 Task: Explore Airbnb accommodation in Ica, Peru from 7th December, 2023 to 14th December, 2023 for 1 adult. Place can be shared room with 1  bedroom having 1 bed and 1 bathroom. Property type can be hotel. Amenities needed are: washing machine.
Action: Mouse moved to (574, 179)
Screenshot: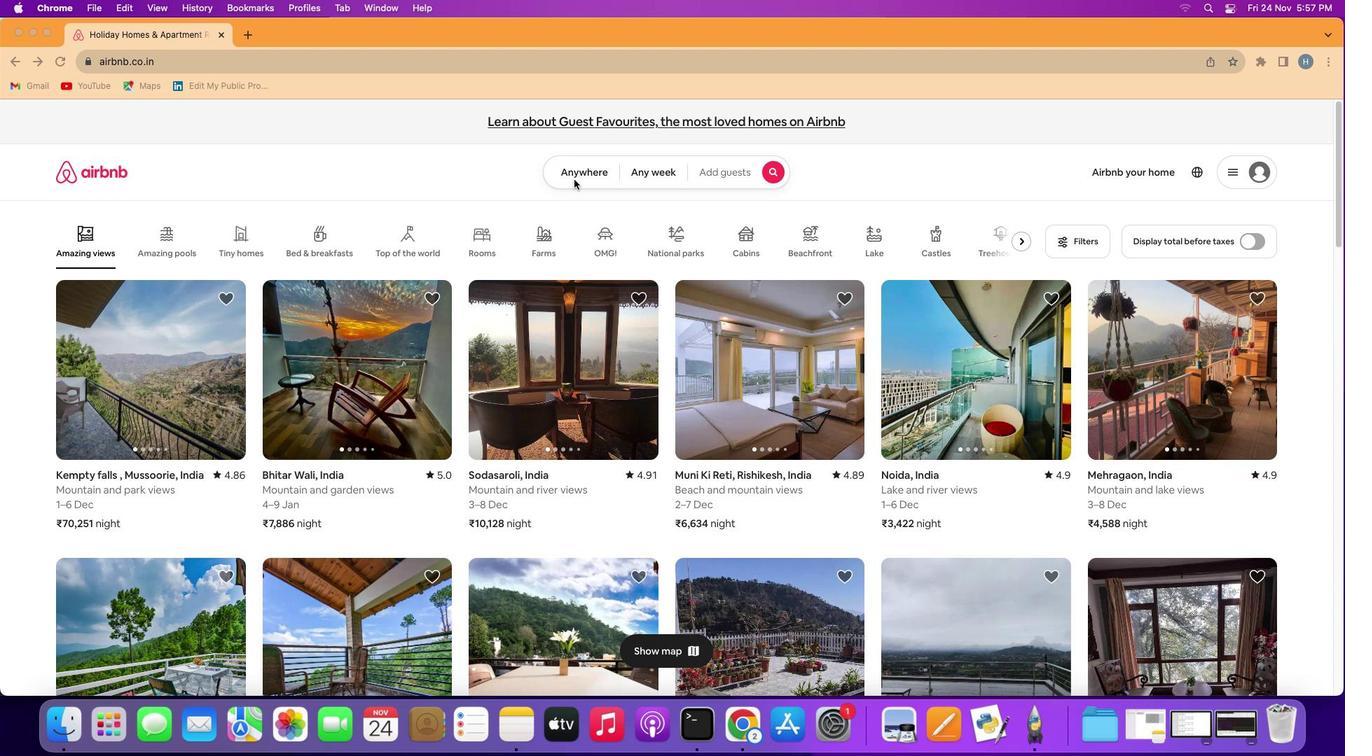 
Action: Mouse pressed left at (574, 179)
Screenshot: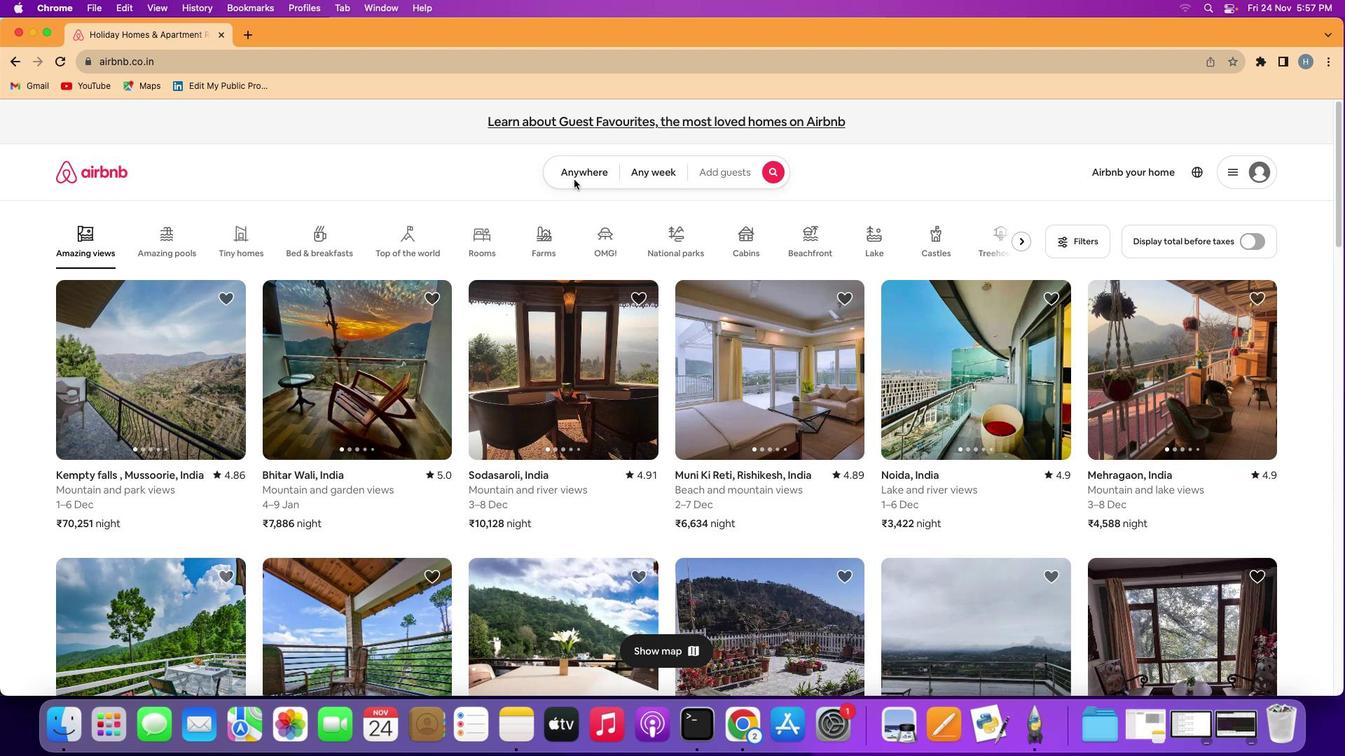 
Action: Mouse moved to (578, 176)
Screenshot: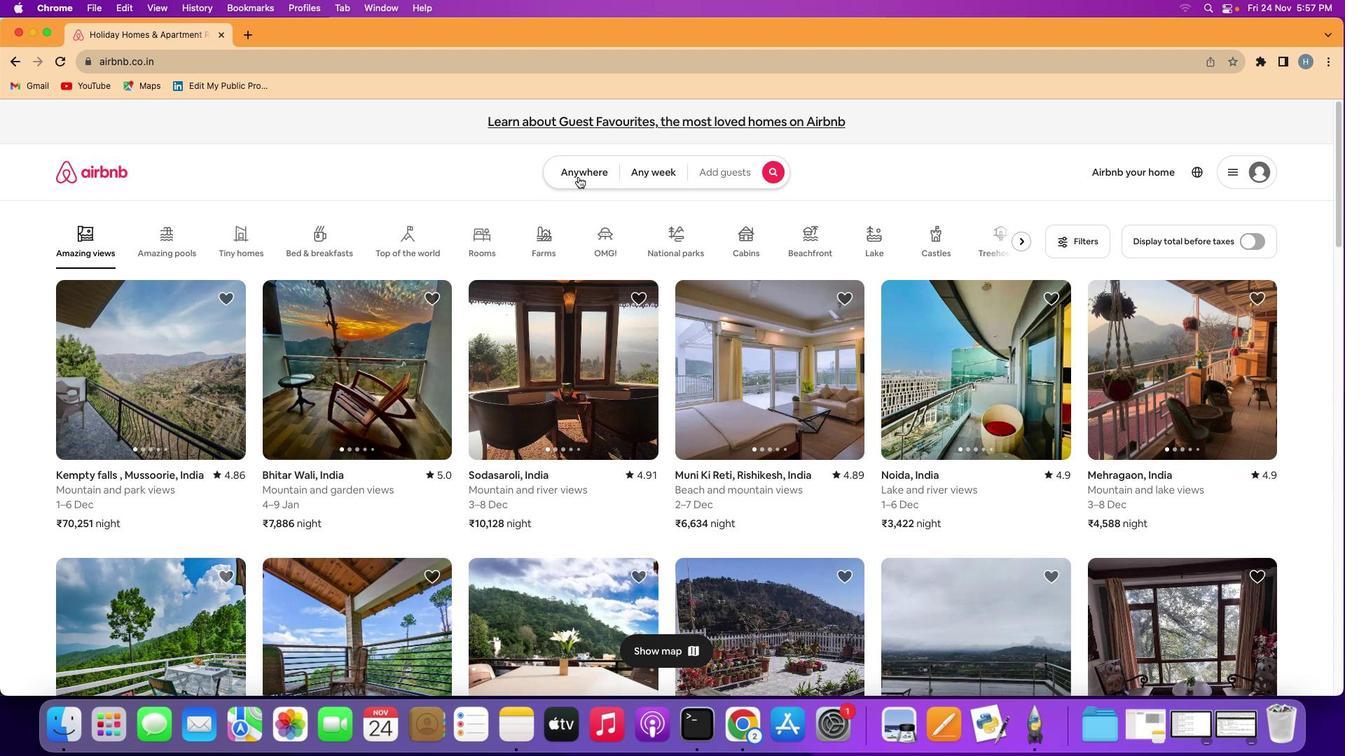 
Action: Mouse pressed left at (578, 176)
Screenshot: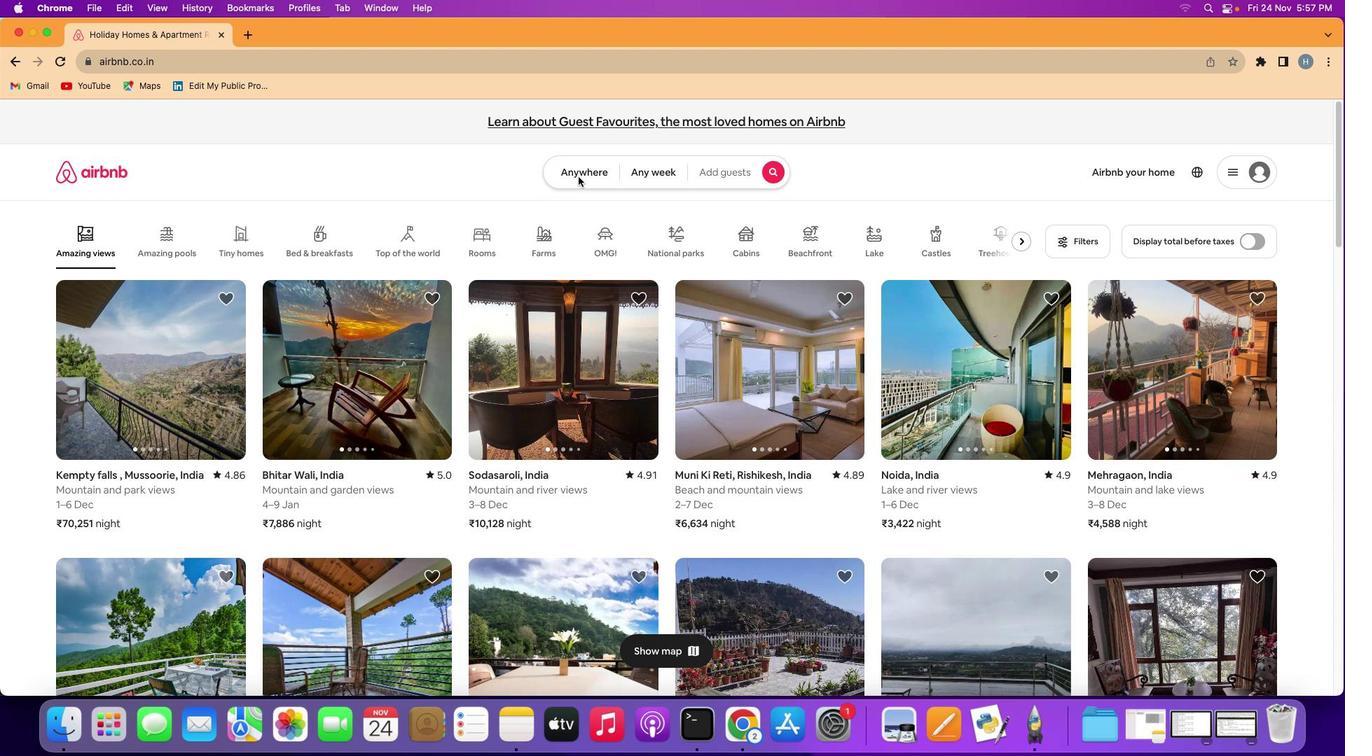 
Action: Mouse moved to (532, 229)
Screenshot: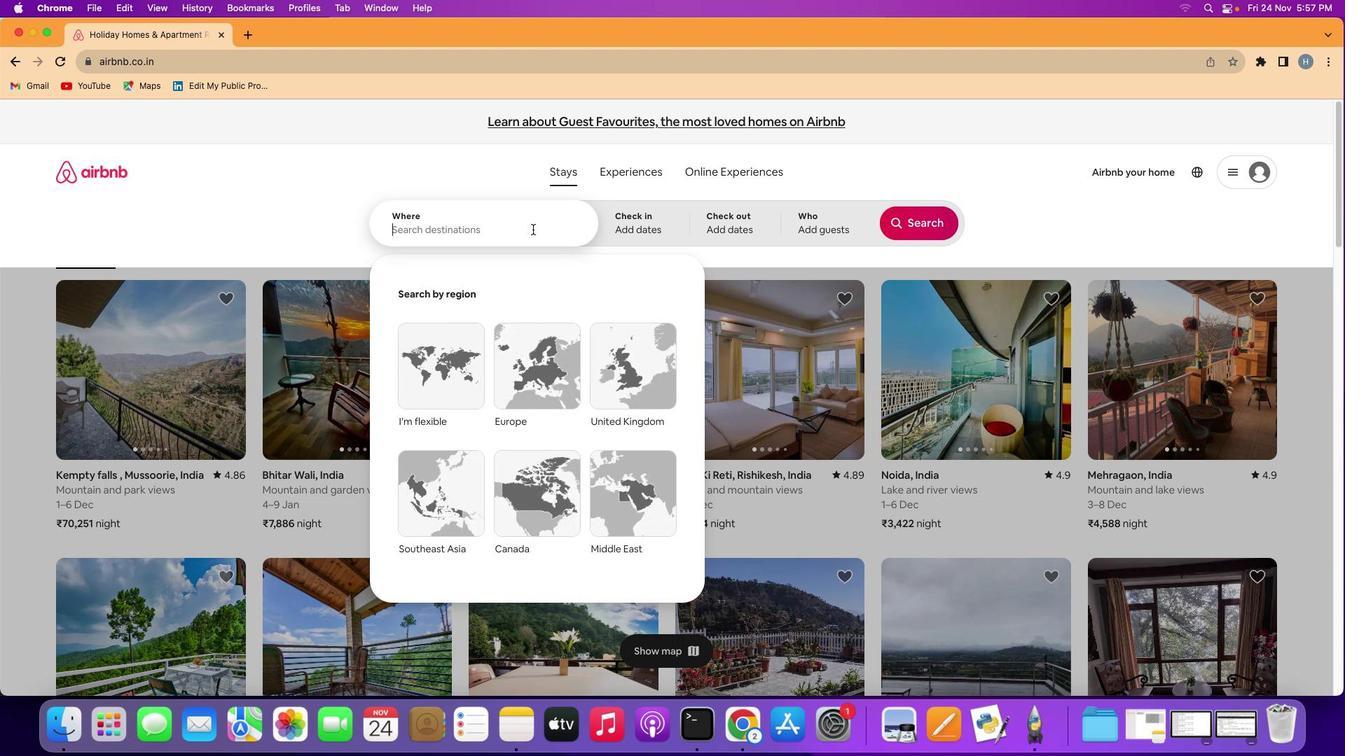 
Action: Mouse pressed left at (532, 229)
Screenshot: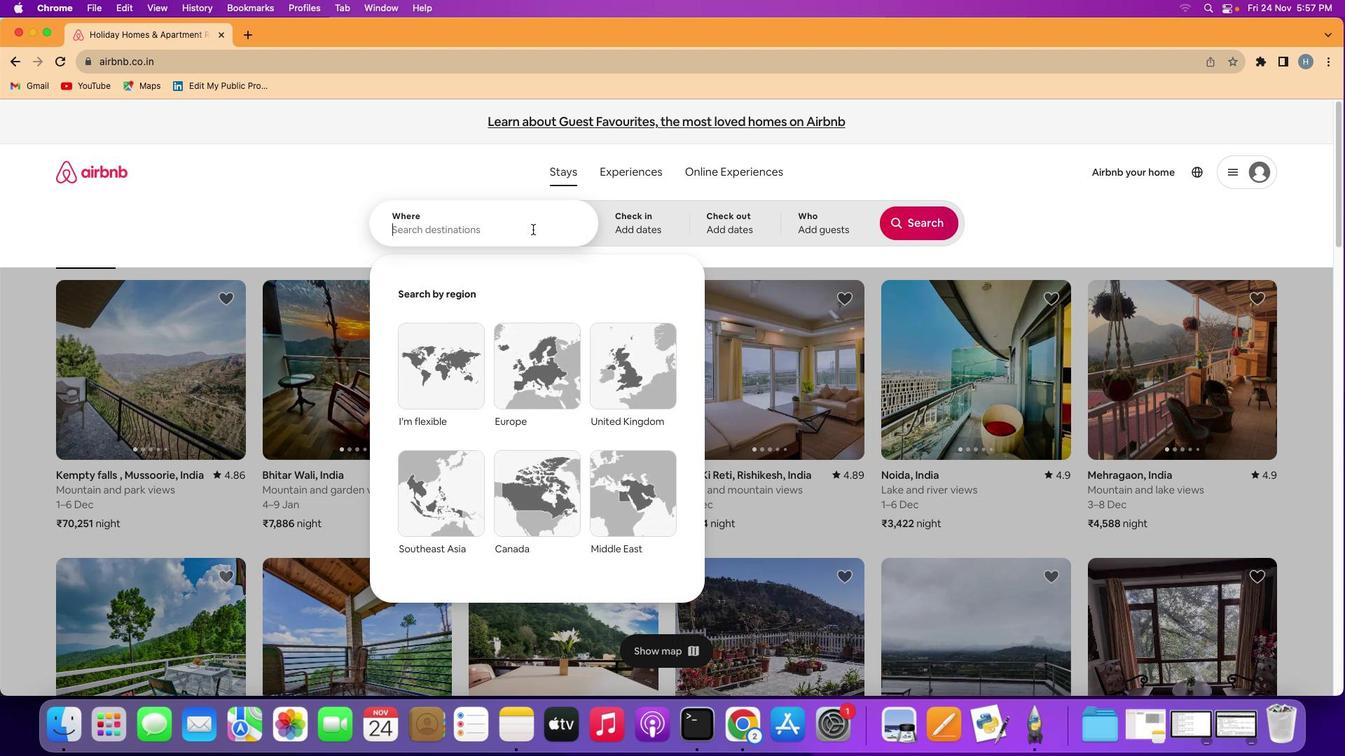 
Action: Key pressed Key.shift'I''c''a'','Key.spaceKey.shift'P''r'Key.backspace'e''r''u'Key.space
Screenshot: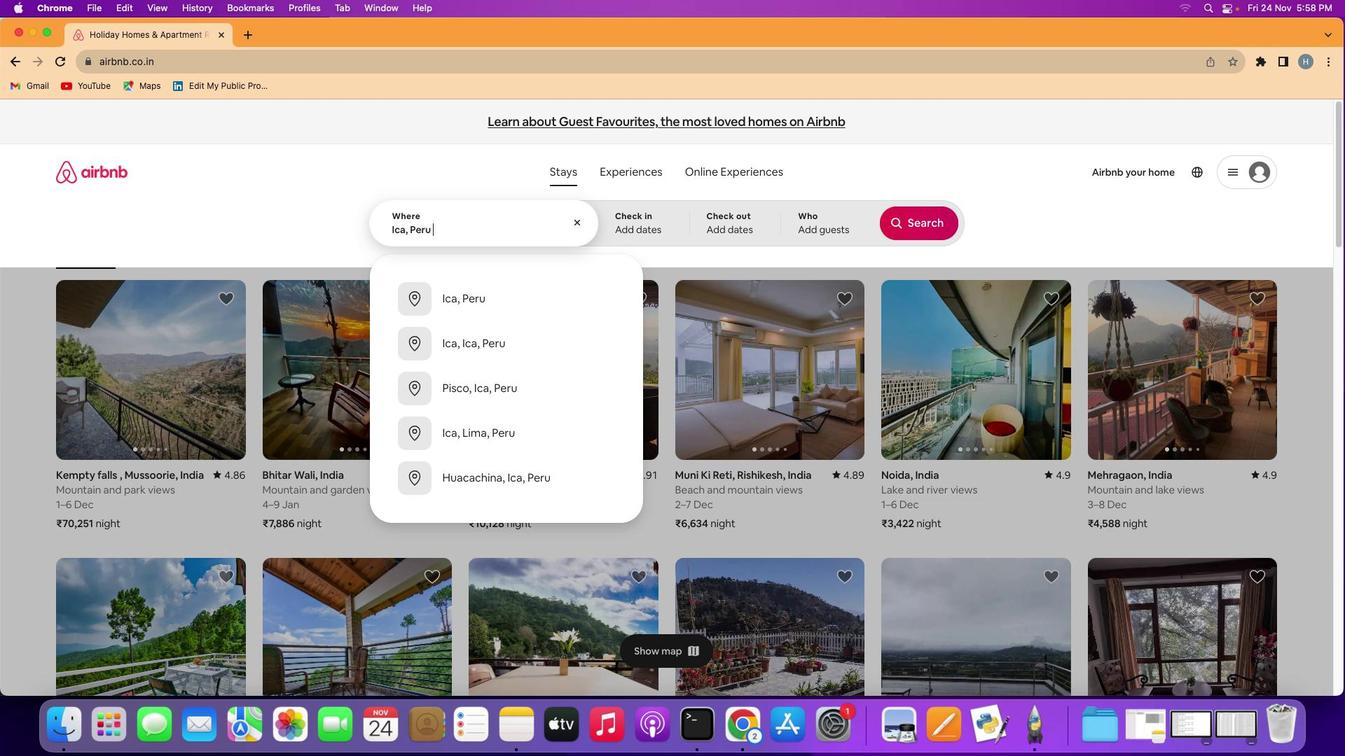 
Action: Mouse moved to (645, 221)
Screenshot: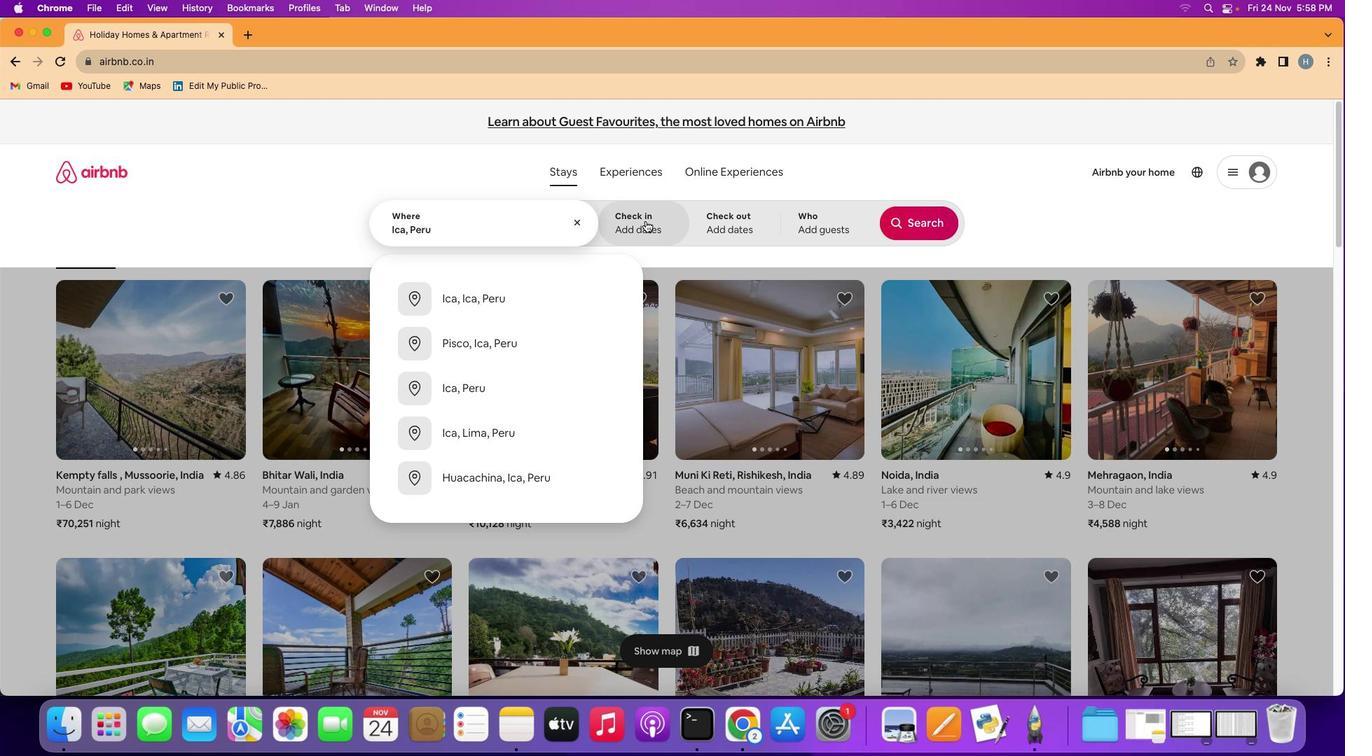 
Action: Mouse pressed left at (645, 221)
Screenshot: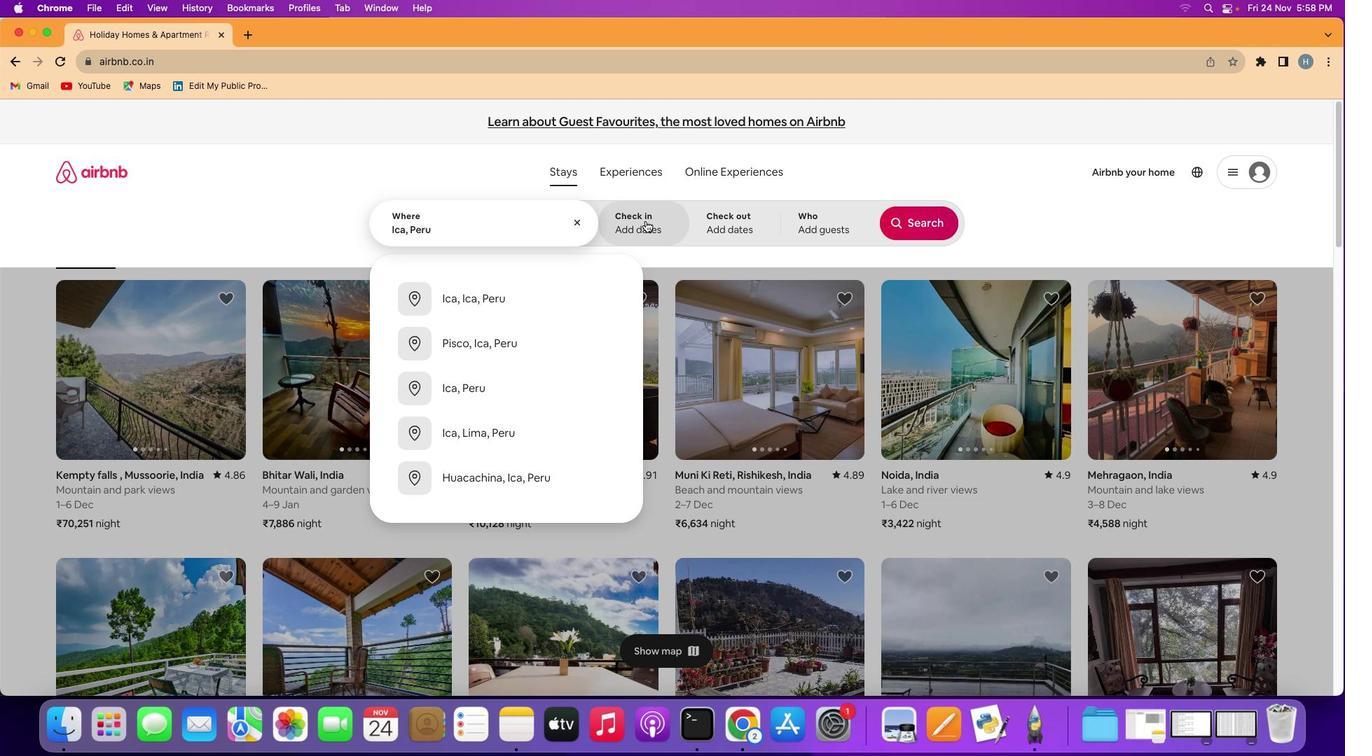 
Action: Mouse moved to (759, 413)
Screenshot: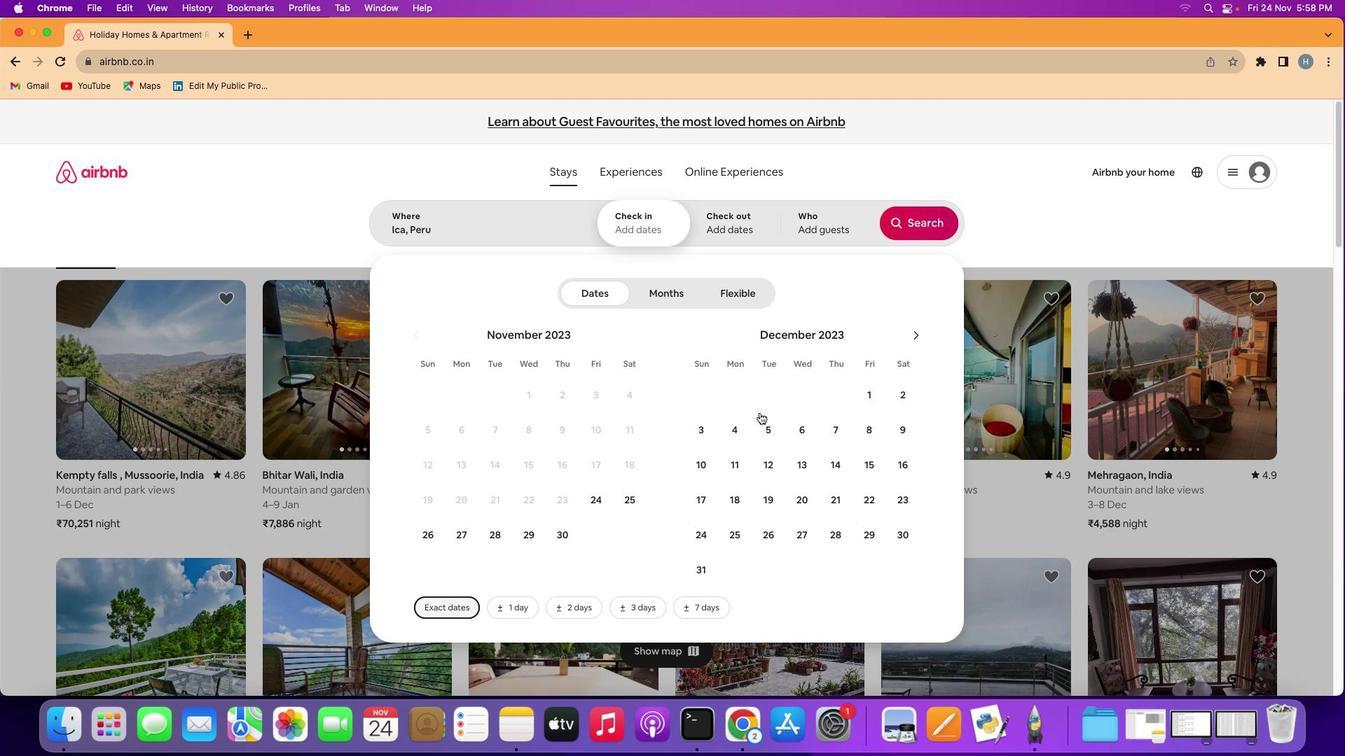 
Action: Mouse scrolled (759, 413) with delta (0, 0)
Screenshot: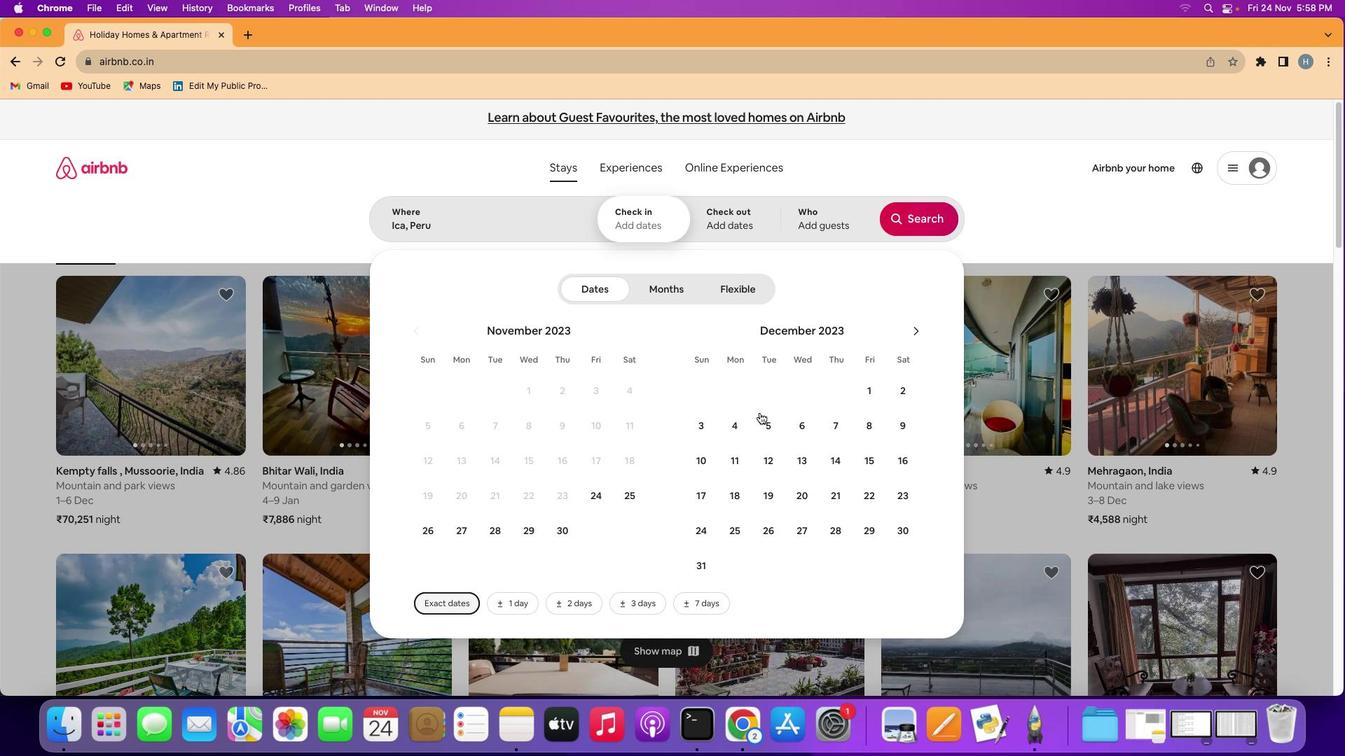 
Action: Mouse scrolled (759, 413) with delta (0, 0)
Screenshot: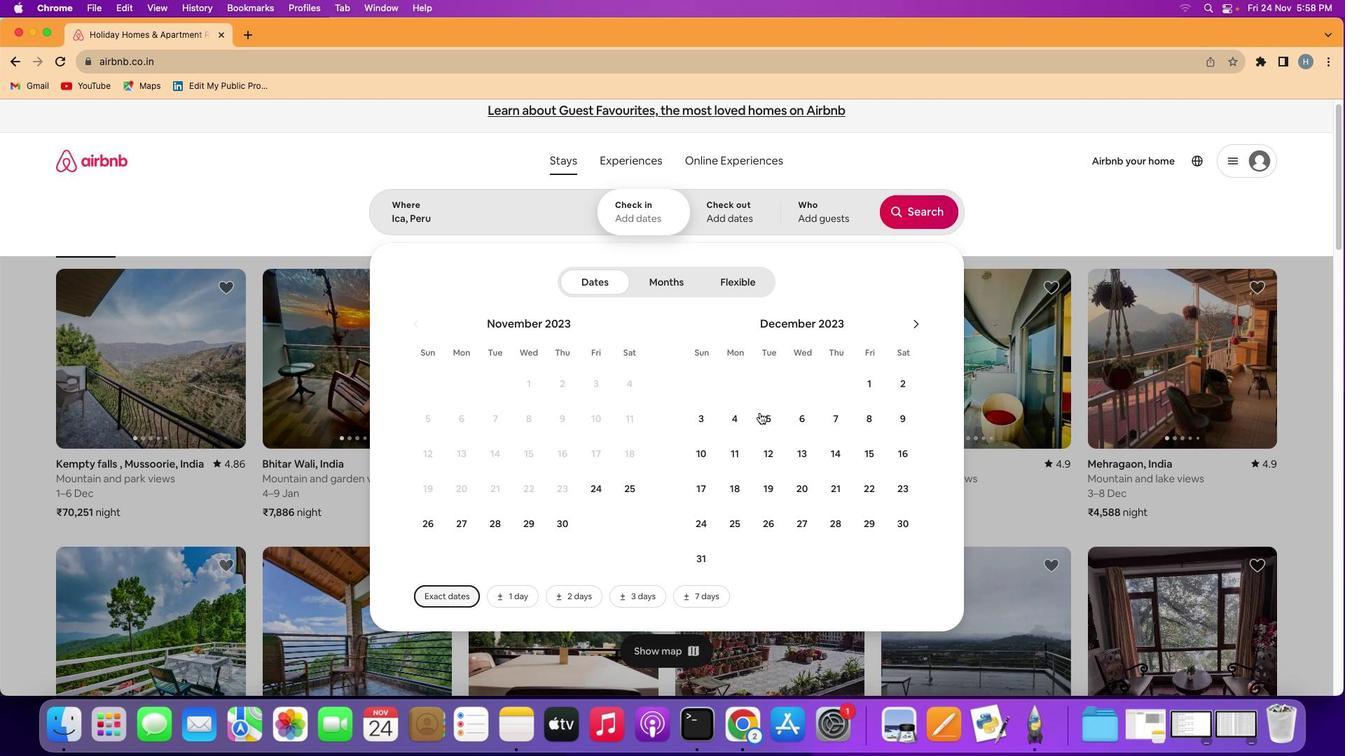 
Action: Mouse scrolled (759, 413) with delta (0, 0)
Screenshot: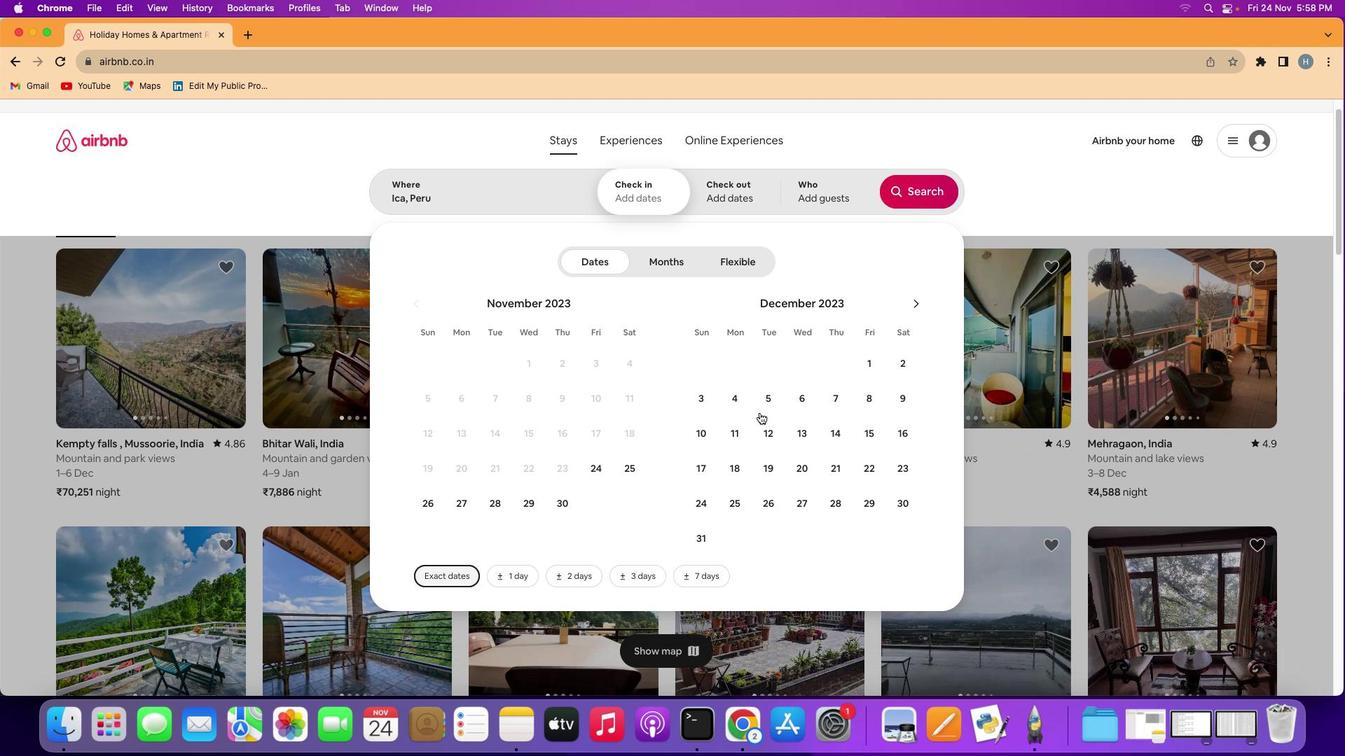 
Action: Mouse moved to (662, 131)
Screenshot: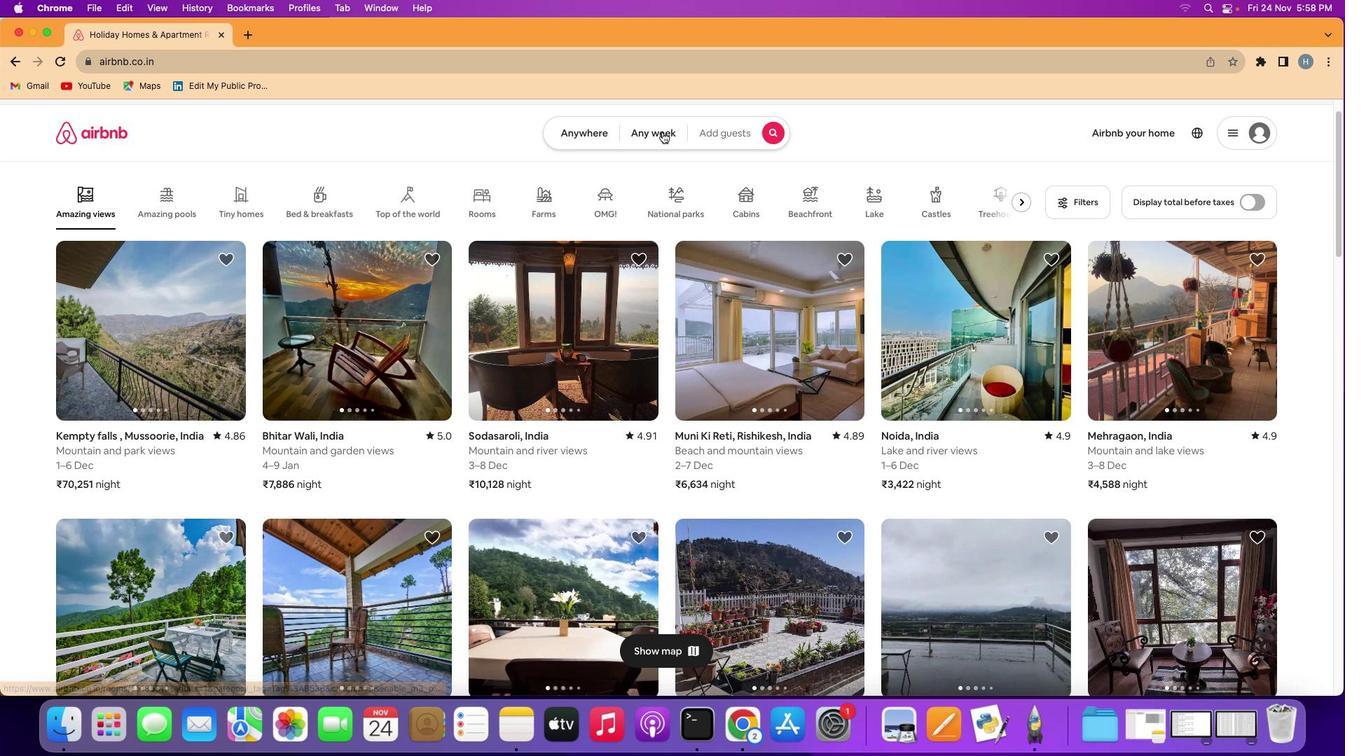 
Action: Mouse pressed left at (662, 131)
Screenshot: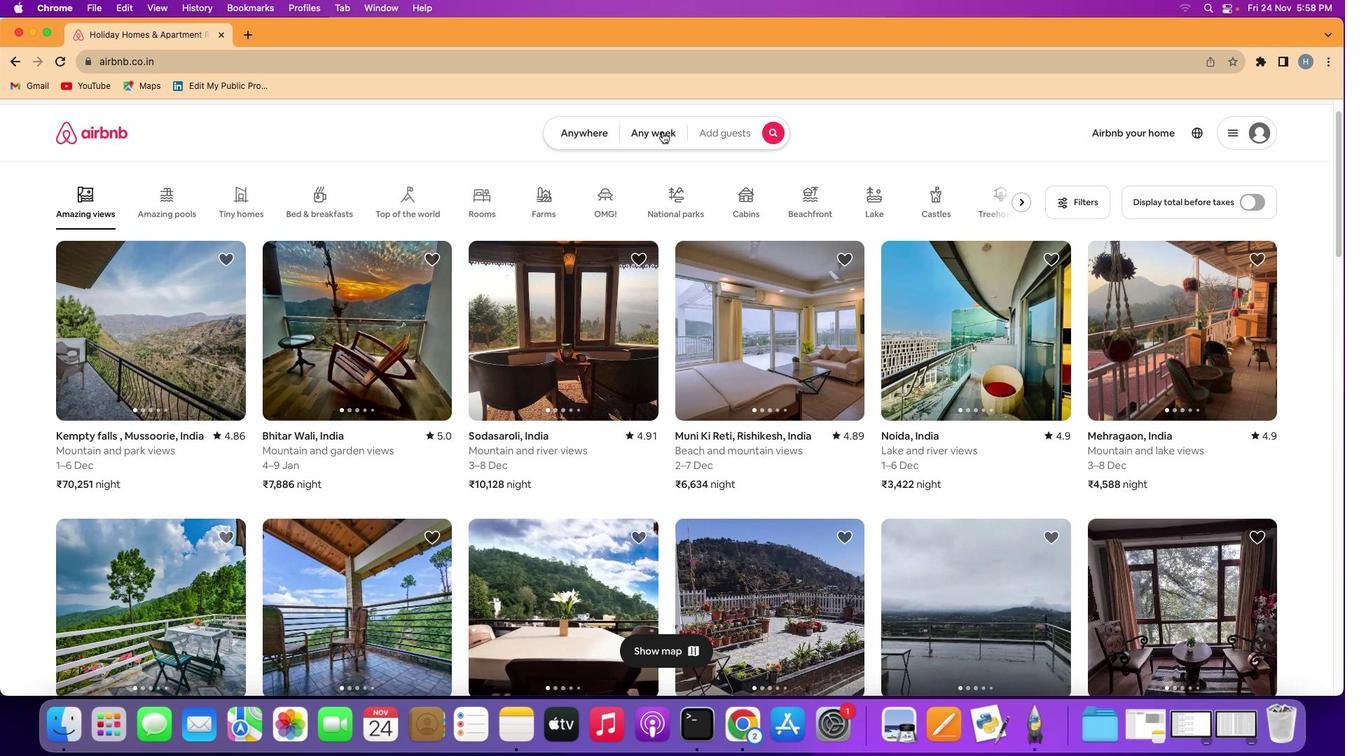 
Action: Mouse moved to (823, 388)
Screenshot: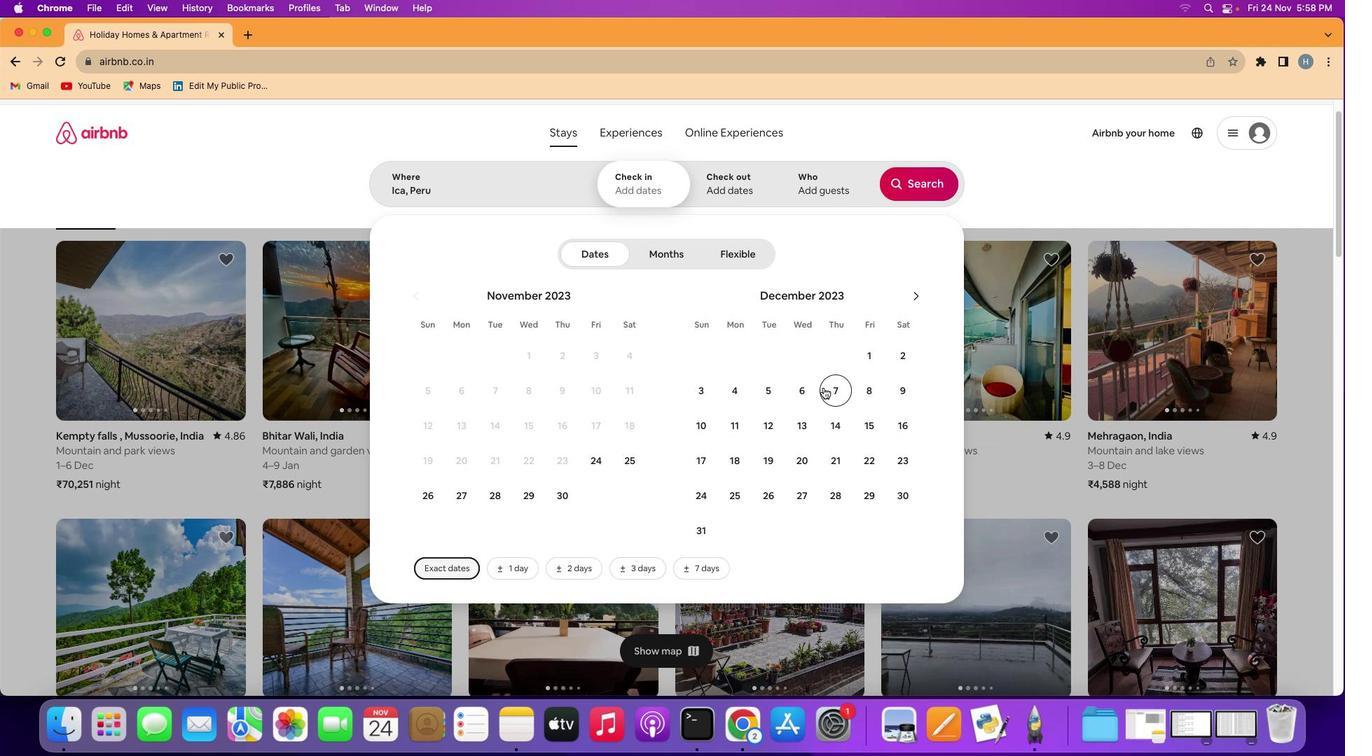 
Action: Mouse pressed left at (823, 388)
Screenshot: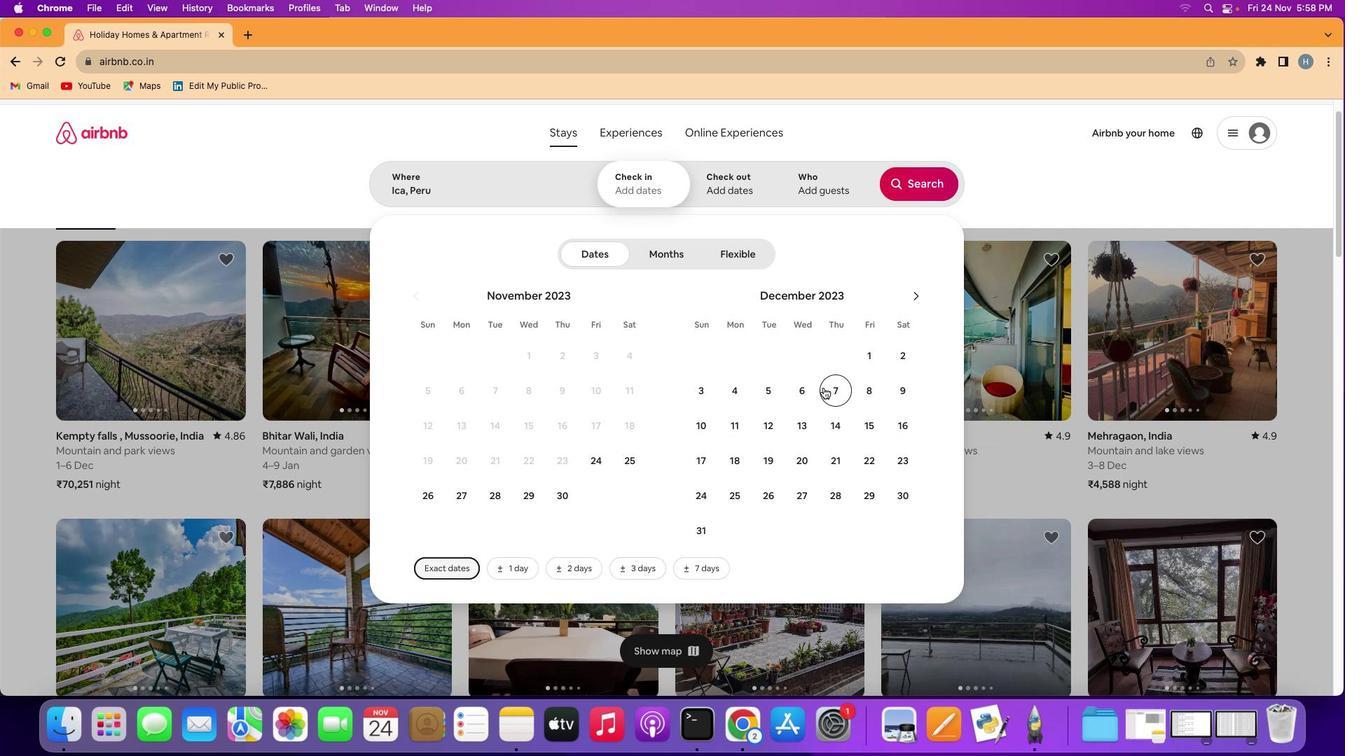 
Action: Mouse moved to (844, 424)
Screenshot: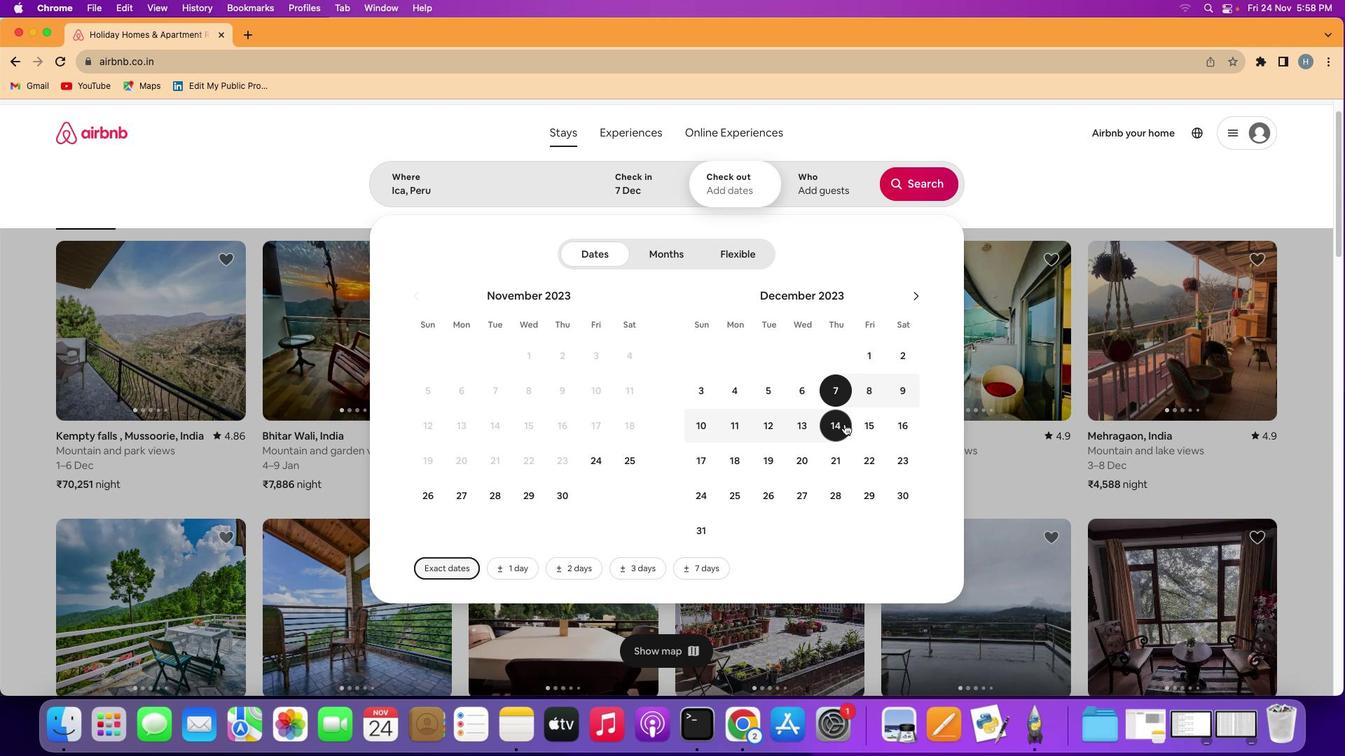 
Action: Mouse pressed left at (844, 424)
Screenshot: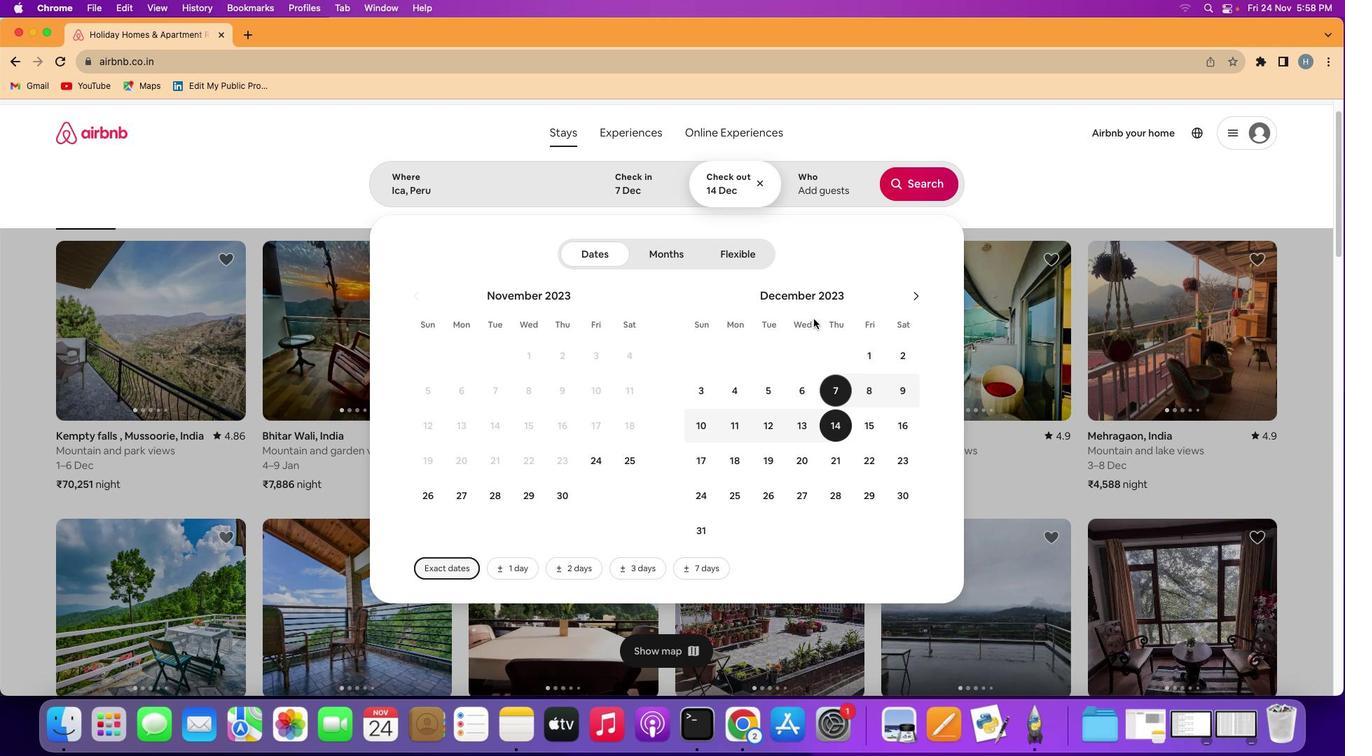 
Action: Mouse moved to (793, 189)
Screenshot: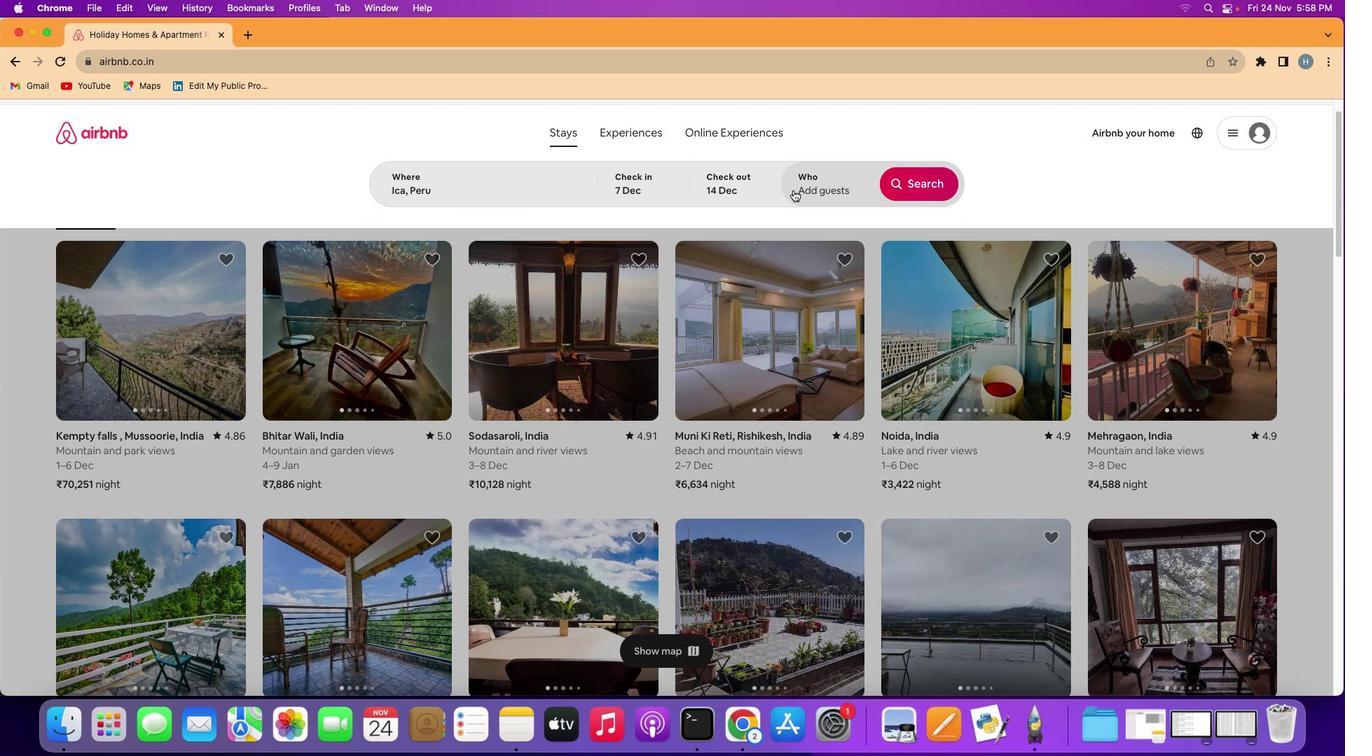 
Action: Mouse pressed left at (793, 189)
Screenshot: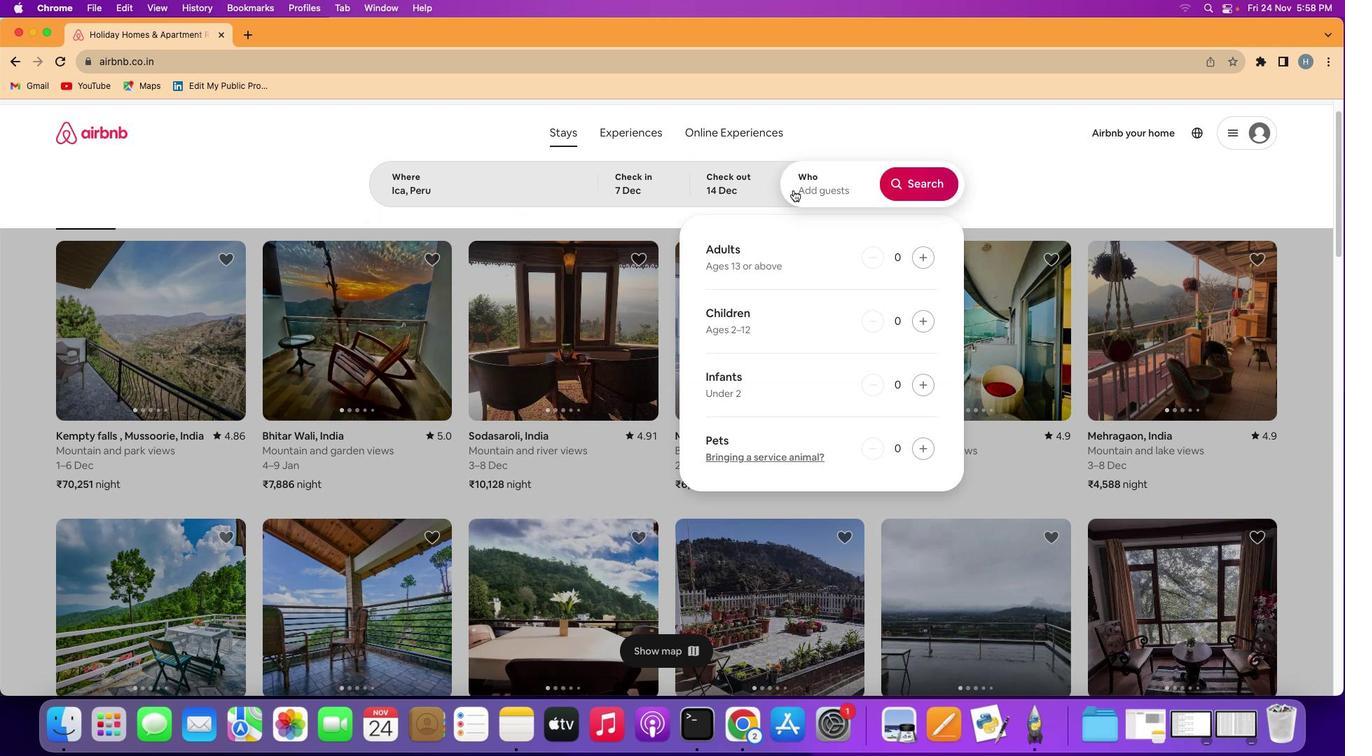 
Action: Mouse moved to (926, 255)
Screenshot: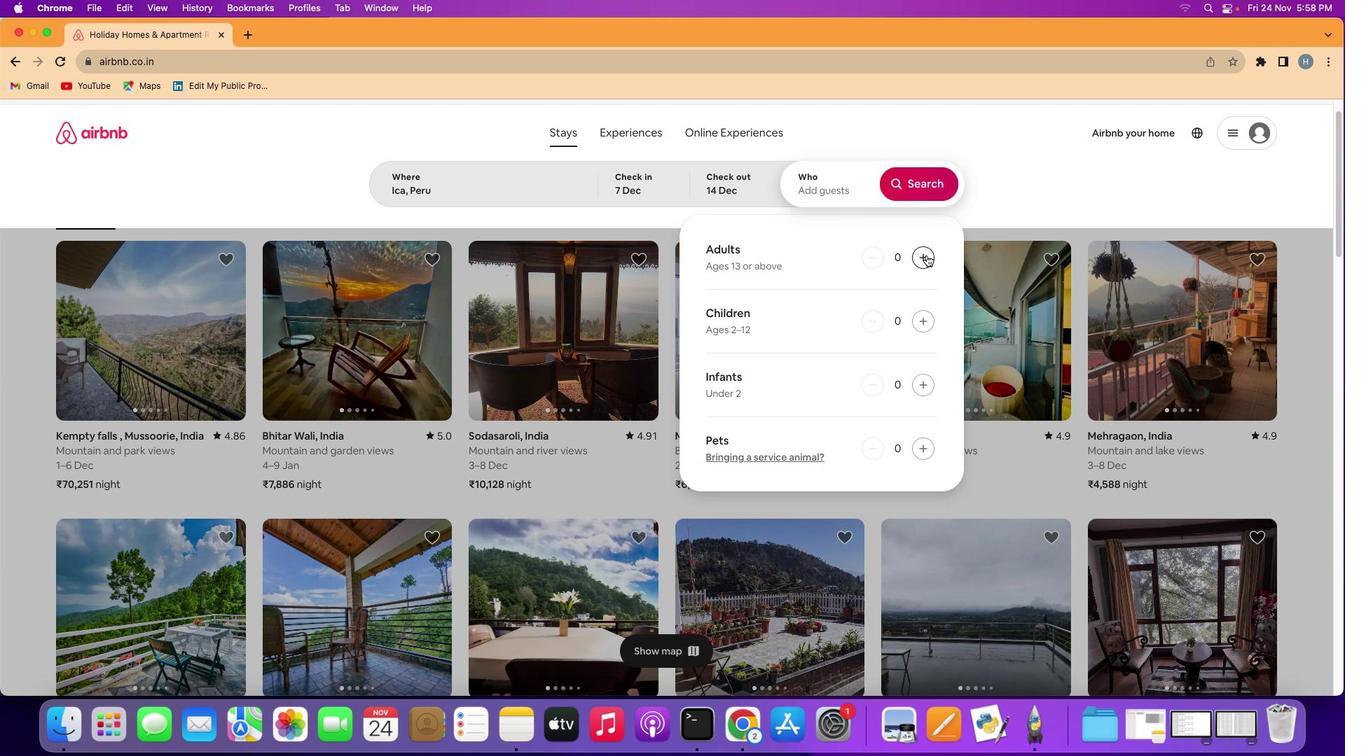 
Action: Mouse pressed left at (926, 255)
Screenshot: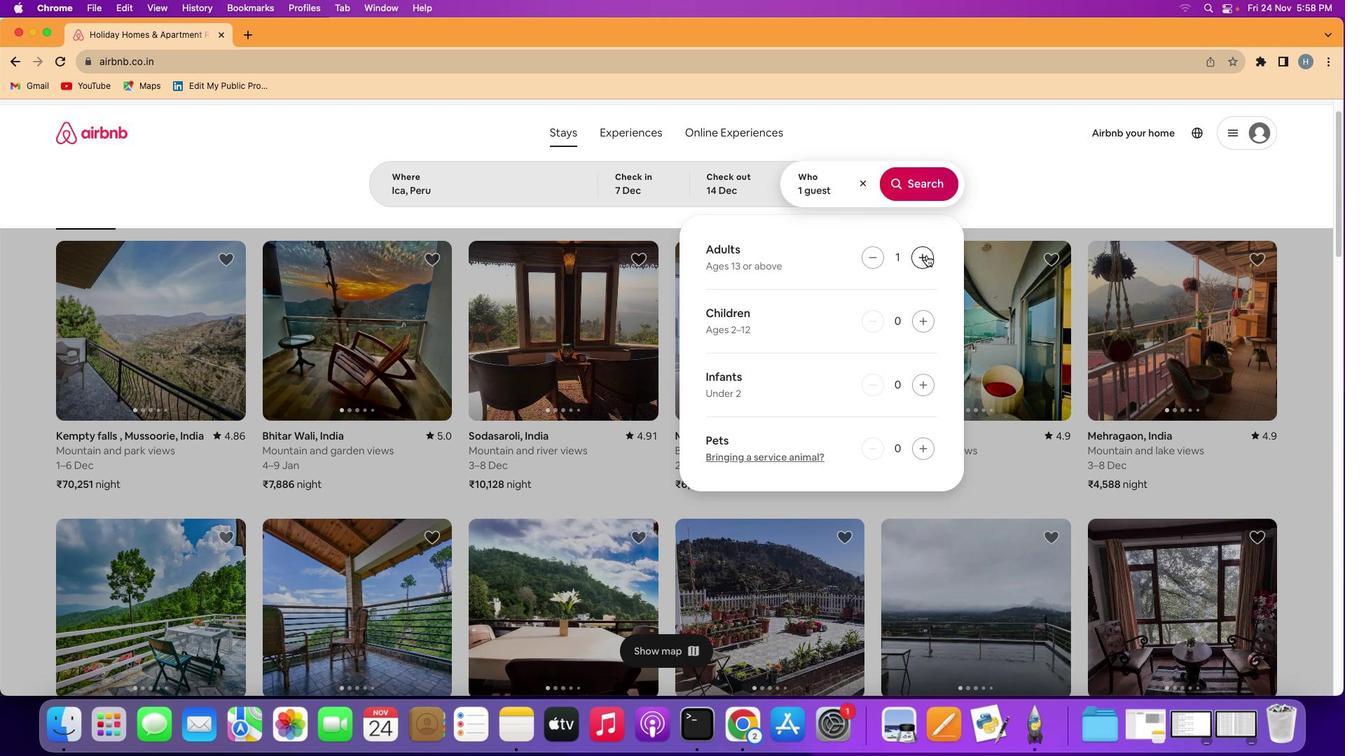
Action: Mouse moved to (912, 186)
Screenshot: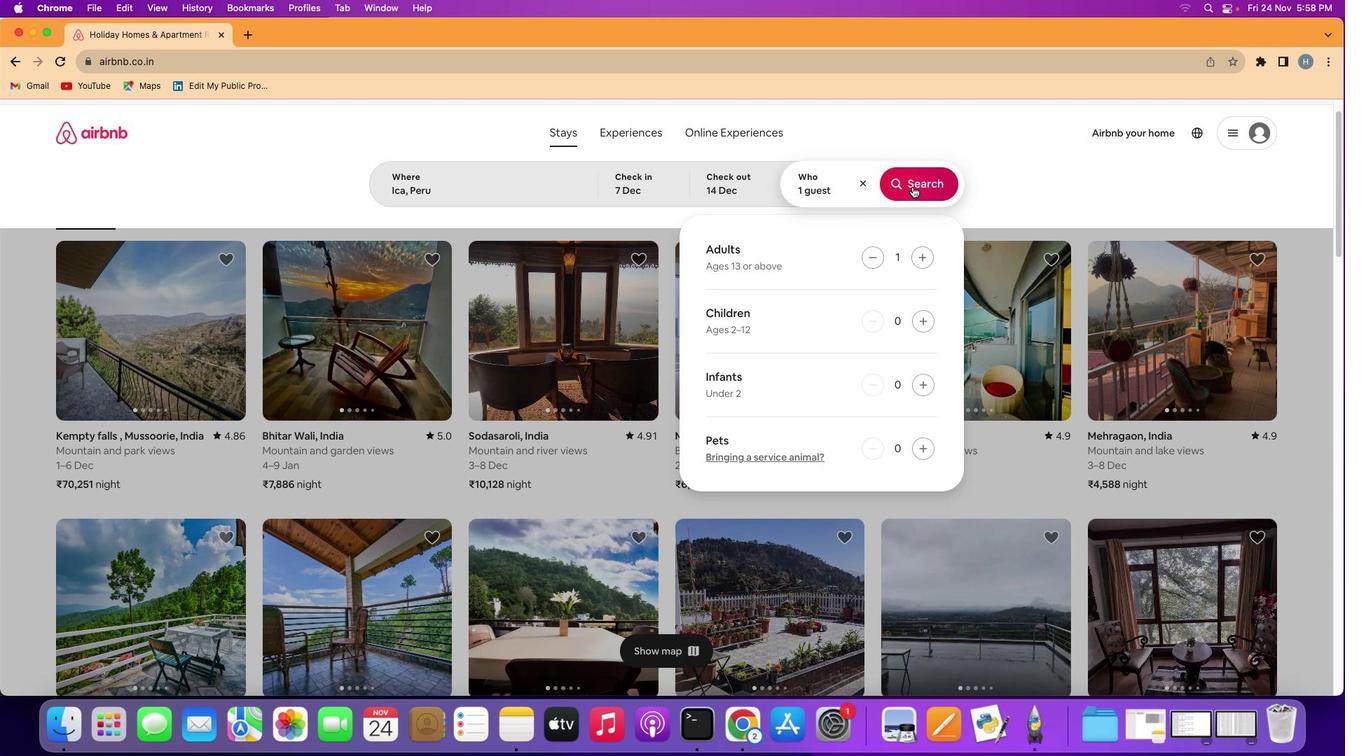
Action: Mouse pressed left at (912, 186)
Screenshot: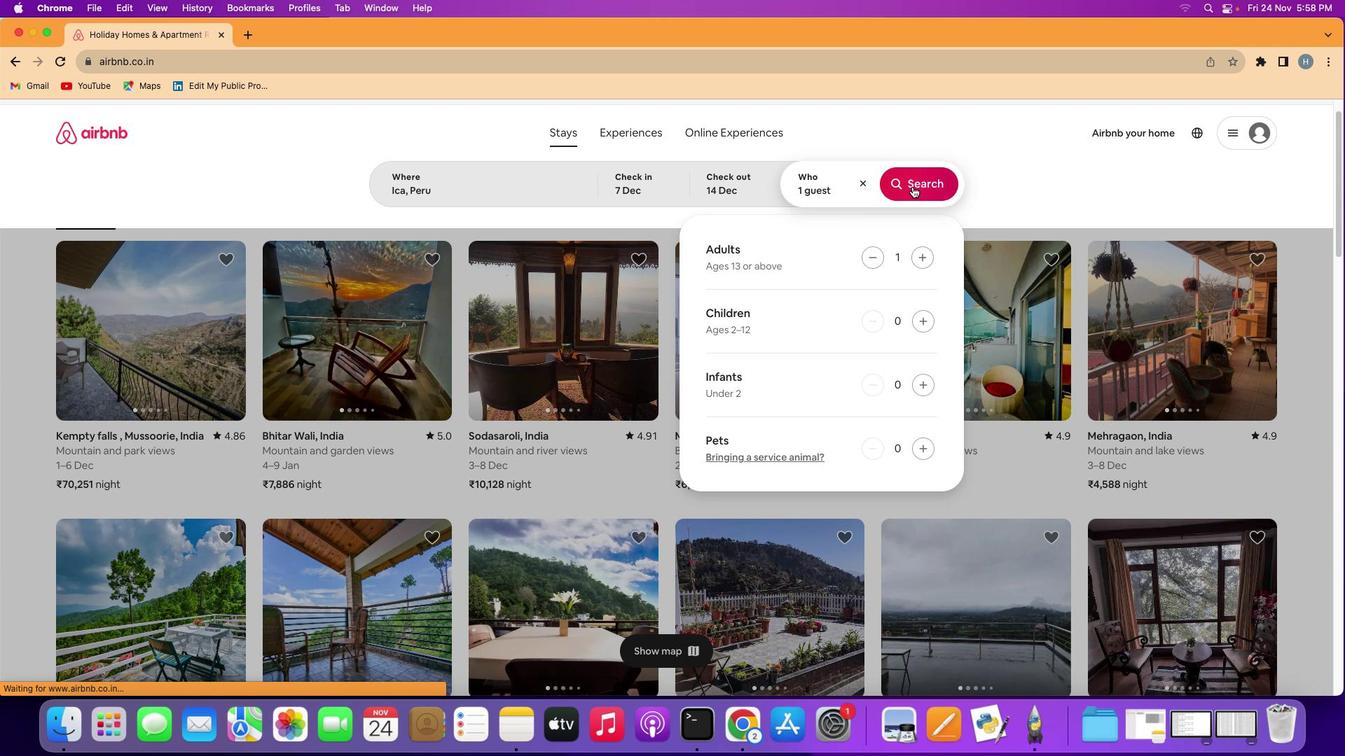 
Action: Mouse moved to (1102, 178)
Screenshot: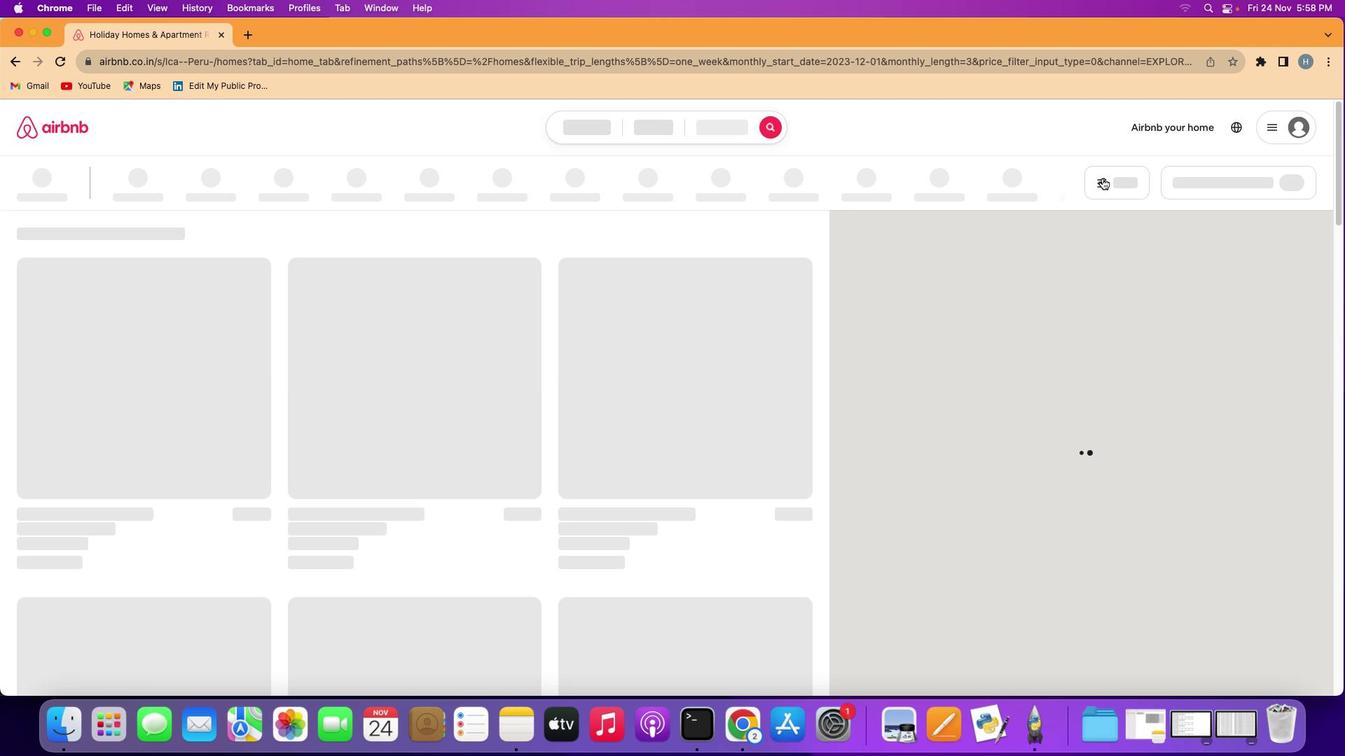 
Action: Mouse pressed left at (1102, 178)
Screenshot: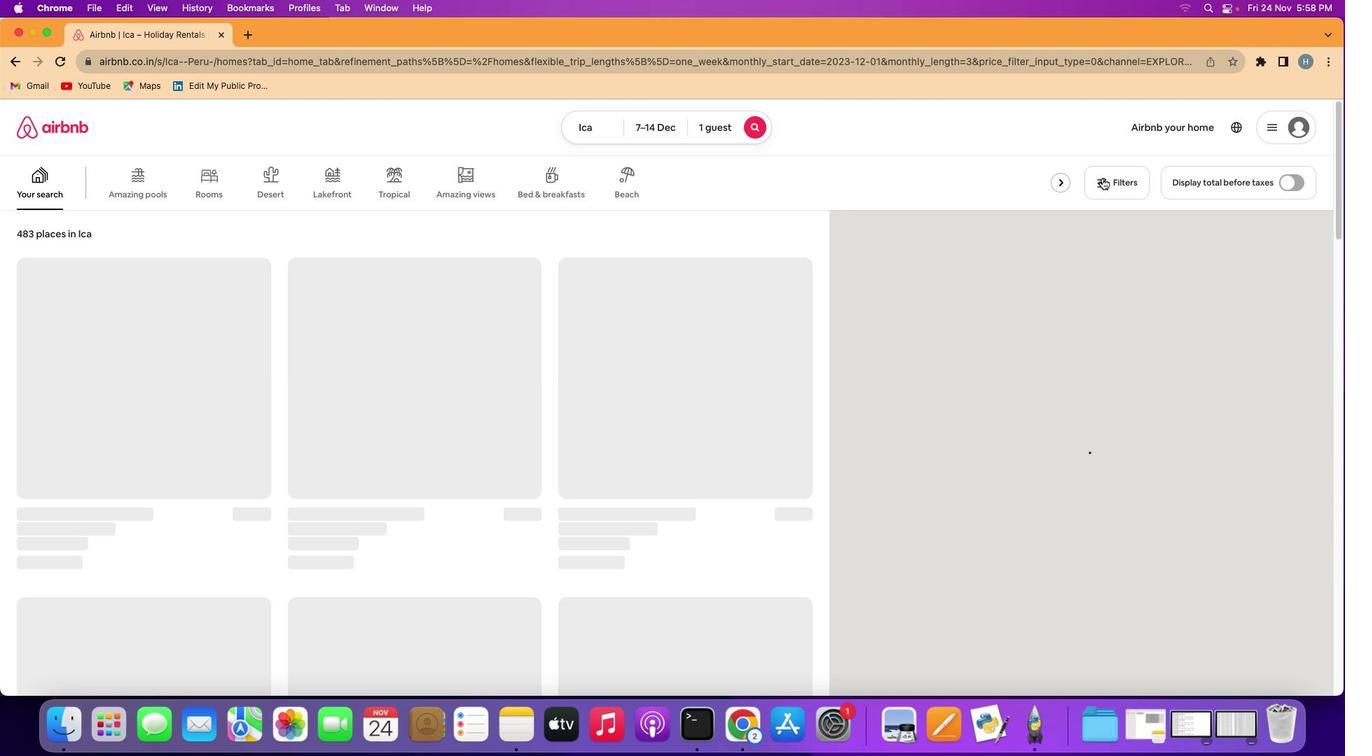 
Action: Mouse moved to (812, 370)
Screenshot: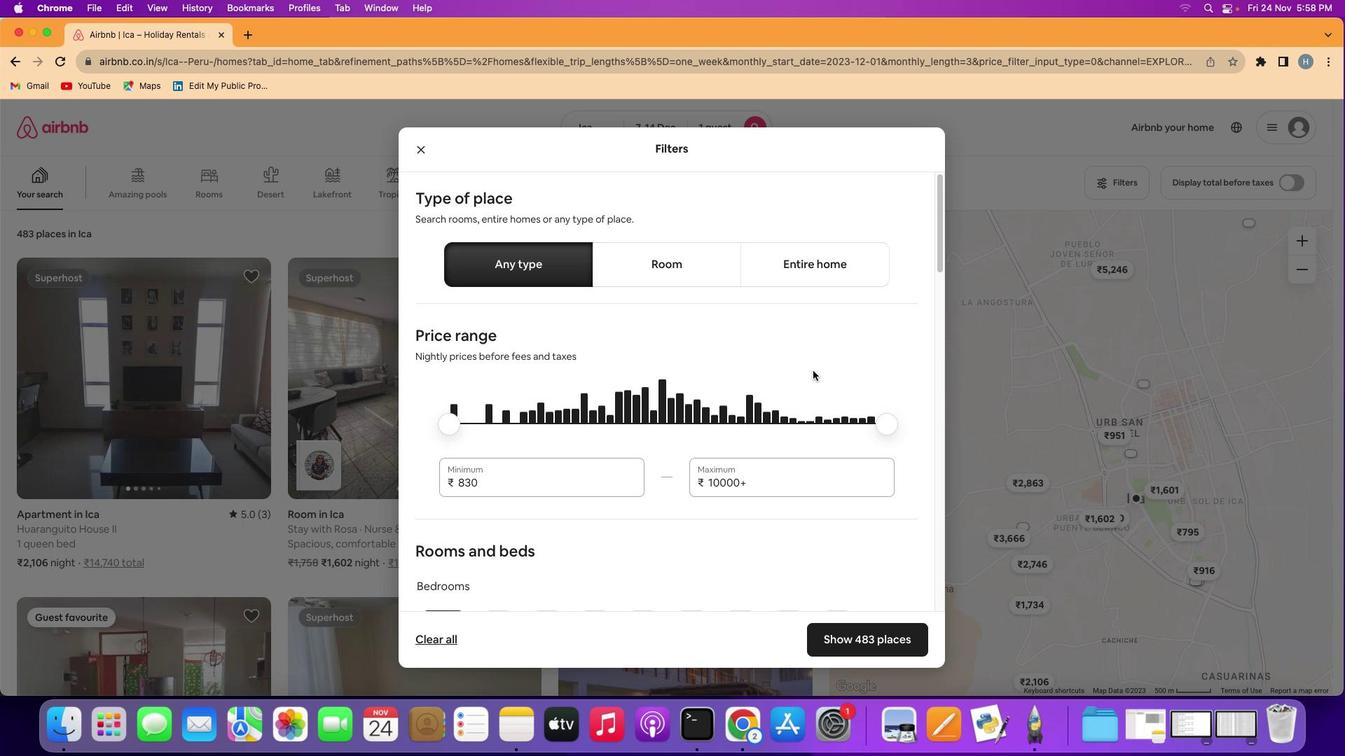 
Action: Mouse scrolled (812, 370) with delta (0, 0)
Screenshot: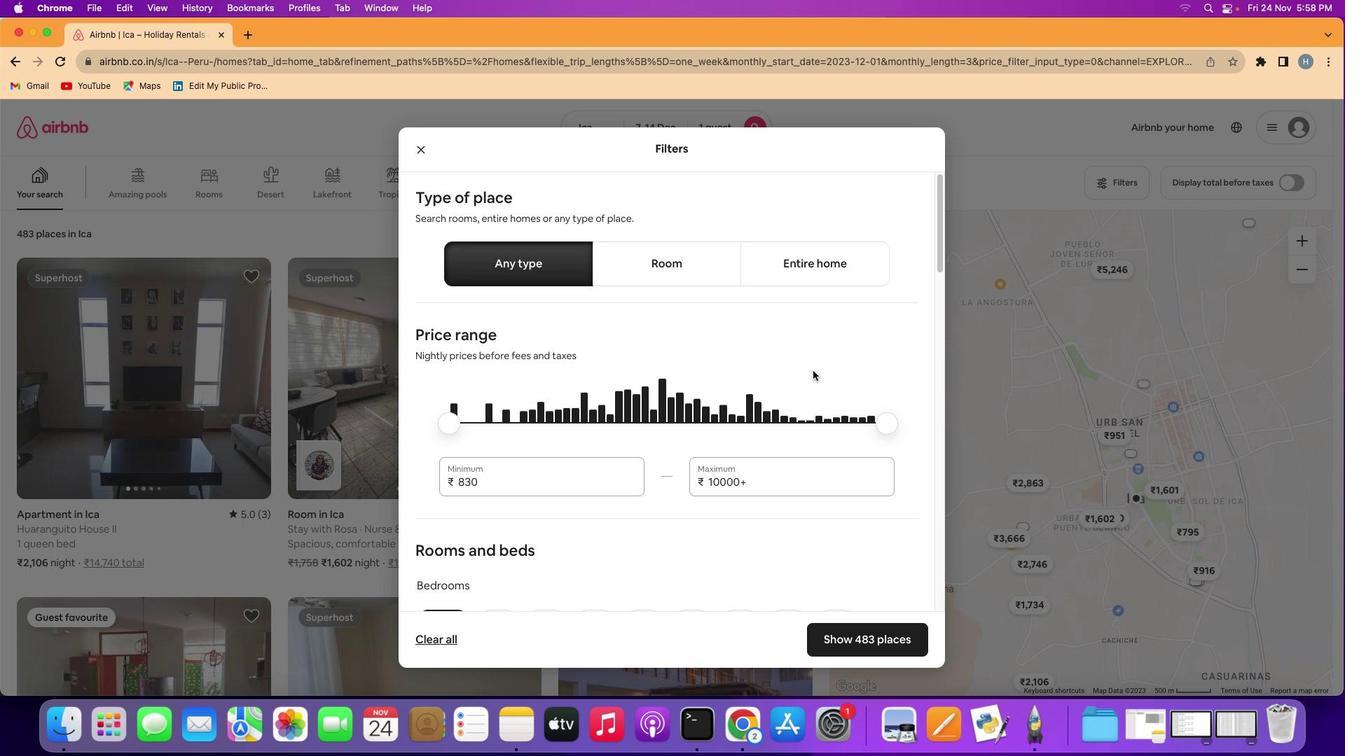 
Action: Mouse scrolled (812, 370) with delta (0, 0)
Screenshot: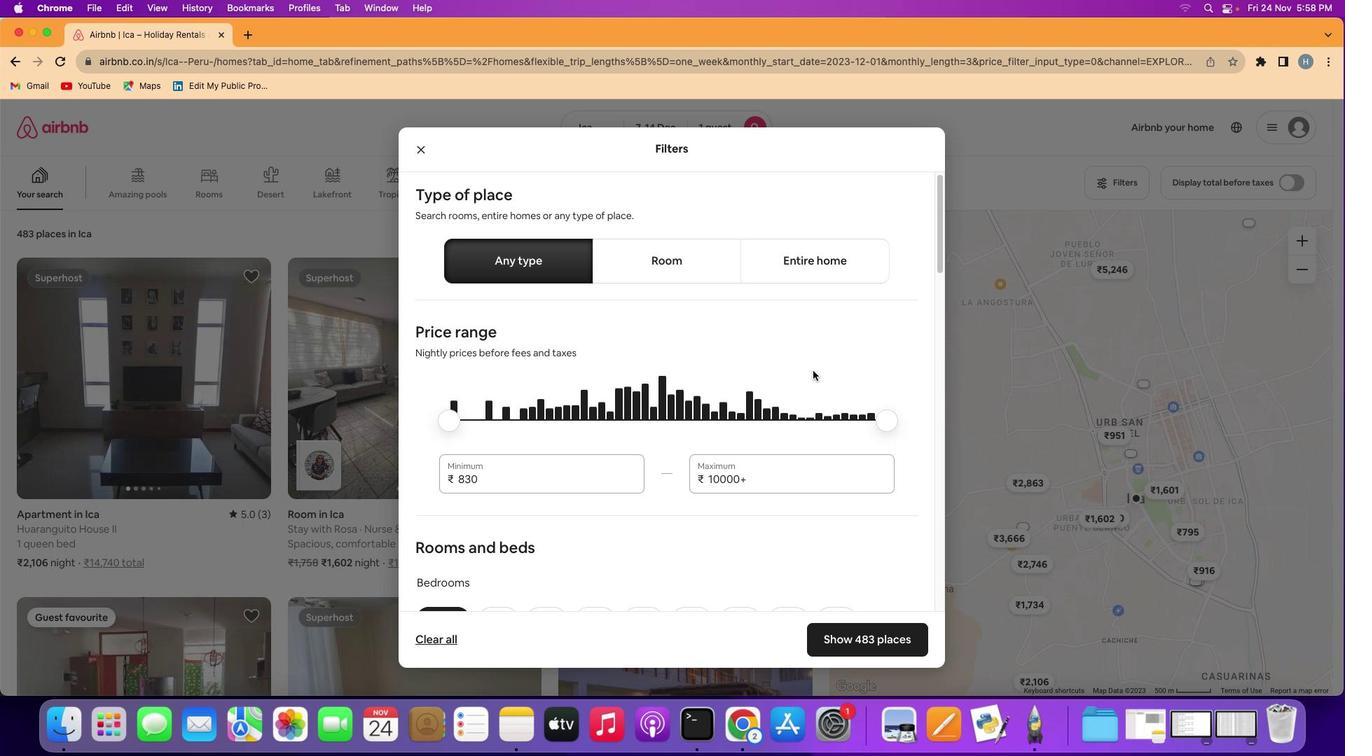 
Action: Mouse scrolled (812, 370) with delta (0, 0)
Screenshot: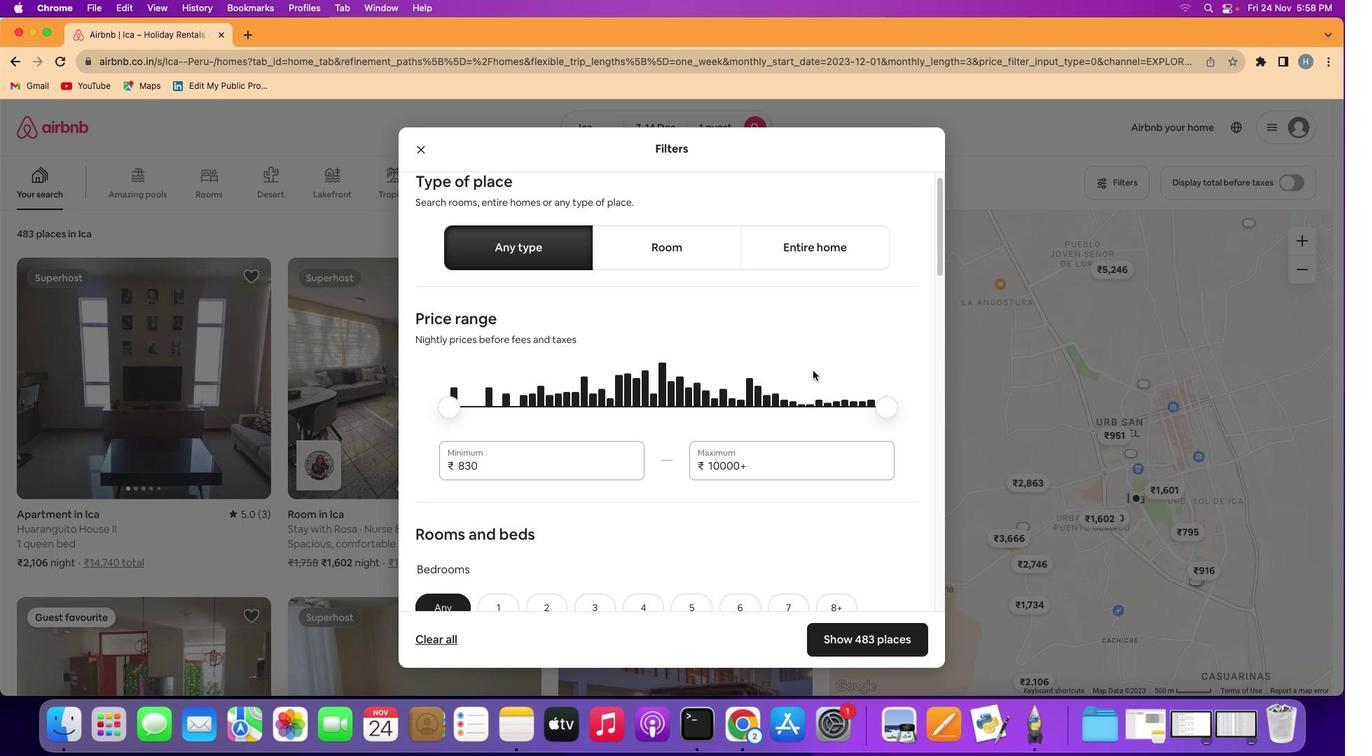 
Action: Mouse scrolled (812, 370) with delta (0, 0)
Screenshot: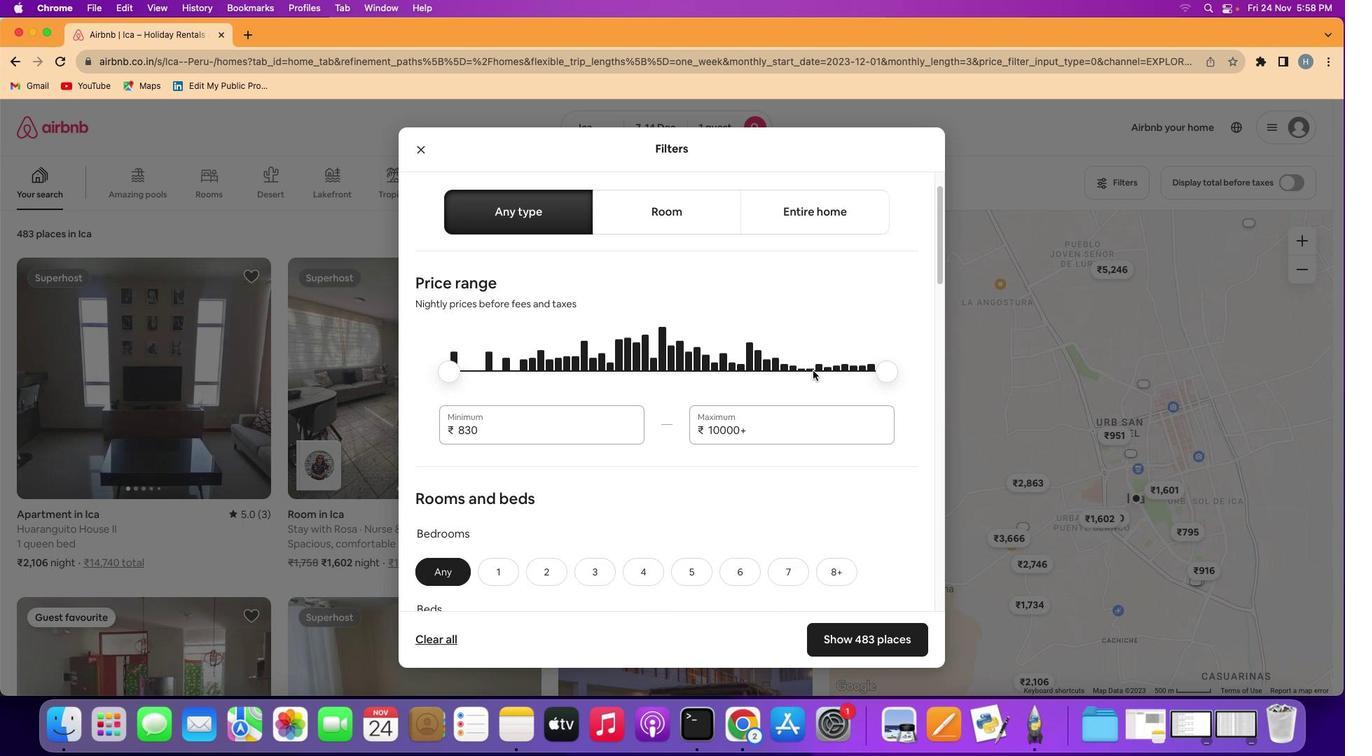 
Action: Mouse scrolled (812, 370) with delta (0, -1)
Screenshot: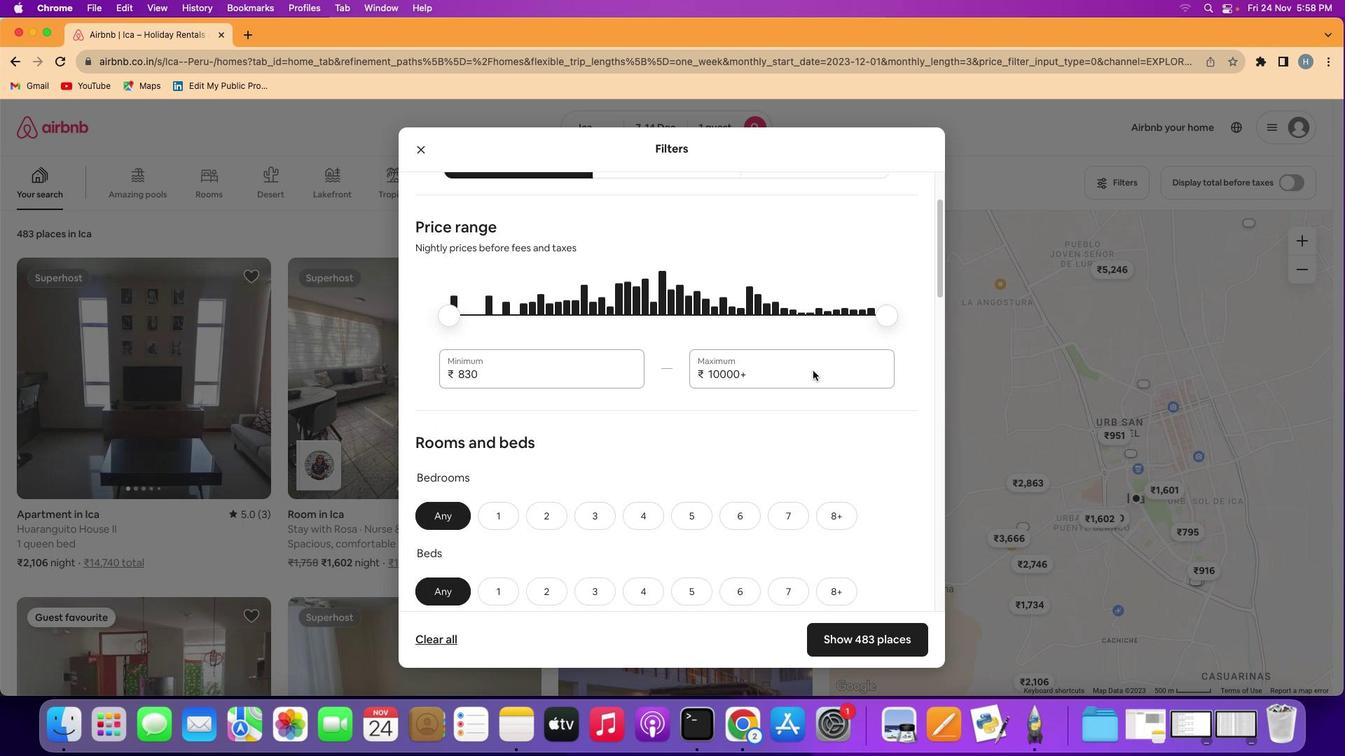 
Action: Mouse scrolled (812, 370) with delta (0, 0)
Screenshot: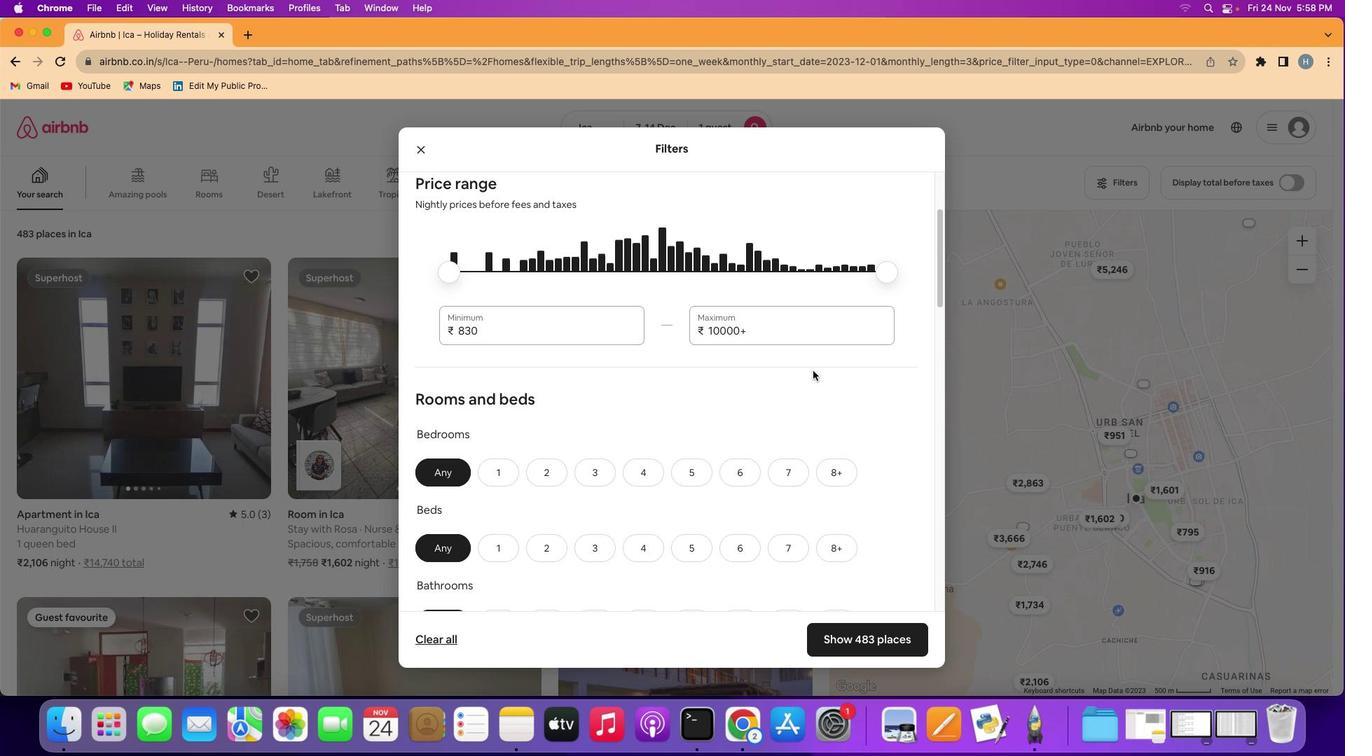 
Action: Mouse scrolled (812, 370) with delta (0, 0)
Screenshot: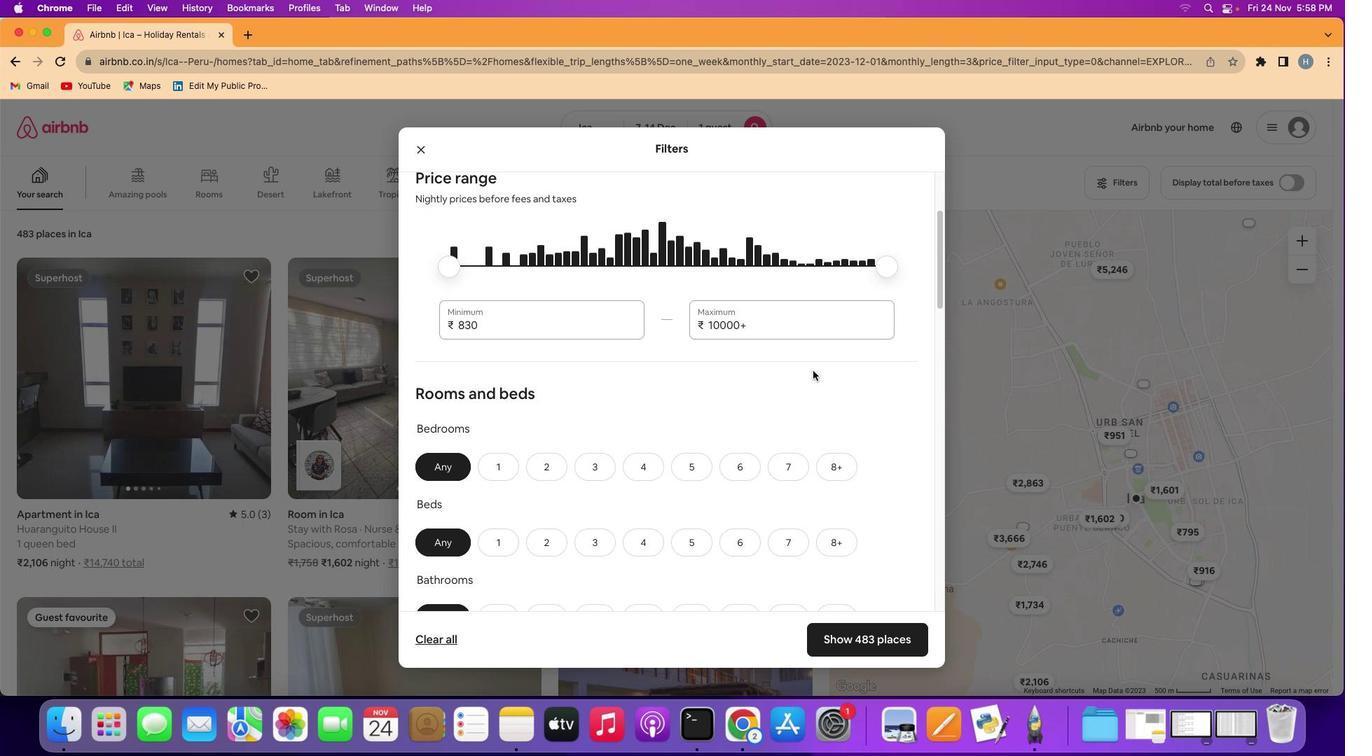 
Action: Mouse scrolled (812, 370) with delta (0, -1)
Screenshot: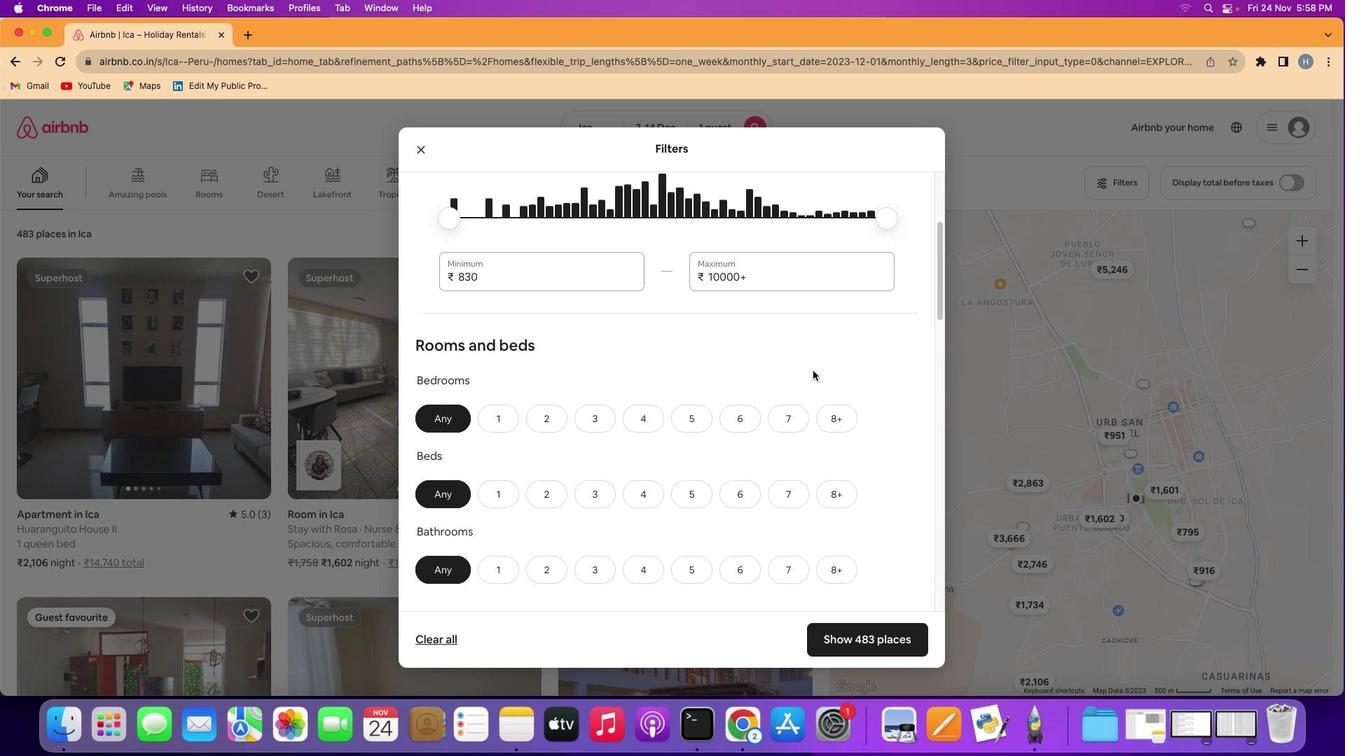
Action: Mouse scrolled (812, 370) with delta (0, 0)
Screenshot: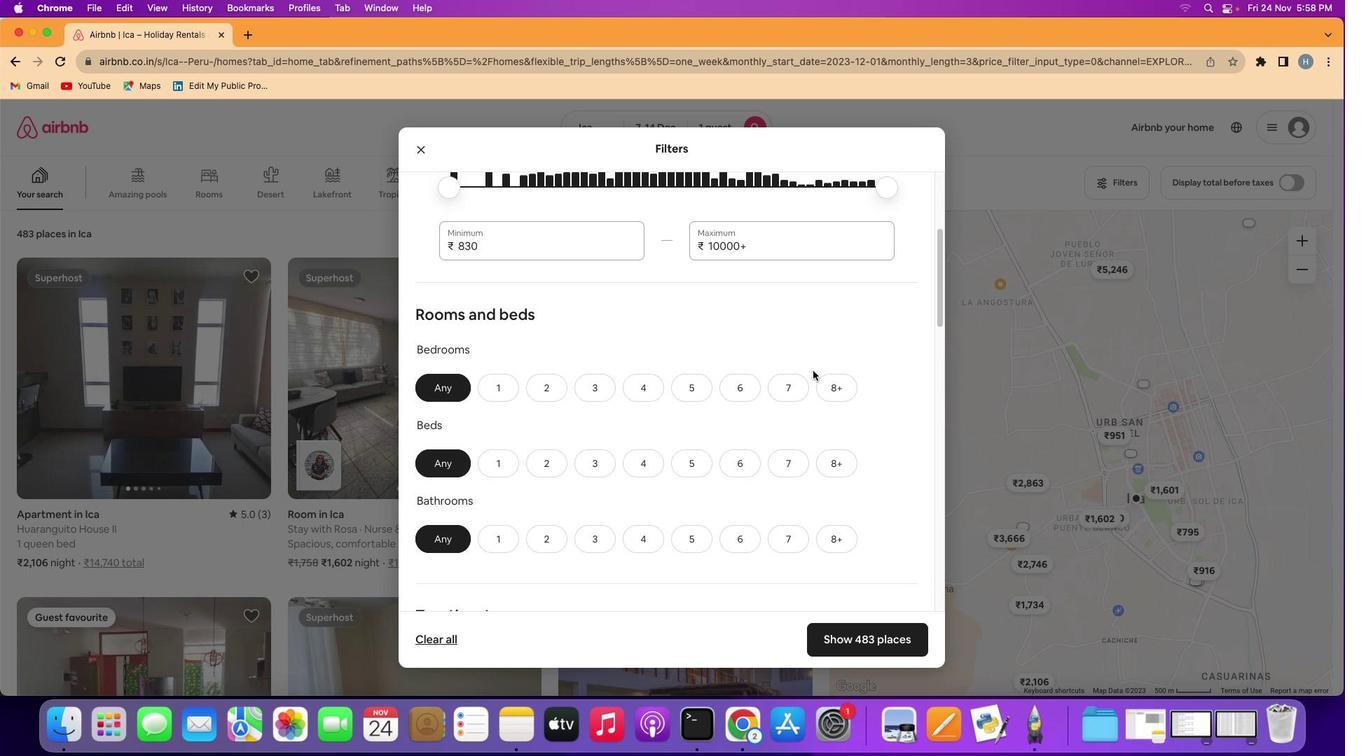 
Action: Mouse scrolled (812, 370) with delta (0, 0)
Screenshot: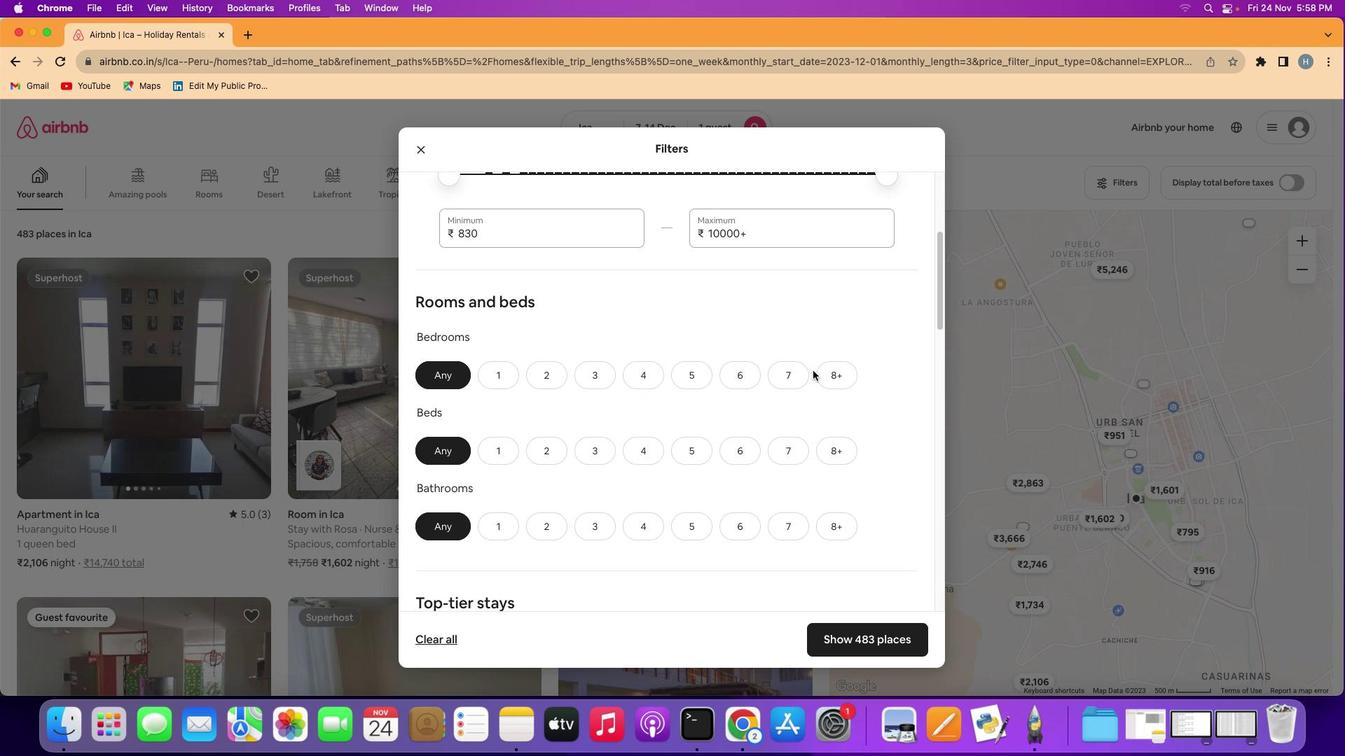 
Action: Mouse scrolled (812, 370) with delta (0, -1)
Screenshot: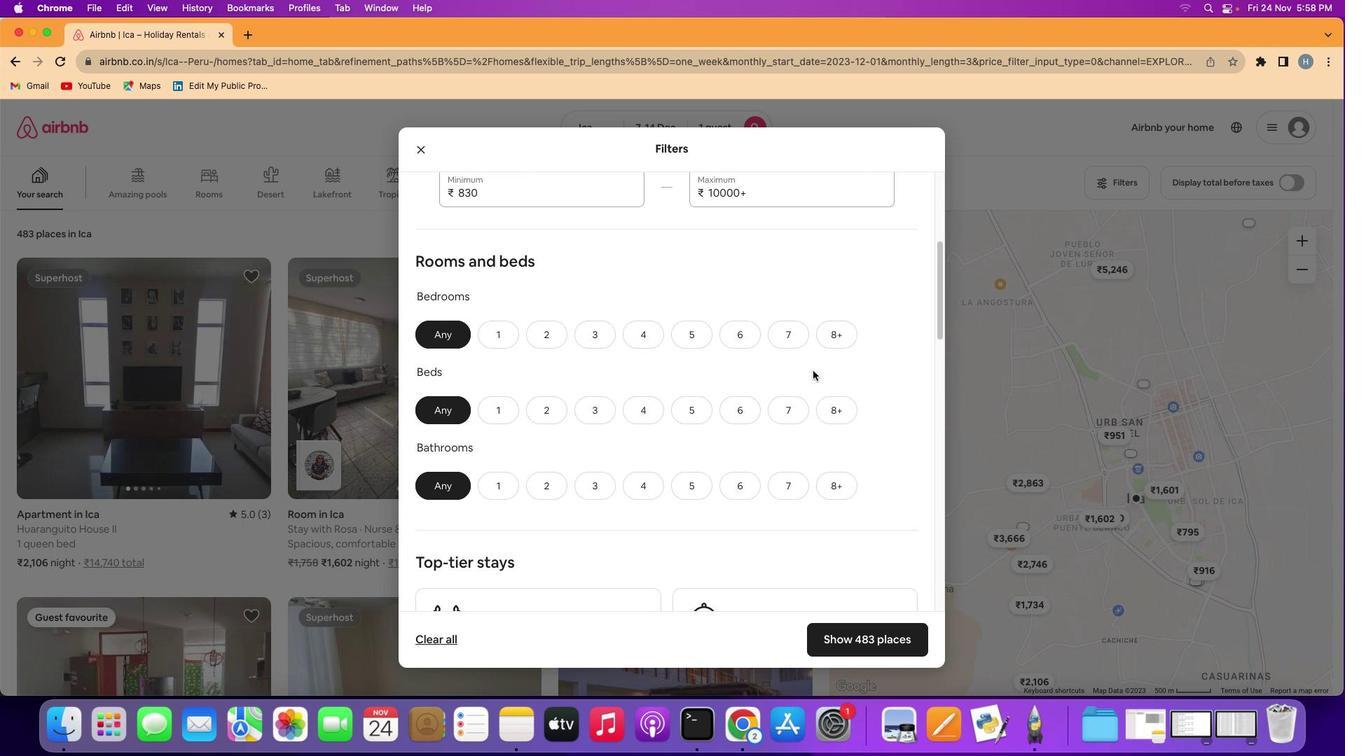 
Action: Mouse moved to (507, 308)
Screenshot: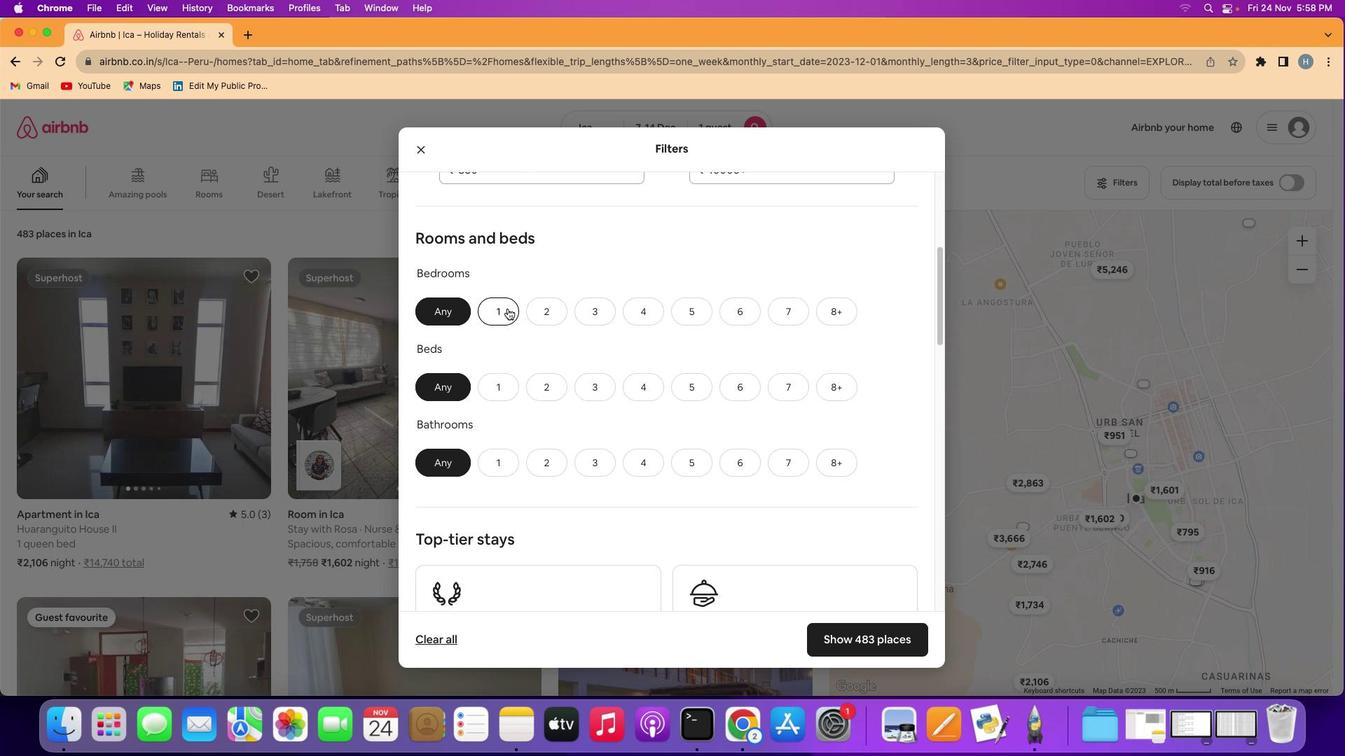 
Action: Mouse pressed left at (507, 308)
Screenshot: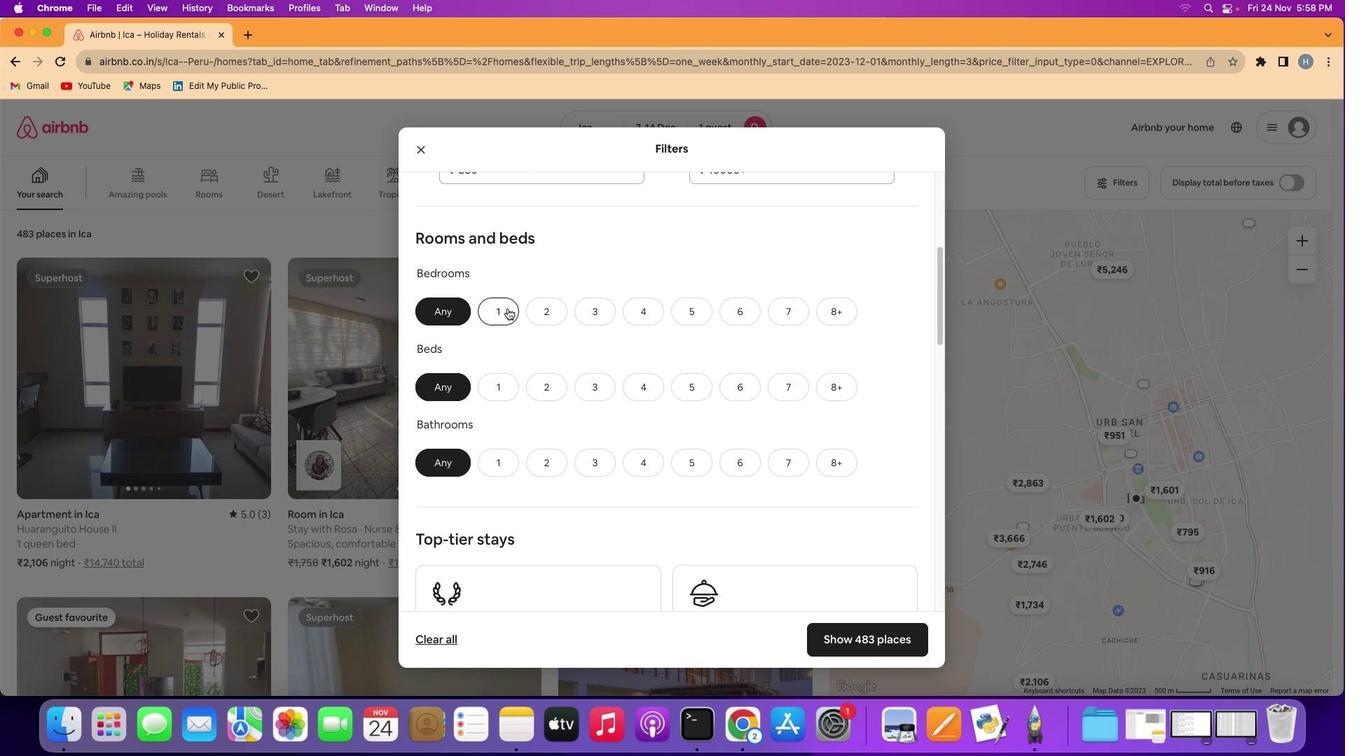 
Action: Mouse moved to (496, 380)
Screenshot: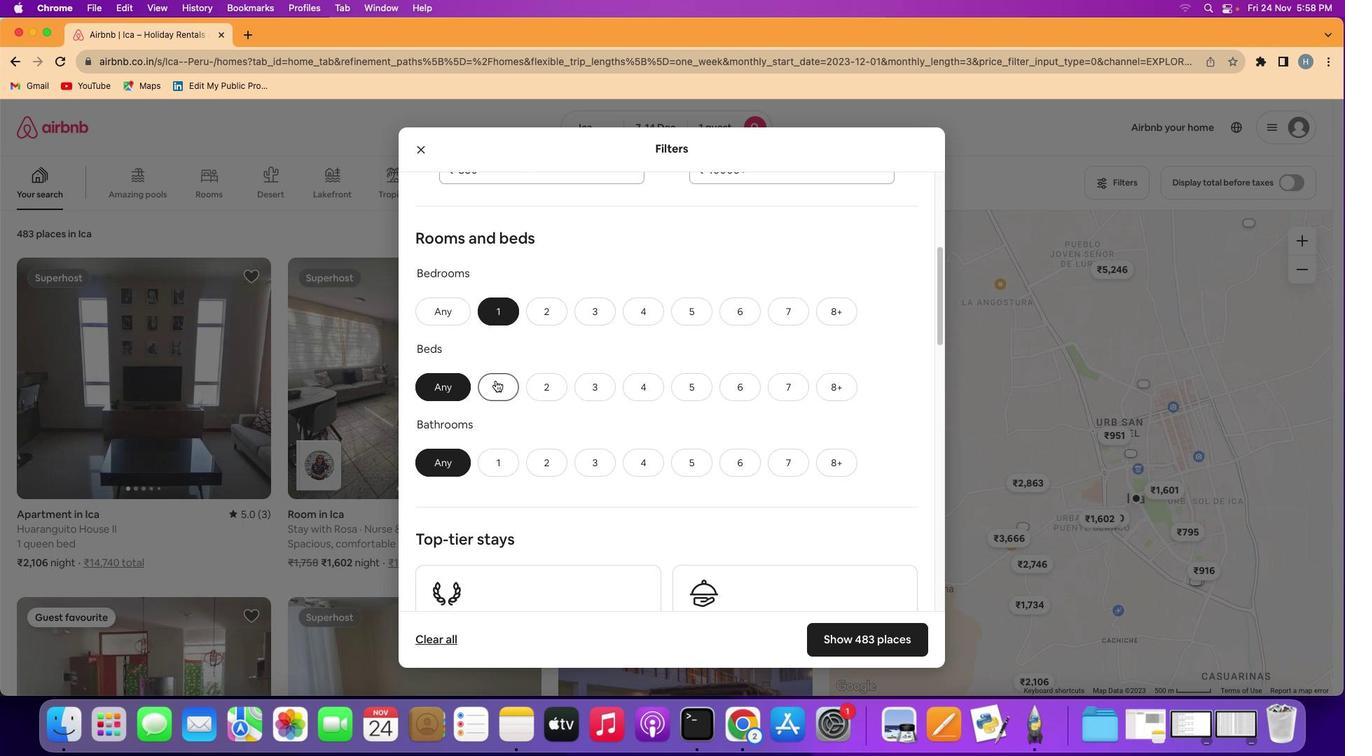 
Action: Mouse pressed left at (496, 380)
Screenshot: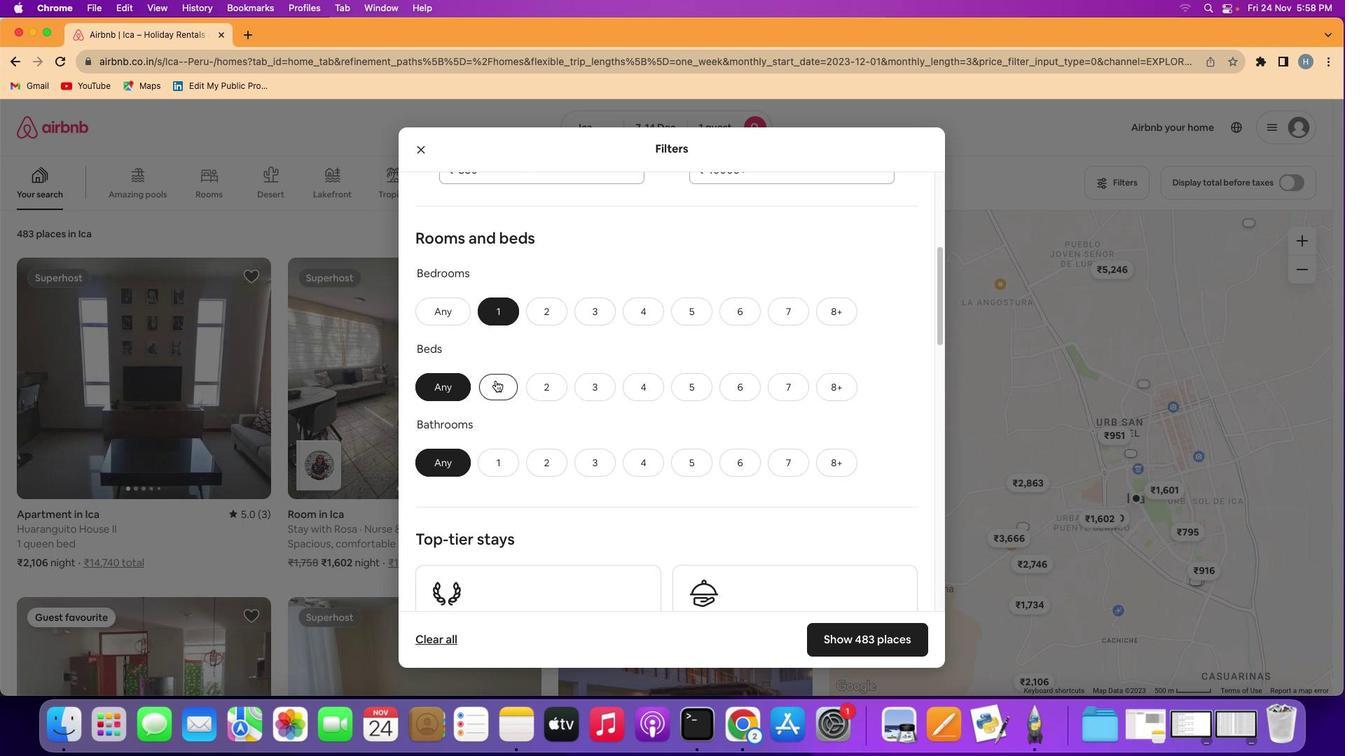 
Action: Mouse moved to (502, 470)
Screenshot: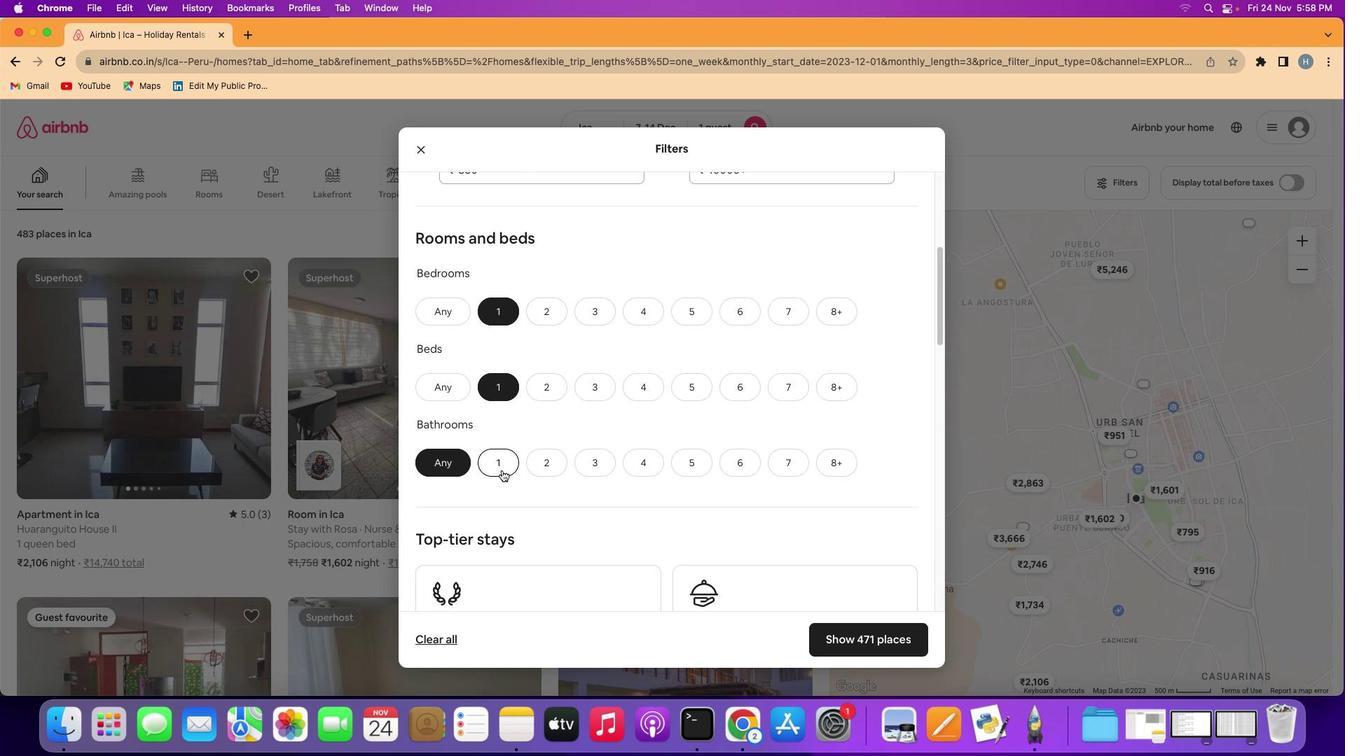 
Action: Mouse pressed left at (502, 470)
Screenshot: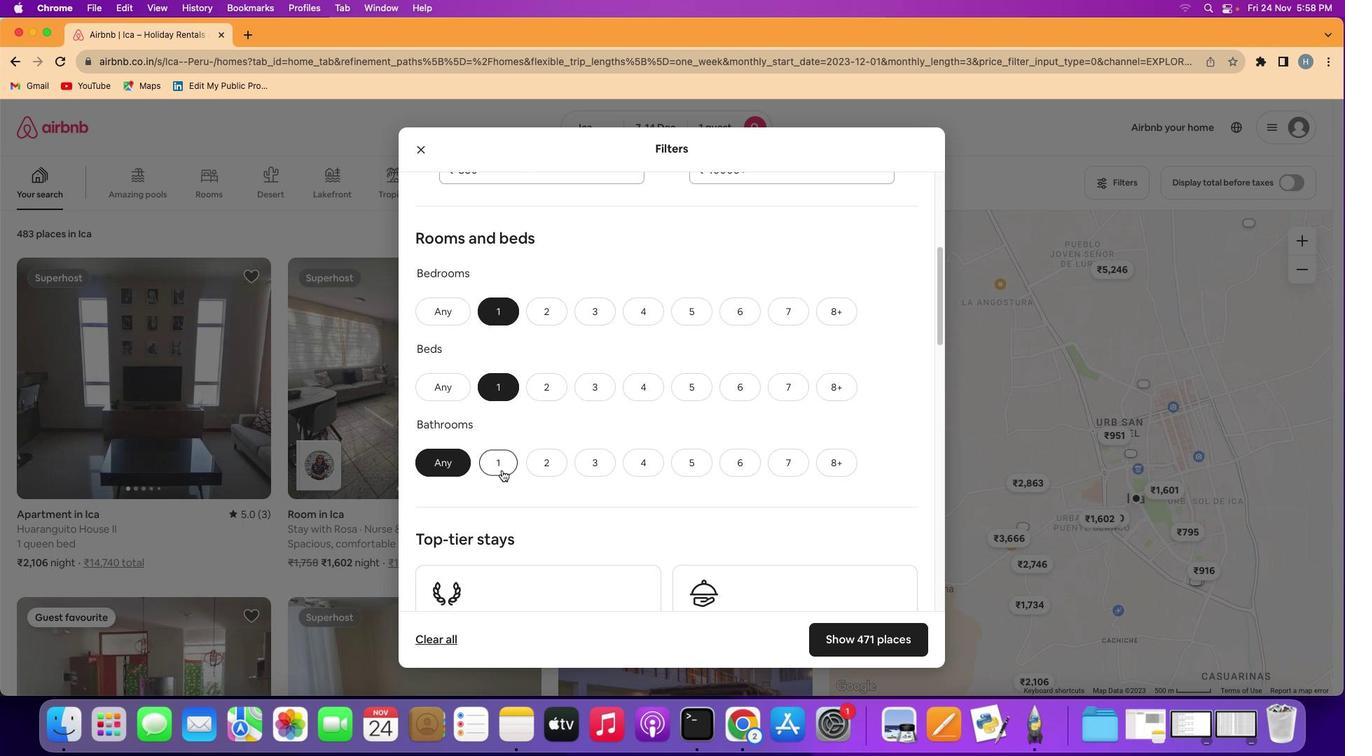 
Action: Mouse moved to (664, 435)
Screenshot: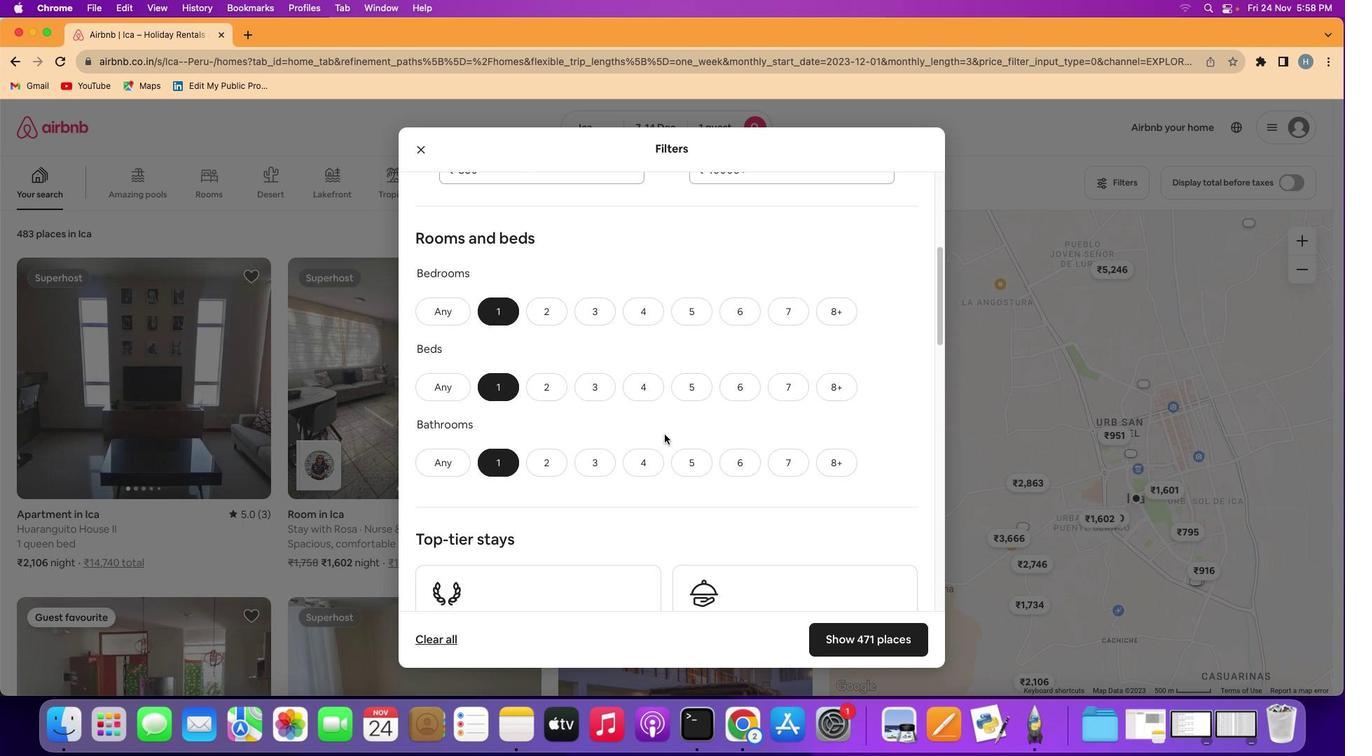 
Action: Mouse scrolled (664, 435) with delta (0, 0)
Screenshot: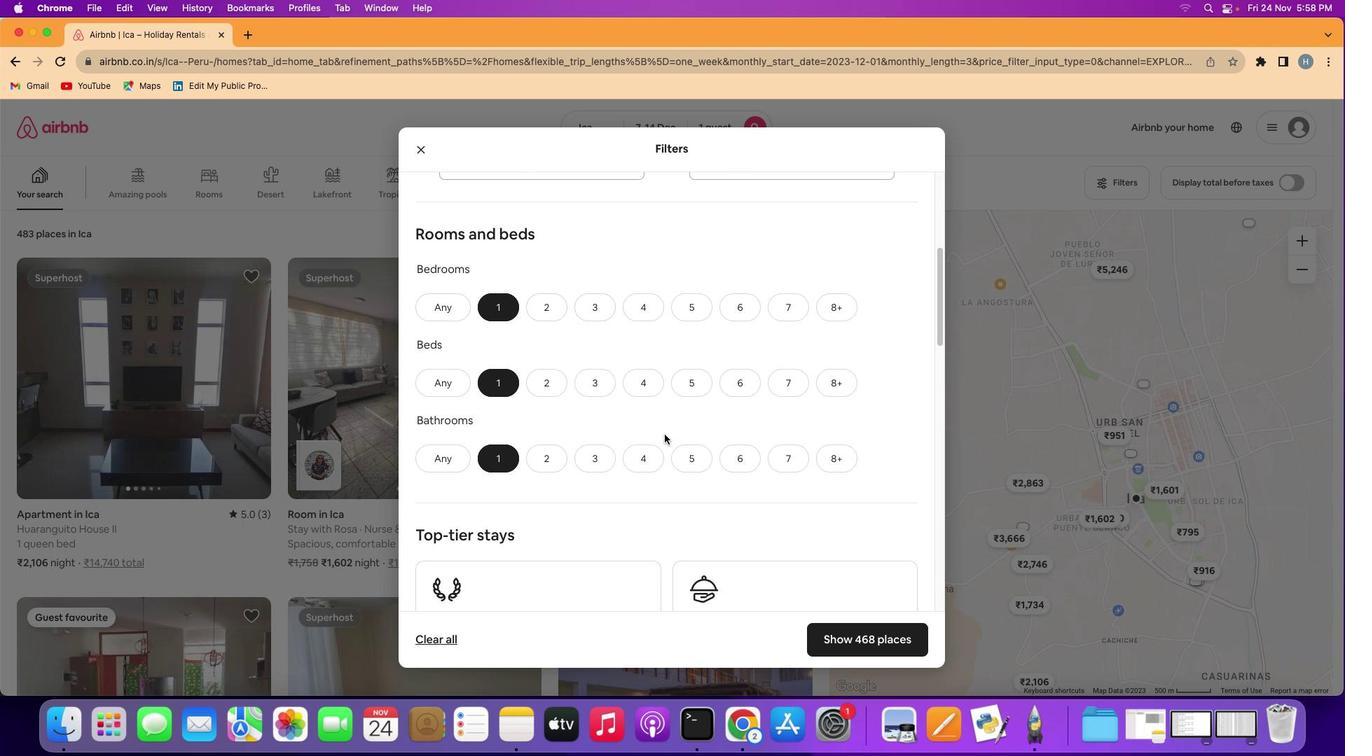 
Action: Mouse scrolled (664, 435) with delta (0, 0)
Screenshot: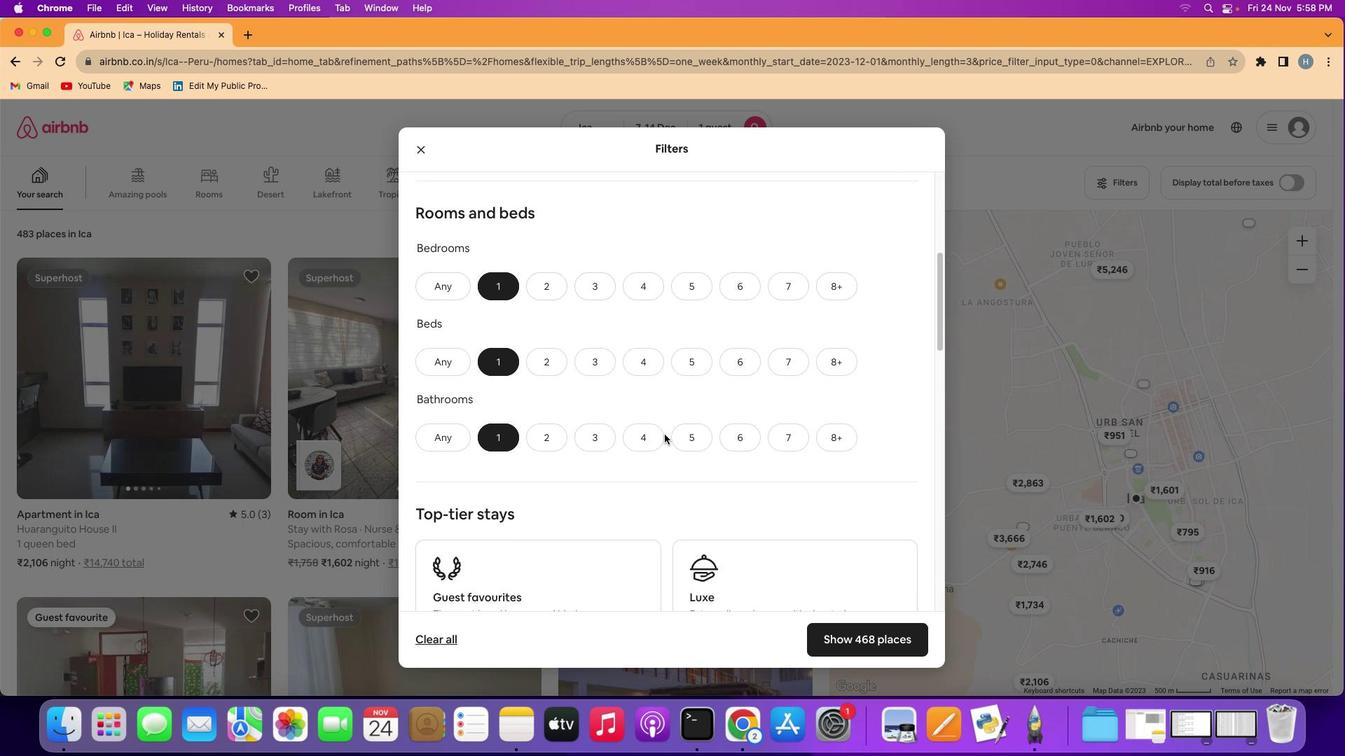 
Action: Mouse scrolled (664, 435) with delta (0, -1)
Screenshot: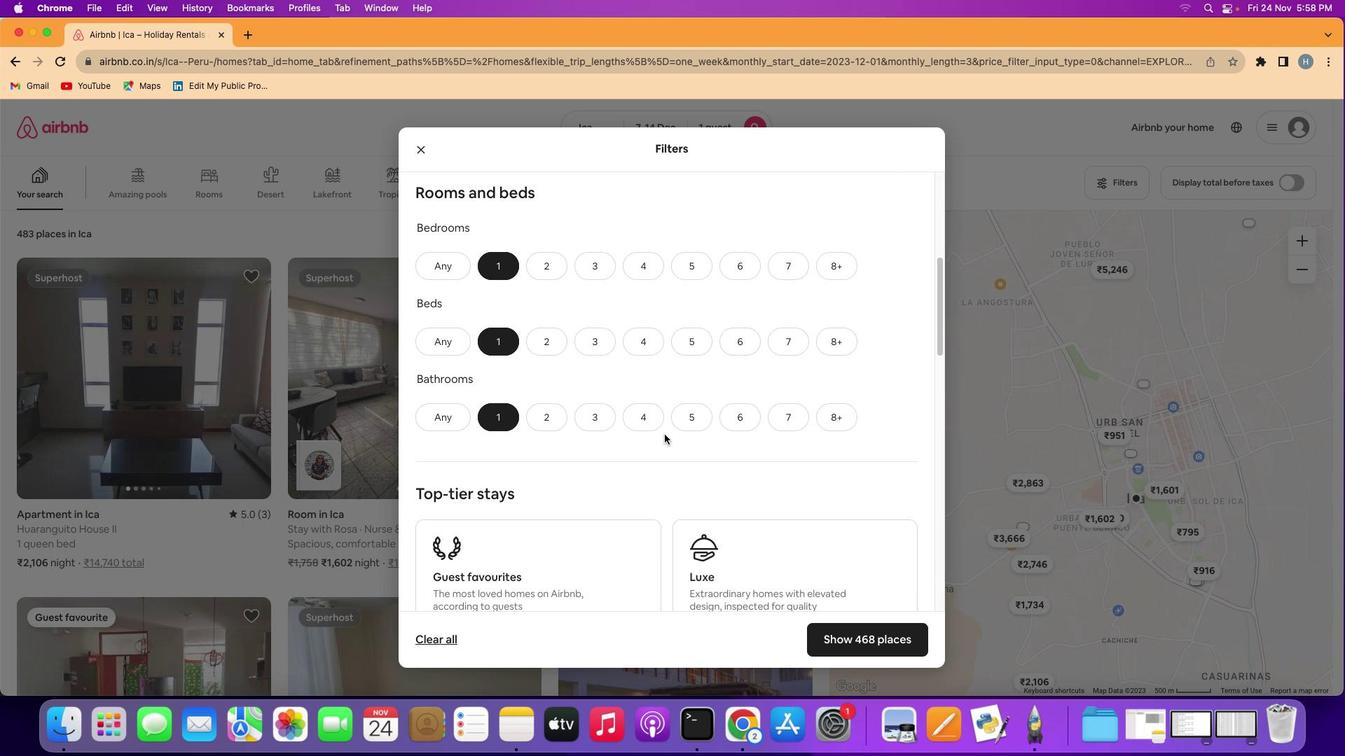 
Action: Mouse scrolled (664, 435) with delta (0, -1)
Screenshot: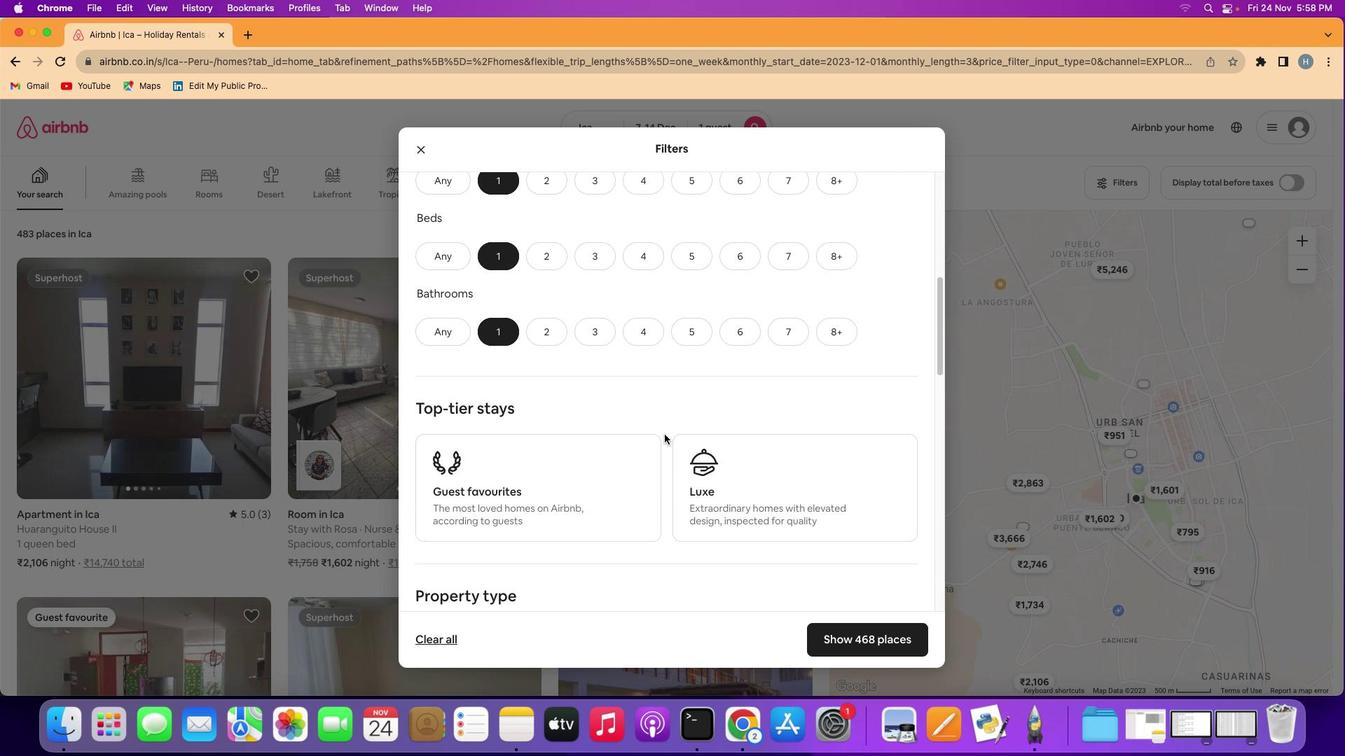 
Action: Mouse scrolled (664, 435) with delta (0, 0)
Screenshot: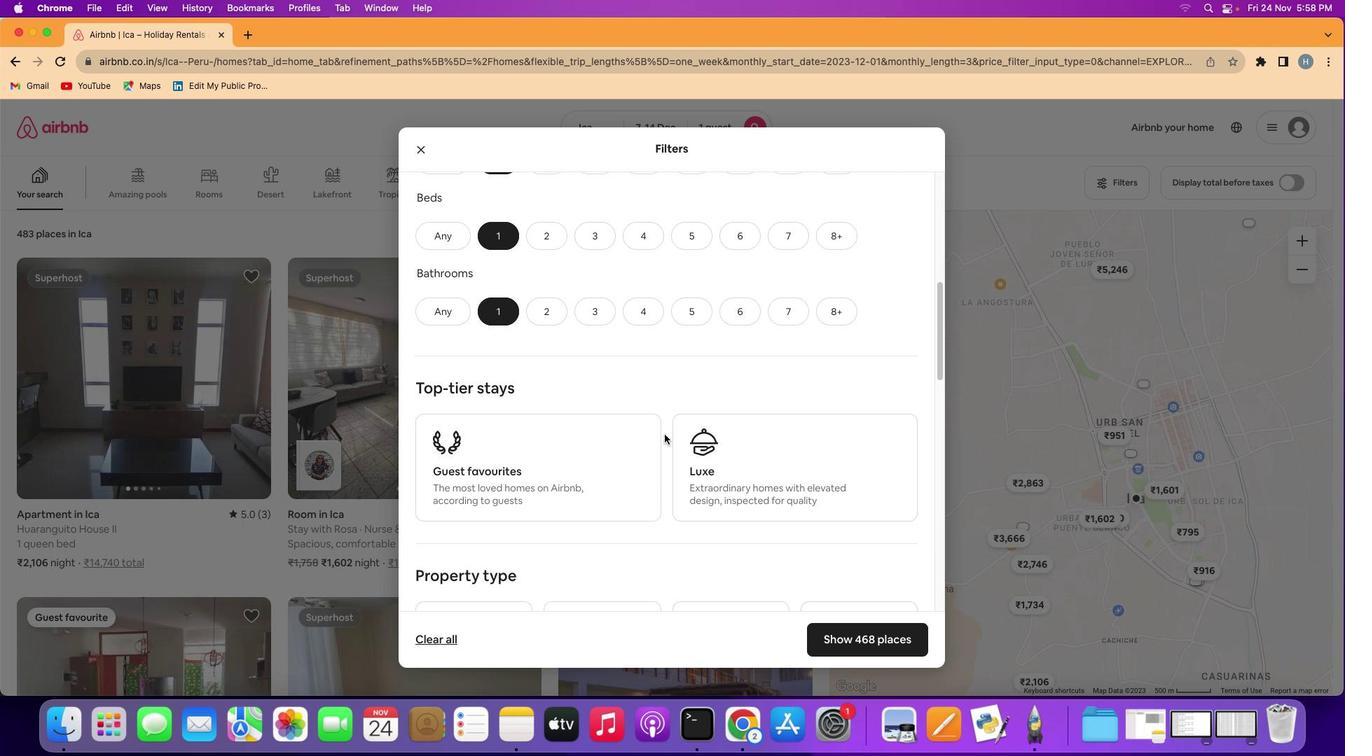 
Action: Mouse scrolled (664, 435) with delta (0, 0)
Screenshot: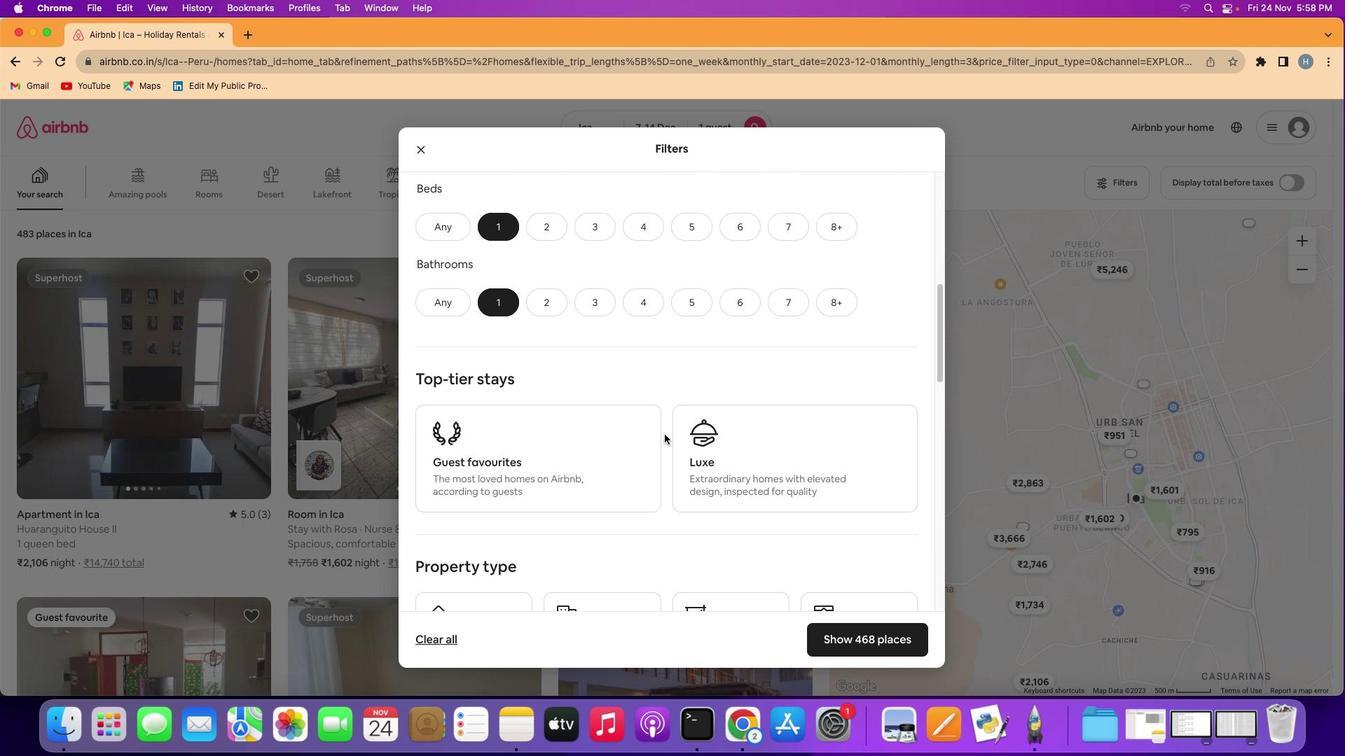 
Action: Mouse scrolled (664, 435) with delta (0, 0)
Screenshot: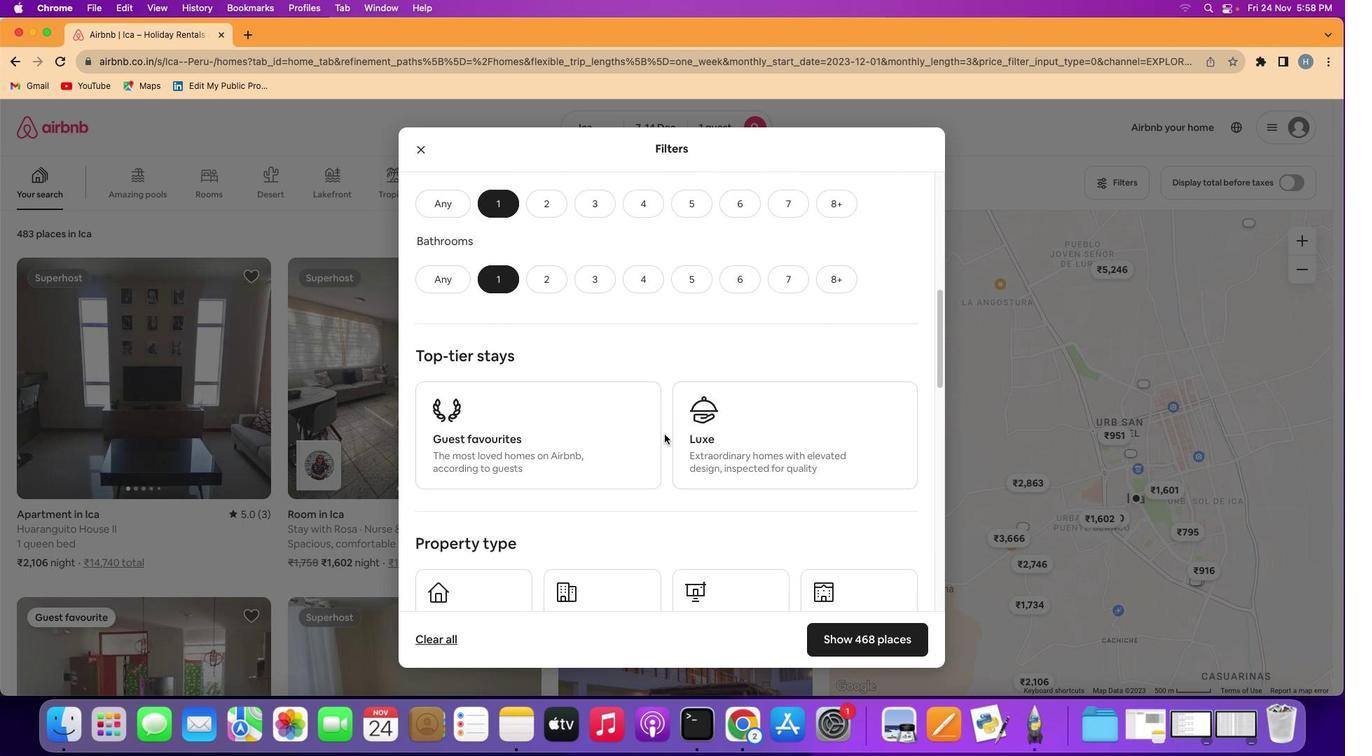 
Action: Mouse scrolled (664, 435) with delta (0, 0)
Screenshot: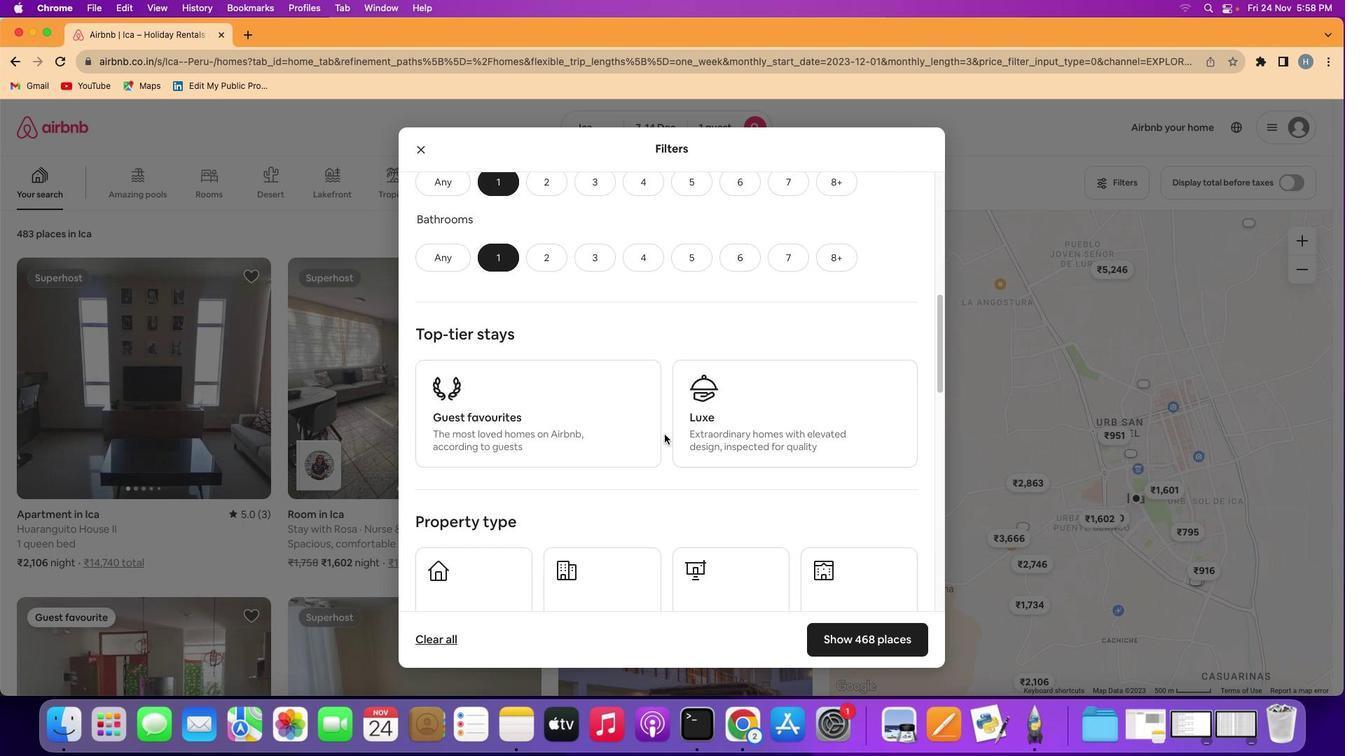 
Action: Mouse scrolled (664, 435) with delta (0, 0)
Screenshot: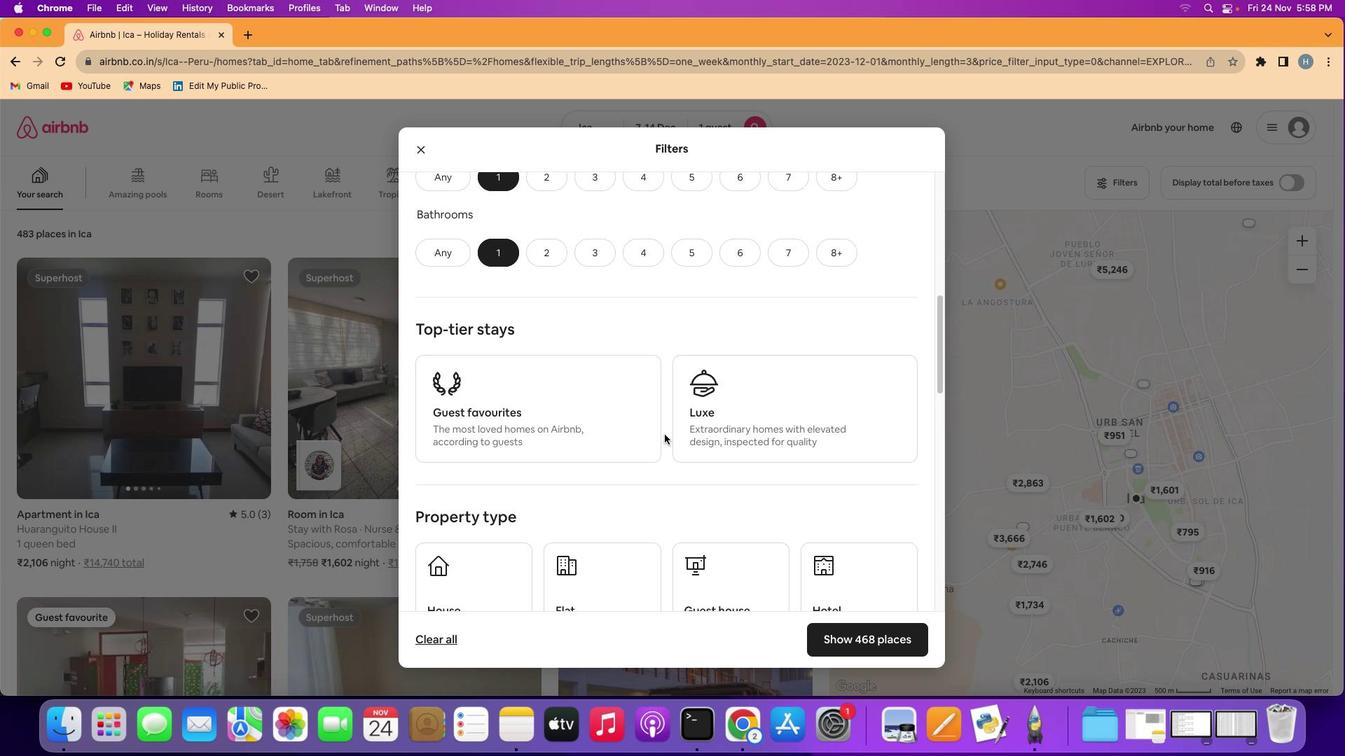 
Action: Mouse scrolled (664, 435) with delta (0, 0)
Screenshot: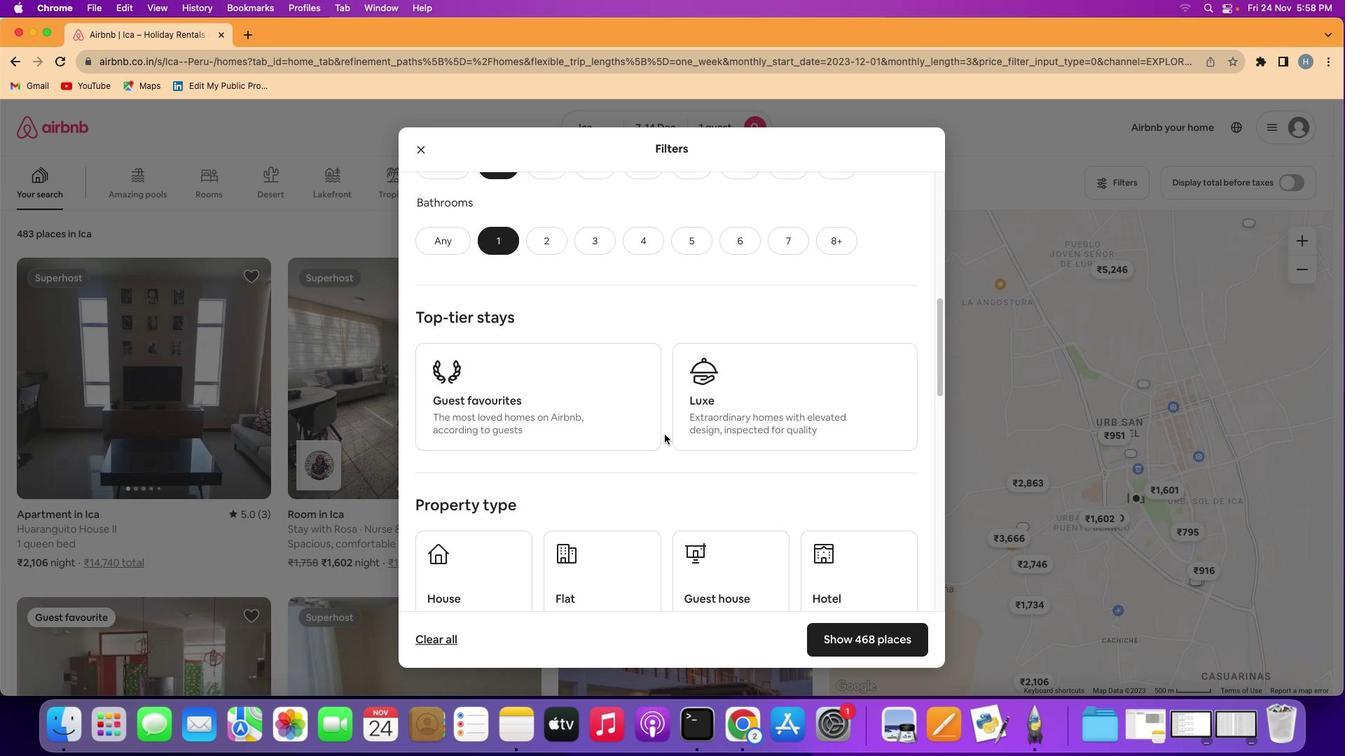 
Action: Mouse scrolled (664, 435) with delta (0, 0)
Screenshot: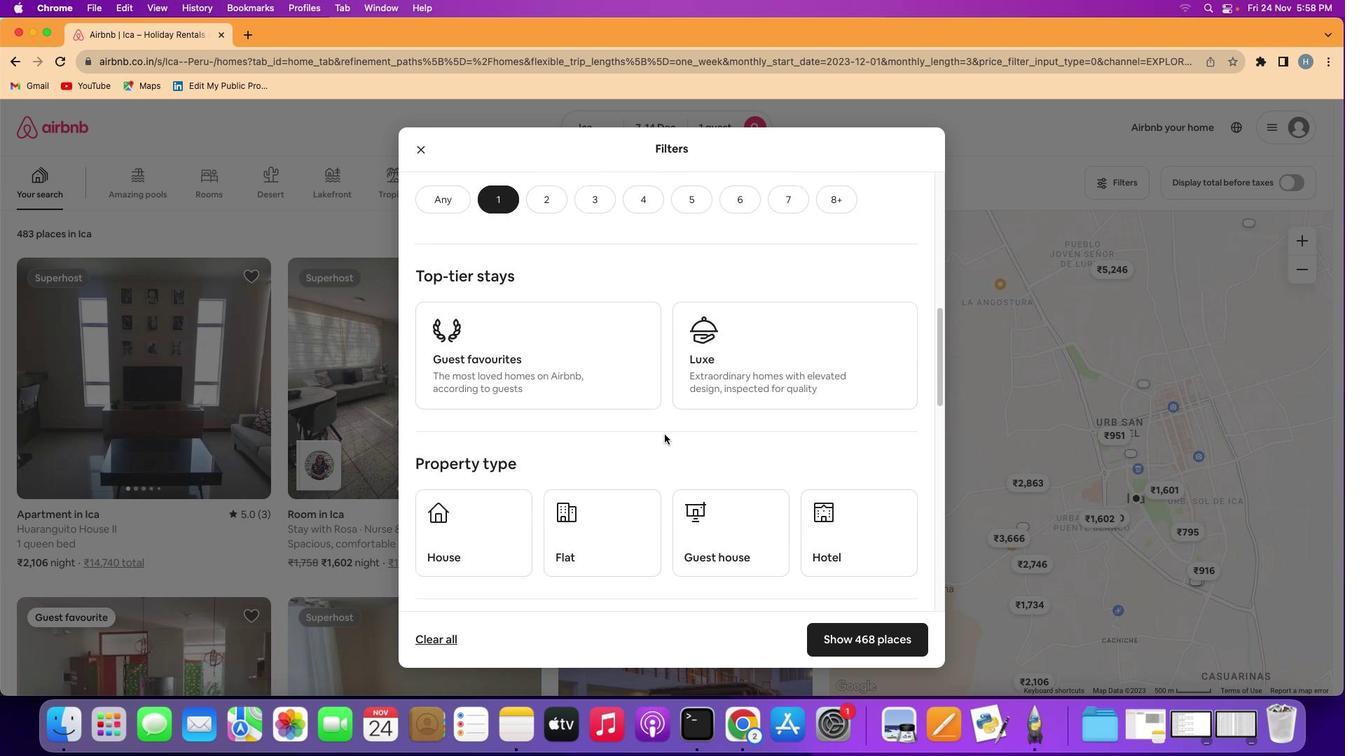 
Action: Mouse scrolled (664, 435) with delta (0, 0)
Screenshot: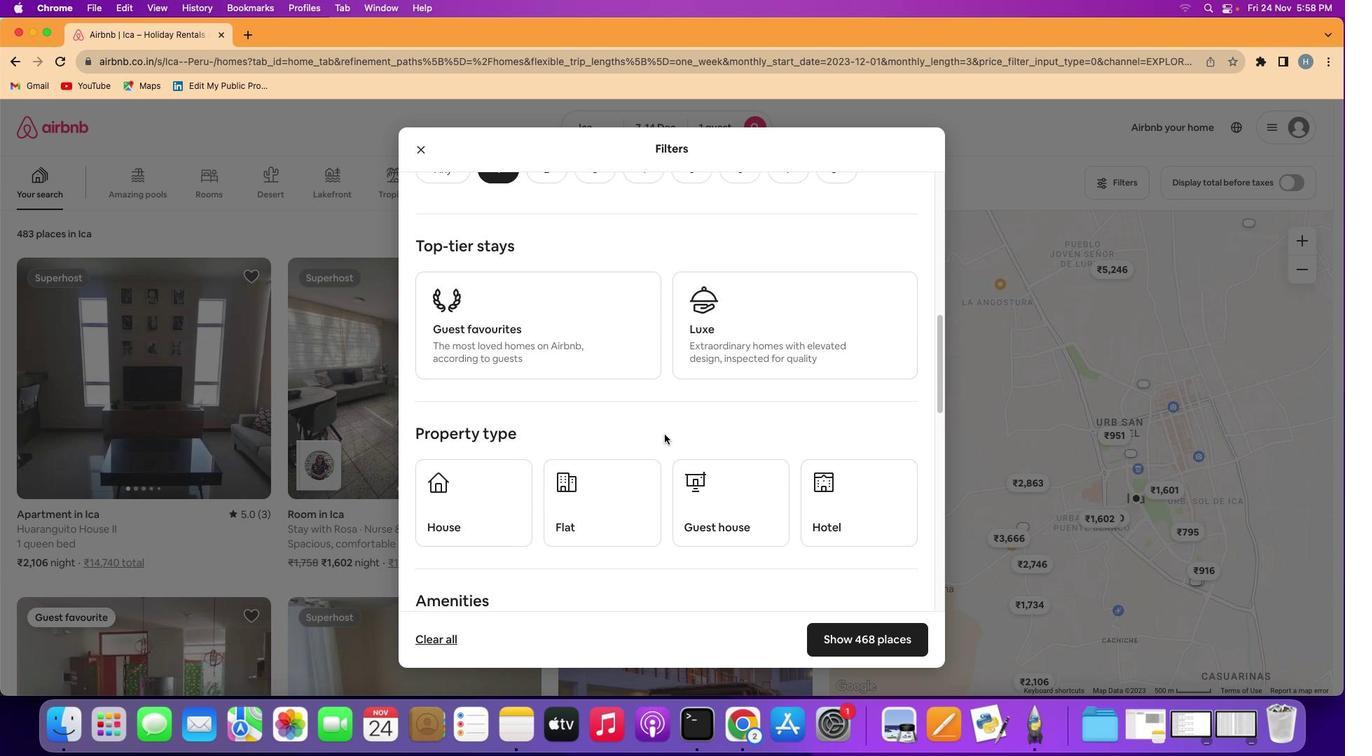 
Action: Mouse scrolled (664, 435) with delta (0, 0)
Screenshot: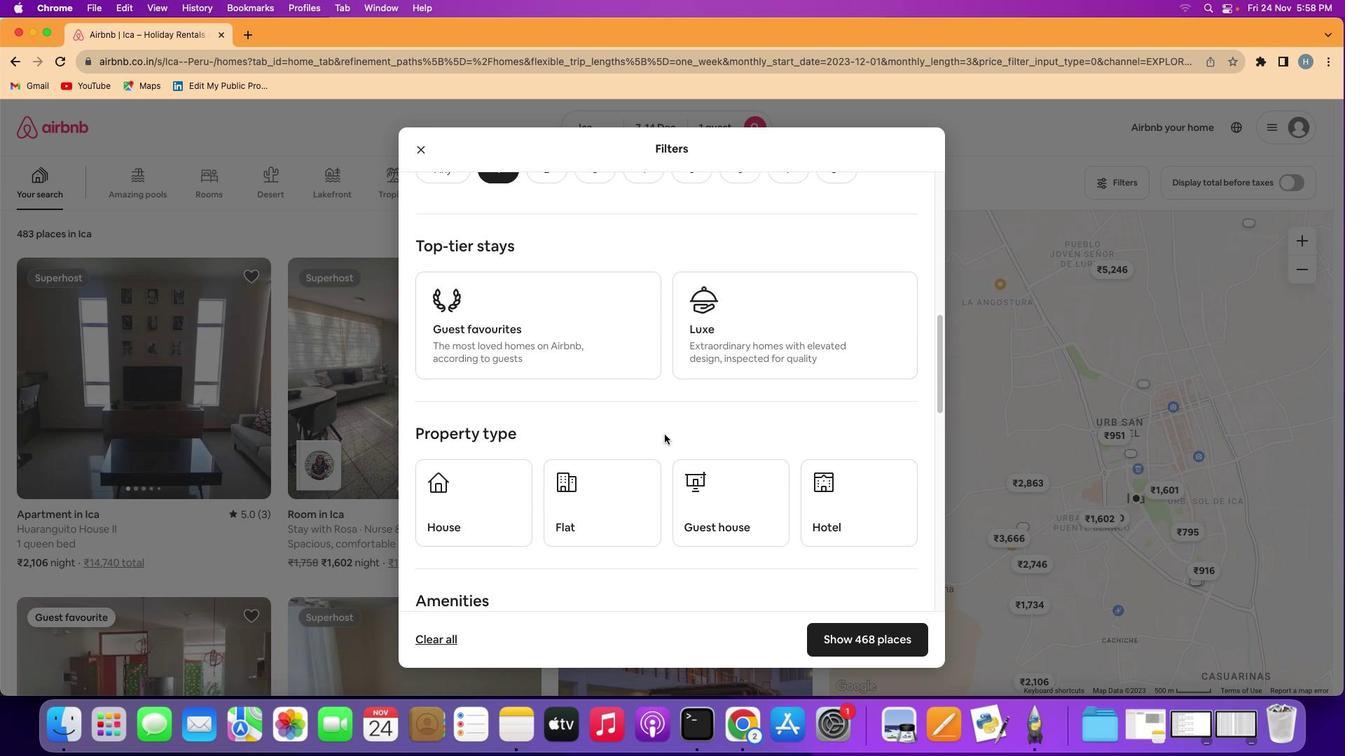 
Action: Mouse scrolled (664, 435) with delta (0, -1)
Screenshot: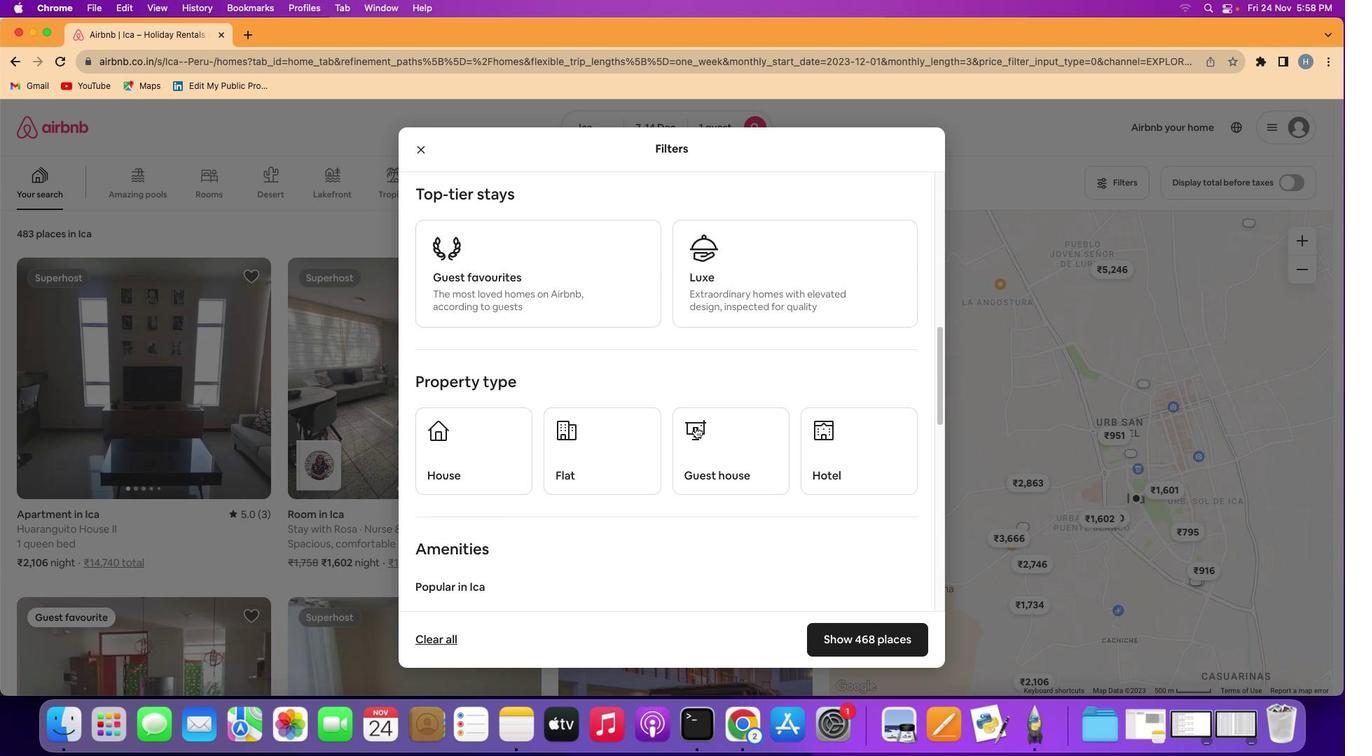 
Action: Mouse moved to (882, 433)
Screenshot: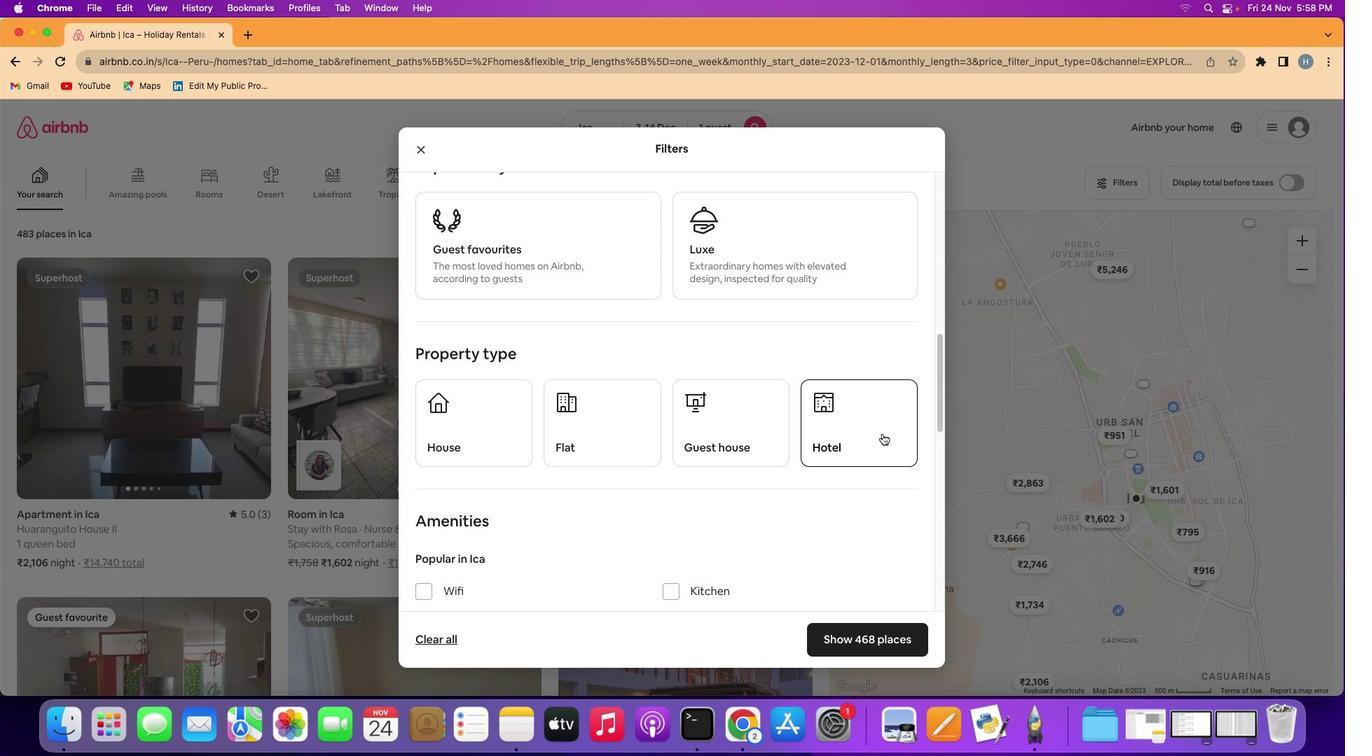 
Action: Mouse pressed left at (882, 433)
Screenshot: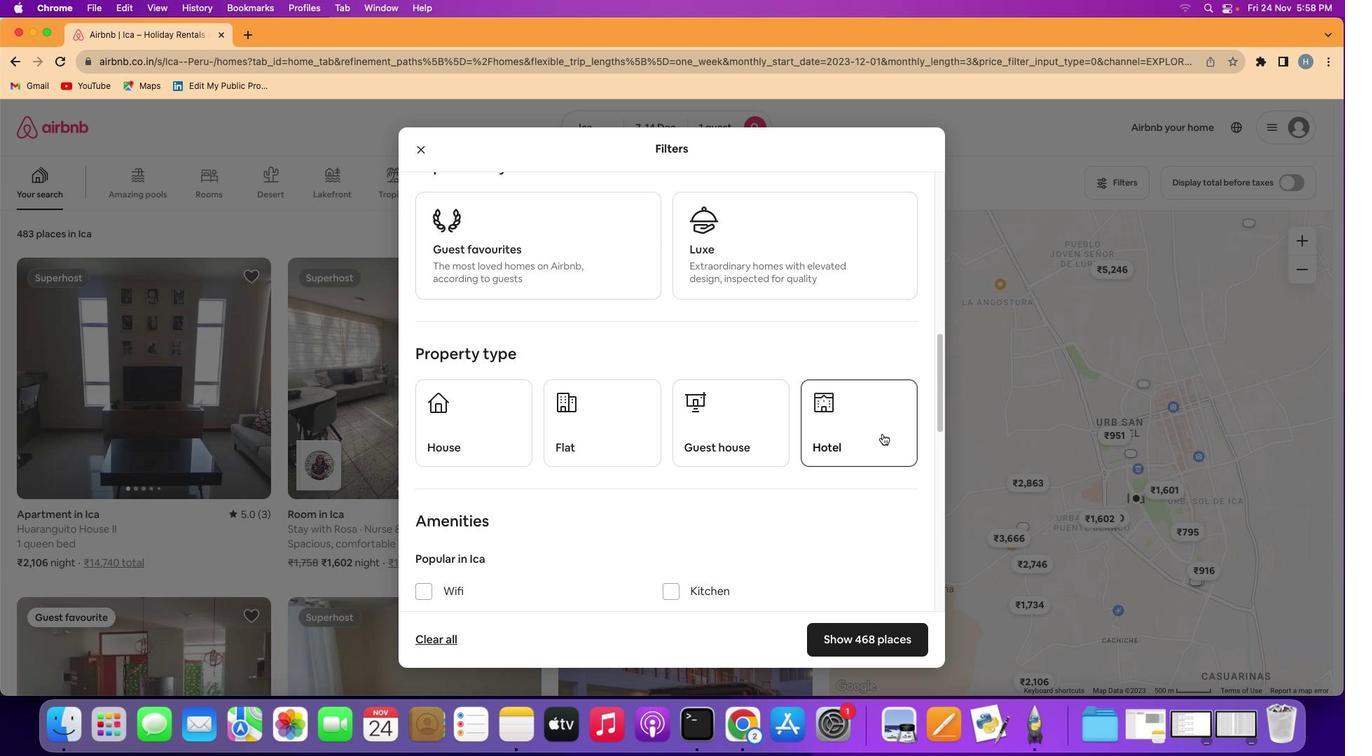 
Action: Mouse moved to (769, 494)
Screenshot: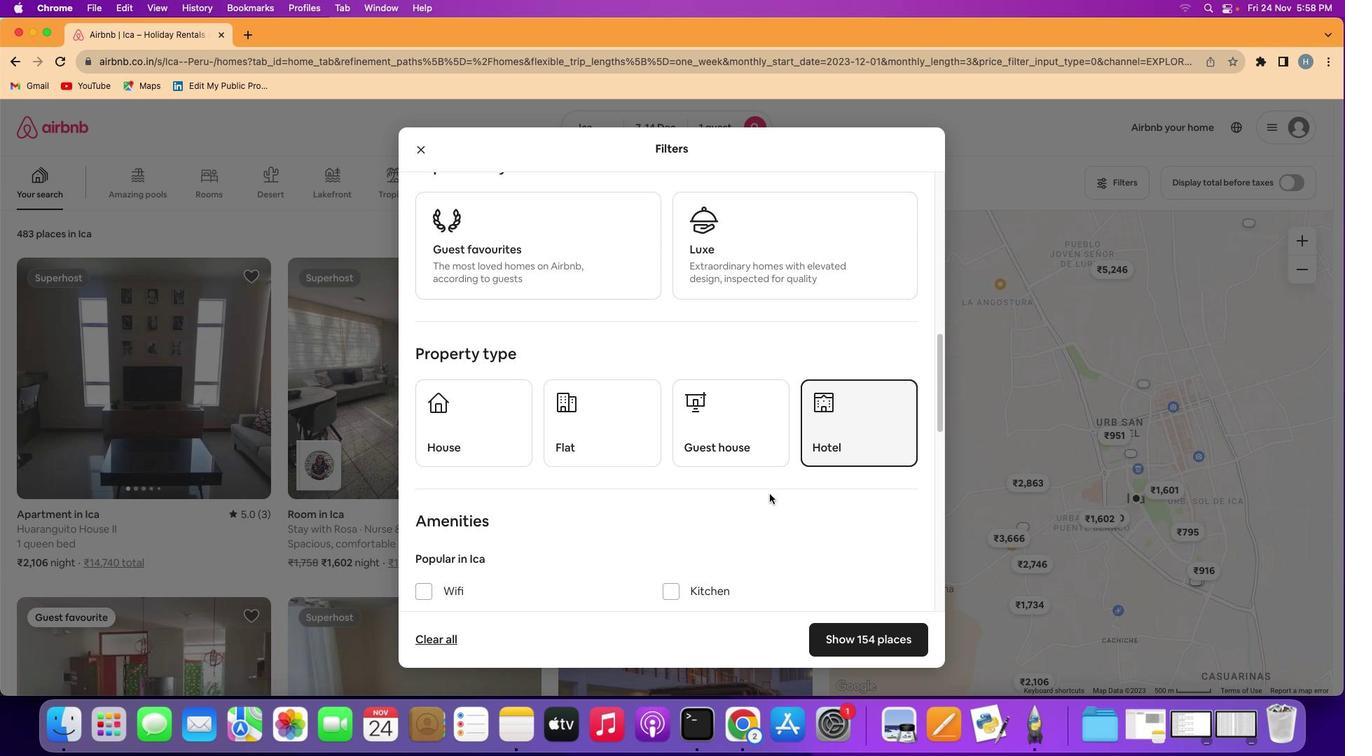 
Action: Mouse scrolled (769, 494) with delta (0, 0)
Screenshot: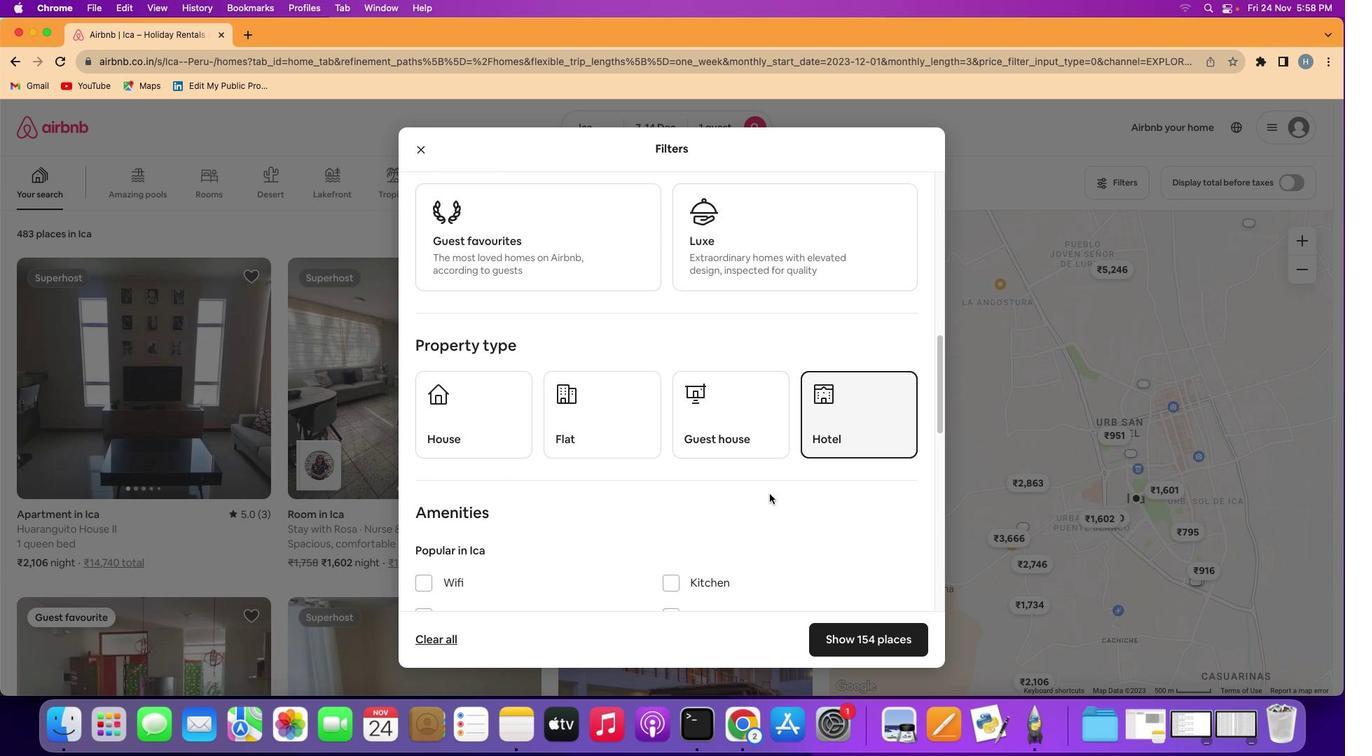 
Action: Mouse scrolled (769, 494) with delta (0, 0)
Screenshot: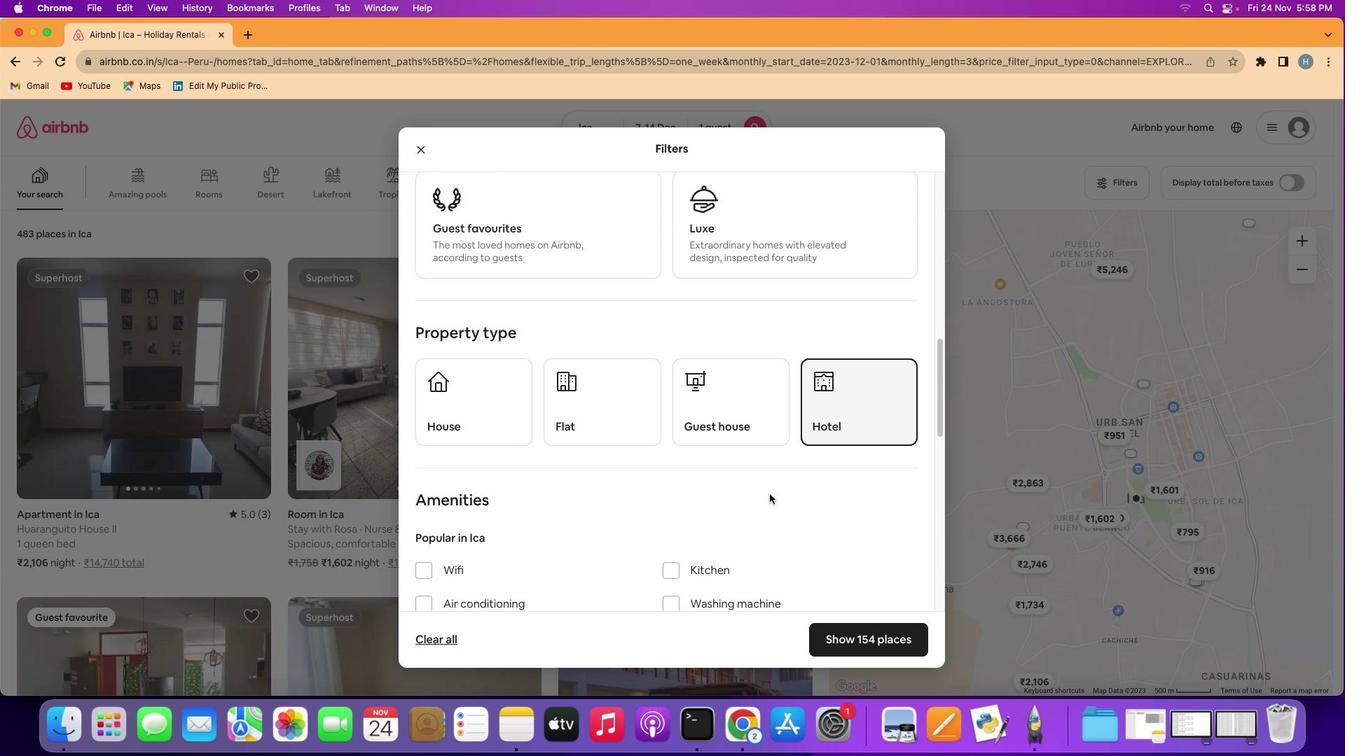 
Action: Mouse scrolled (769, 494) with delta (0, -1)
Screenshot: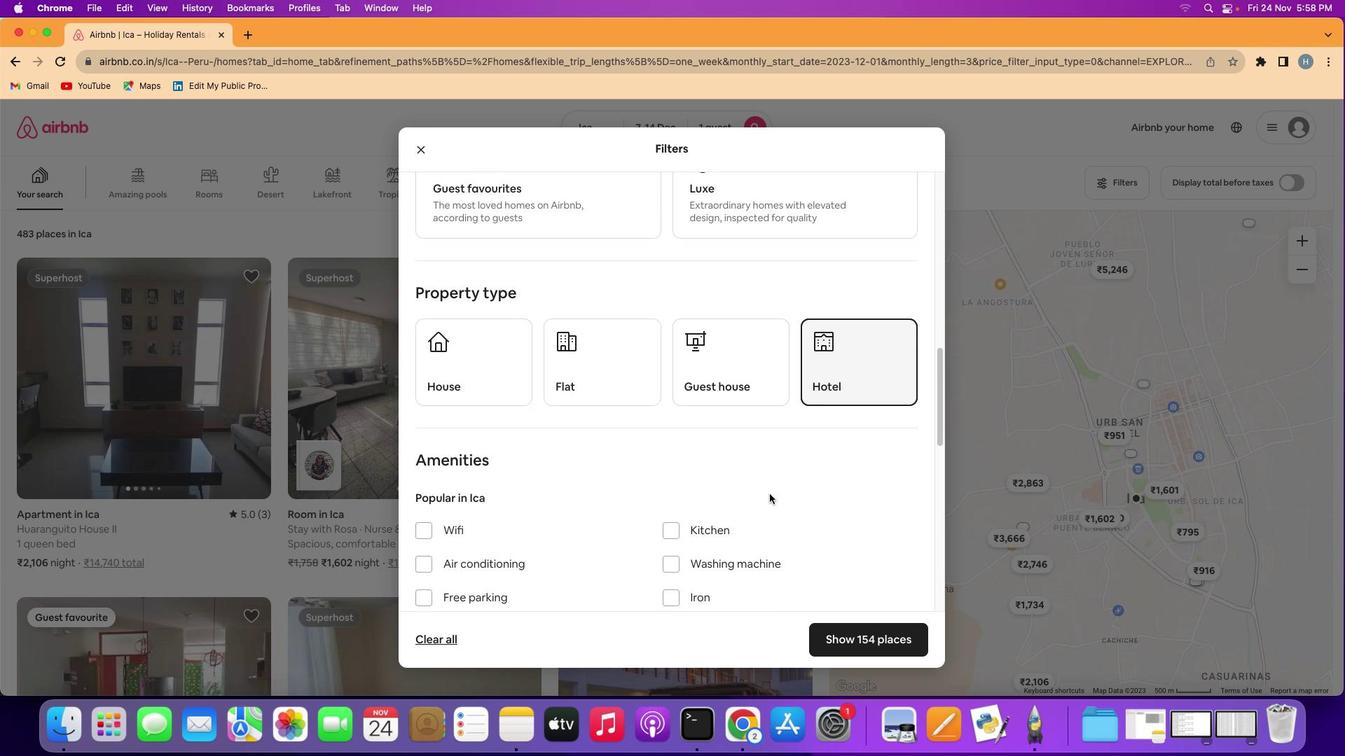
Action: Mouse scrolled (769, 494) with delta (0, 0)
Screenshot: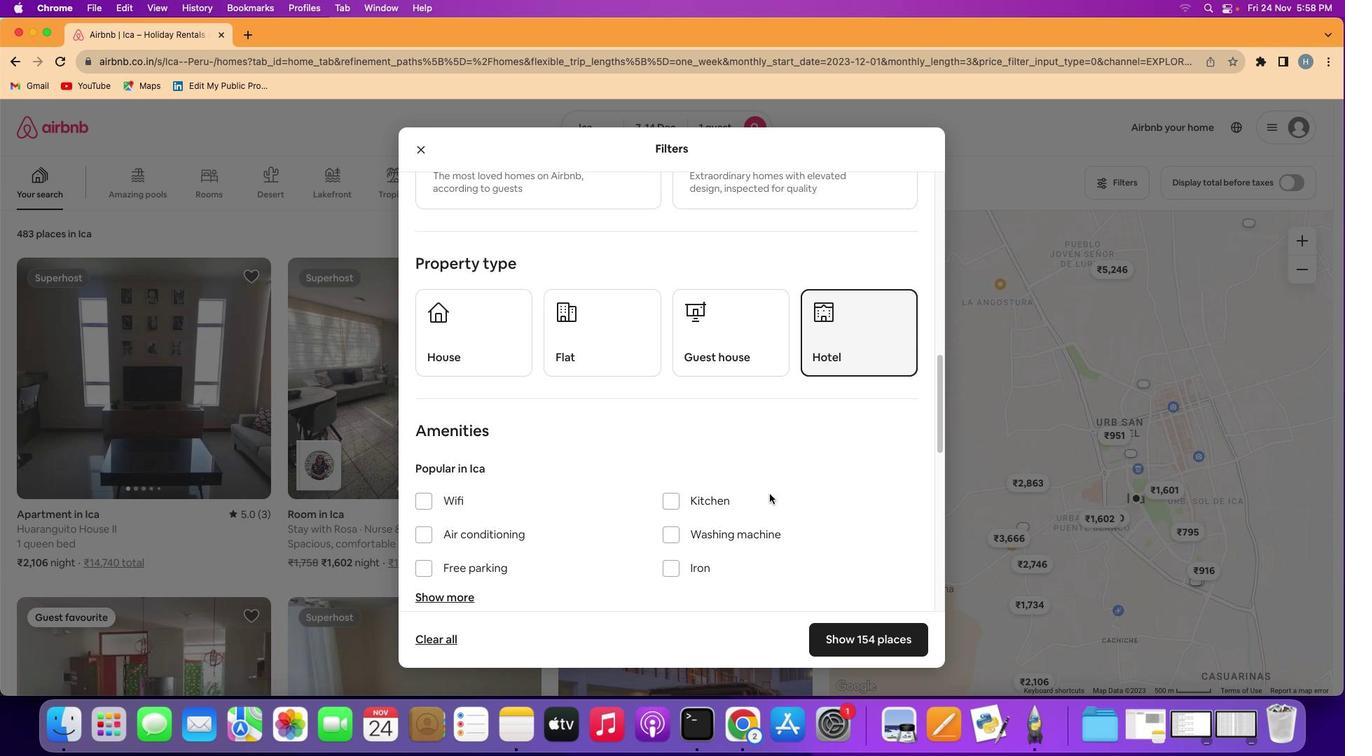 
Action: Mouse scrolled (769, 494) with delta (0, 0)
Screenshot: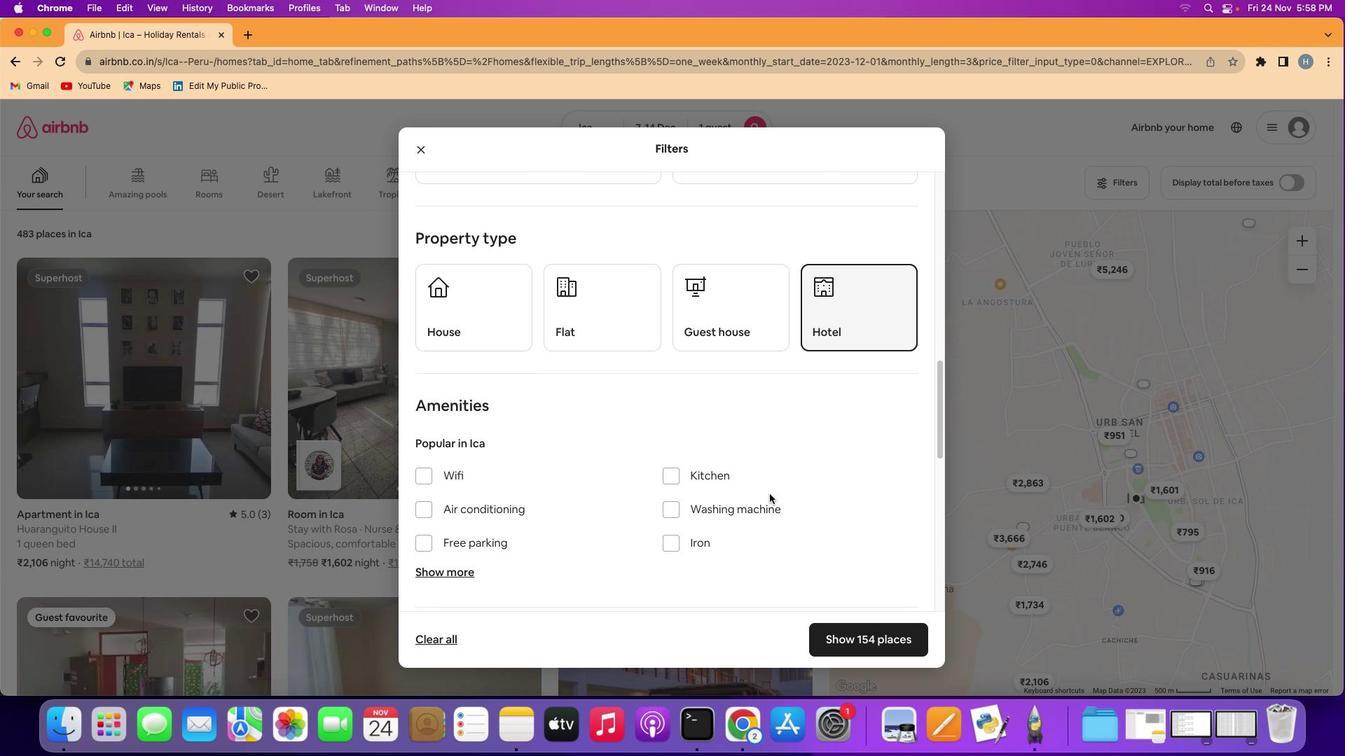 
Action: Mouse scrolled (769, 494) with delta (0, -1)
Screenshot: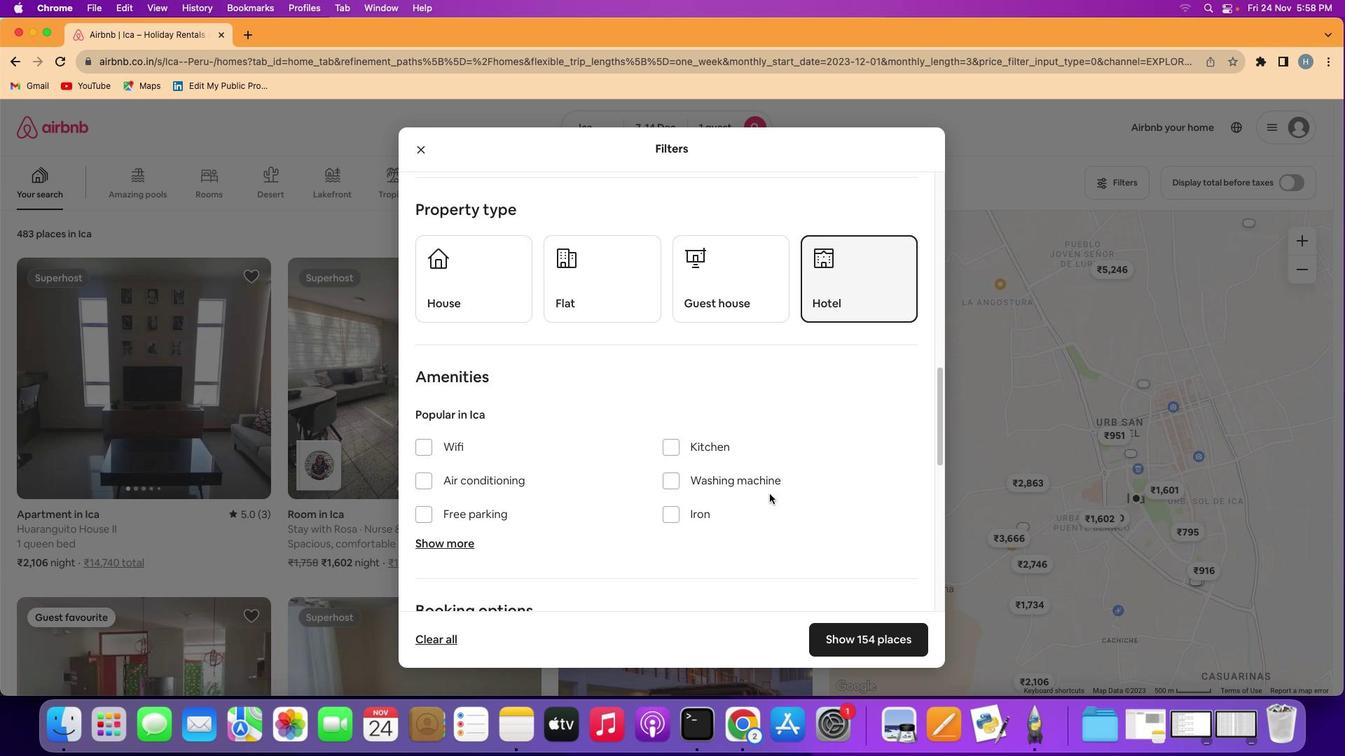 
Action: Mouse scrolled (769, 494) with delta (0, -2)
Screenshot: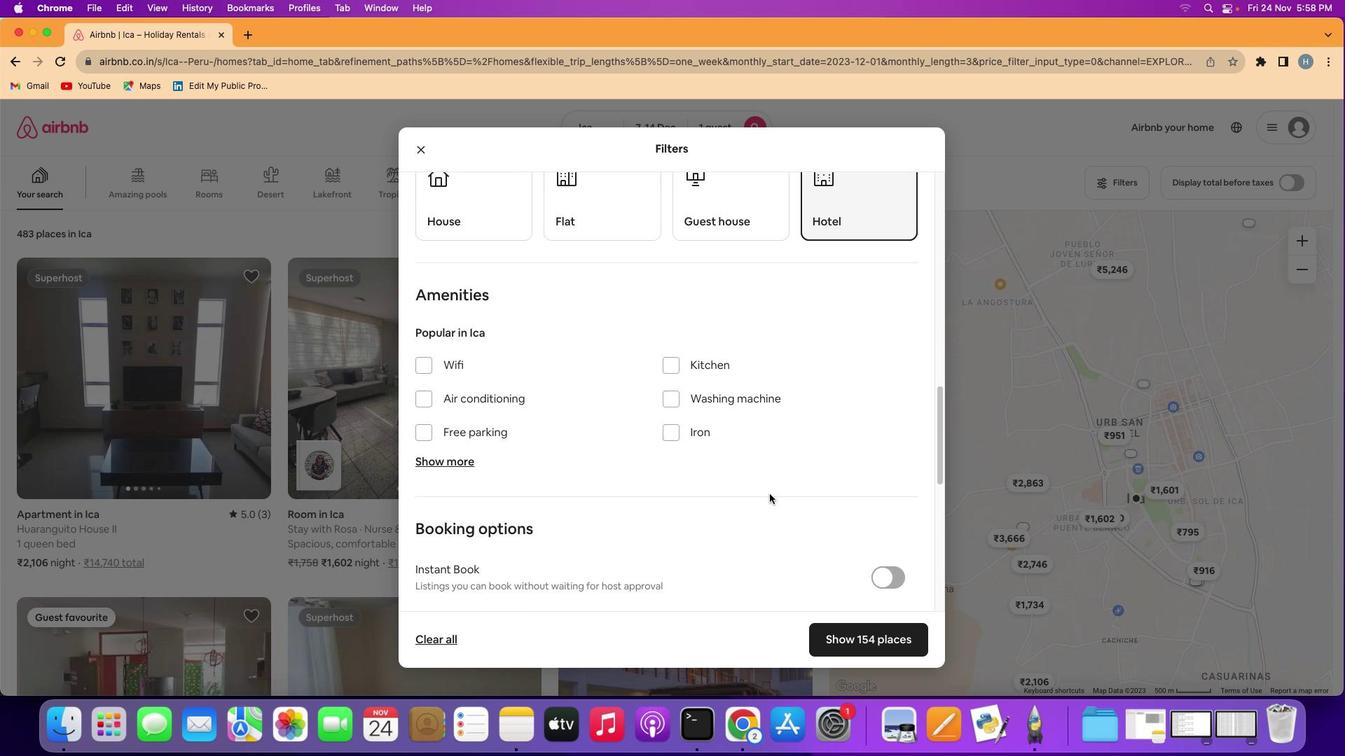 
Action: Mouse moved to (737, 364)
Screenshot: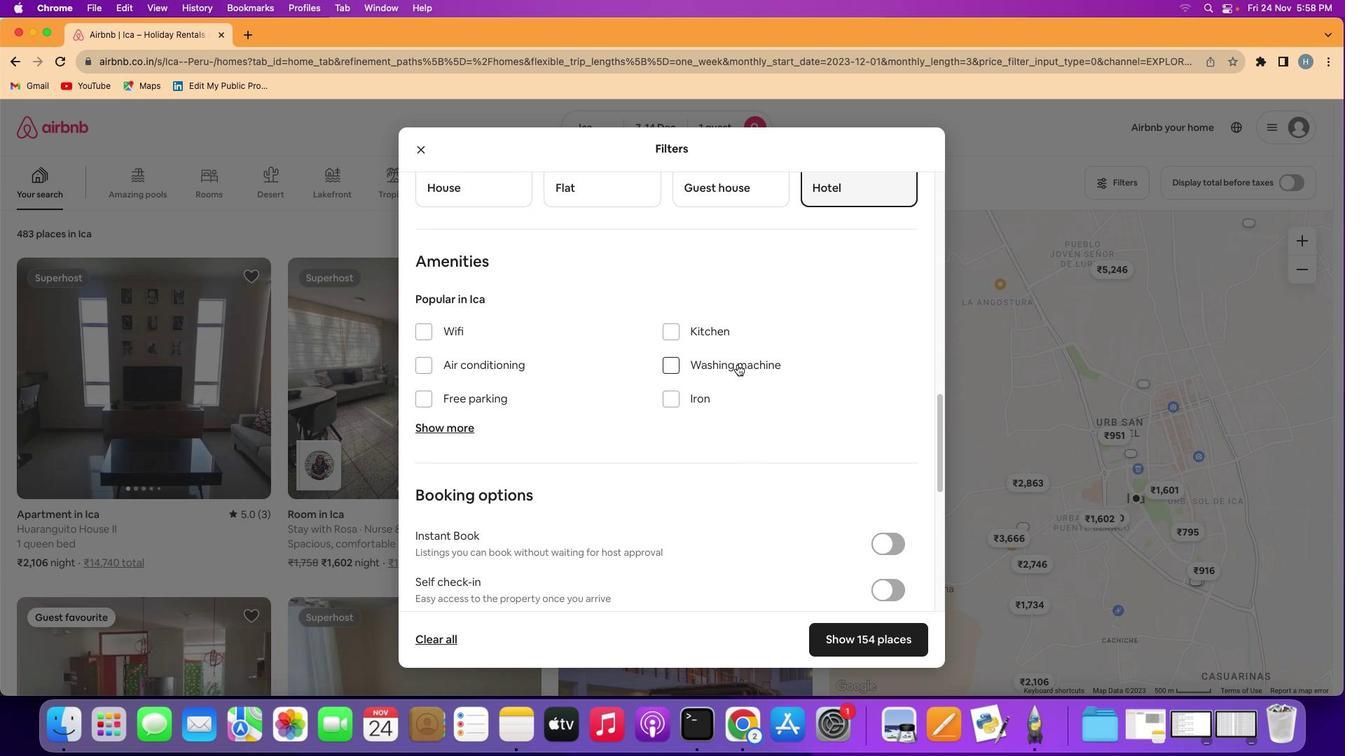 
Action: Mouse pressed left at (737, 364)
Screenshot: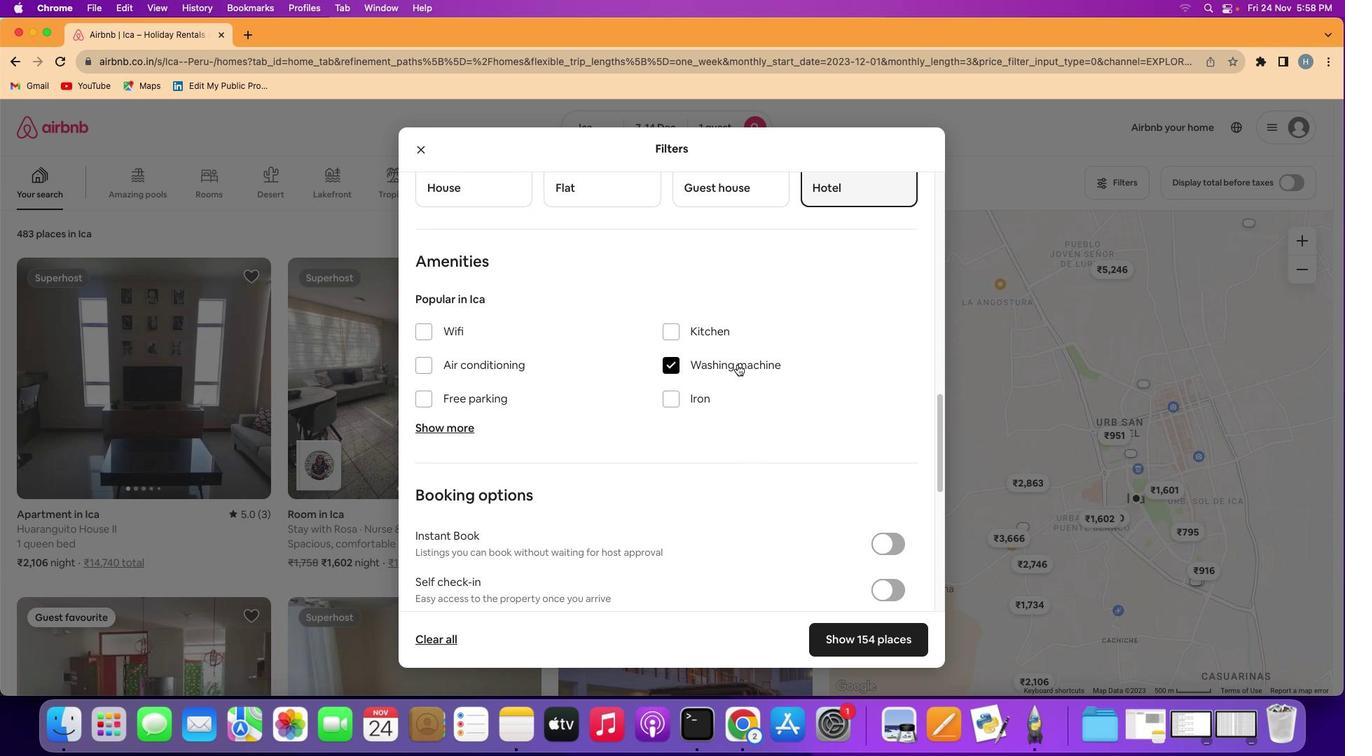 
Action: Mouse moved to (837, 494)
Screenshot: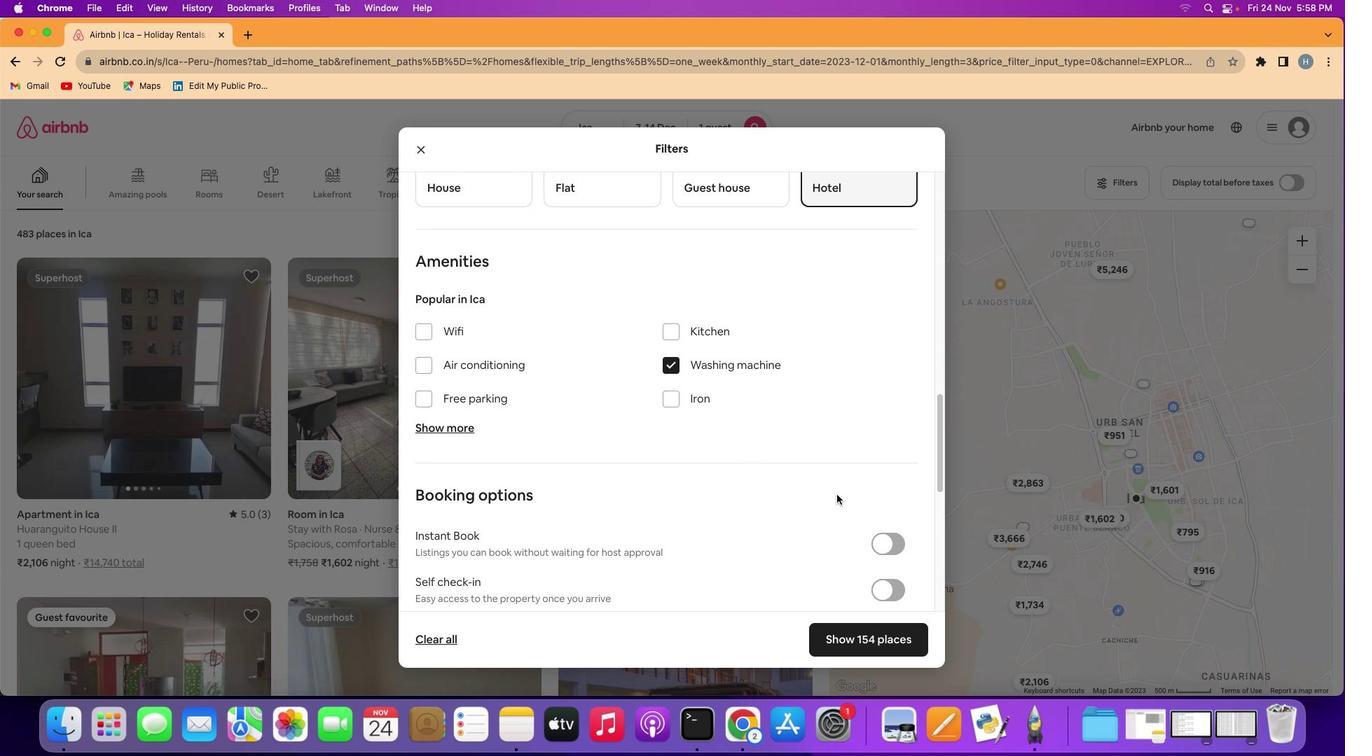 
Action: Mouse scrolled (837, 494) with delta (0, 0)
Screenshot: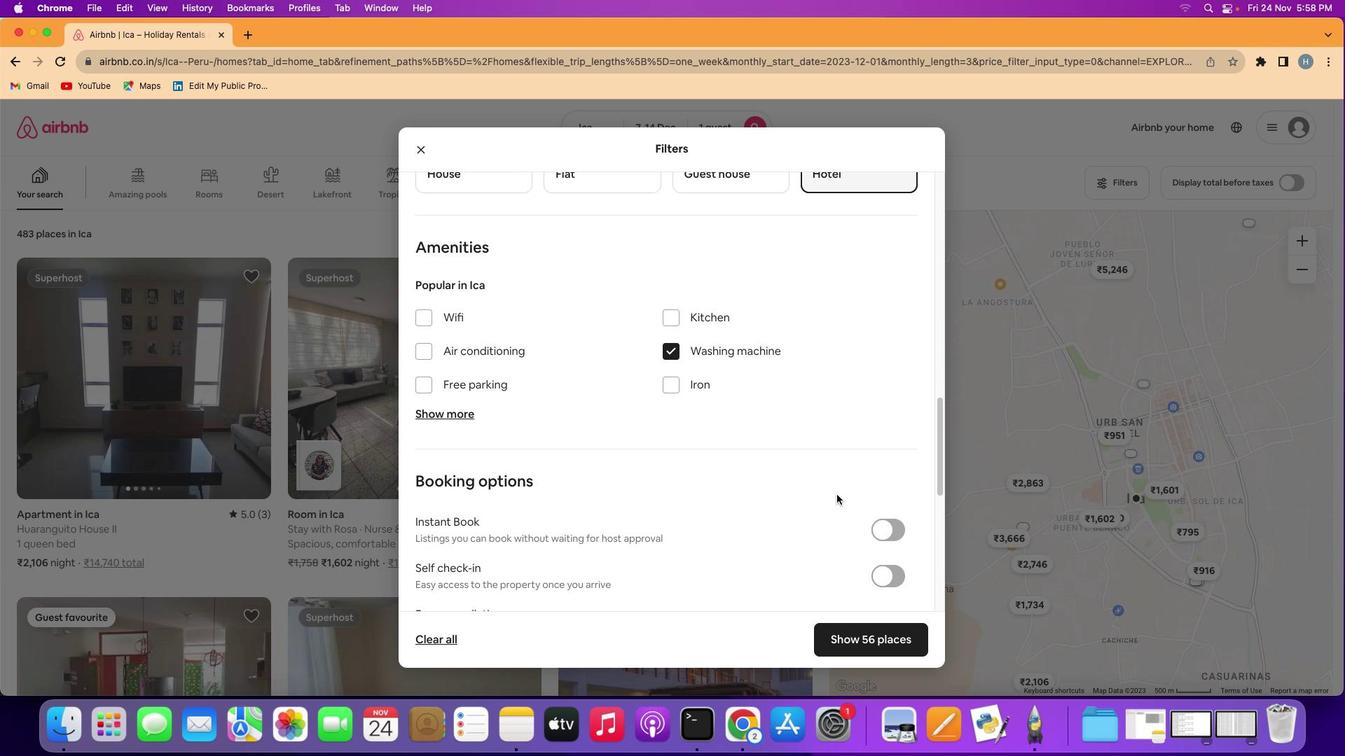 
Action: Mouse scrolled (837, 494) with delta (0, 0)
Screenshot: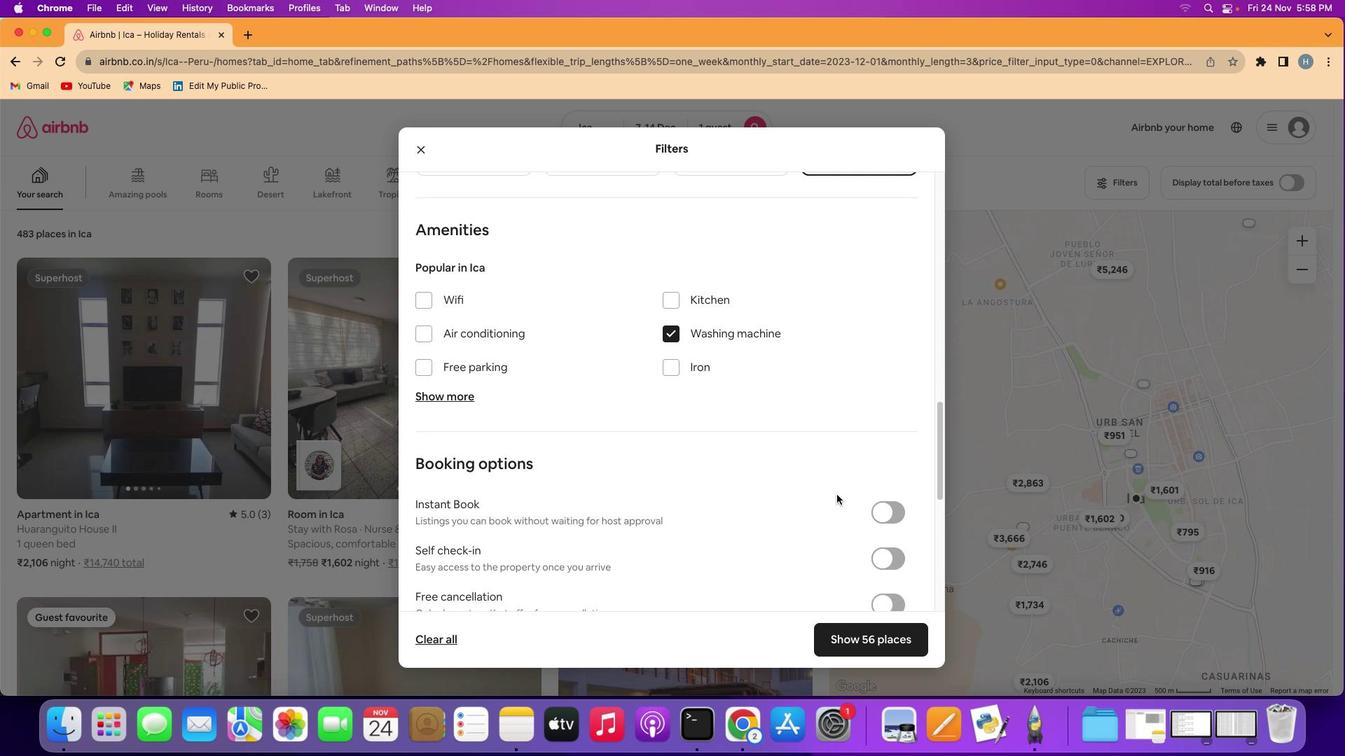 
Action: Mouse scrolled (837, 494) with delta (0, -1)
Screenshot: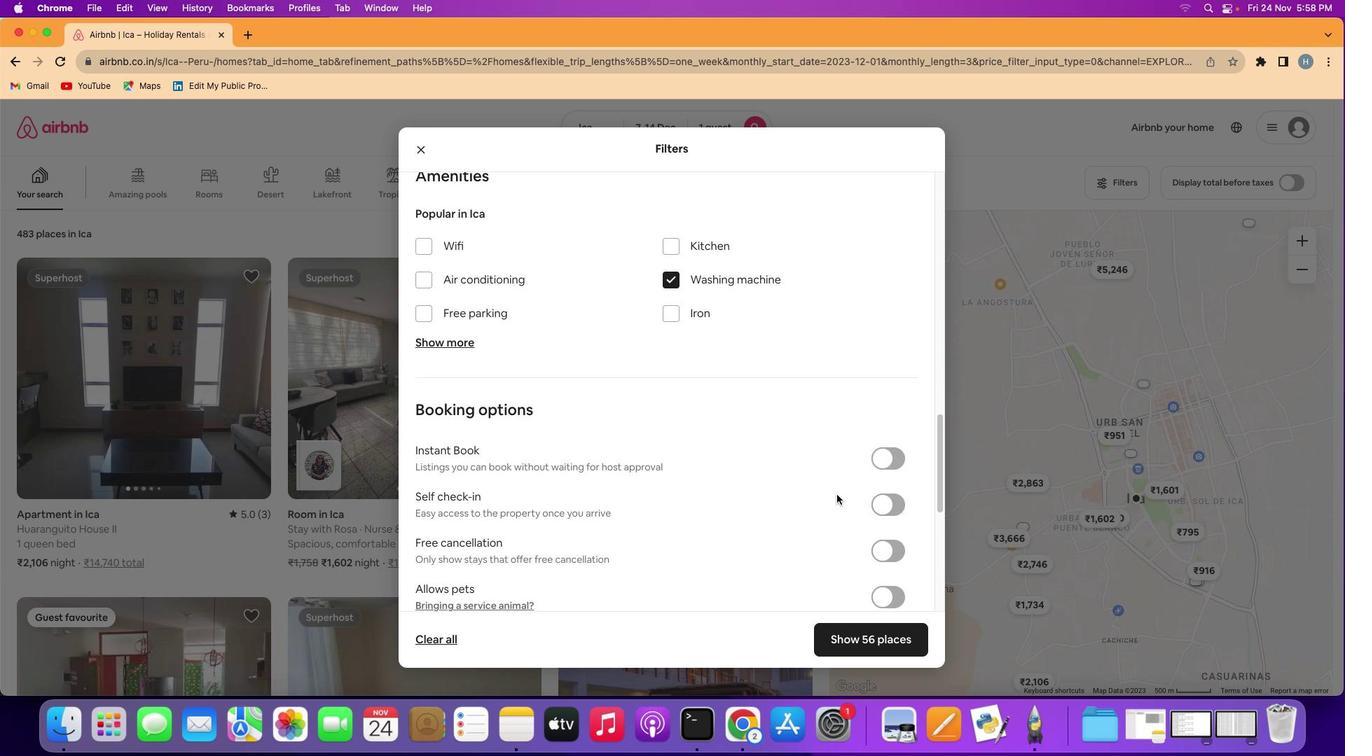 
Action: Mouse scrolled (837, 494) with delta (0, -2)
Screenshot: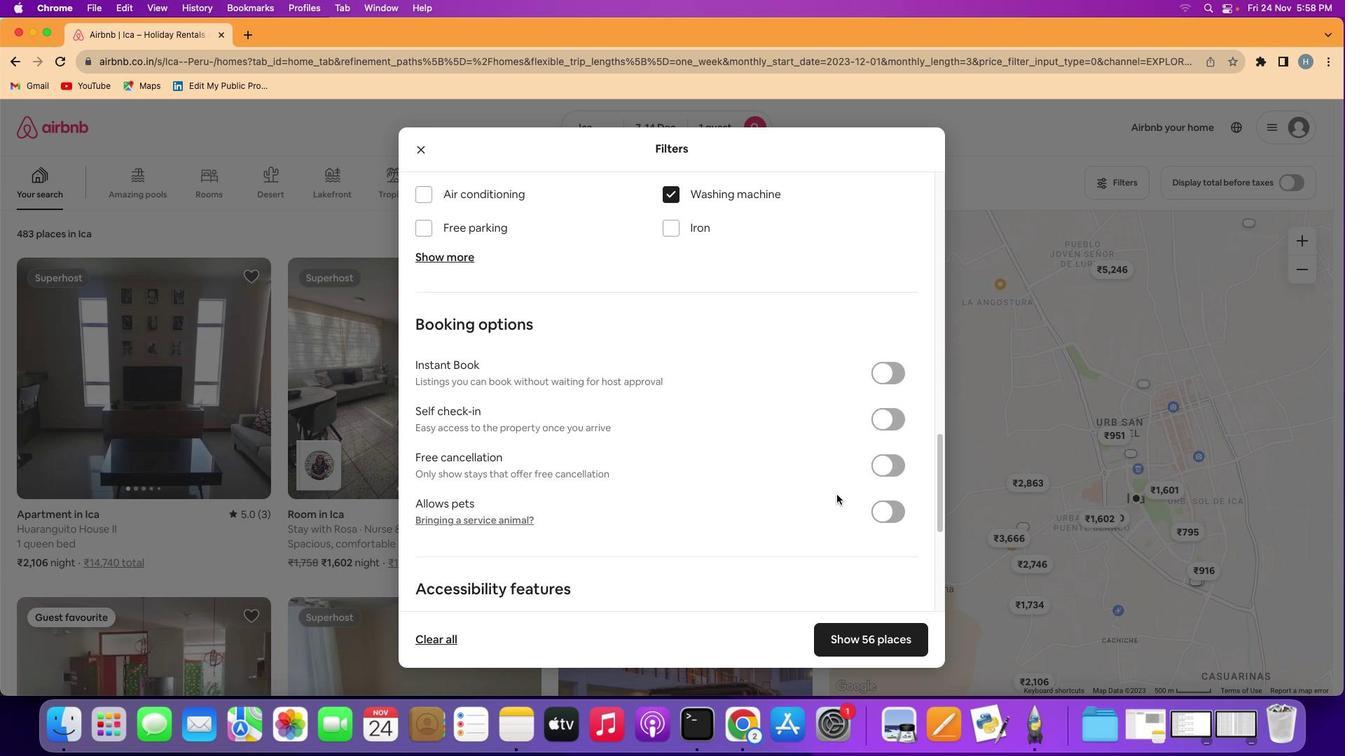 
Action: Mouse moved to (835, 496)
Screenshot: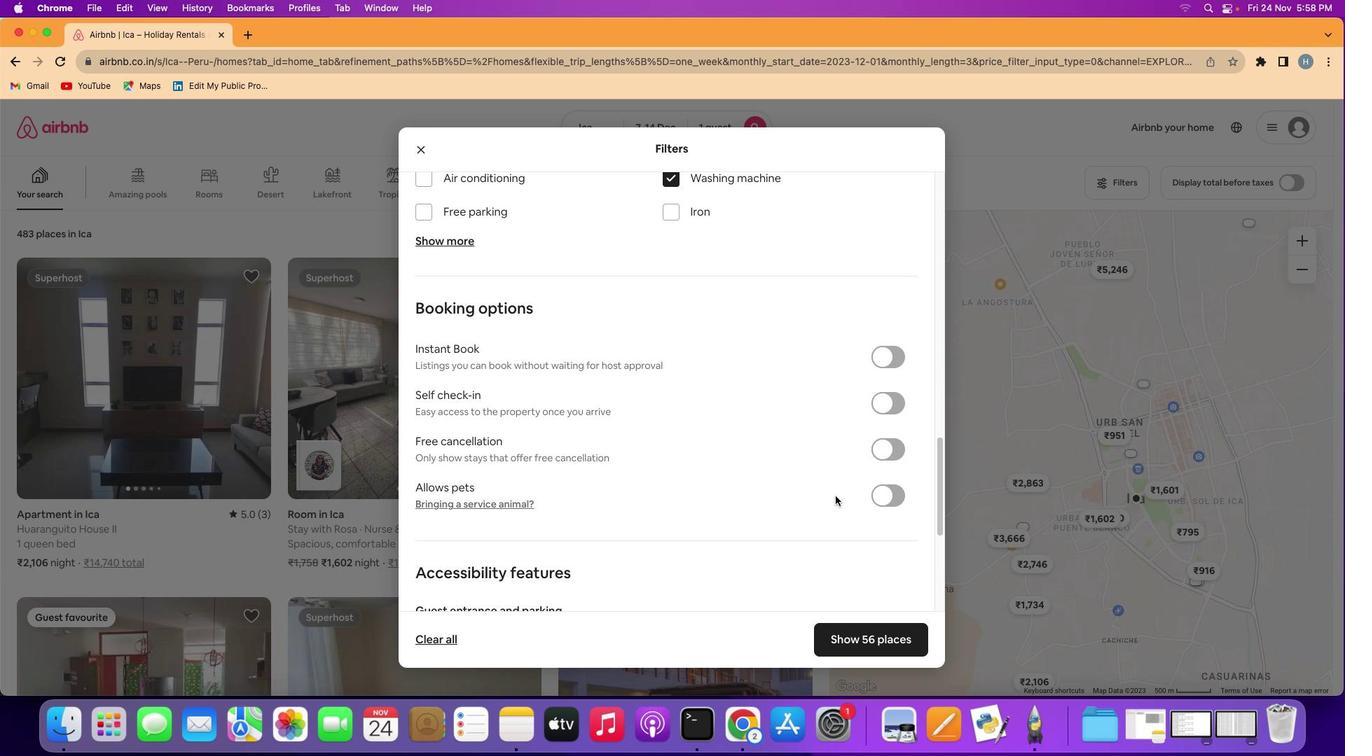 
Action: Mouse scrolled (835, 496) with delta (0, 0)
Screenshot: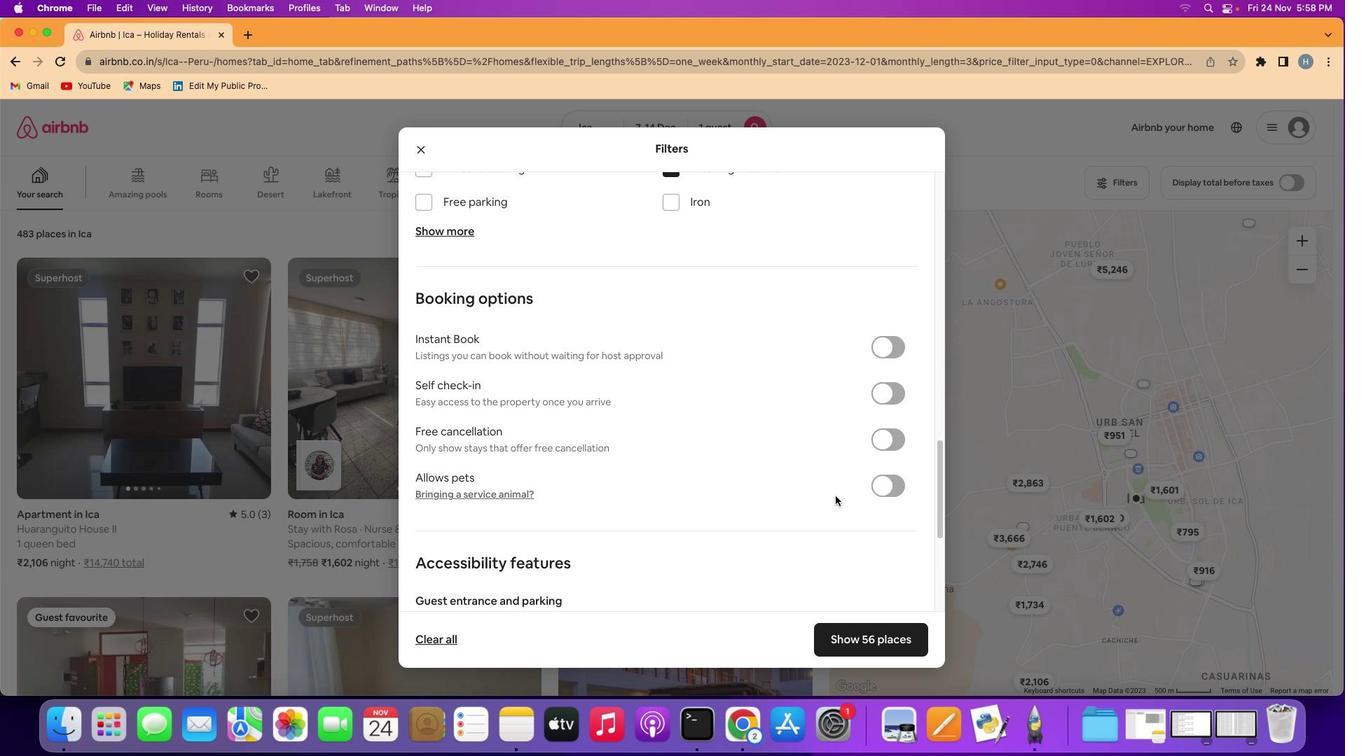 
Action: Mouse scrolled (835, 496) with delta (0, 0)
Screenshot: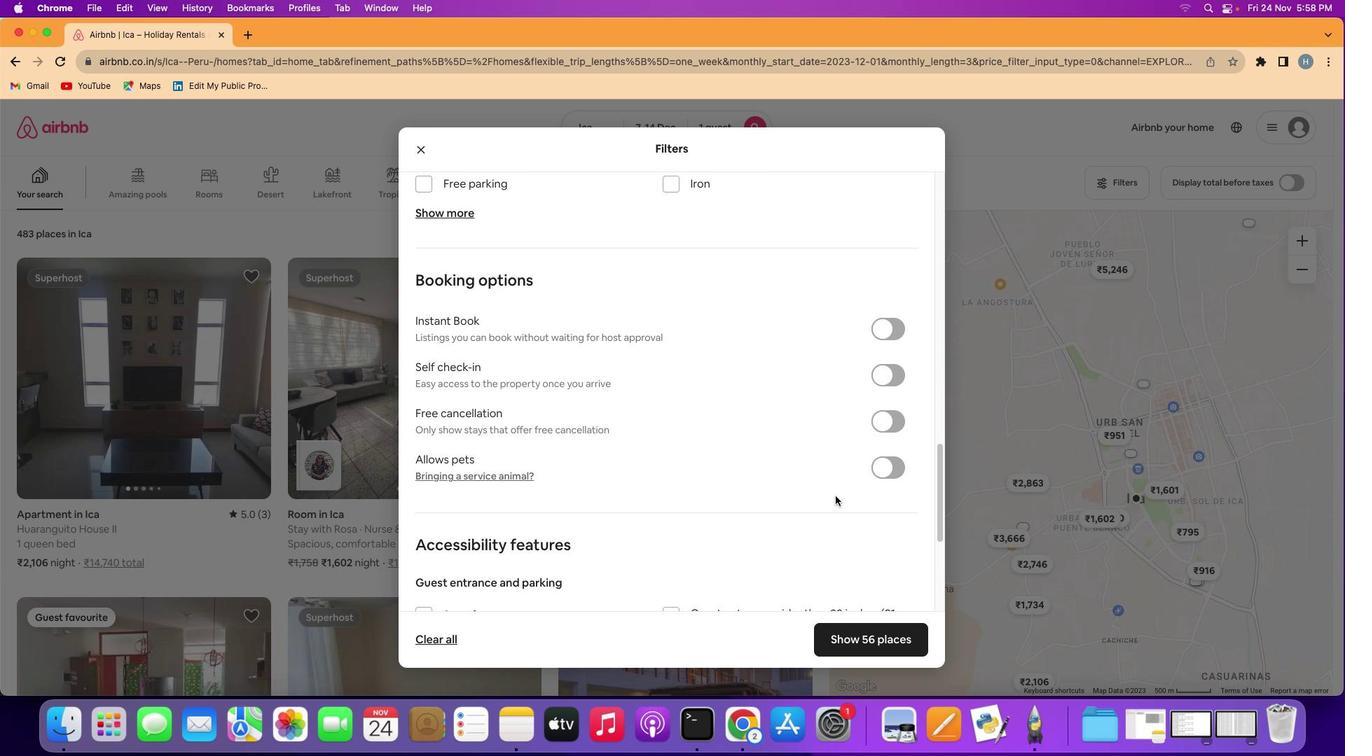 
Action: Mouse scrolled (835, 496) with delta (0, -1)
Screenshot: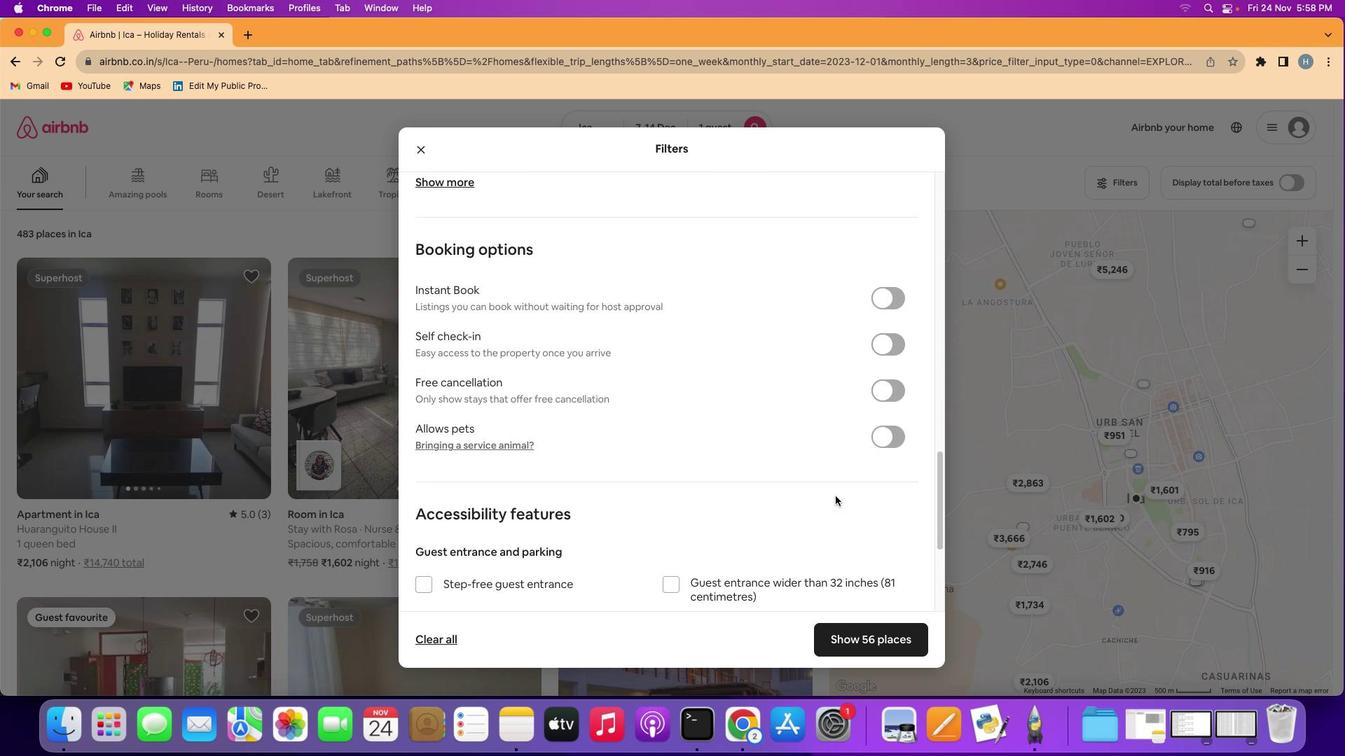 
Action: Mouse scrolled (835, 496) with delta (0, -2)
Screenshot: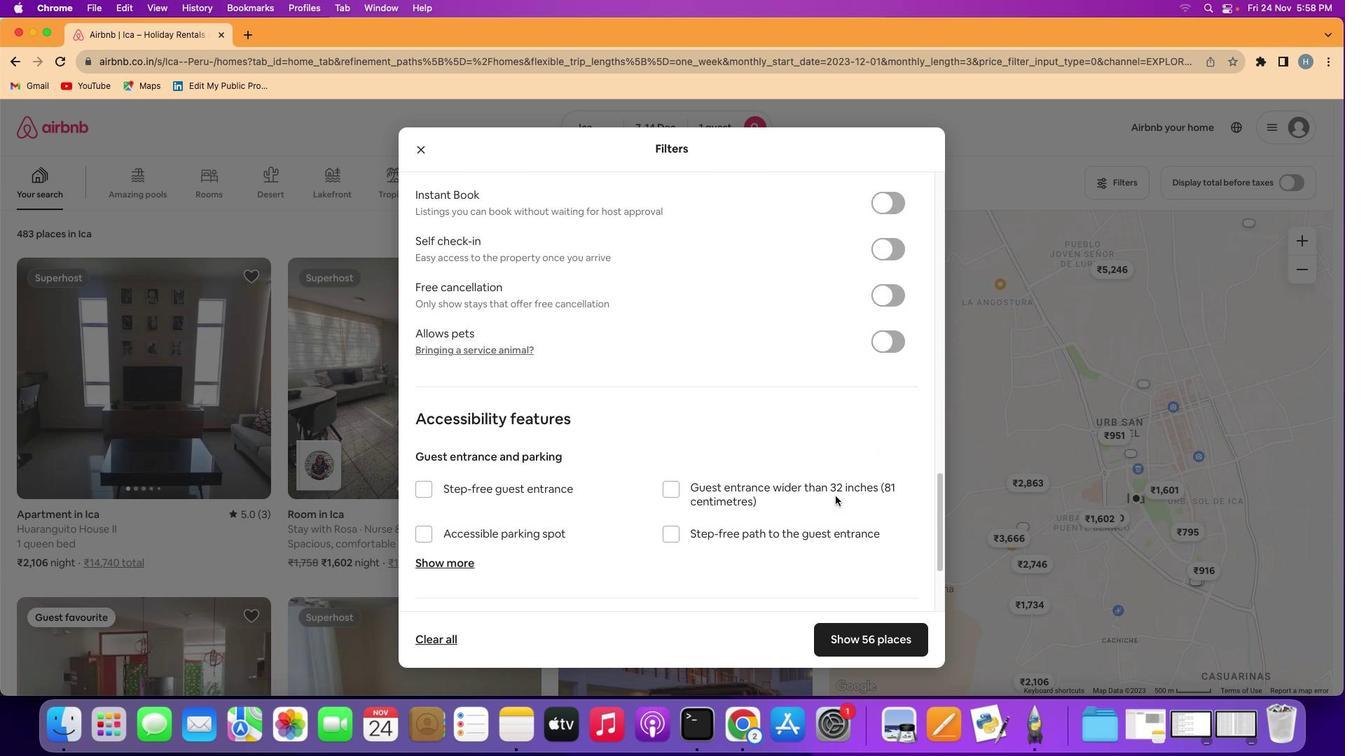 
Action: Mouse scrolled (835, 496) with delta (0, 0)
Screenshot: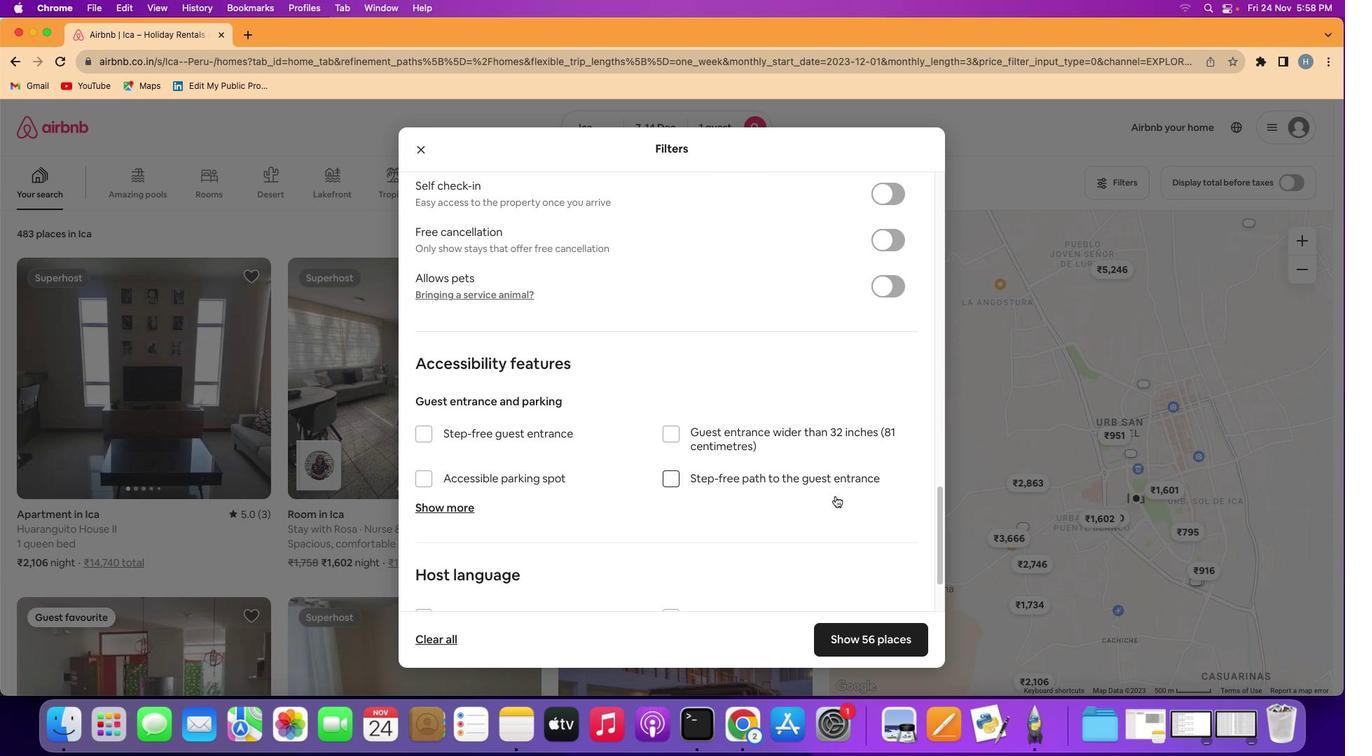 
Action: Mouse scrolled (835, 496) with delta (0, 0)
Screenshot: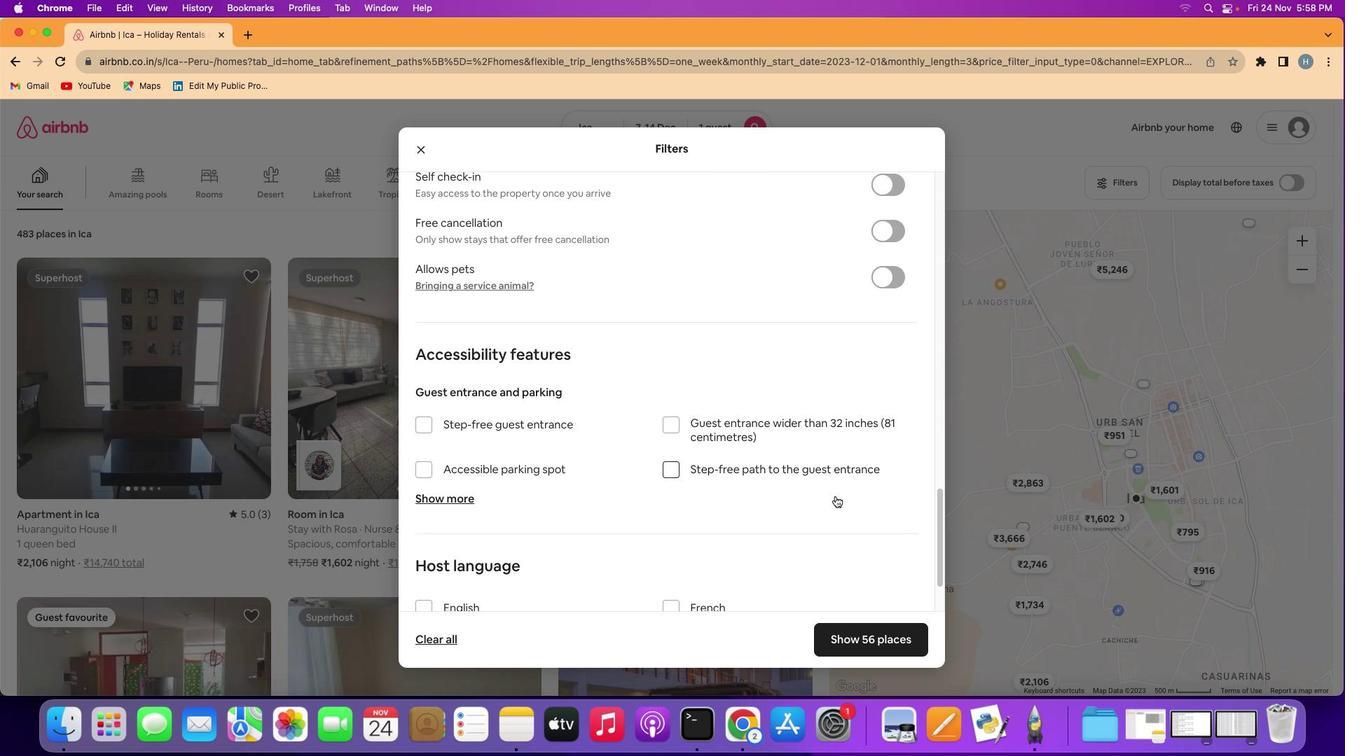 
Action: Mouse scrolled (835, 496) with delta (0, -1)
Screenshot: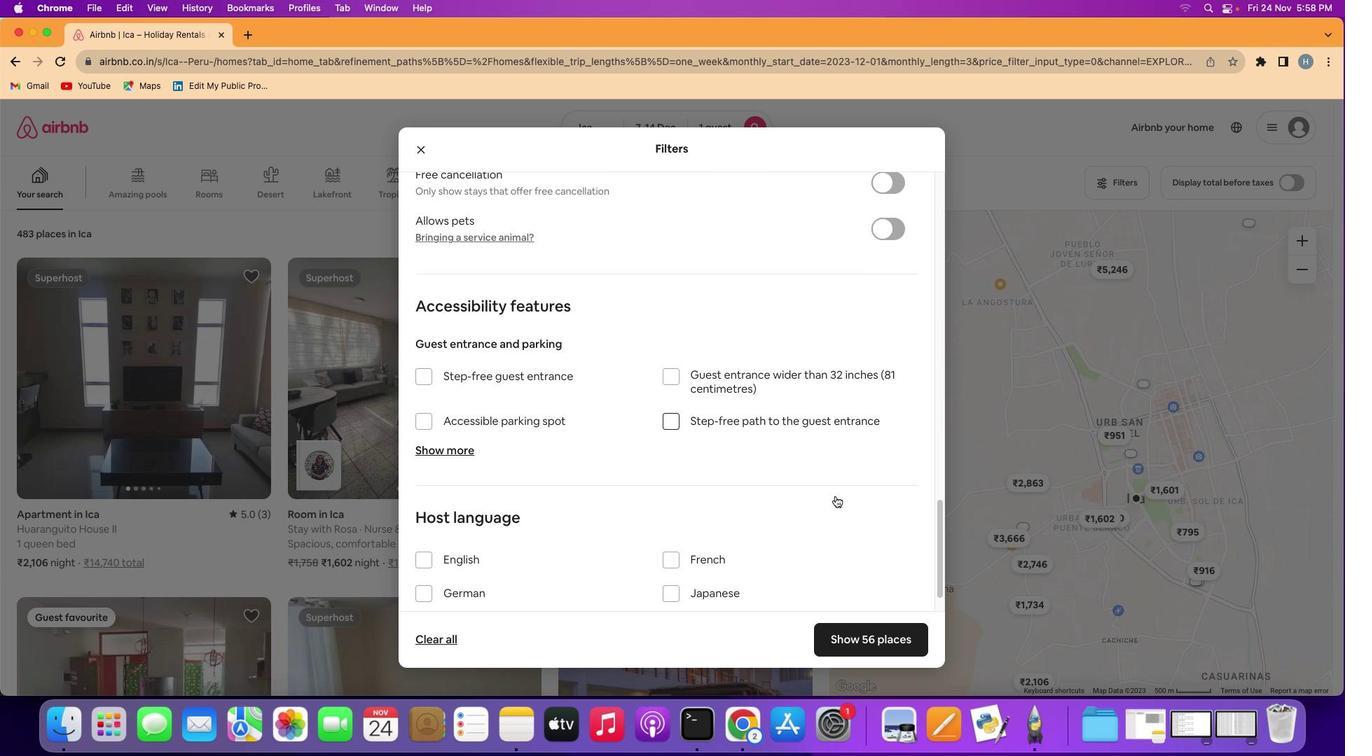 
Action: Mouse scrolled (835, 496) with delta (0, 0)
Screenshot: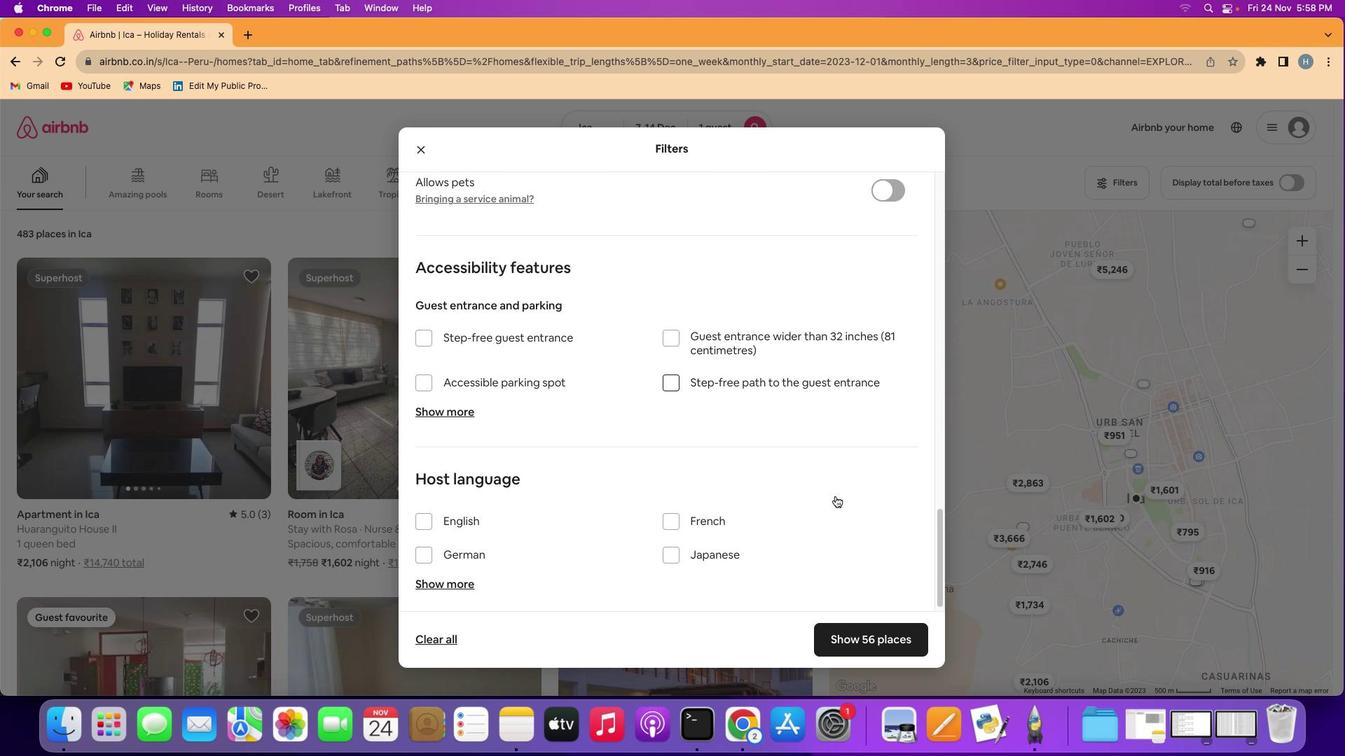 
Action: Mouse scrolled (835, 496) with delta (0, 0)
Screenshot: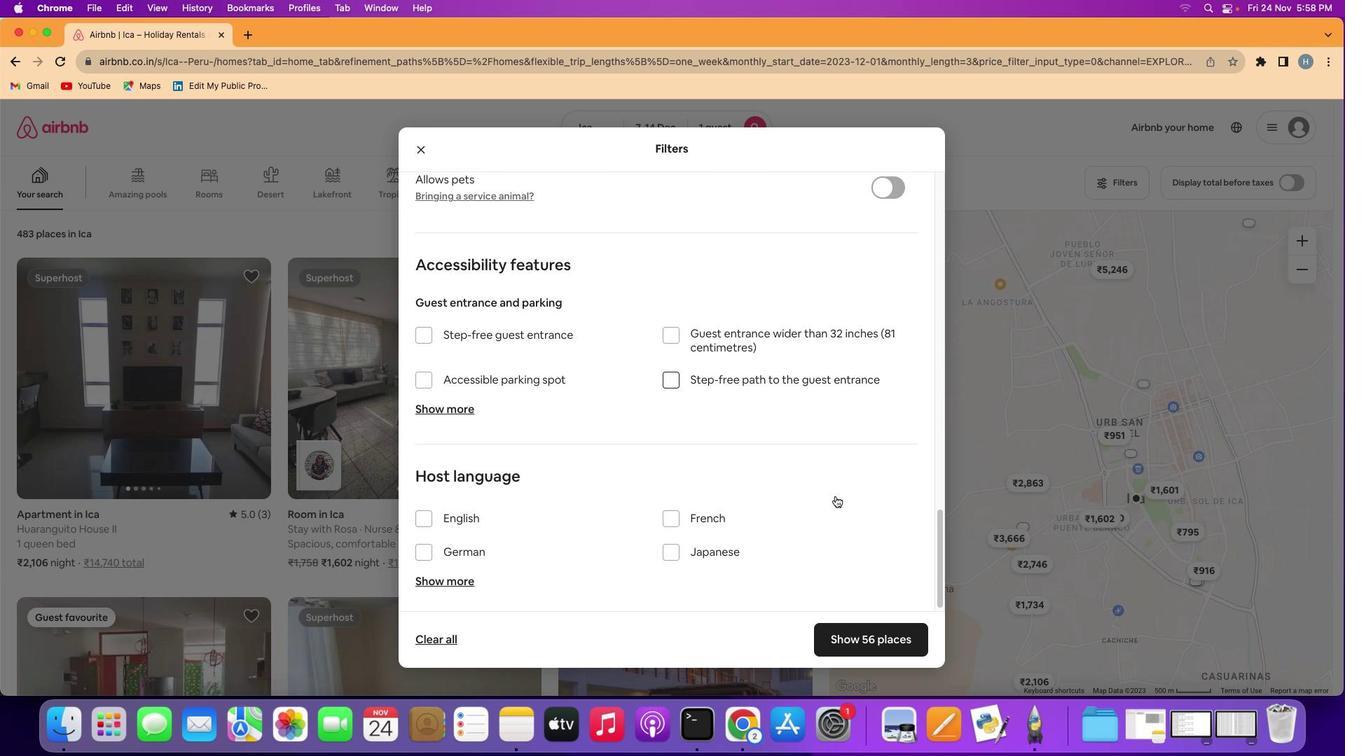 
Action: Mouse scrolled (835, 496) with delta (0, -2)
Screenshot: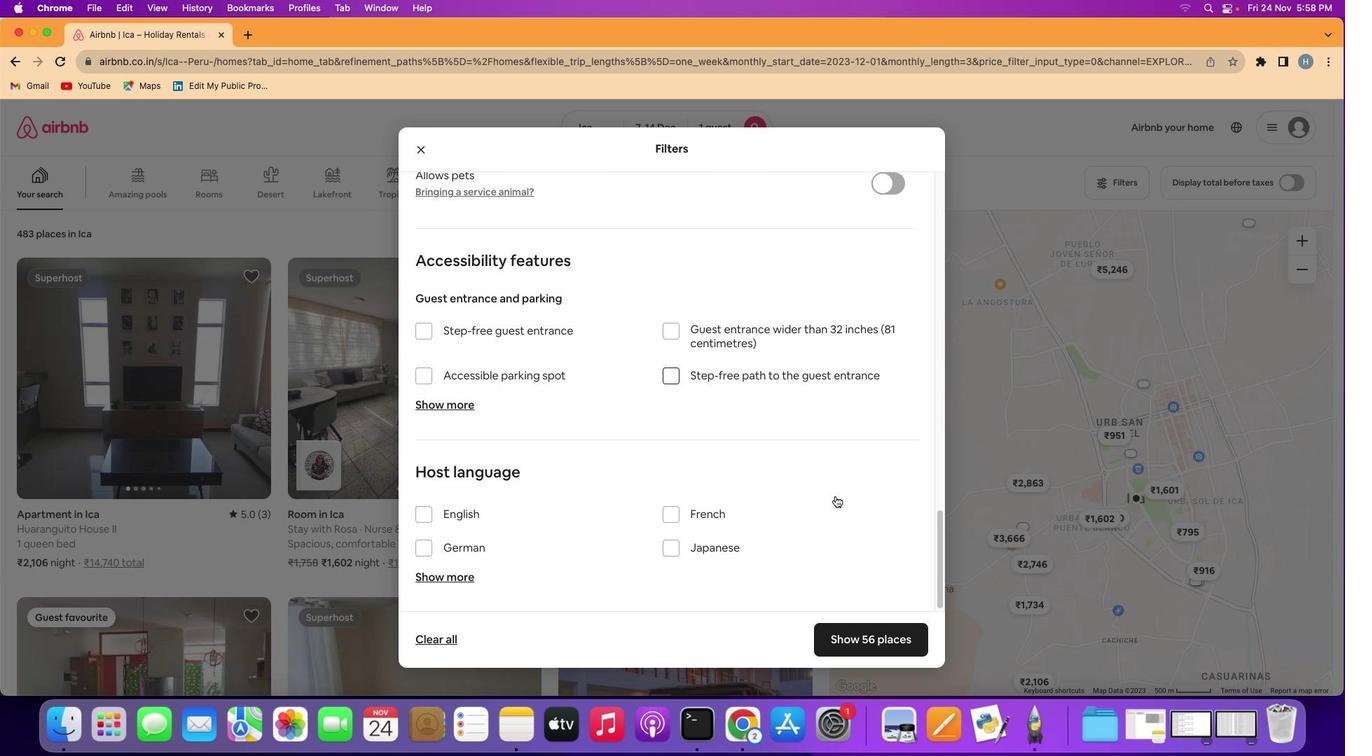 
Action: Mouse scrolled (835, 496) with delta (0, -2)
Screenshot: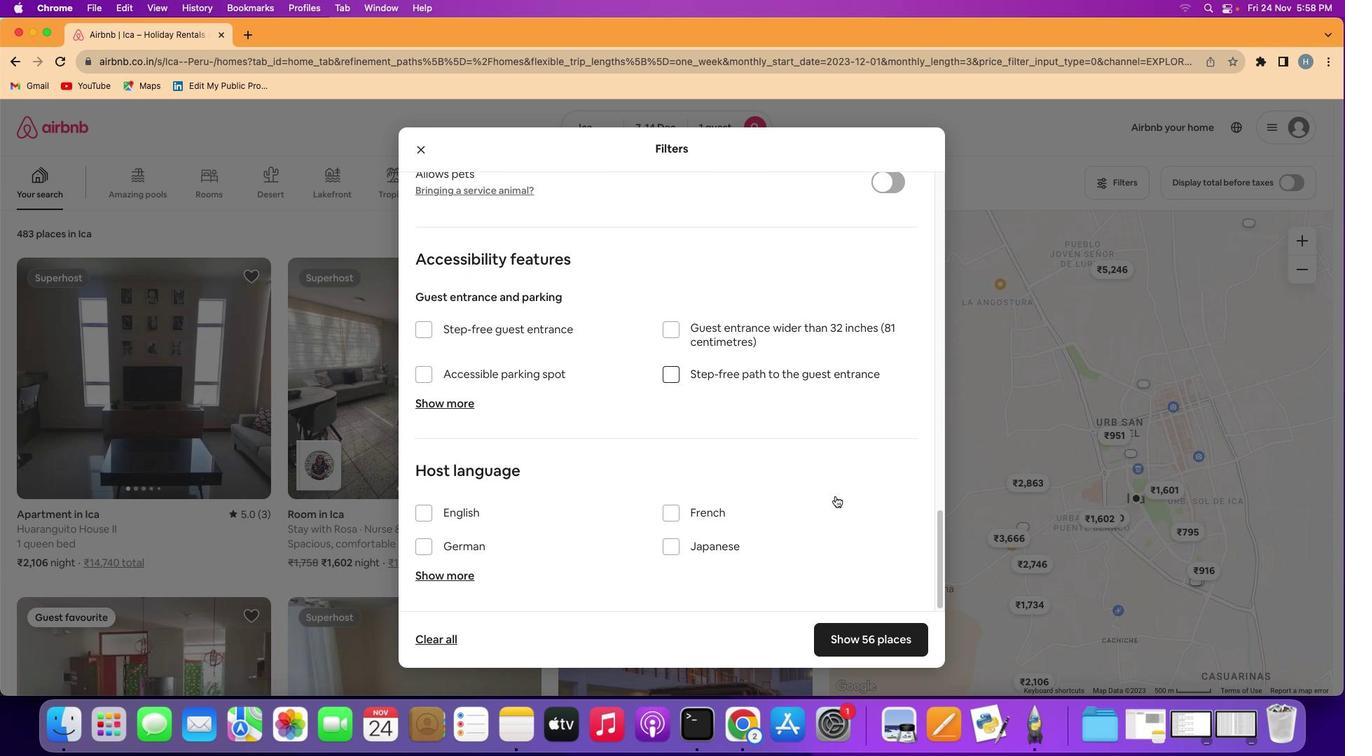 
Action: Mouse scrolled (835, 496) with delta (0, 0)
Screenshot: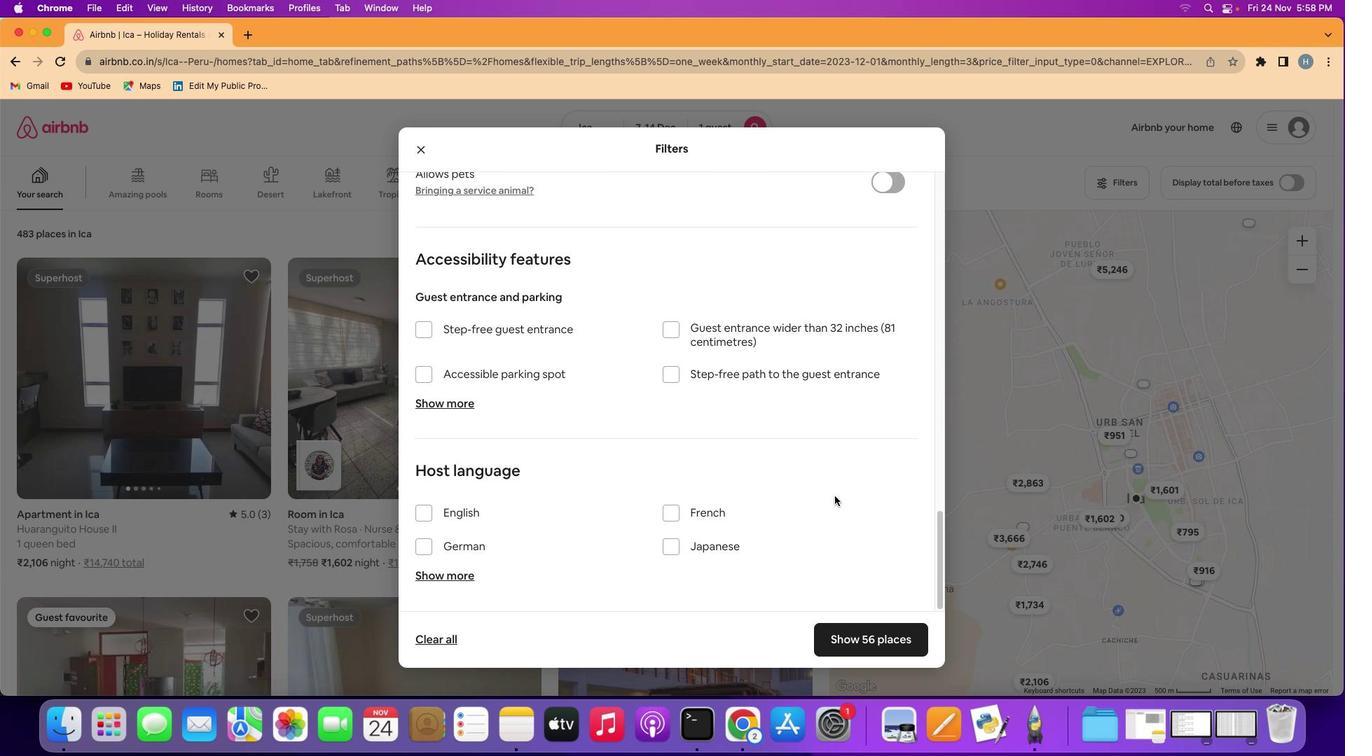 
Action: Mouse scrolled (835, 496) with delta (0, 0)
Screenshot: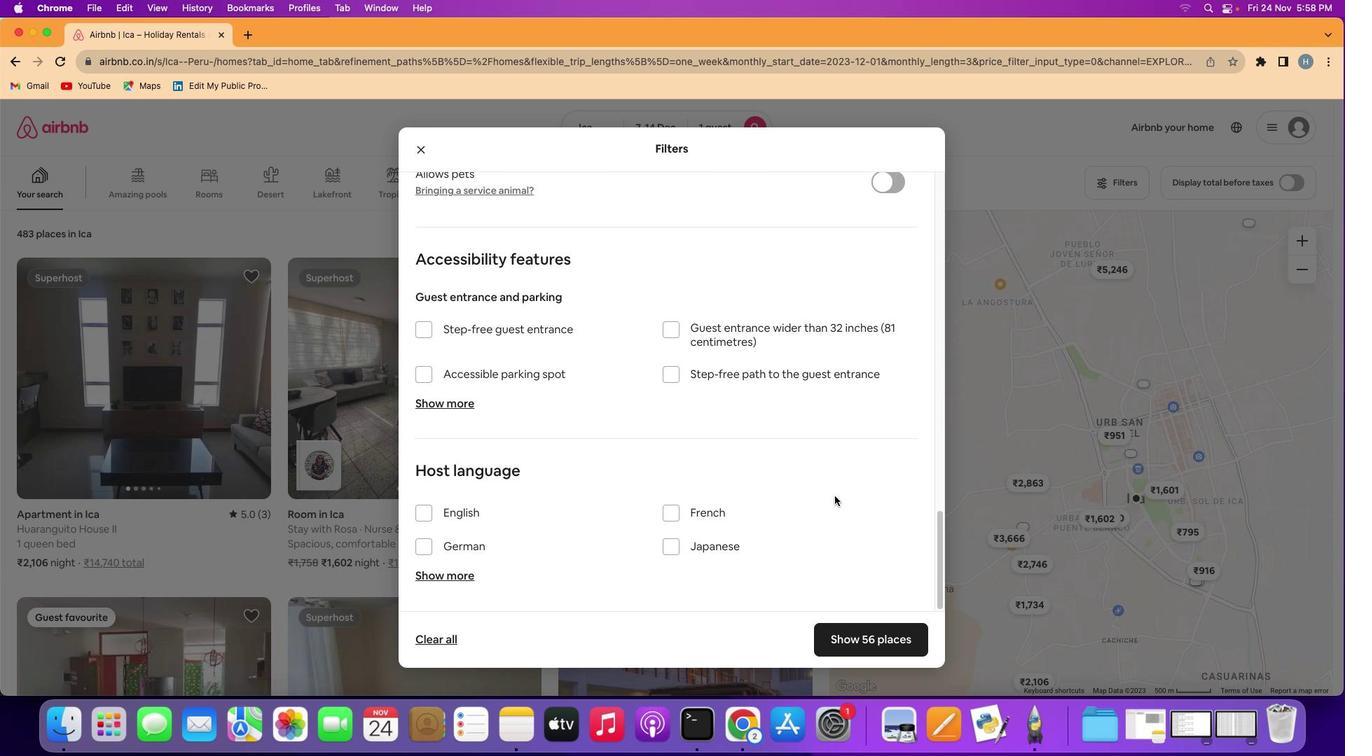 
Action: Mouse moved to (835, 496)
Screenshot: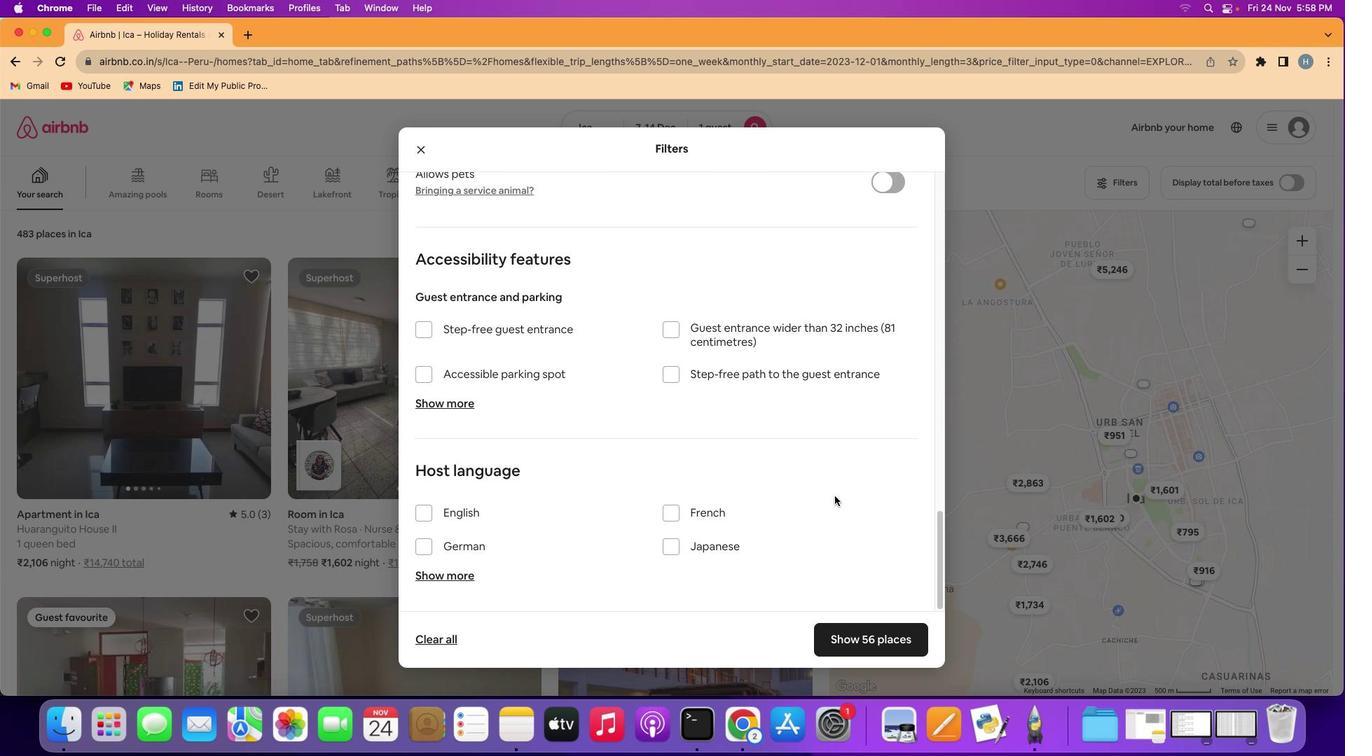 
Action: Mouse scrolled (835, 496) with delta (0, -2)
Screenshot: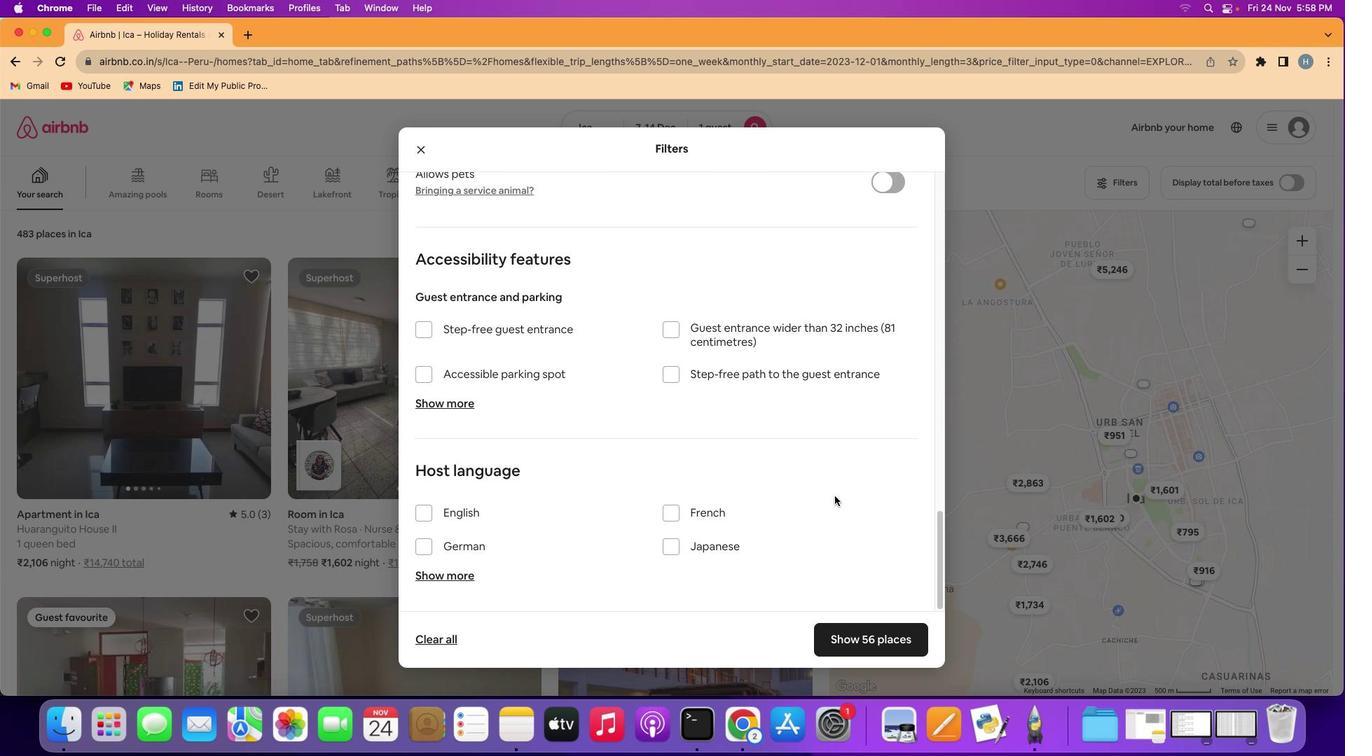 
Action: Mouse moved to (891, 641)
Screenshot: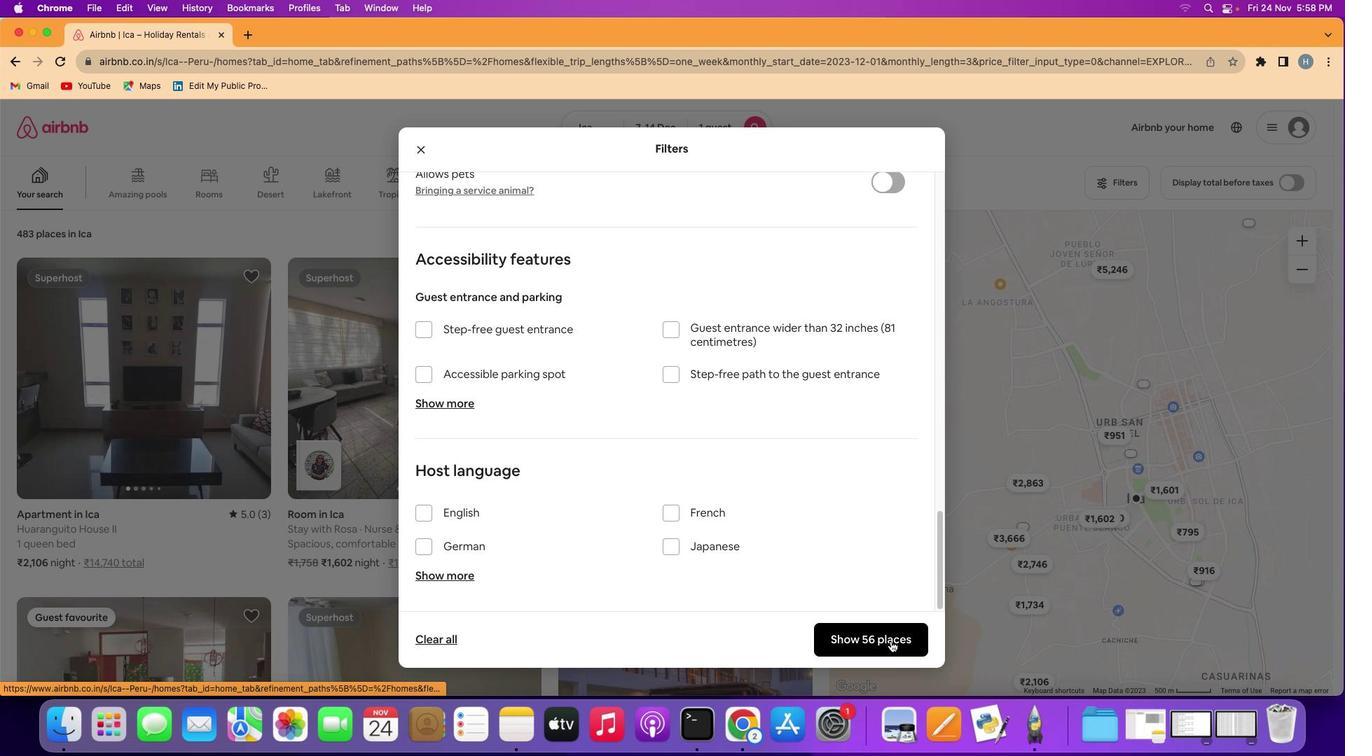 
Action: Mouse pressed left at (891, 641)
Screenshot: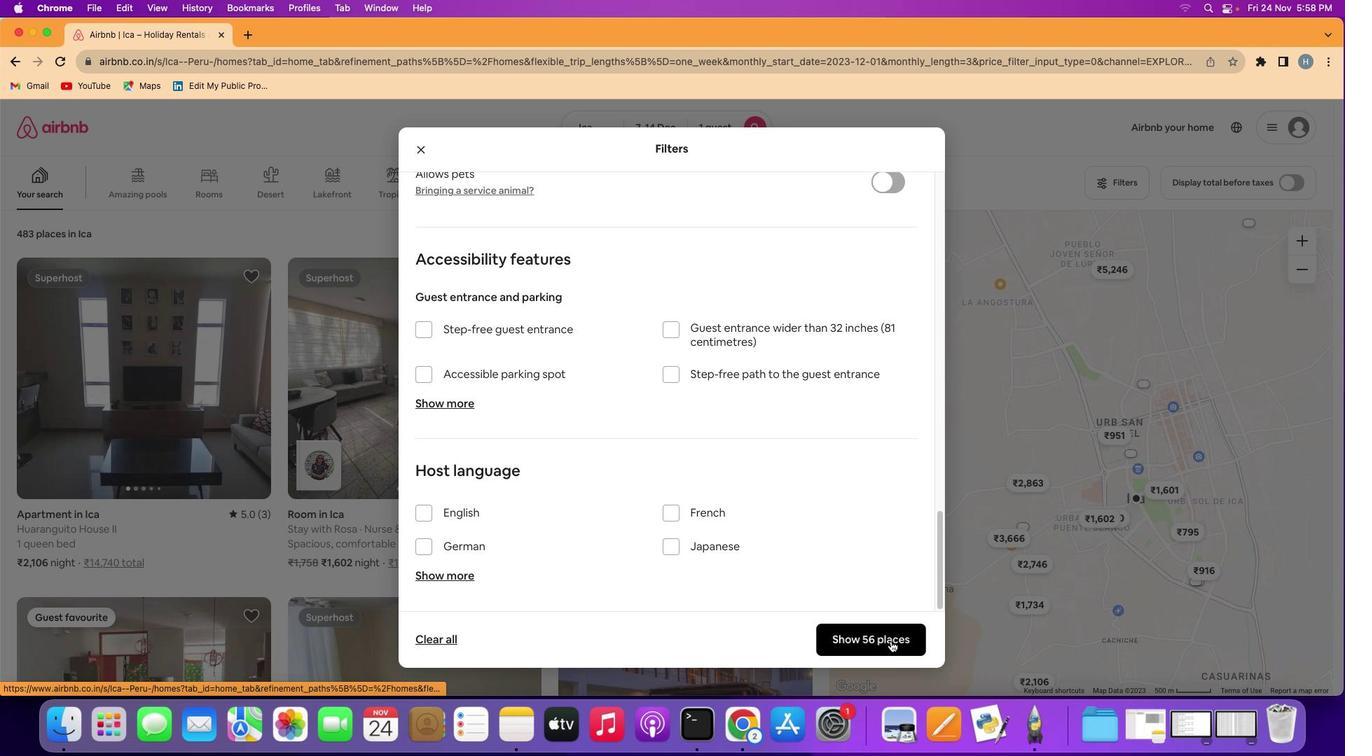 
Action: Mouse moved to (155, 379)
Screenshot: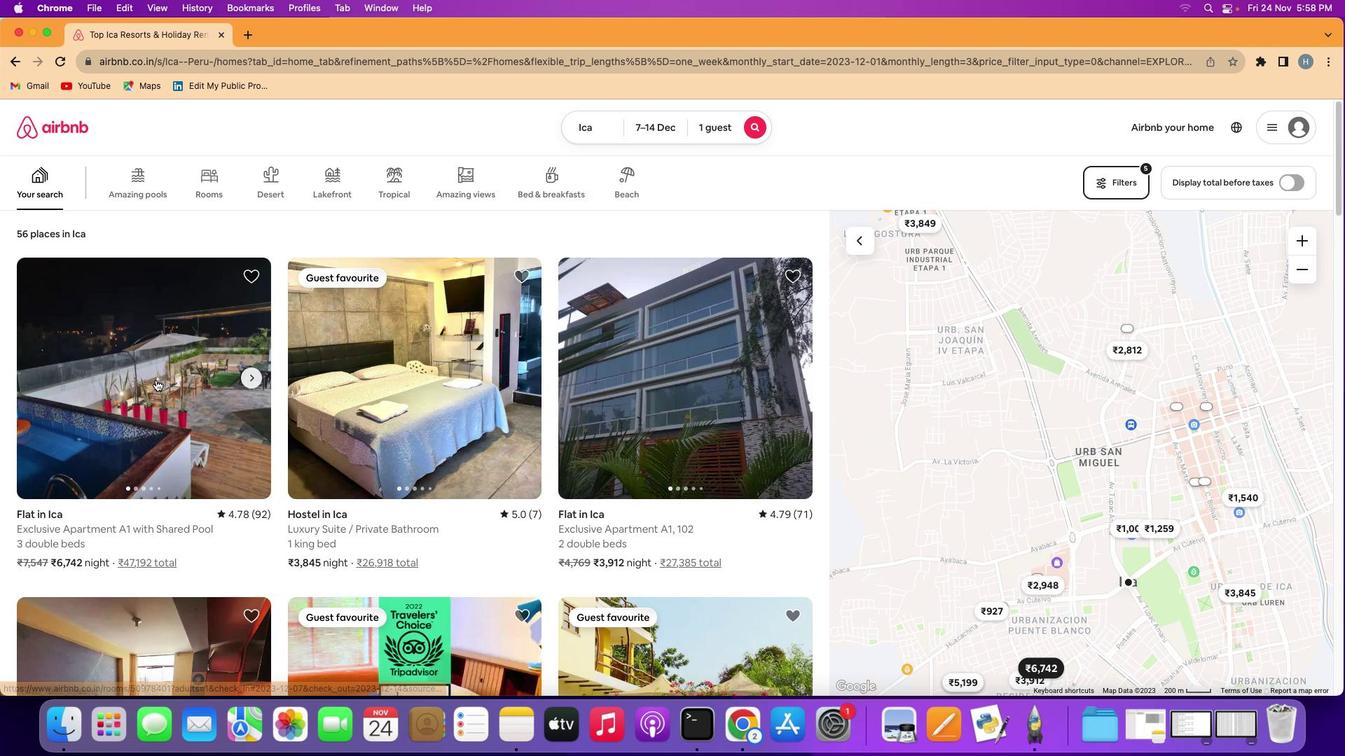 
Action: Mouse pressed left at (155, 379)
Screenshot: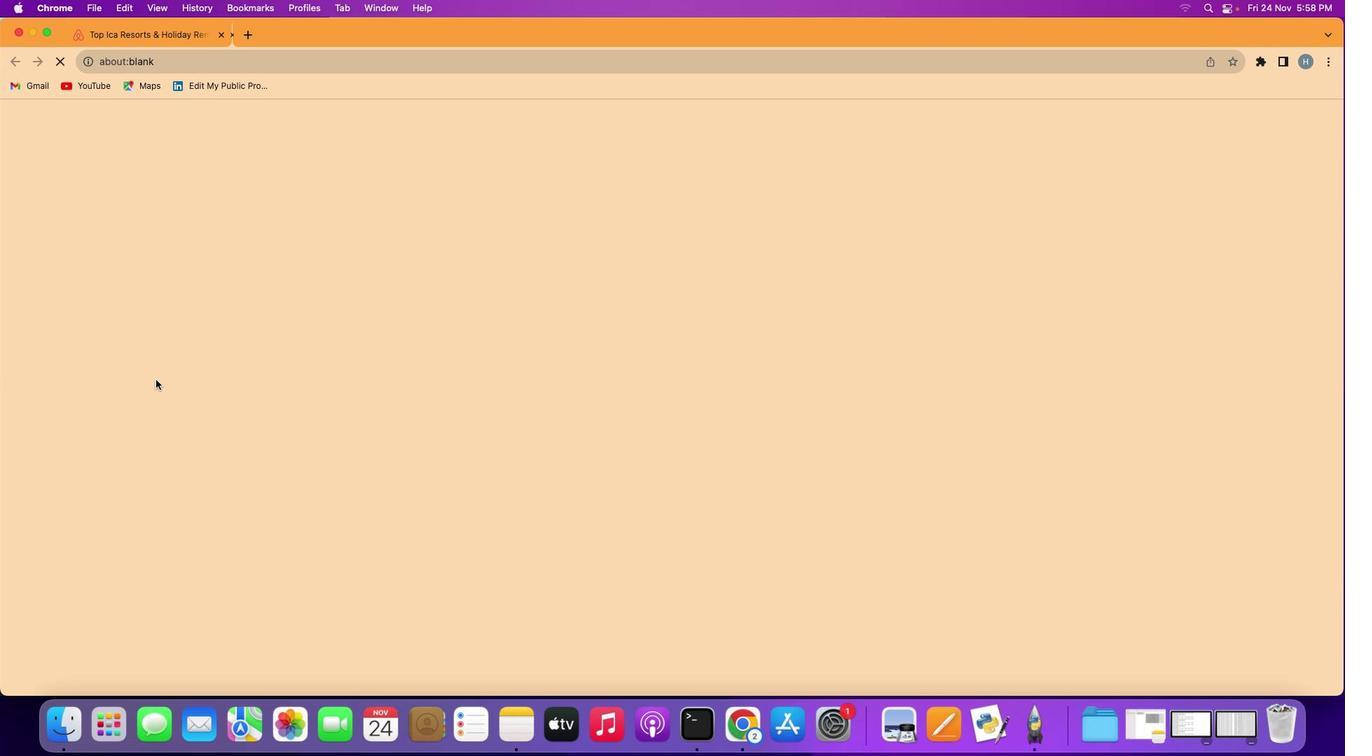 
Action: Mouse moved to (988, 492)
Screenshot: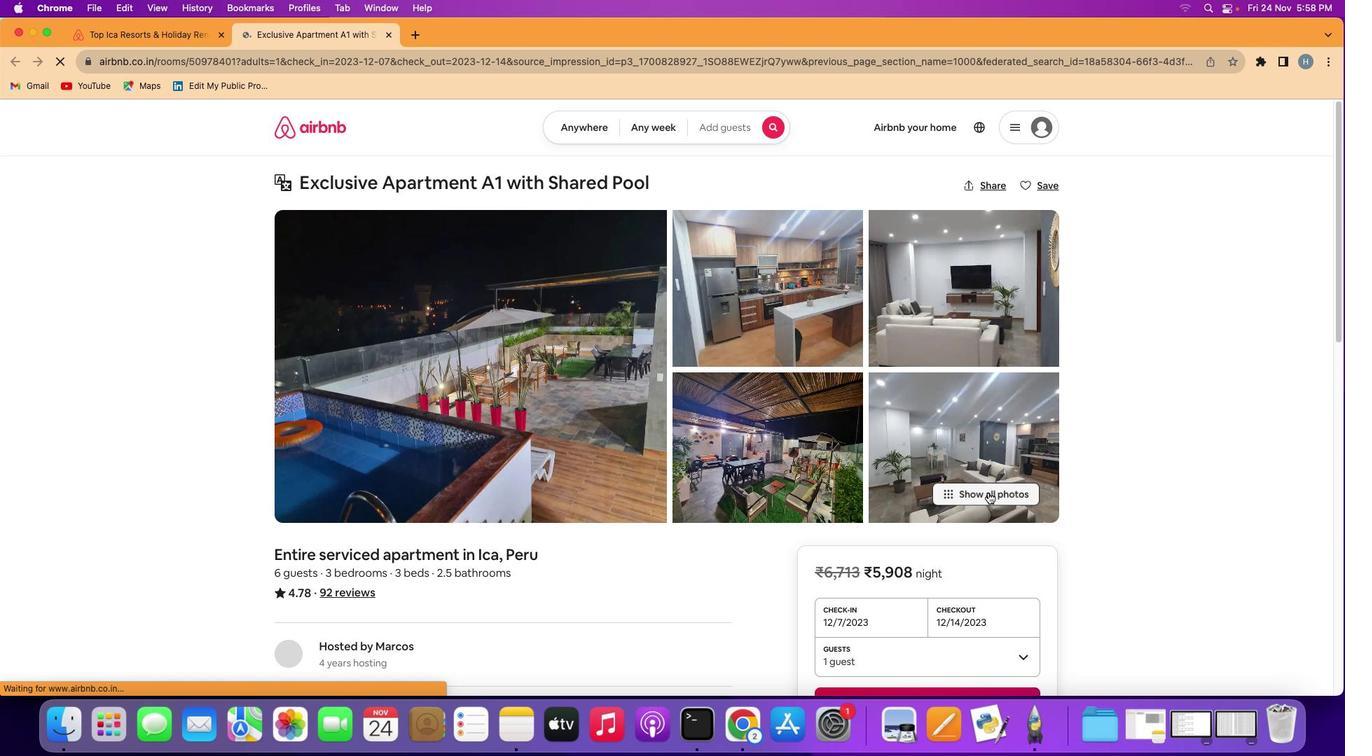 
Action: Mouse pressed left at (988, 492)
Screenshot: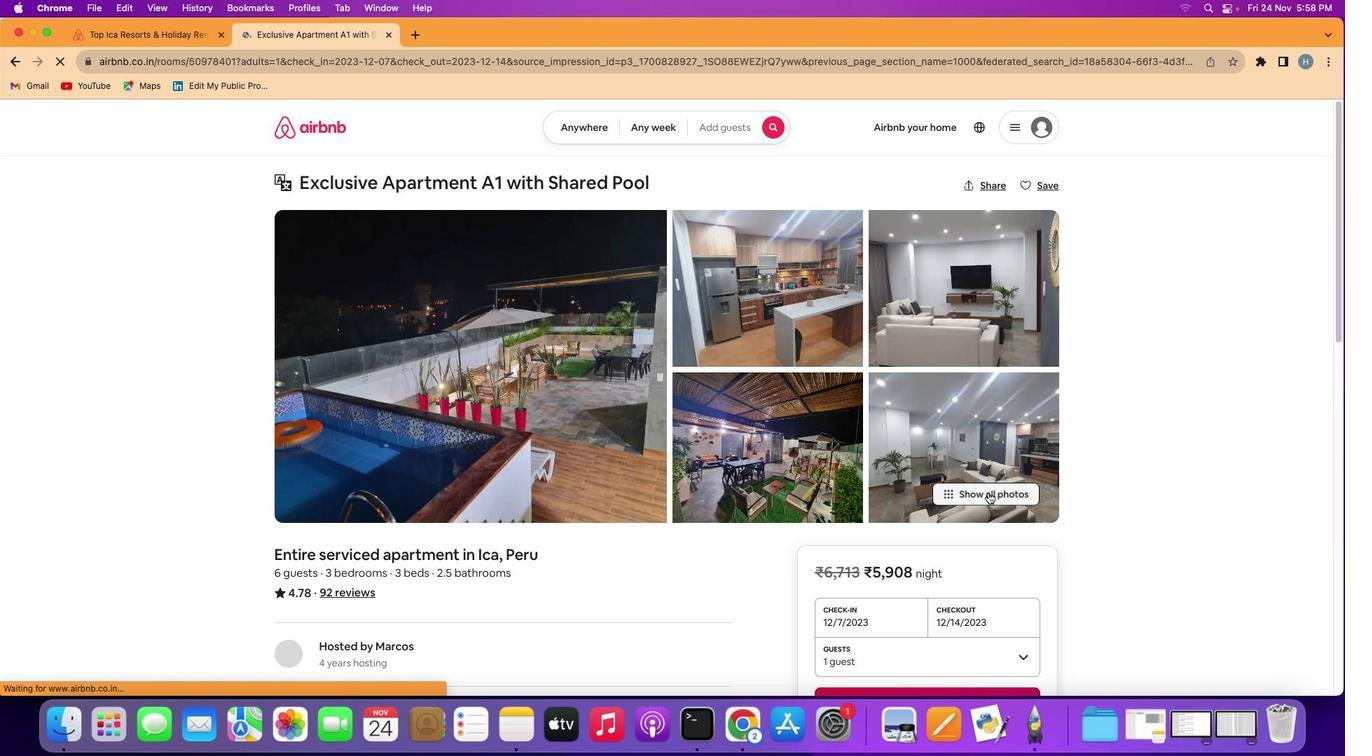 
Action: Mouse moved to (704, 439)
Screenshot: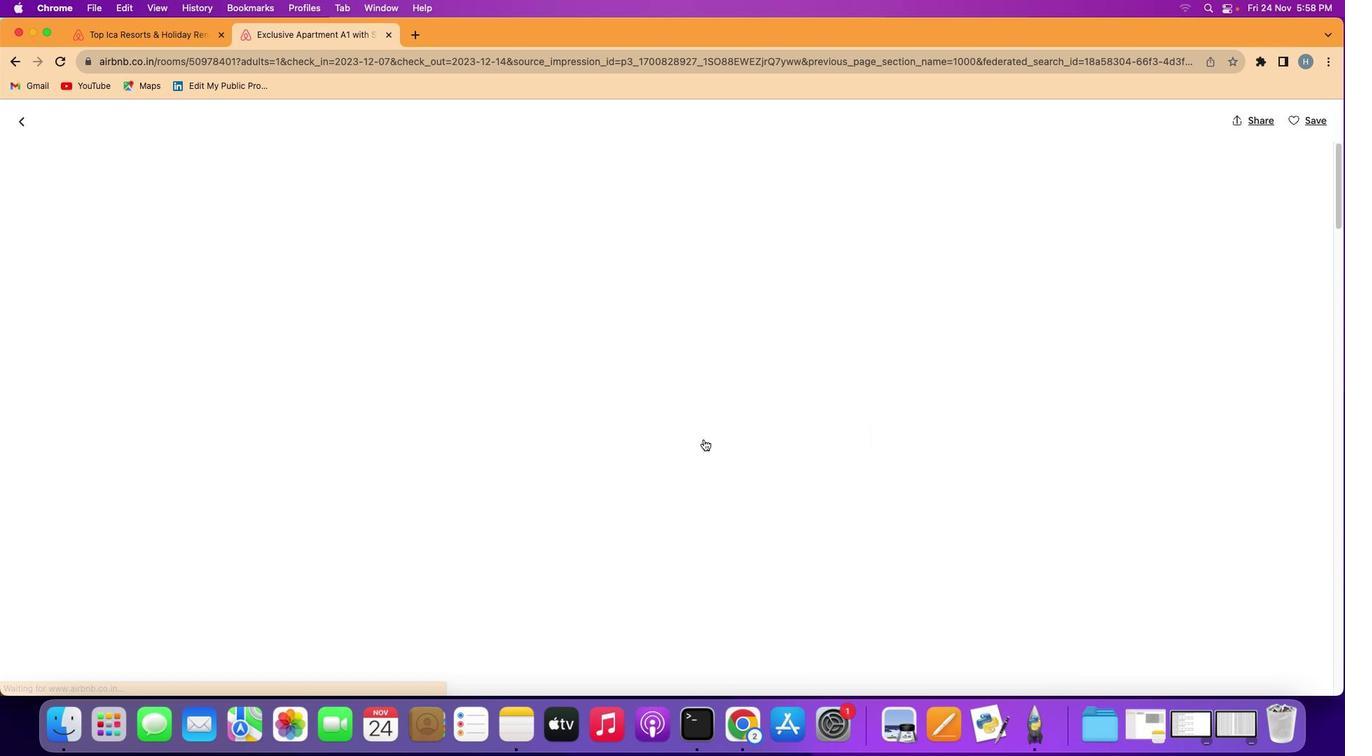 
Action: Mouse scrolled (704, 439) with delta (0, 0)
Screenshot: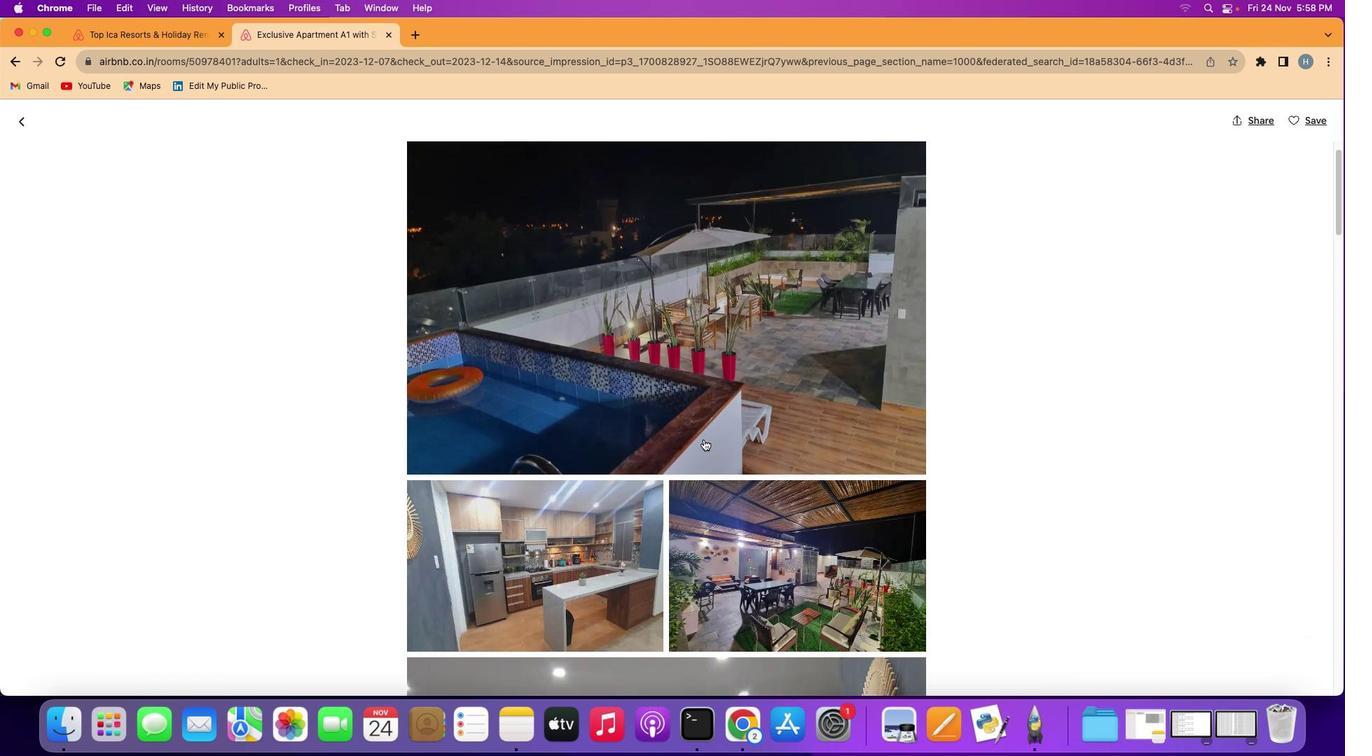 
Action: Mouse scrolled (704, 439) with delta (0, 0)
Screenshot: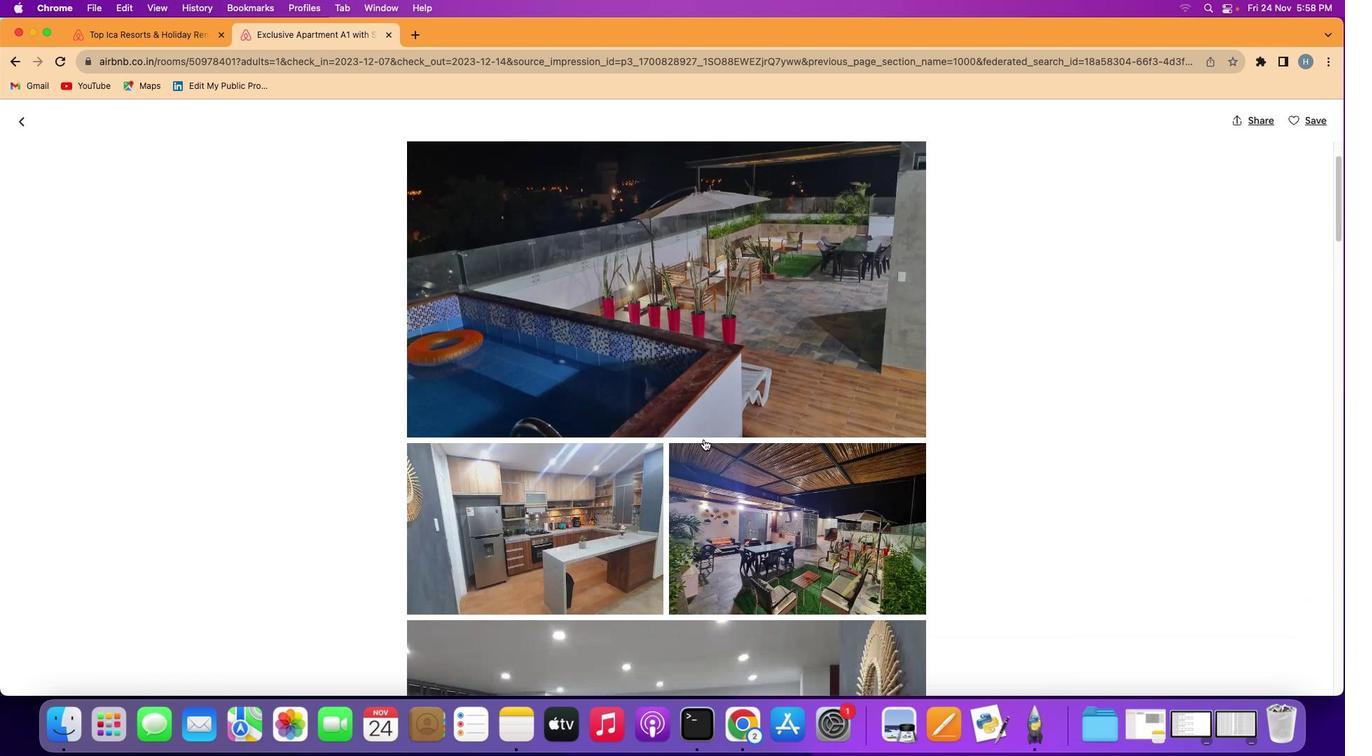 
Action: Mouse scrolled (704, 439) with delta (0, -2)
Screenshot: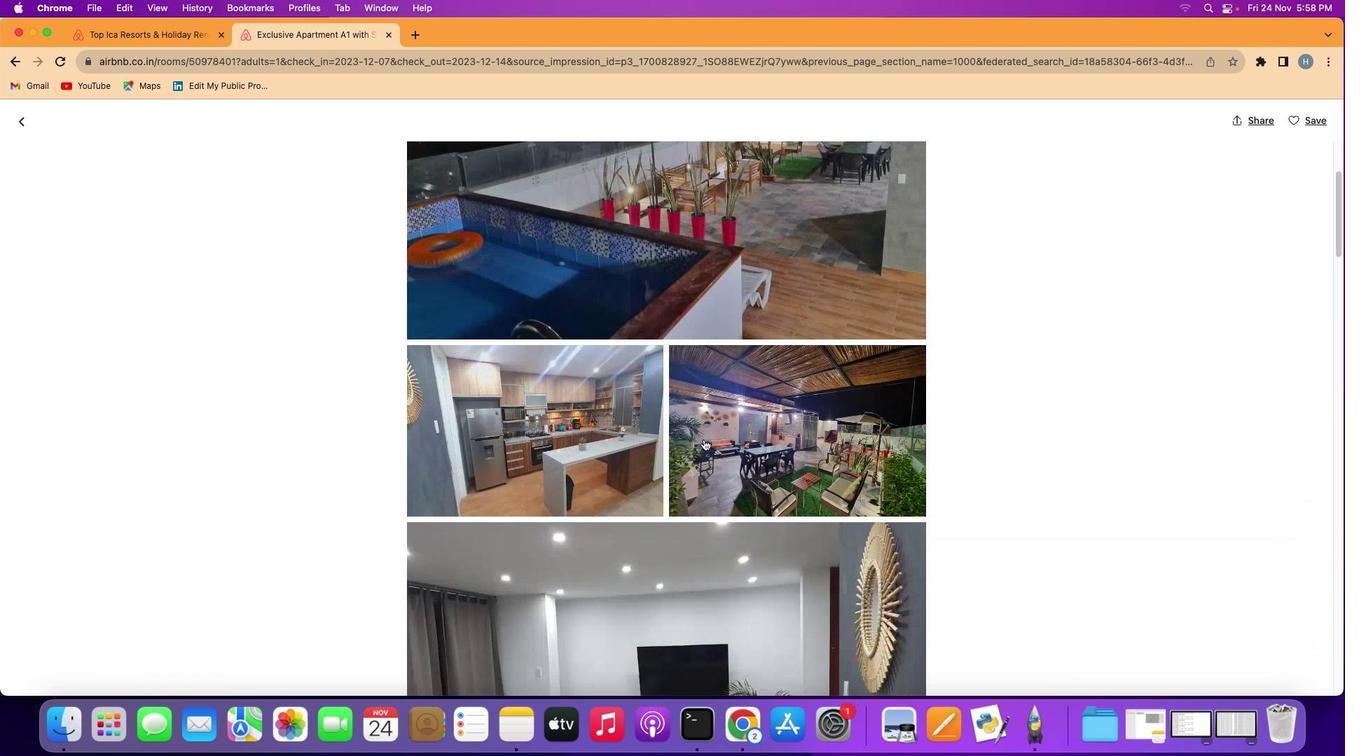 
Action: Mouse scrolled (704, 439) with delta (0, -2)
Screenshot: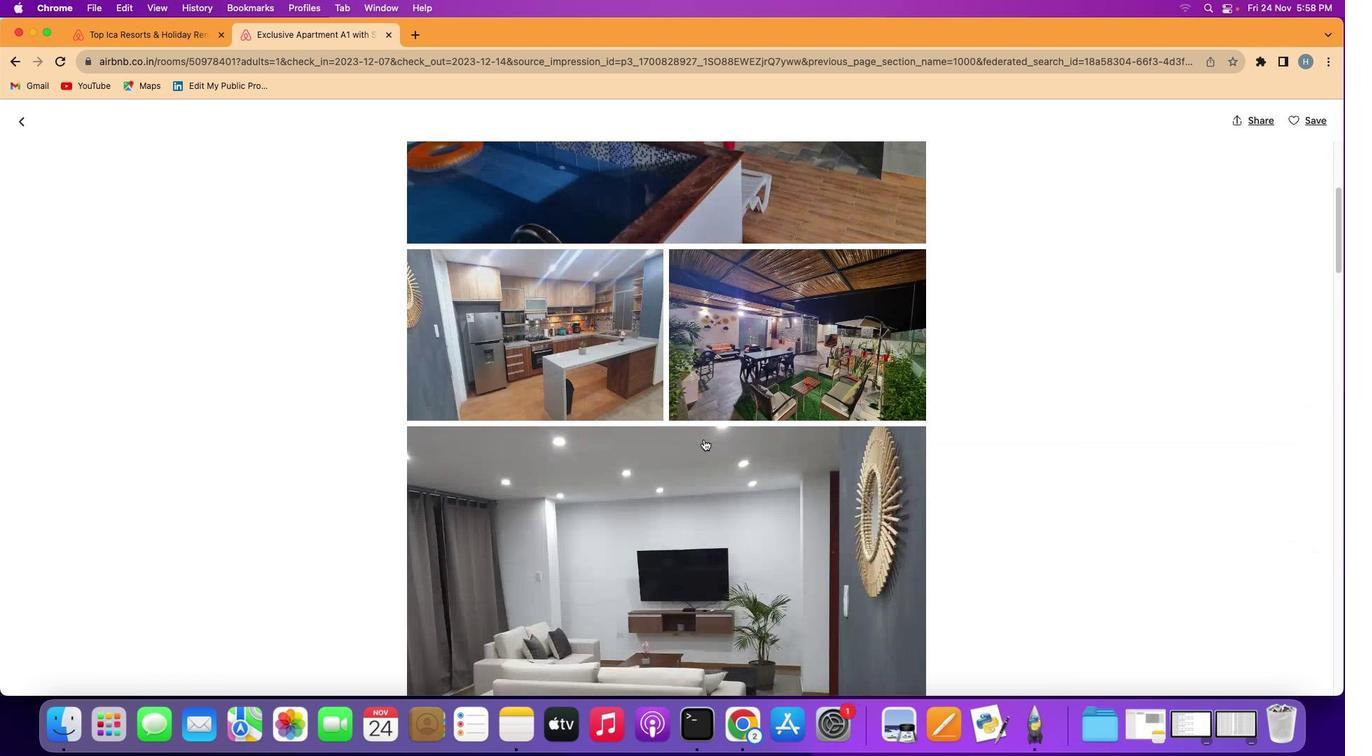 
Action: Mouse scrolled (704, 439) with delta (0, -3)
Screenshot: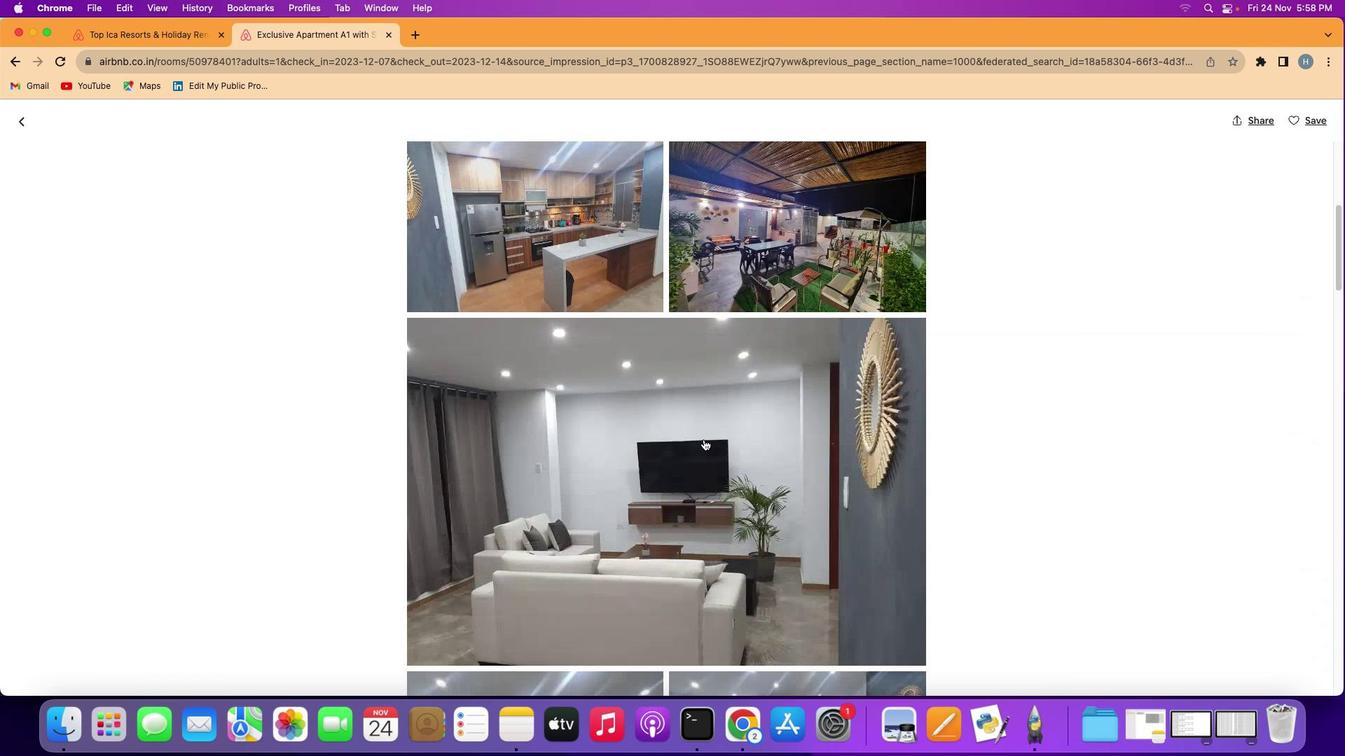
Action: Mouse scrolled (704, 439) with delta (0, 0)
Screenshot: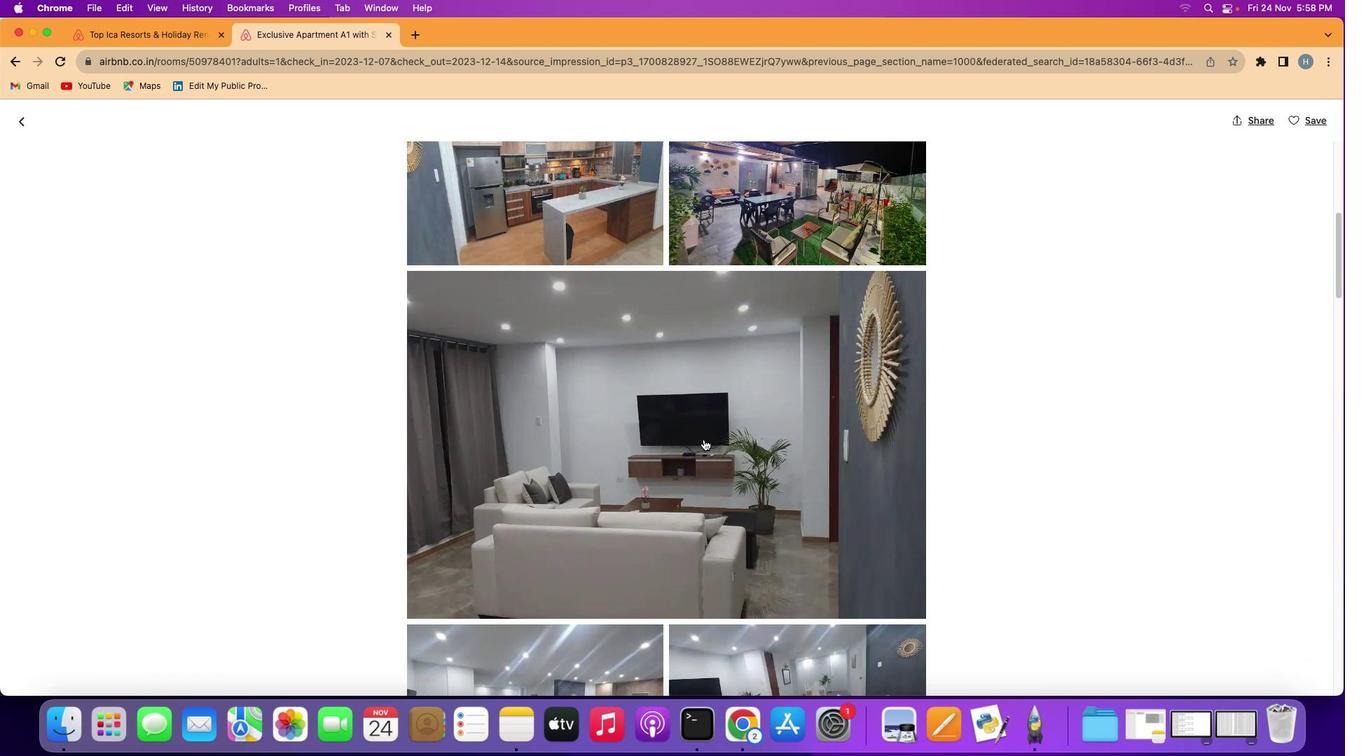 
Action: Mouse scrolled (704, 439) with delta (0, 0)
Screenshot: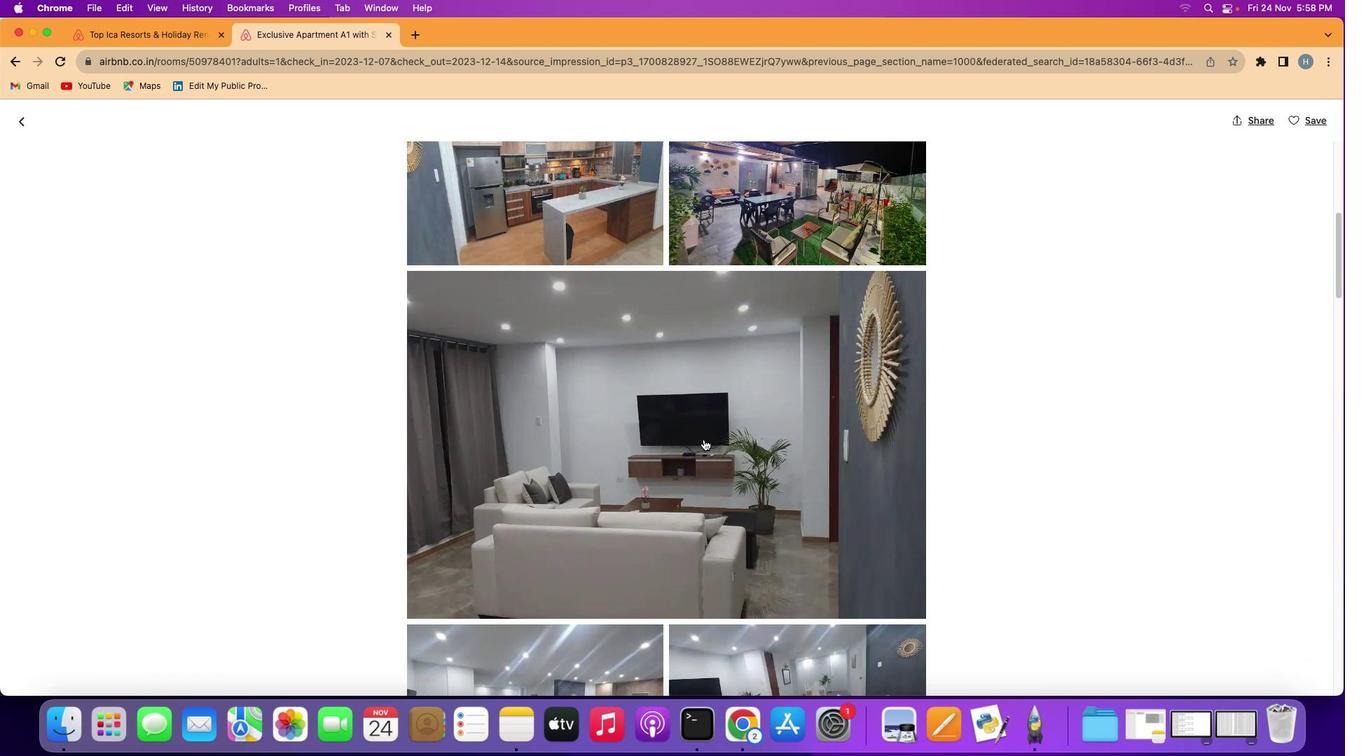 
Action: Mouse scrolled (704, 439) with delta (0, -2)
Screenshot: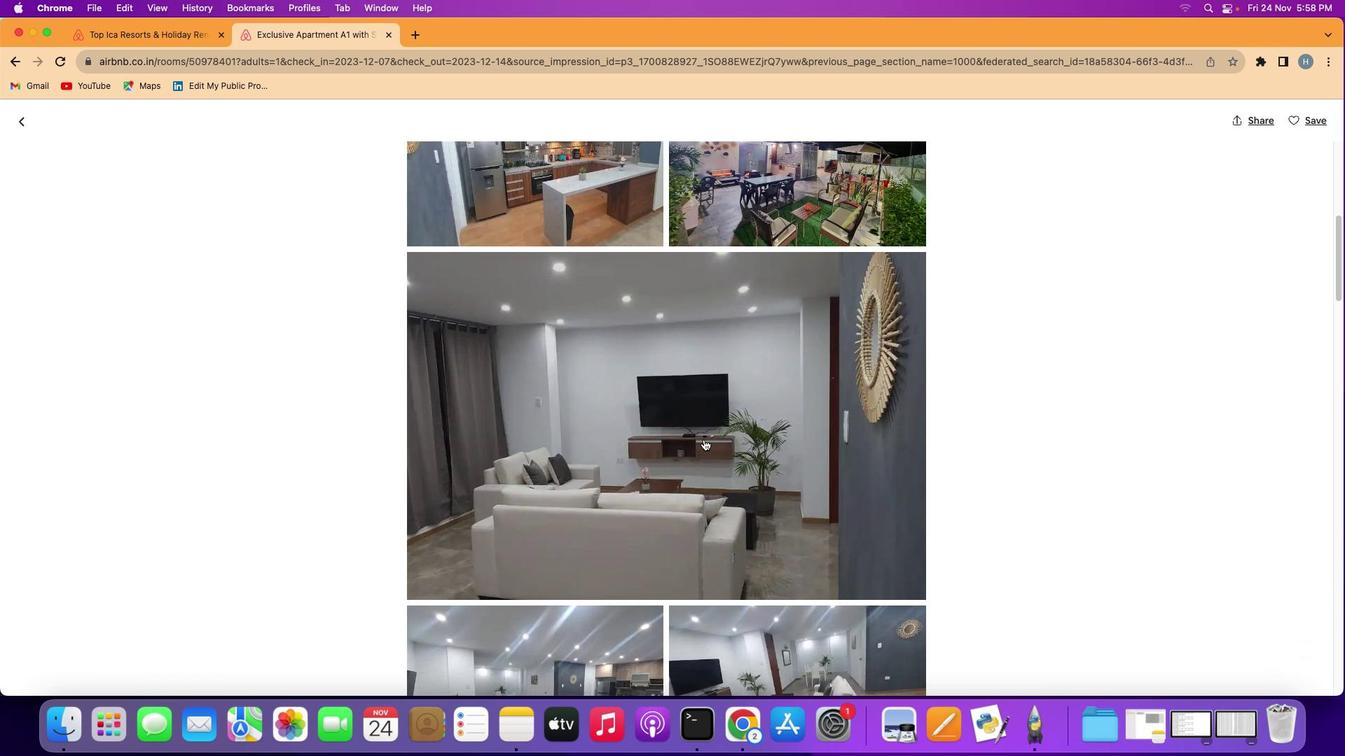 
Action: Mouse scrolled (704, 439) with delta (0, -2)
Screenshot: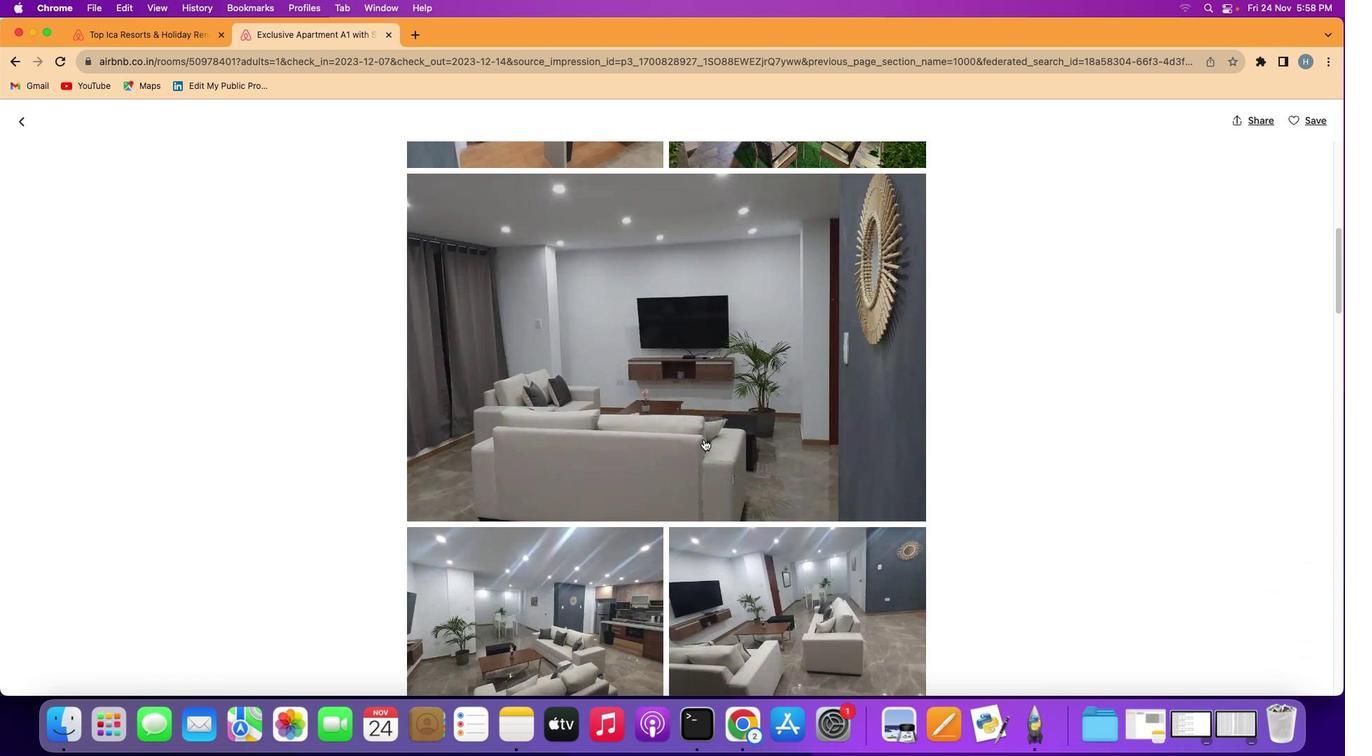 
Action: Mouse scrolled (704, 439) with delta (0, -3)
Screenshot: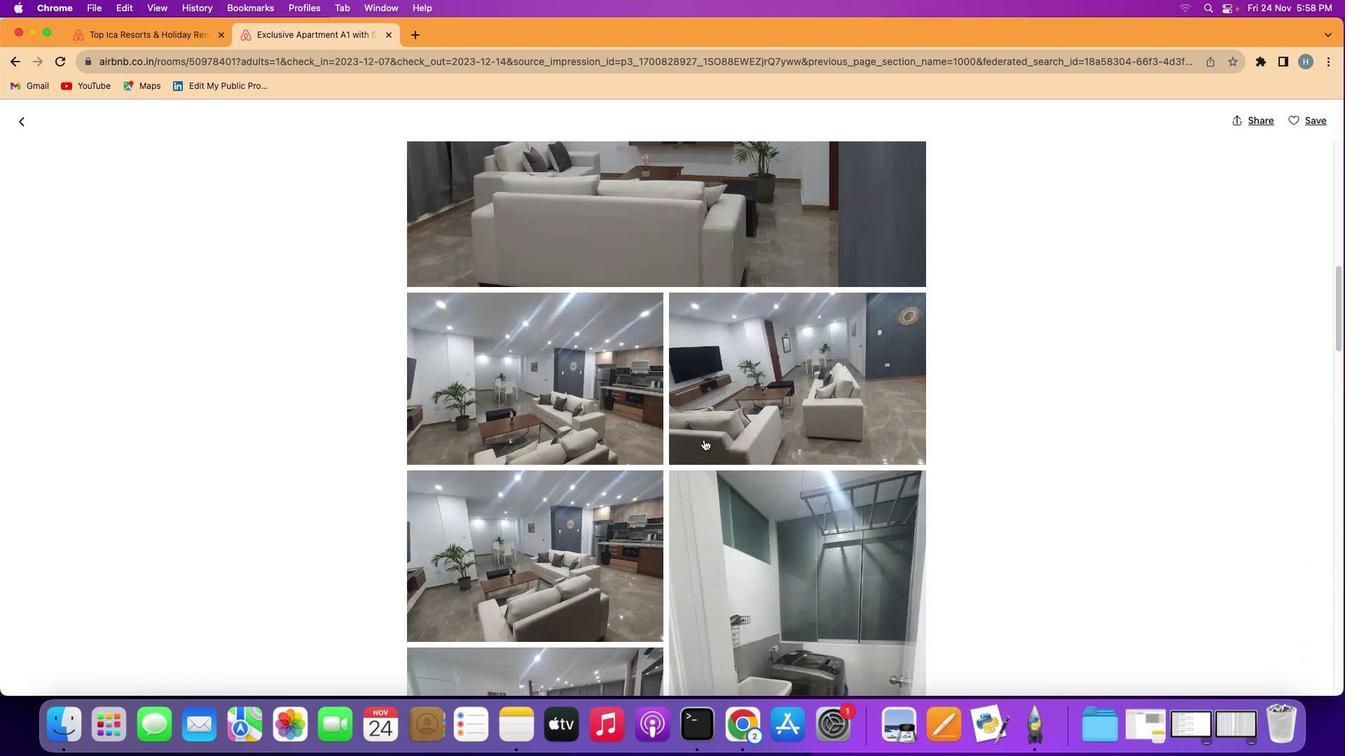 
Action: Mouse scrolled (704, 439) with delta (0, -3)
Screenshot: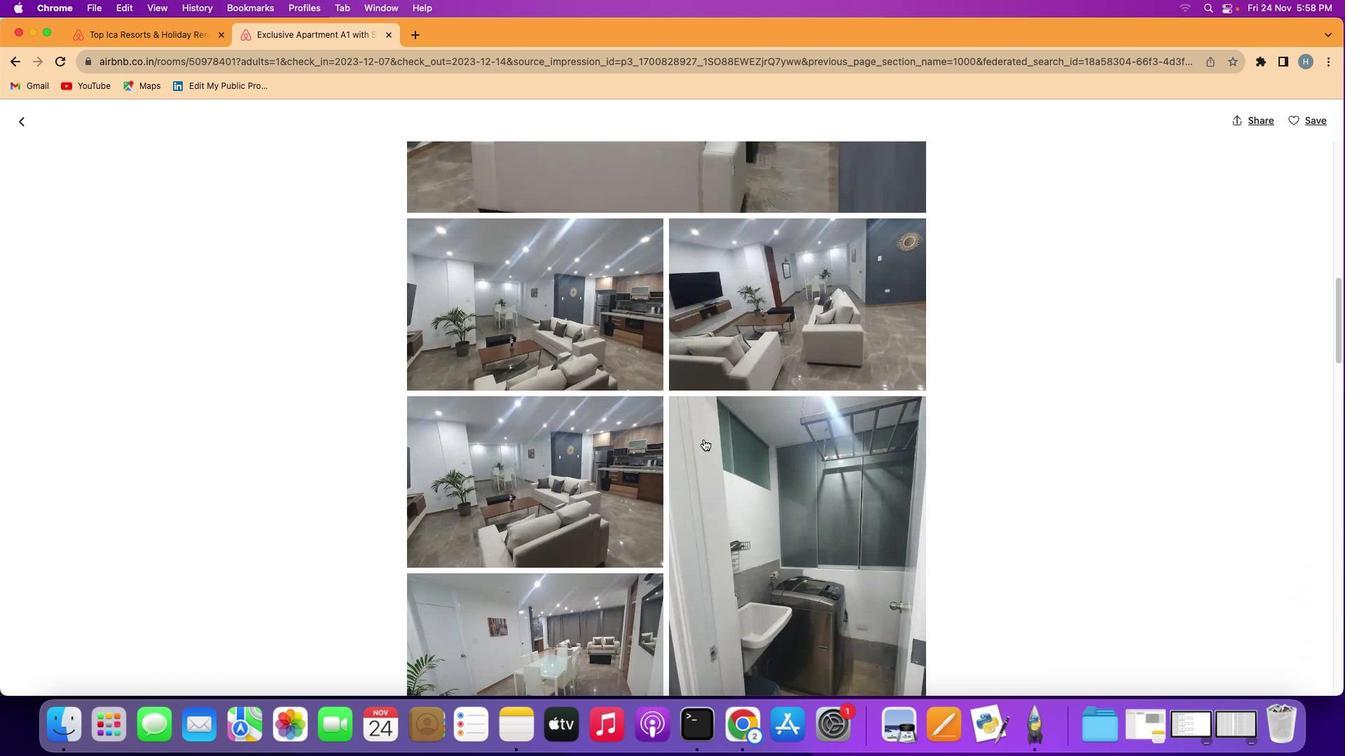 
Action: Mouse scrolled (704, 439) with delta (0, 0)
Screenshot: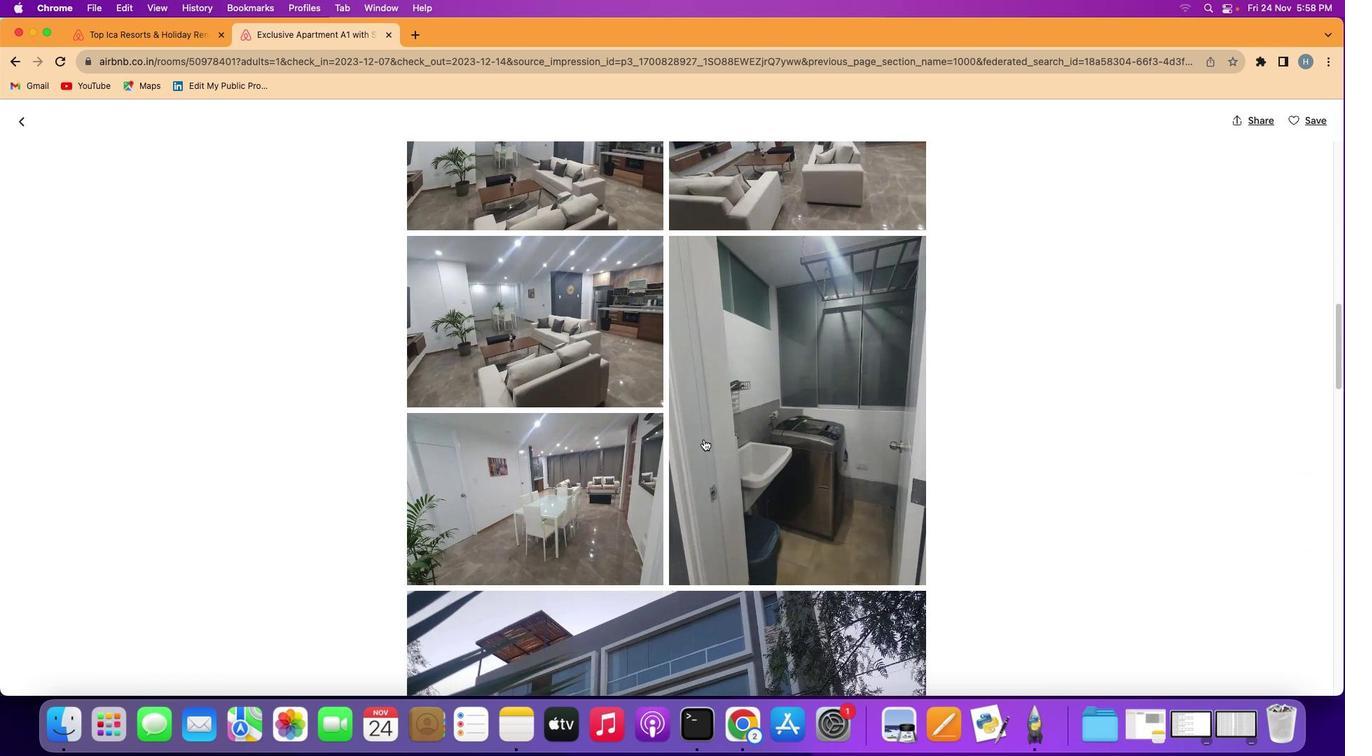 
Action: Mouse scrolled (704, 439) with delta (0, 0)
Screenshot: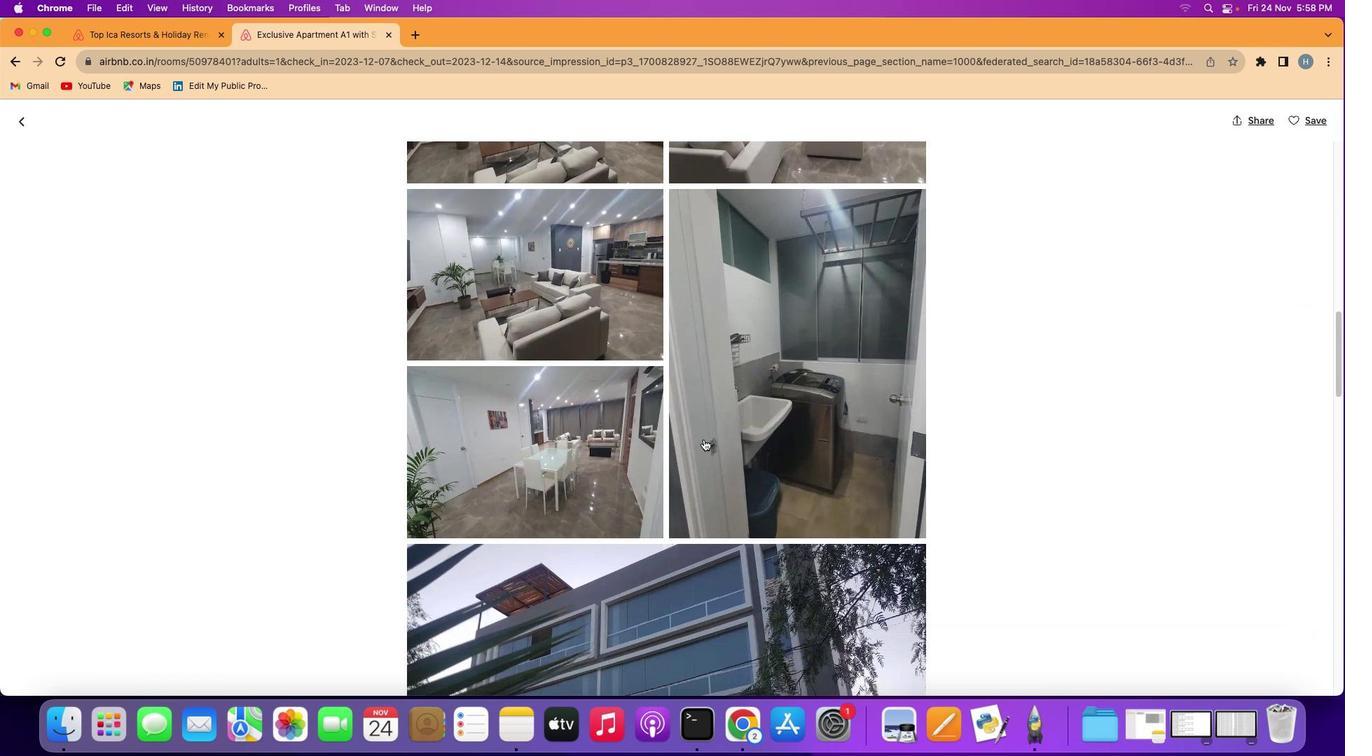 
Action: Mouse scrolled (704, 439) with delta (0, -2)
Screenshot: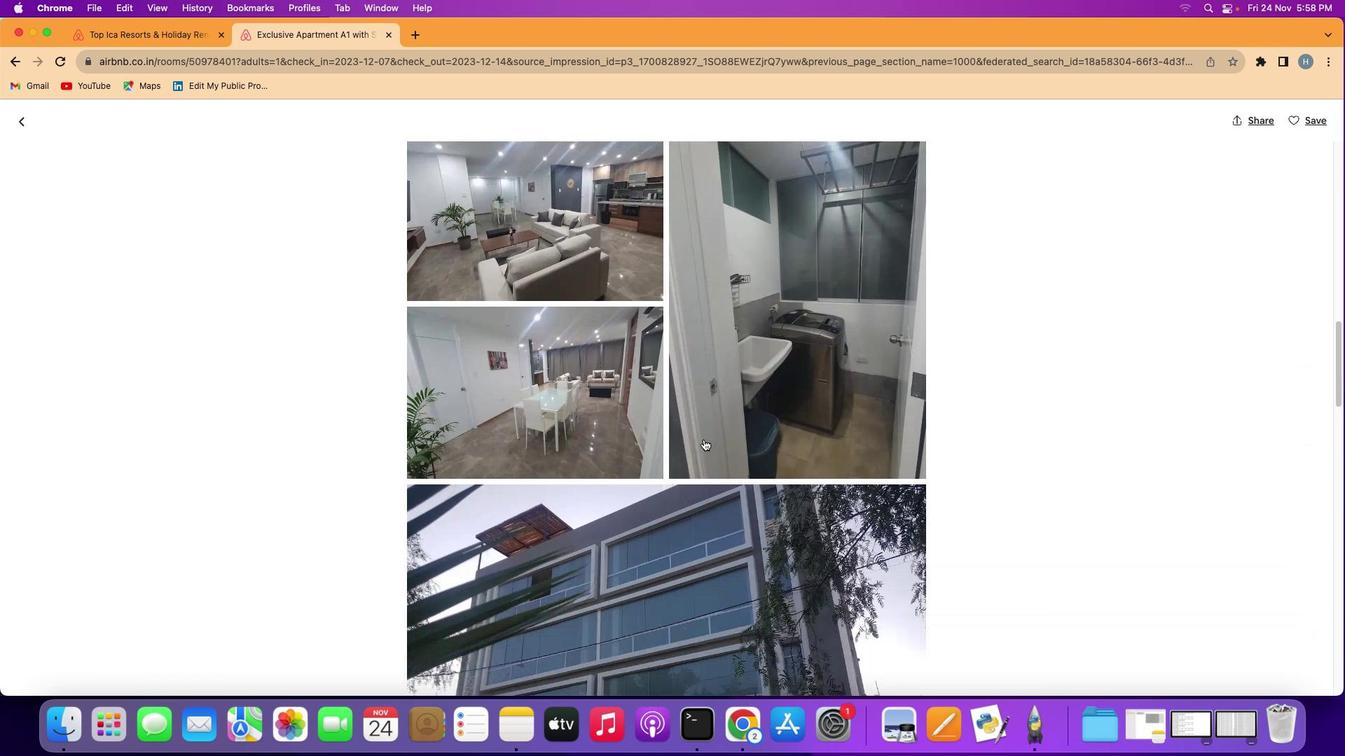 
Action: Mouse scrolled (704, 439) with delta (0, -2)
Screenshot: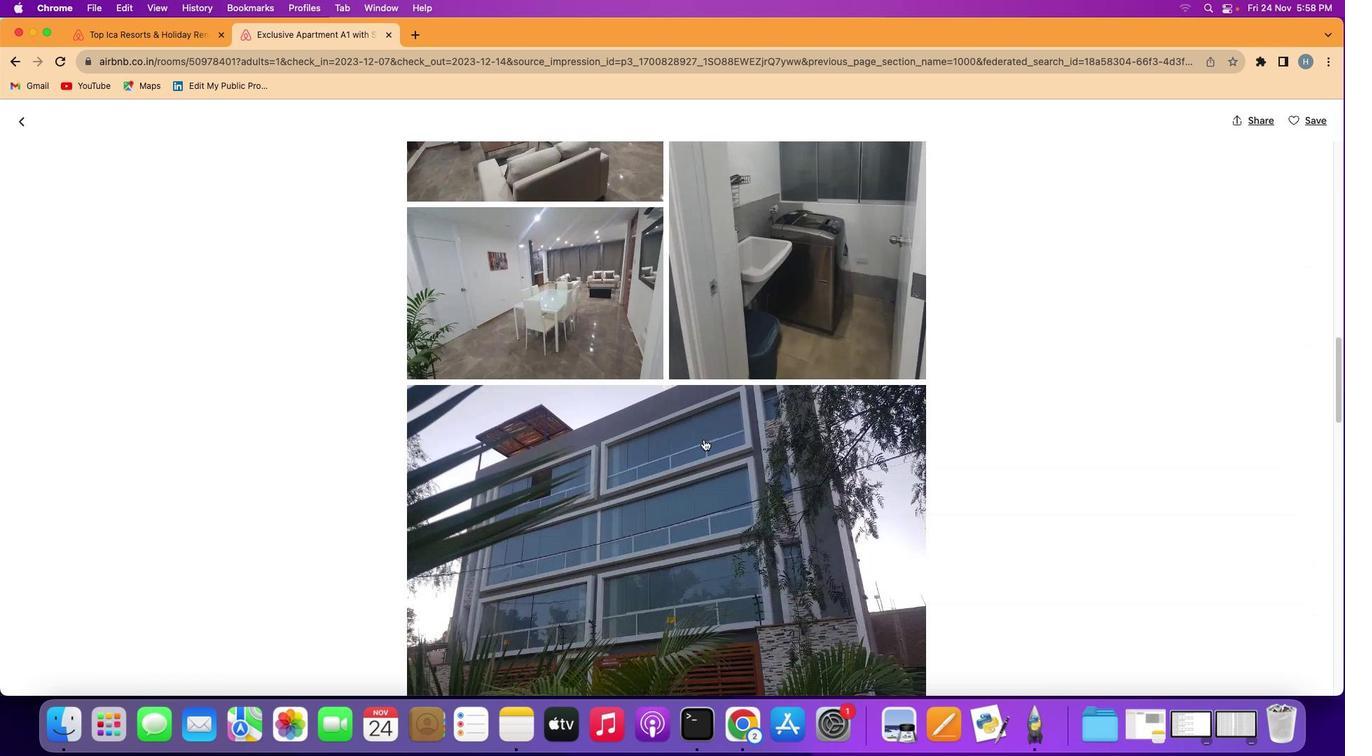
Action: Mouse scrolled (704, 439) with delta (0, 0)
Screenshot: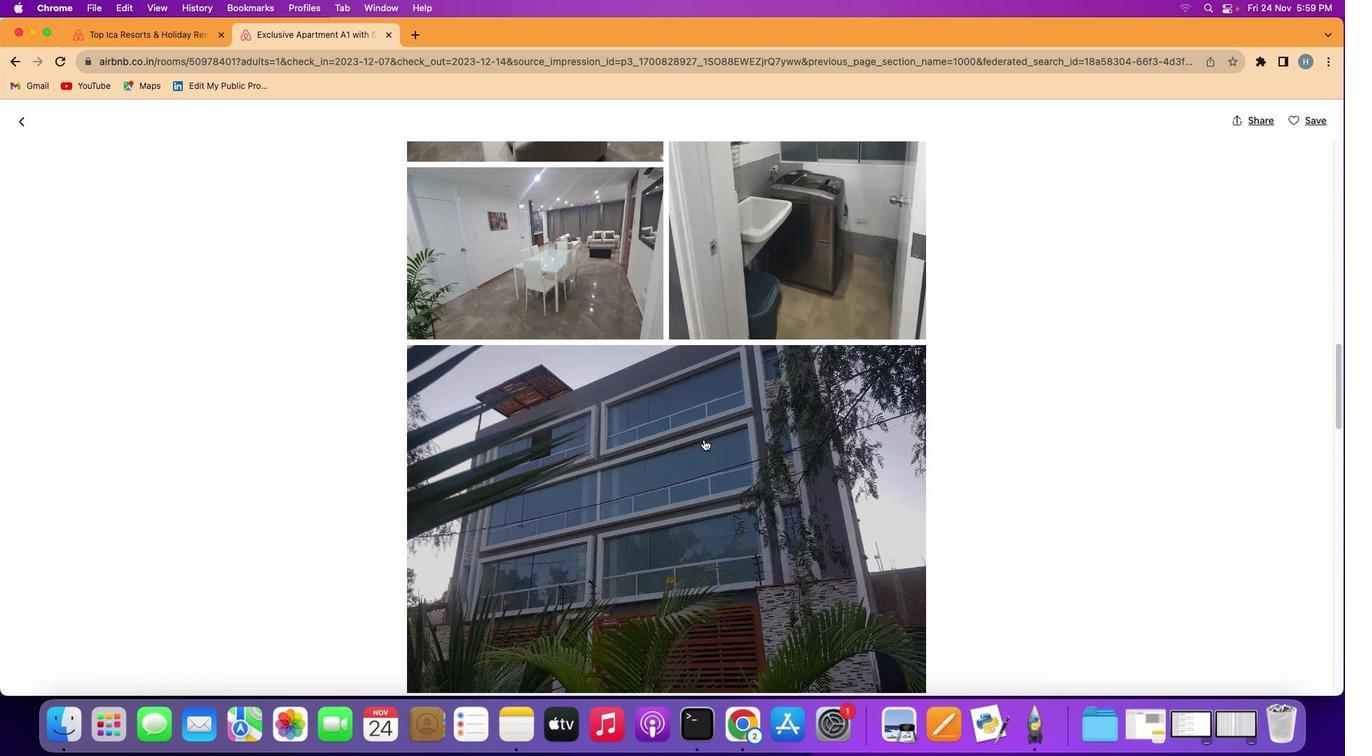 
Action: Mouse scrolled (704, 439) with delta (0, 0)
Screenshot: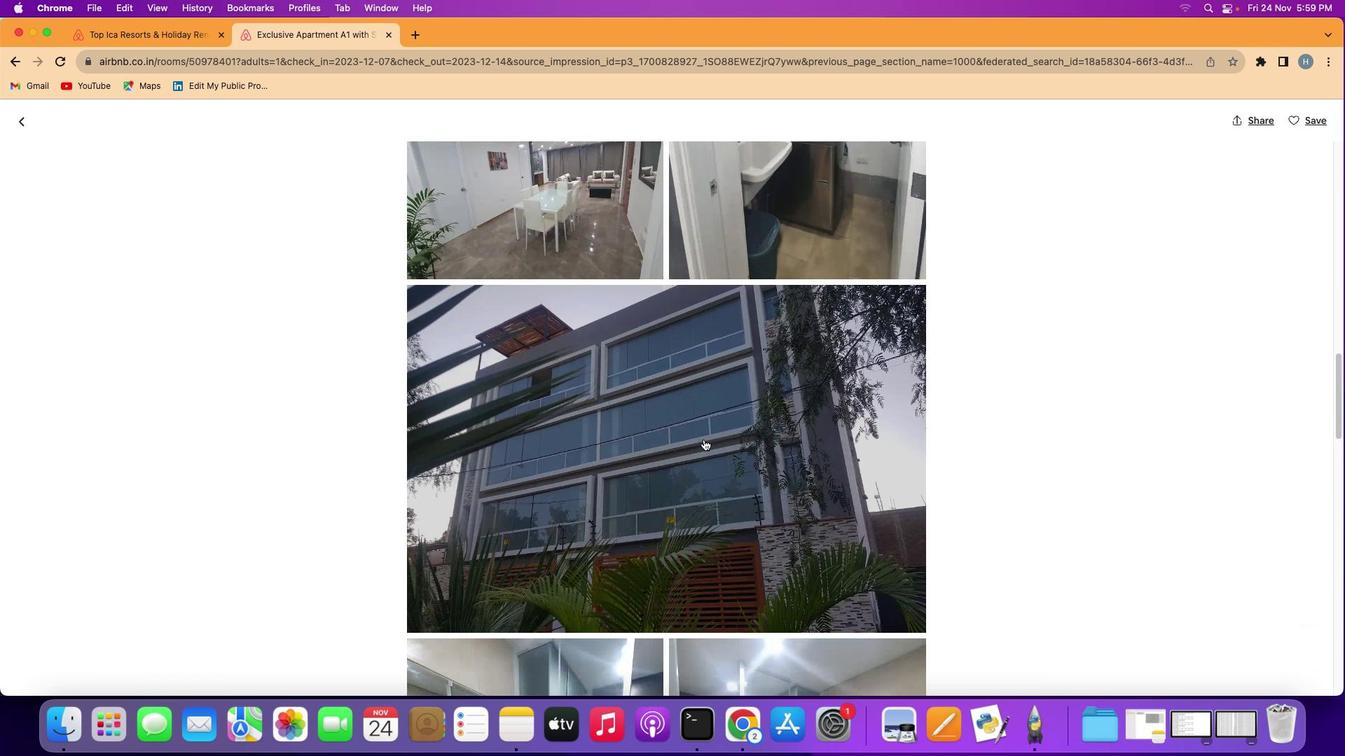 
Action: Mouse scrolled (704, 439) with delta (0, -2)
Screenshot: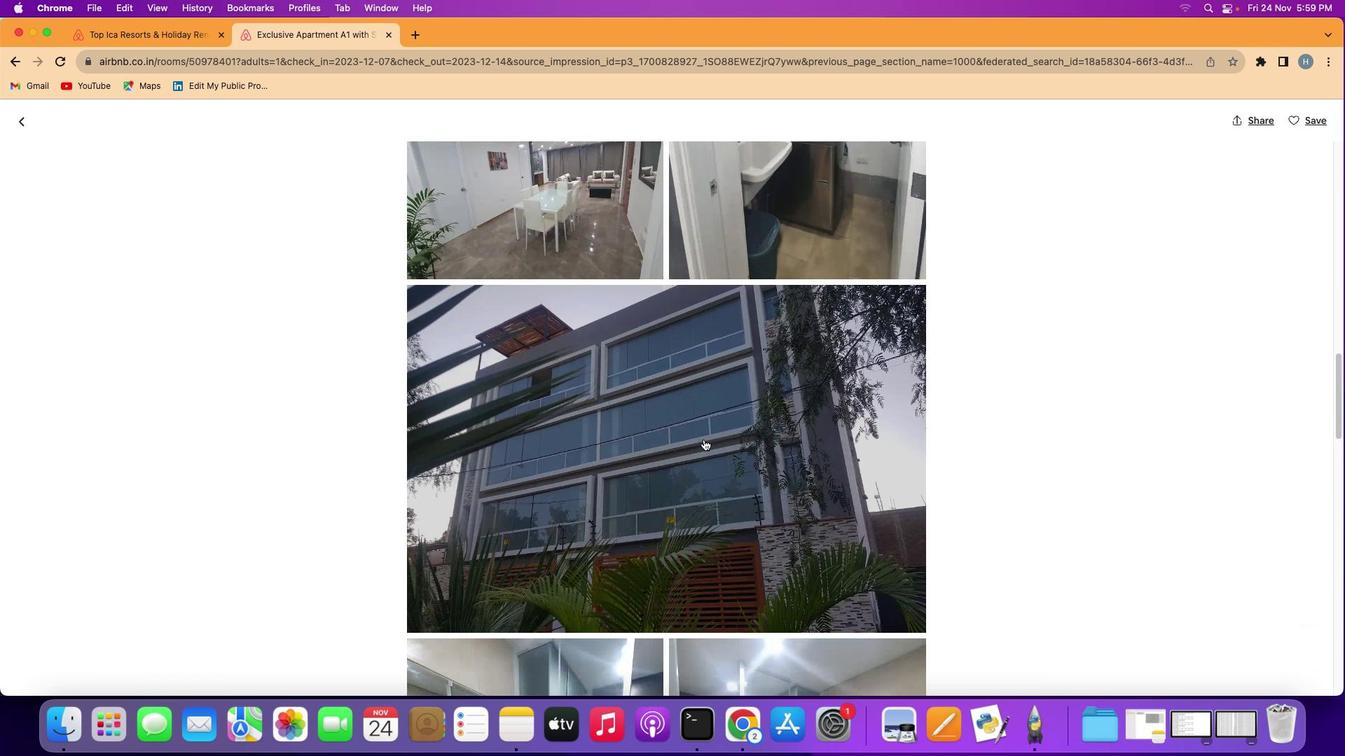 
Action: Mouse scrolled (704, 439) with delta (0, -2)
Screenshot: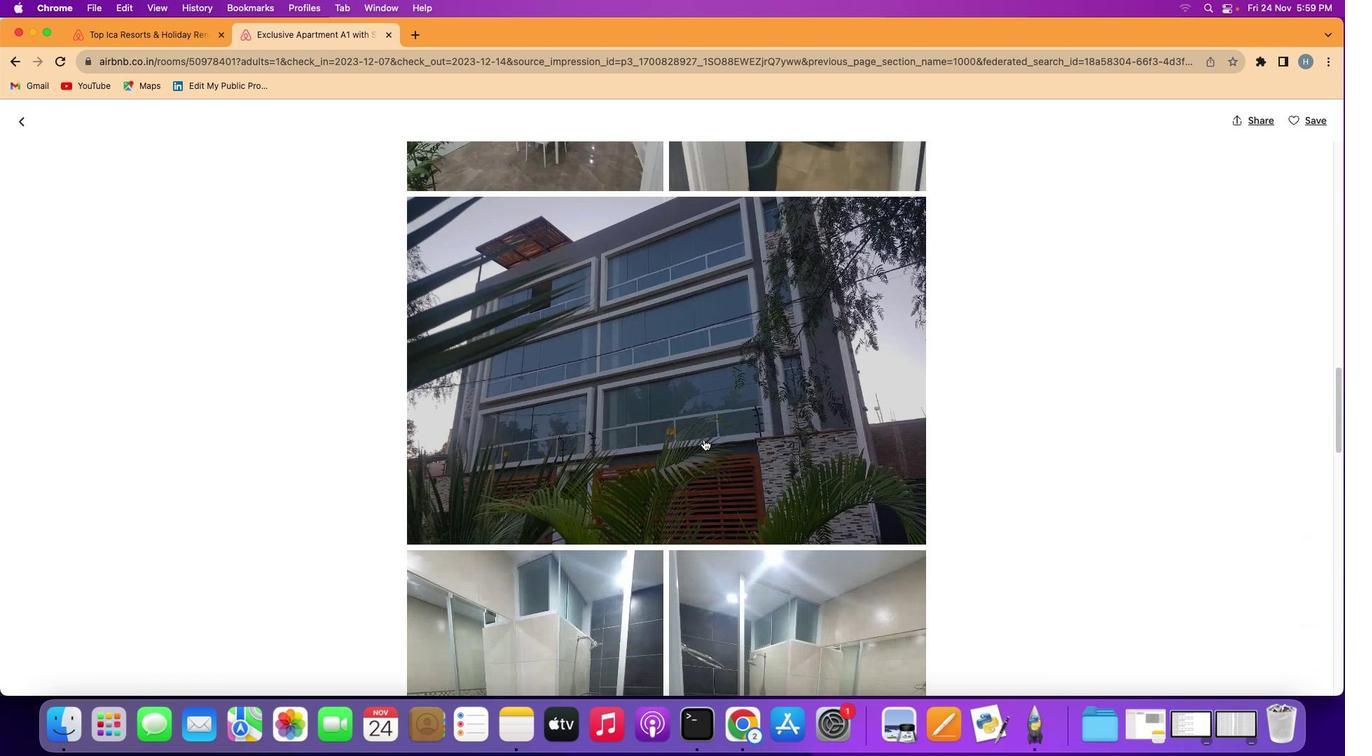 
Action: Mouse scrolled (704, 439) with delta (0, -2)
Screenshot: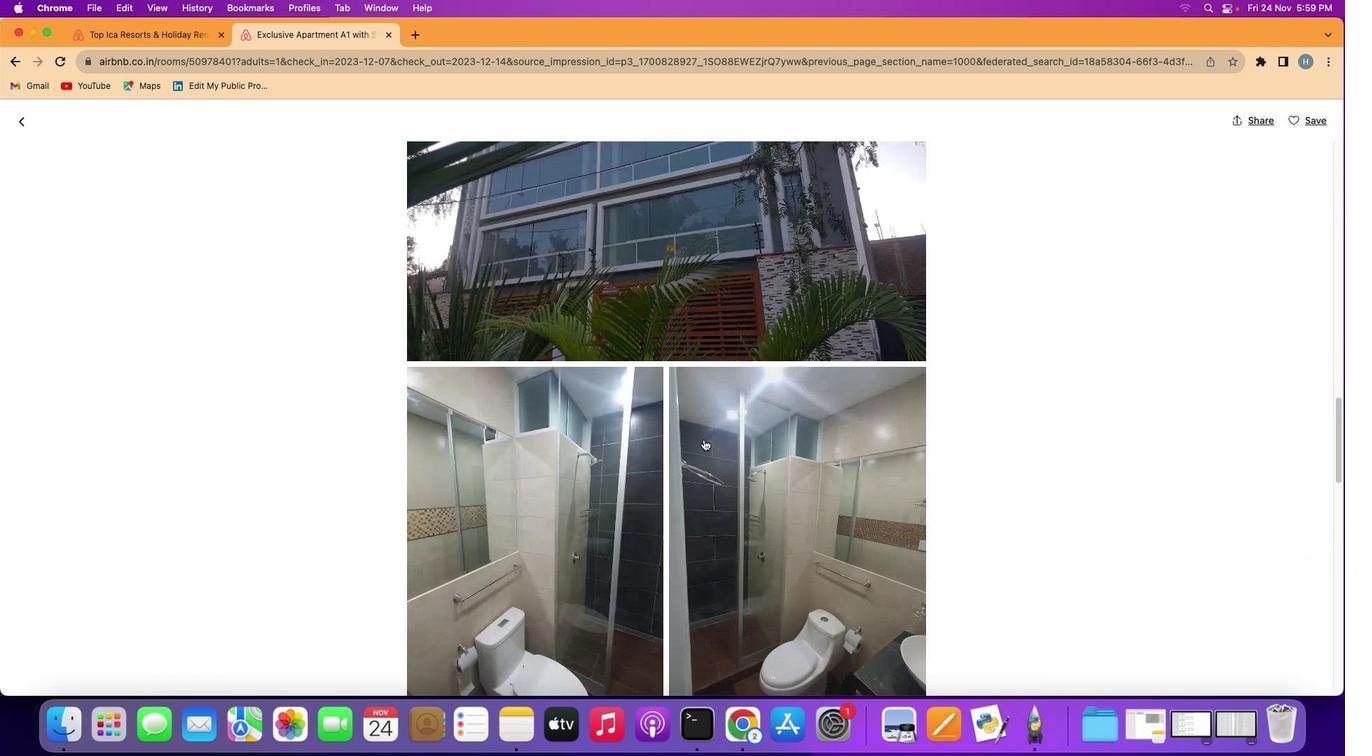 
Action: Mouse scrolled (704, 439) with delta (0, 0)
Screenshot: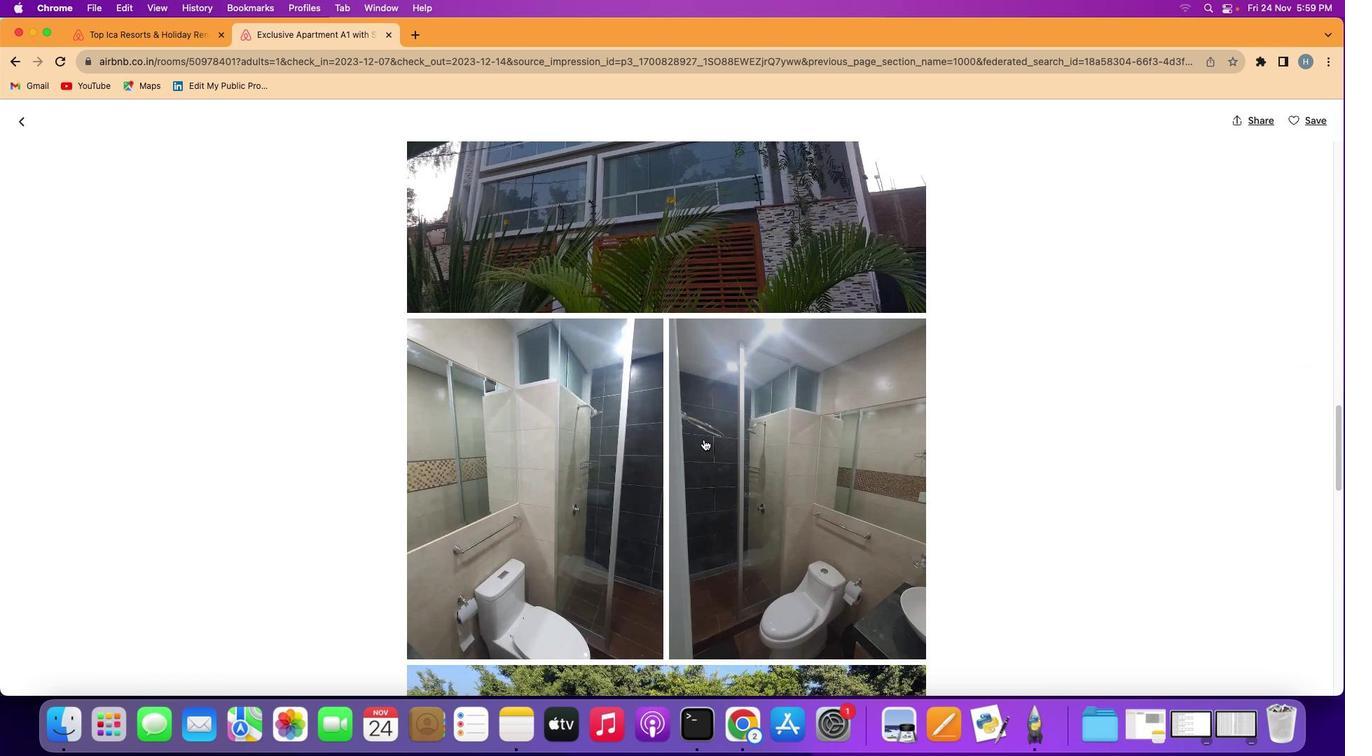 
Action: Mouse scrolled (704, 439) with delta (0, 0)
Screenshot: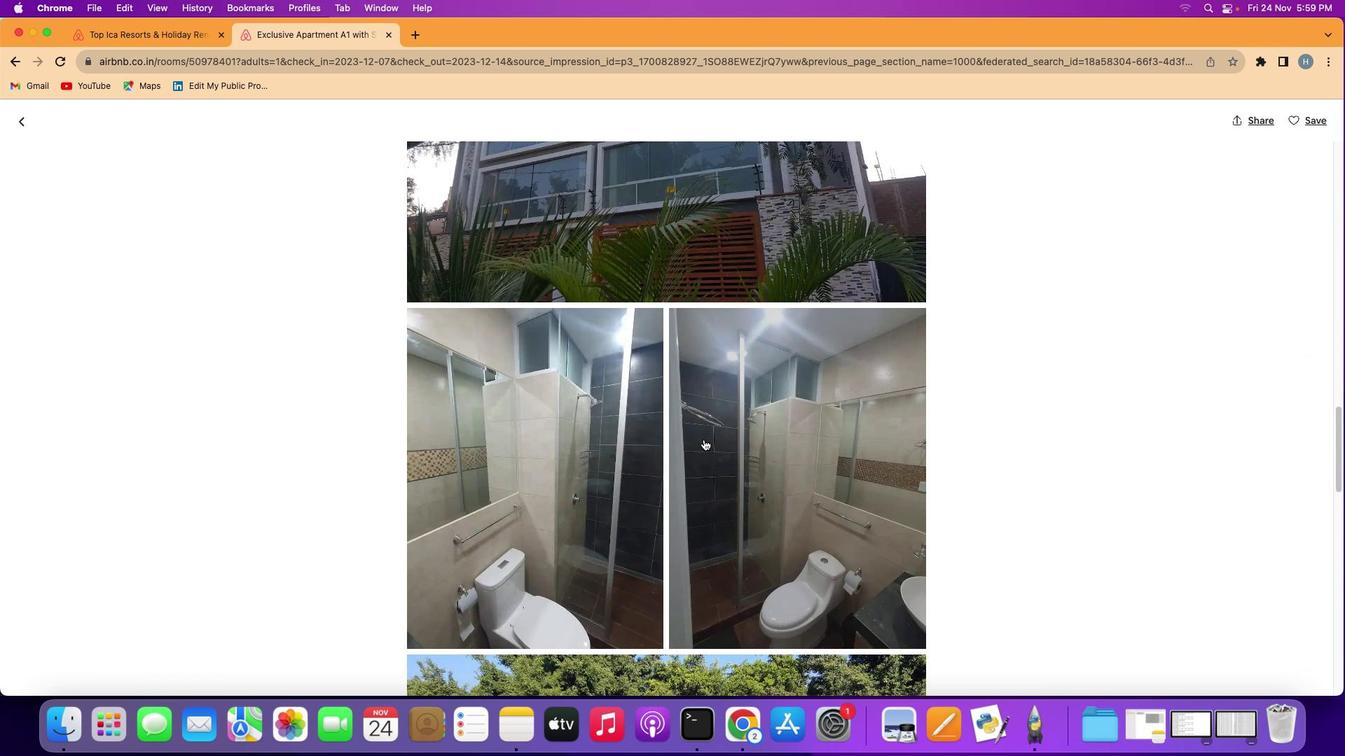 
Action: Mouse scrolled (704, 439) with delta (0, 0)
Screenshot: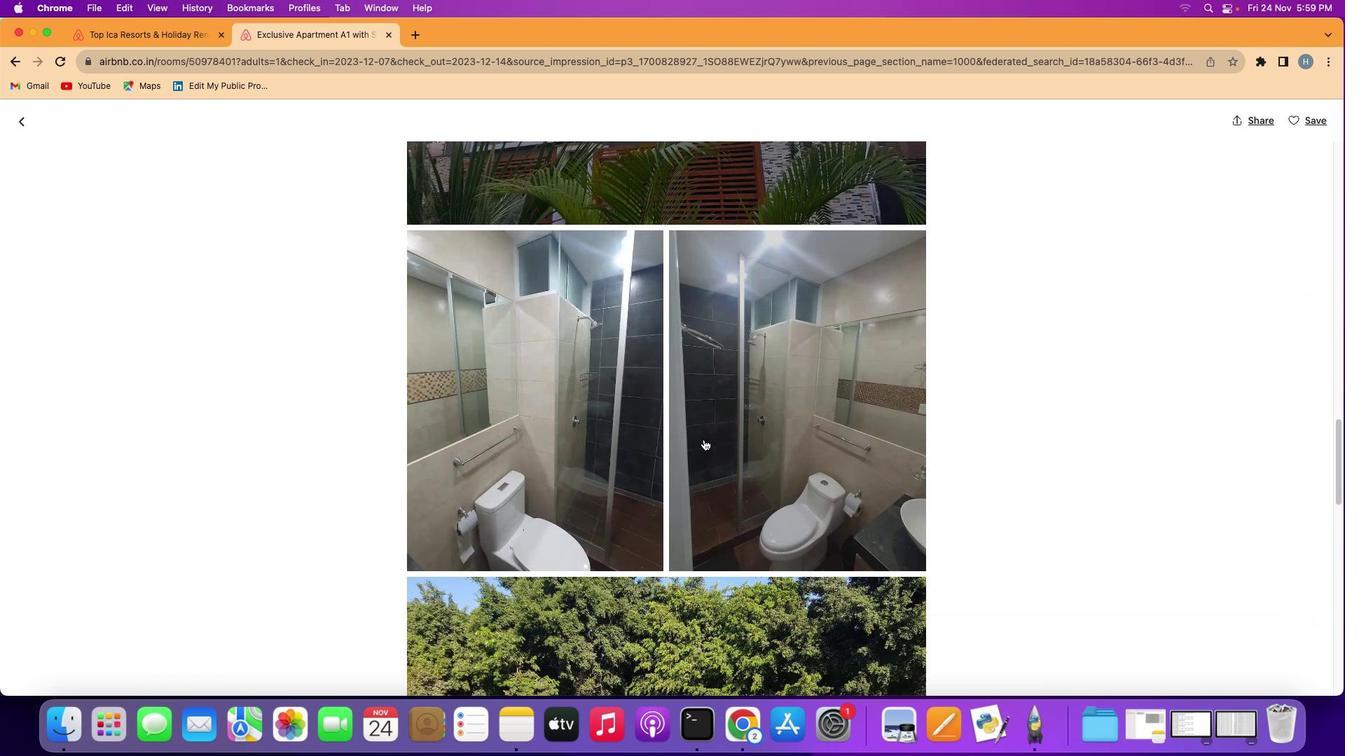 
Action: Mouse scrolled (704, 439) with delta (0, 0)
Screenshot: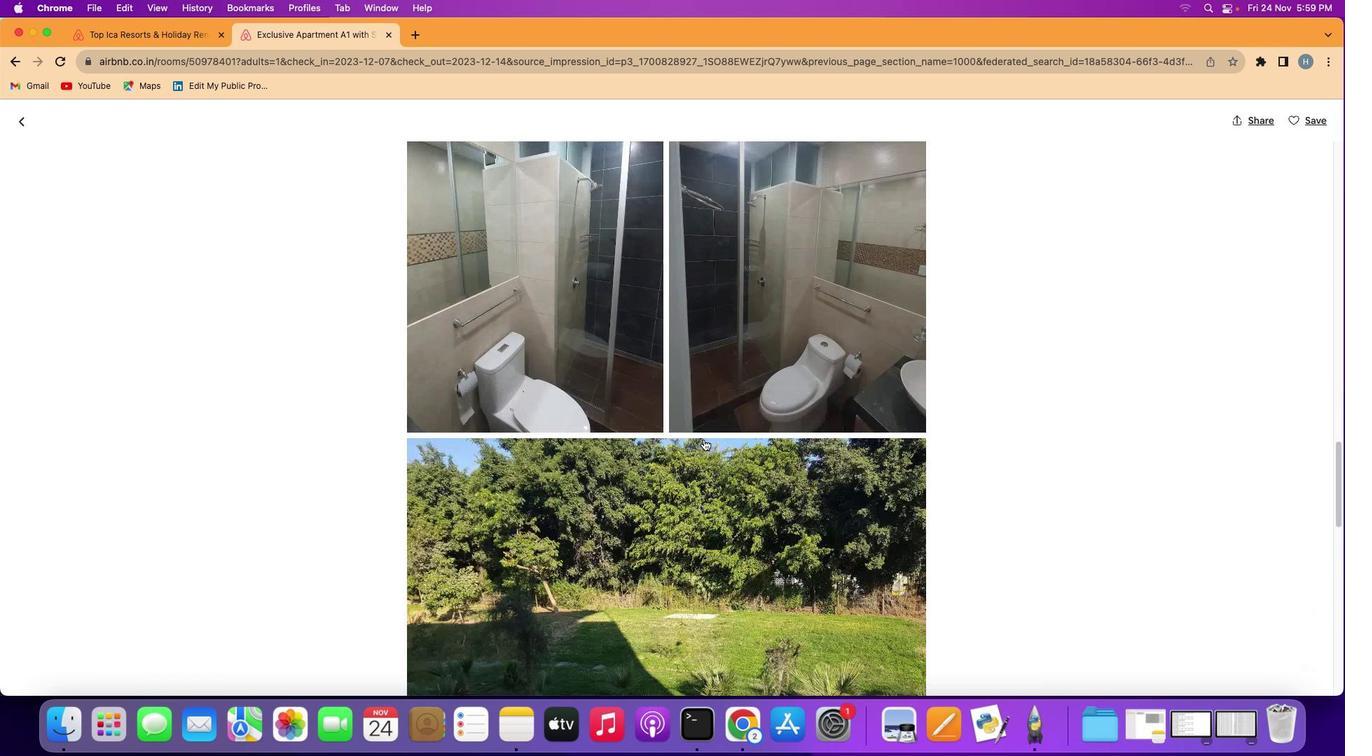 
Action: Mouse moved to (704, 439)
Screenshot: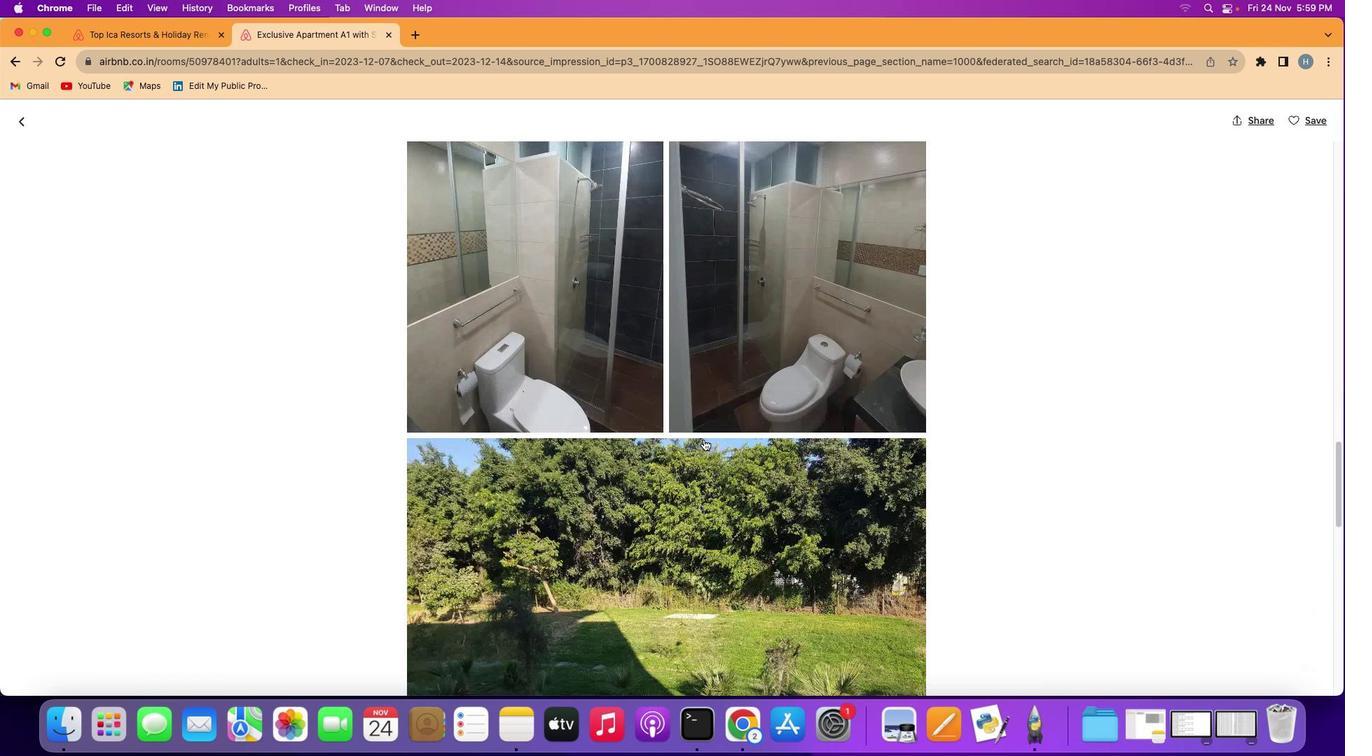 
Action: Mouse scrolled (704, 439) with delta (0, -2)
Screenshot: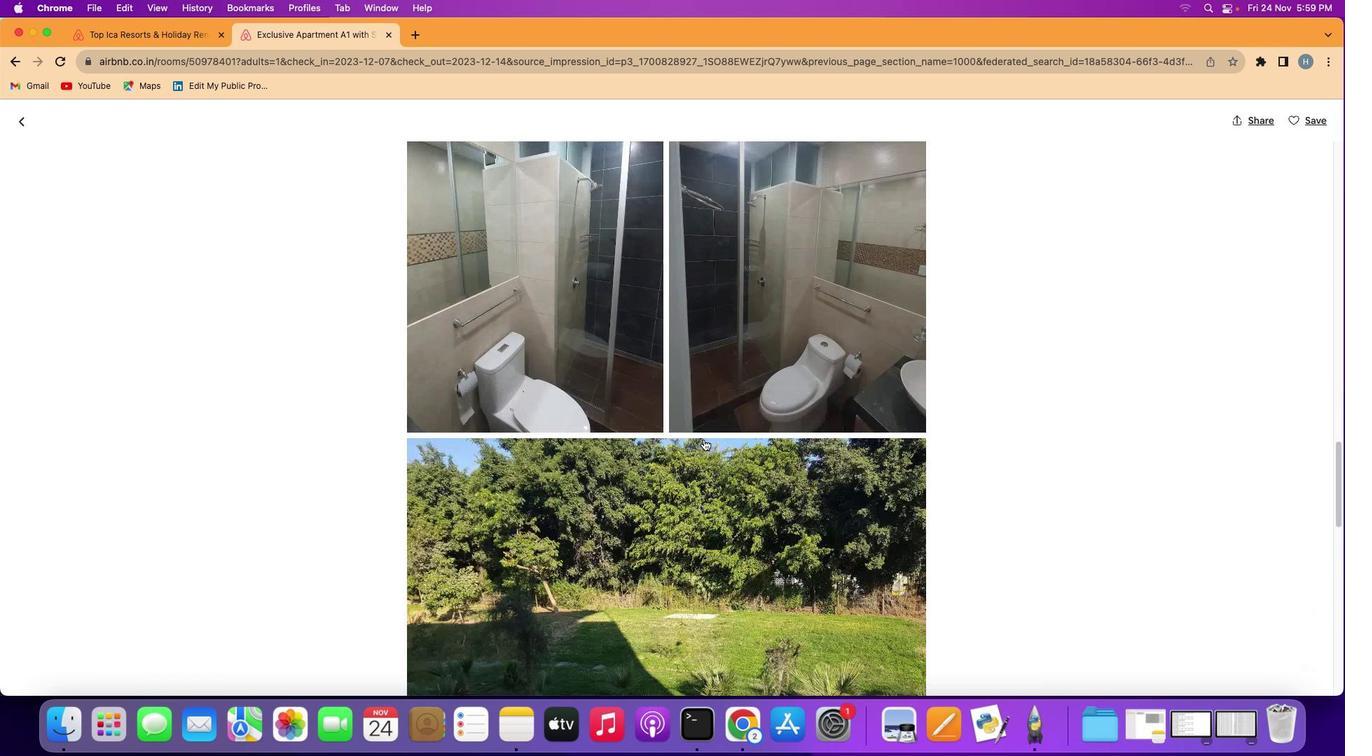 
Action: Mouse scrolled (704, 439) with delta (0, -3)
Screenshot: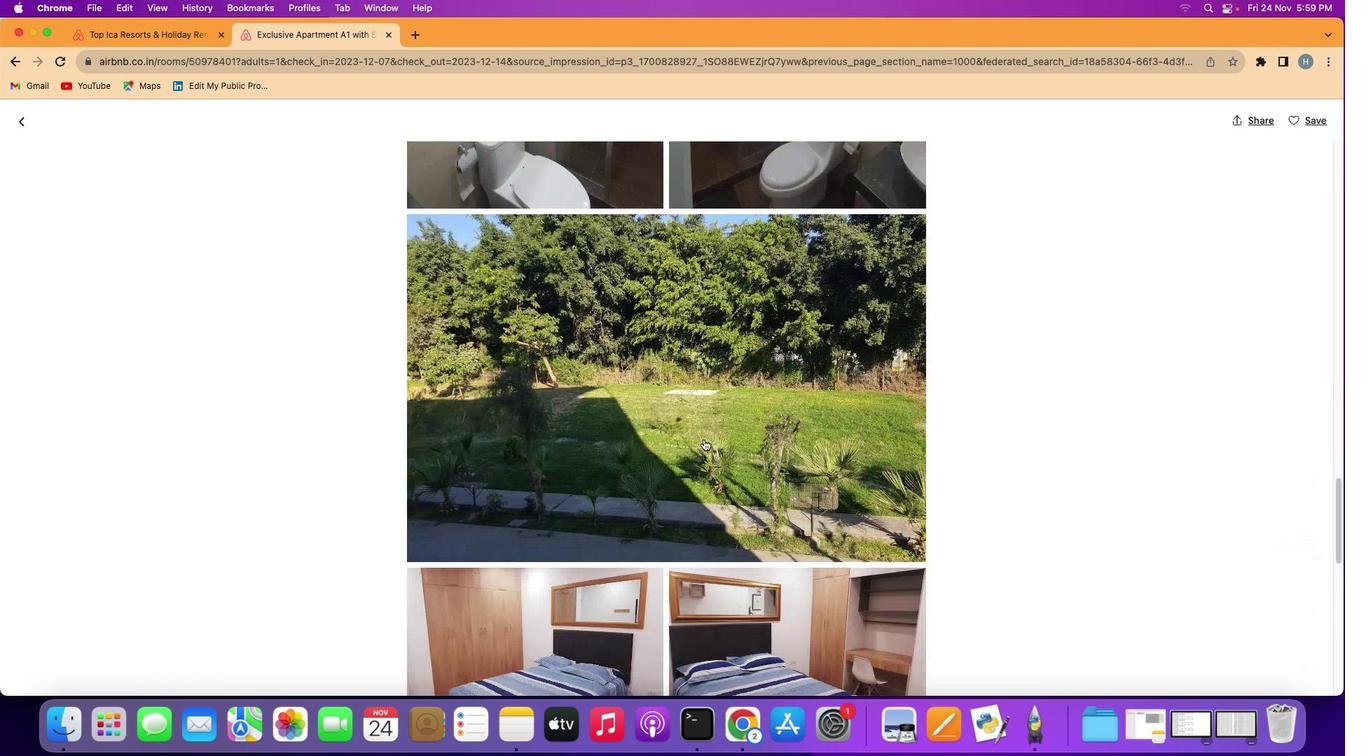 
Action: Mouse scrolled (704, 439) with delta (0, -3)
Screenshot: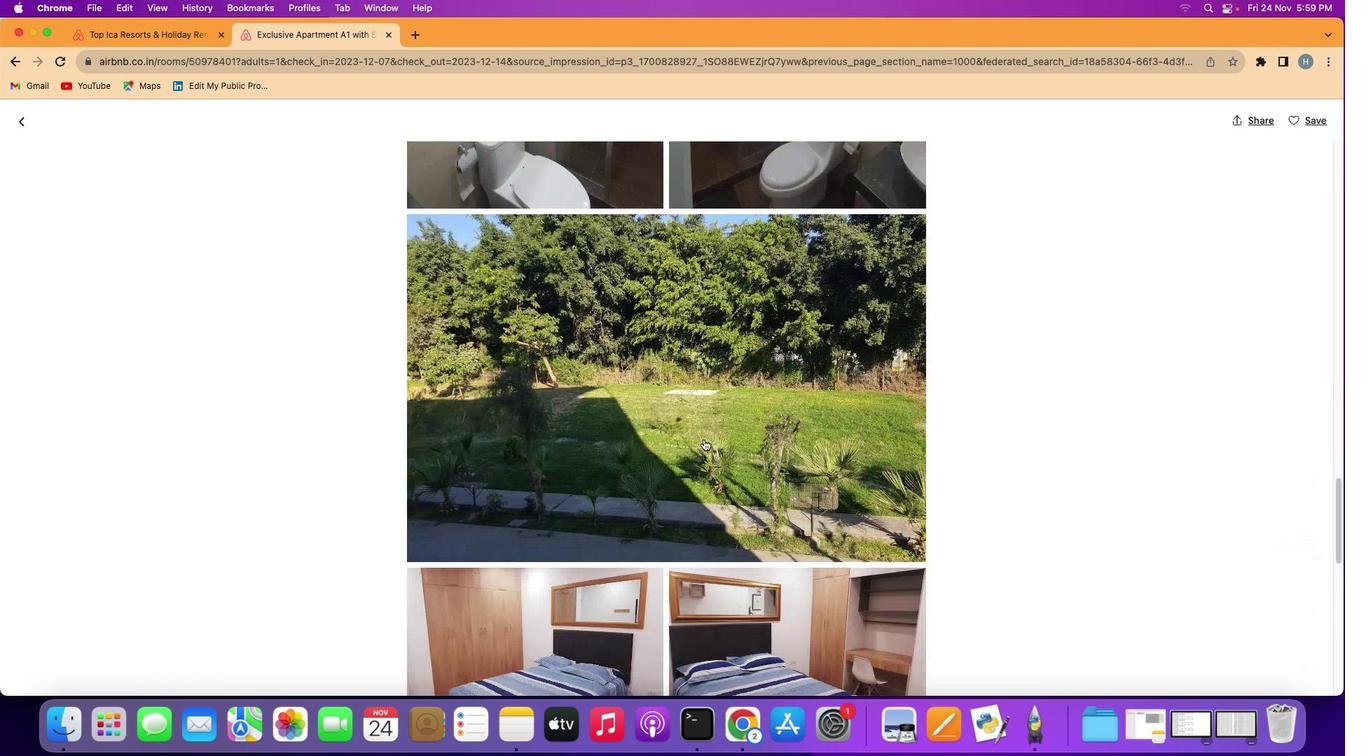 
Action: Mouse scrolled (704, 439) with delta (0, -3)
Screenshot: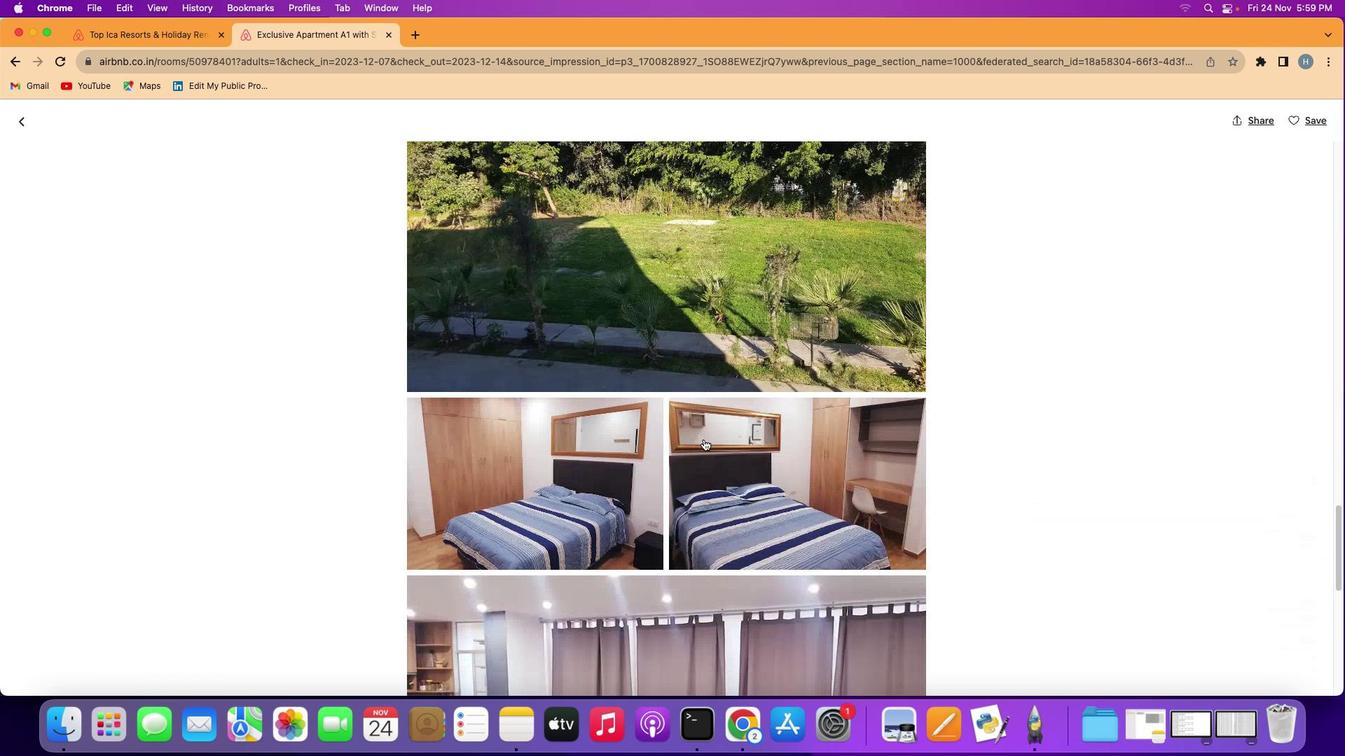 
Action: Mouse scrolled (704, 439) with delta (0, 0)
Screenshot: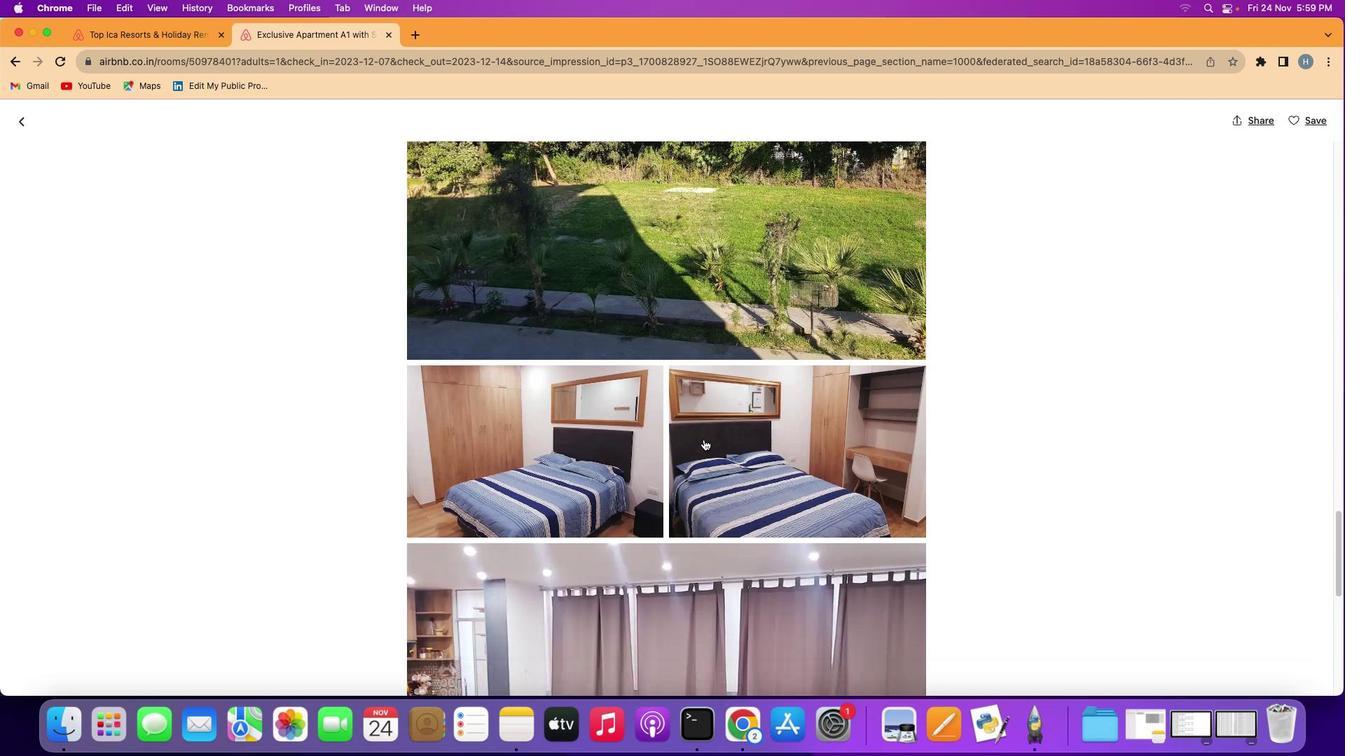 
Action: Mouse scrolled (704, 439) with delta (0, 0)
Screenshot: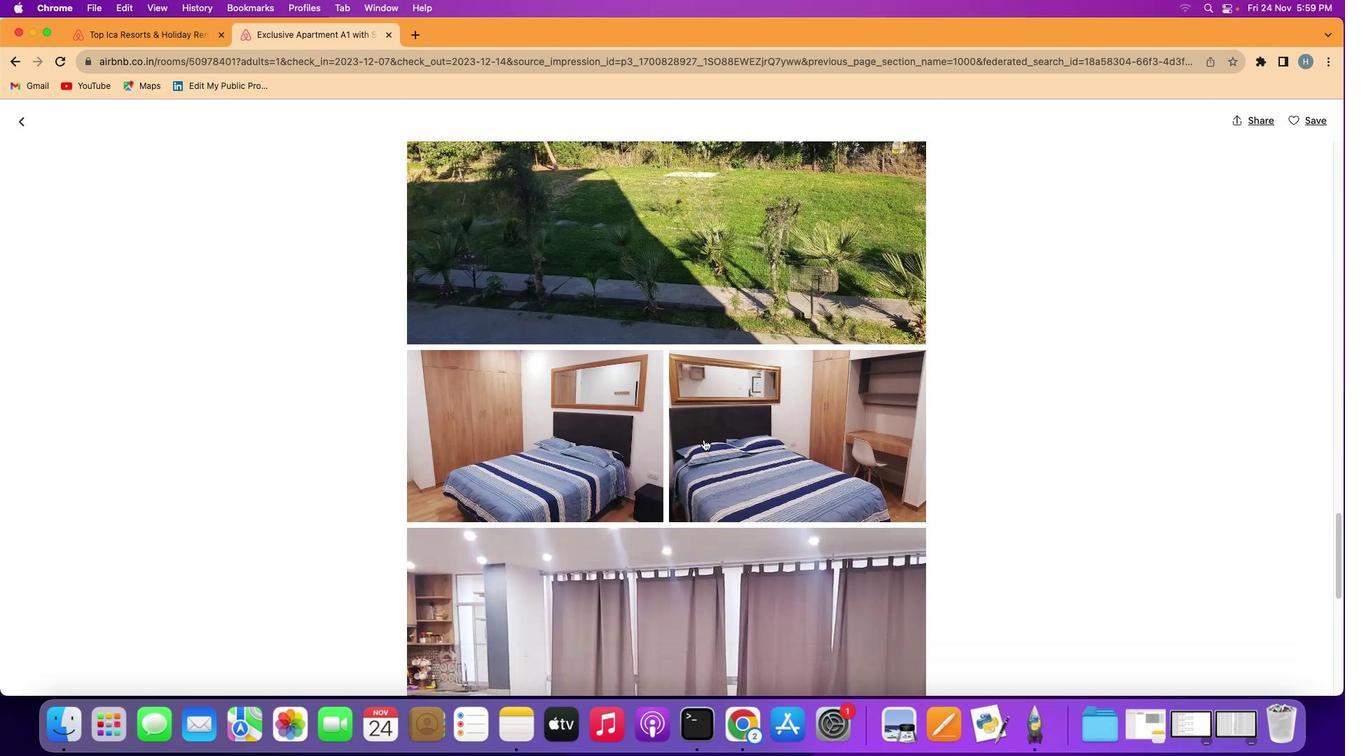 
Action: Mouse scrolled (704, 439) with delta (0, -1)
Screenshot: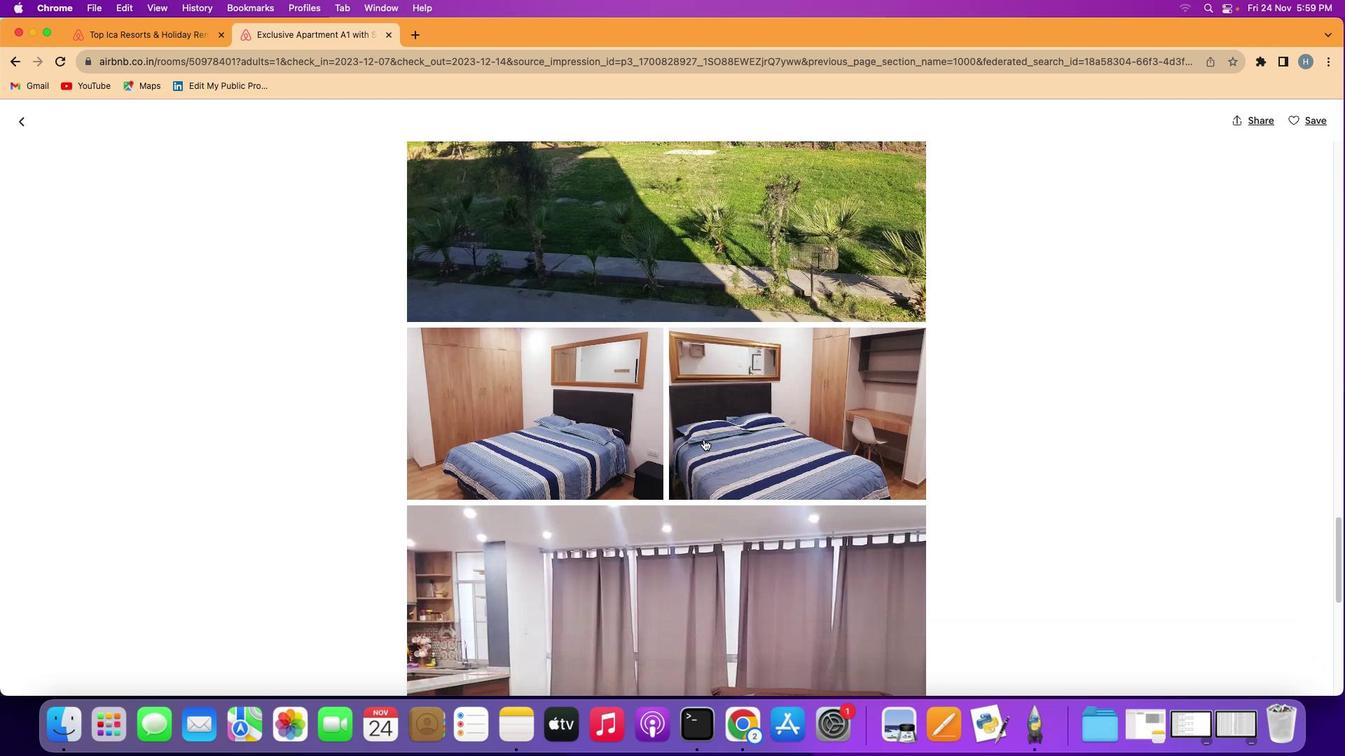 
Action: Mouse scrolled (704, 439) with delta (0, -2)
Screenshot: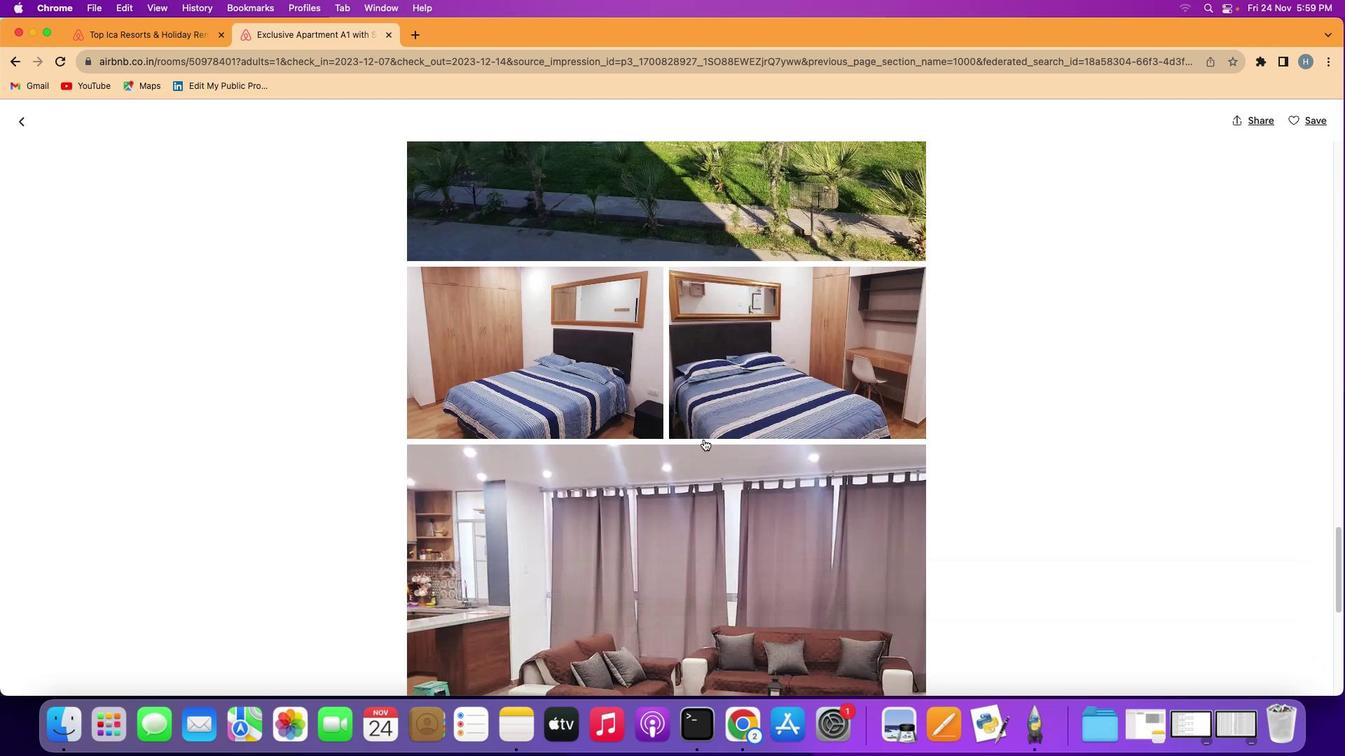 
Action: Mouse scrolled (704, 439) with delta (0, 0)
Screenshot: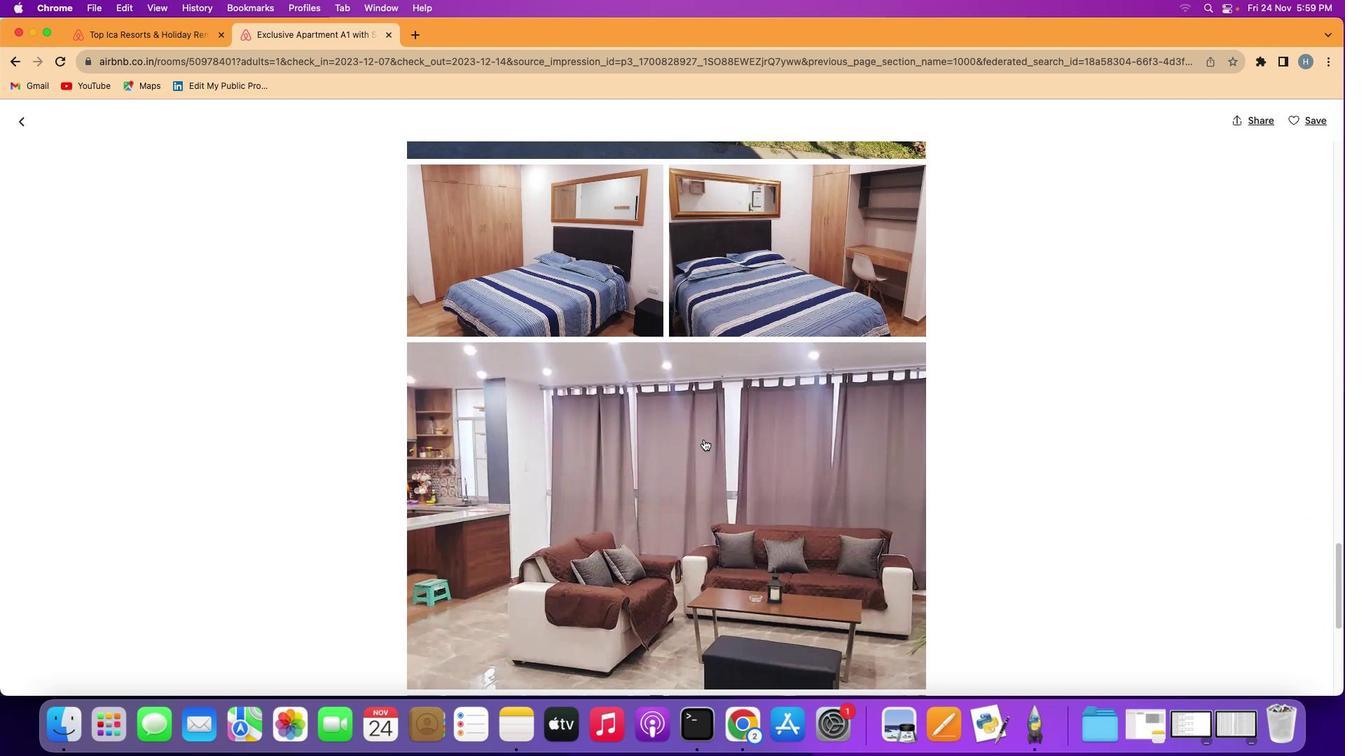 
Action: Mouse scrolled (704, 439) with delta (0, 0)
Screenshot: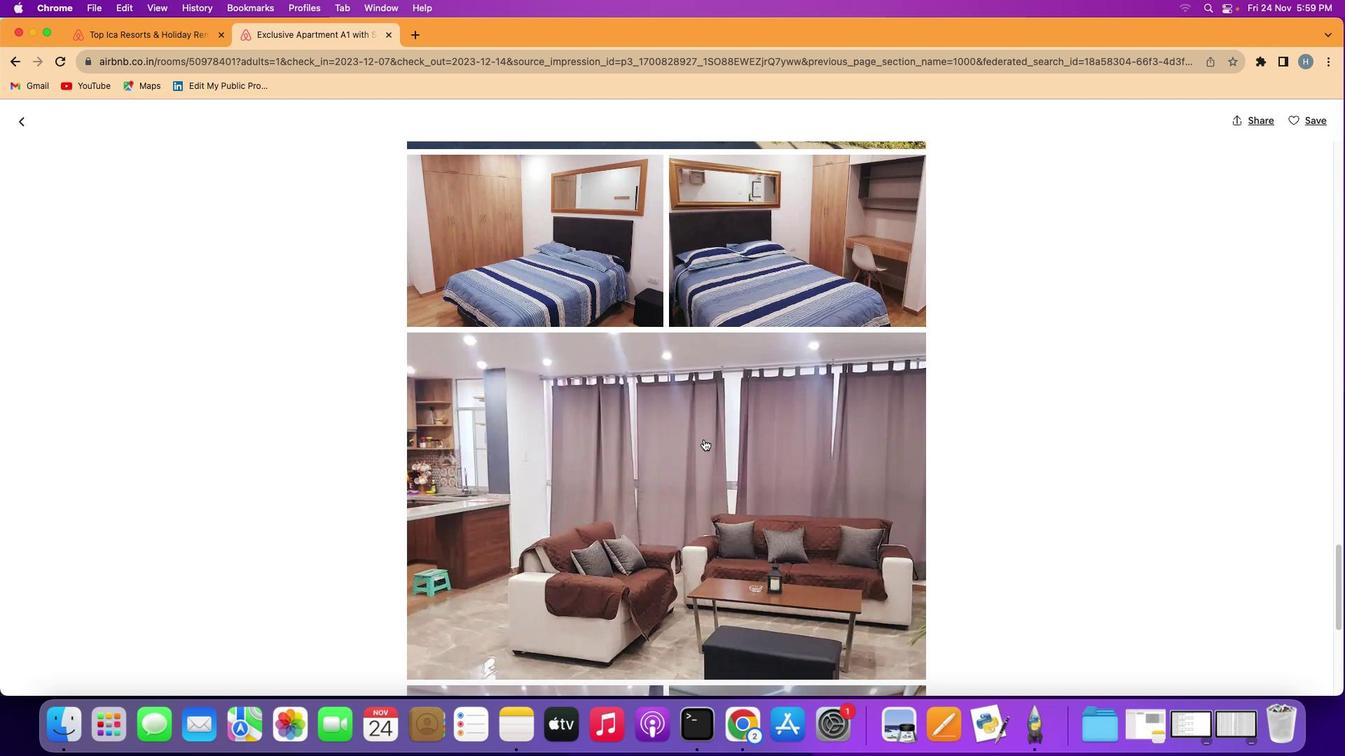 
Action: Mouse scrolled (704, 439) with delta (0, -2)
Screenshot: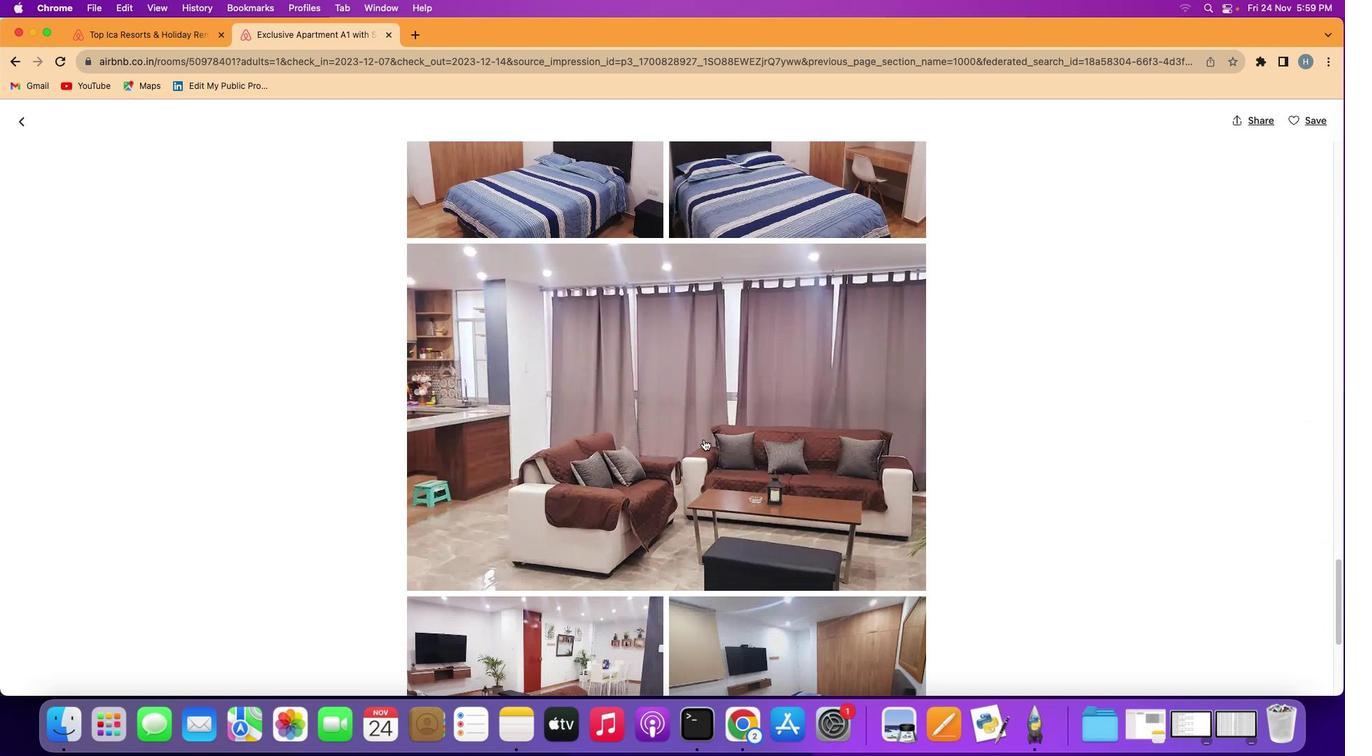 
Action: Mouse scrolled (704, 439) with delta (0, -2)
Screenshot: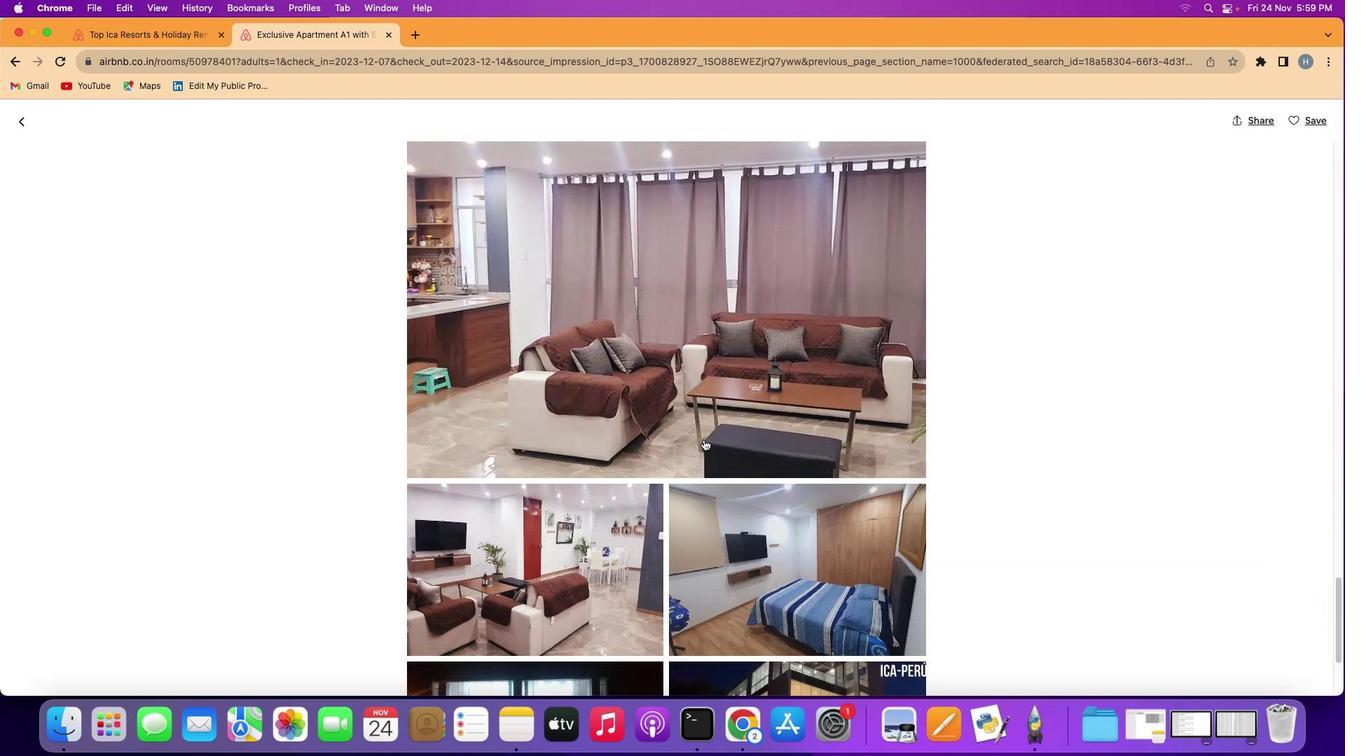 
Action: Mouse scrolled (704, 439) with delta (0, -2)
Screenshot: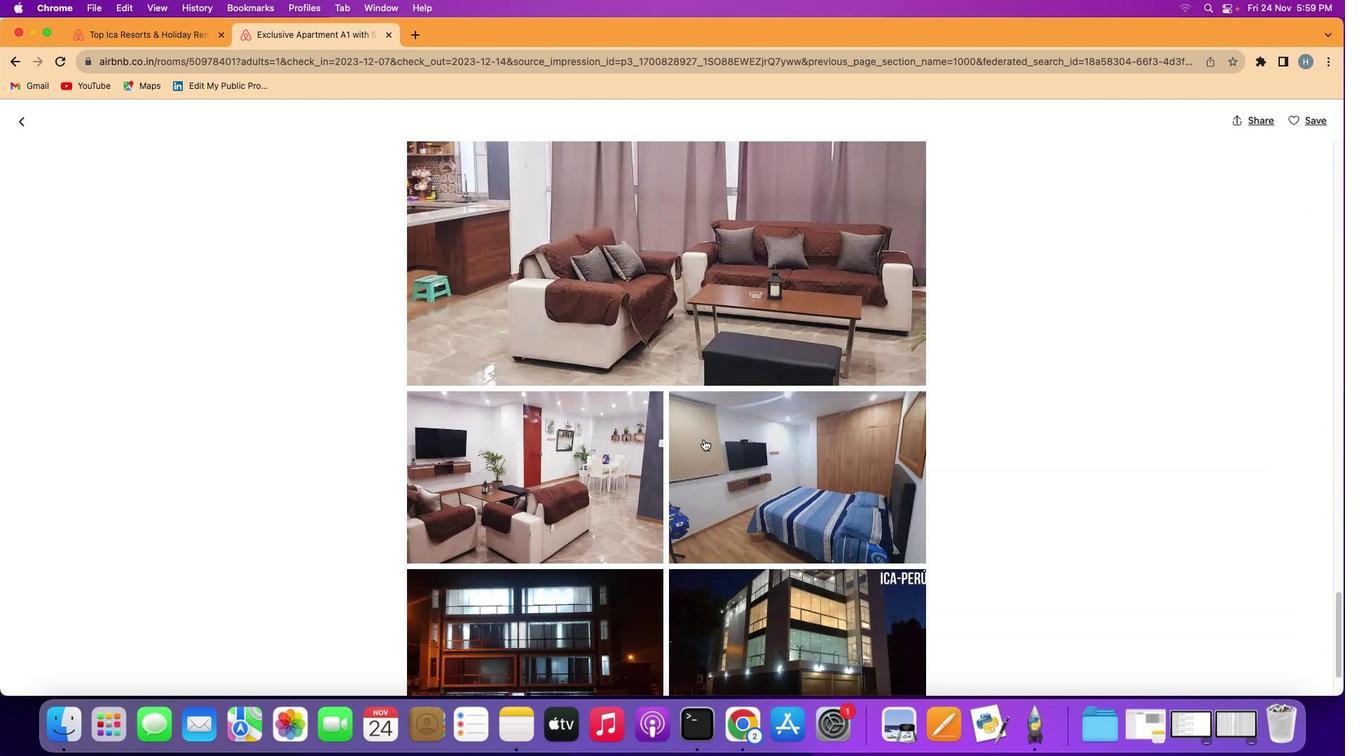 
Action: Mouse scrolled (704, 439) with delta (0, 0)
Screenshot: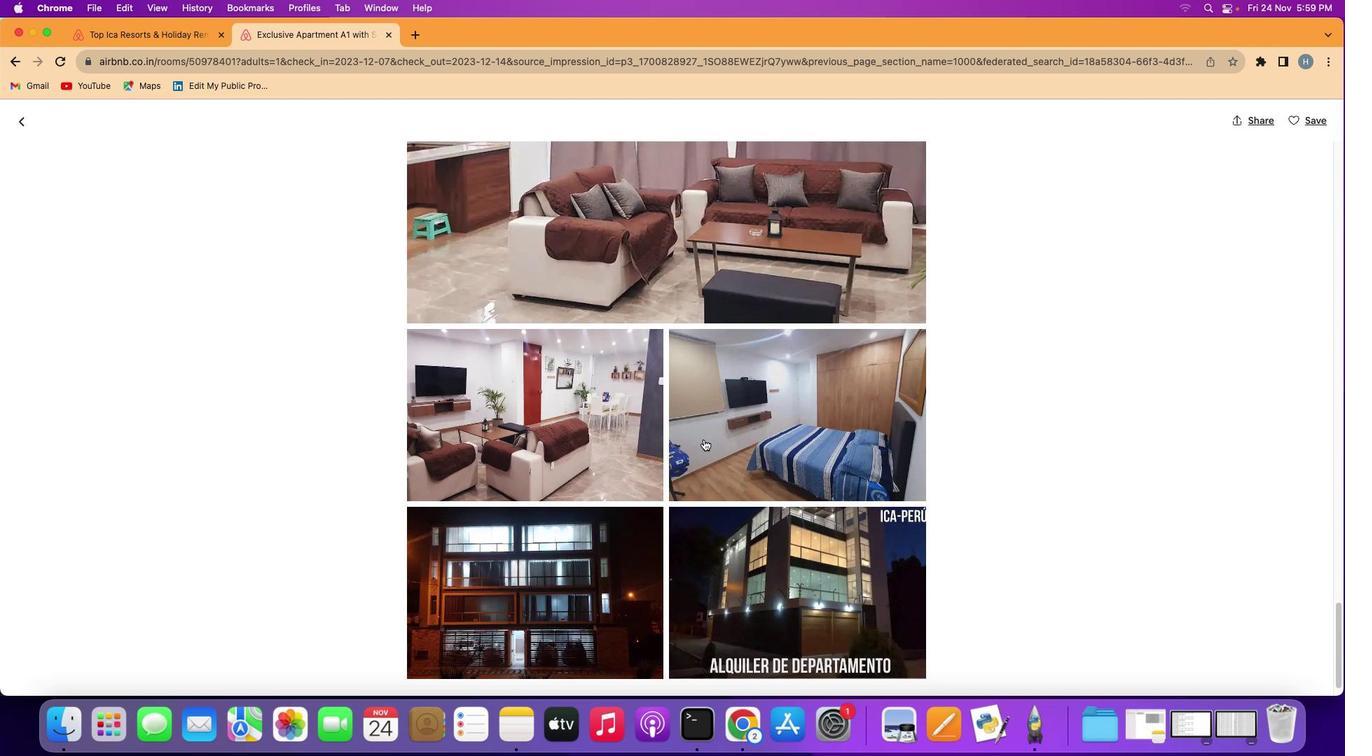 
Action: Mouse scrolled (704, 439) with delta (0, 0)
Screenshot: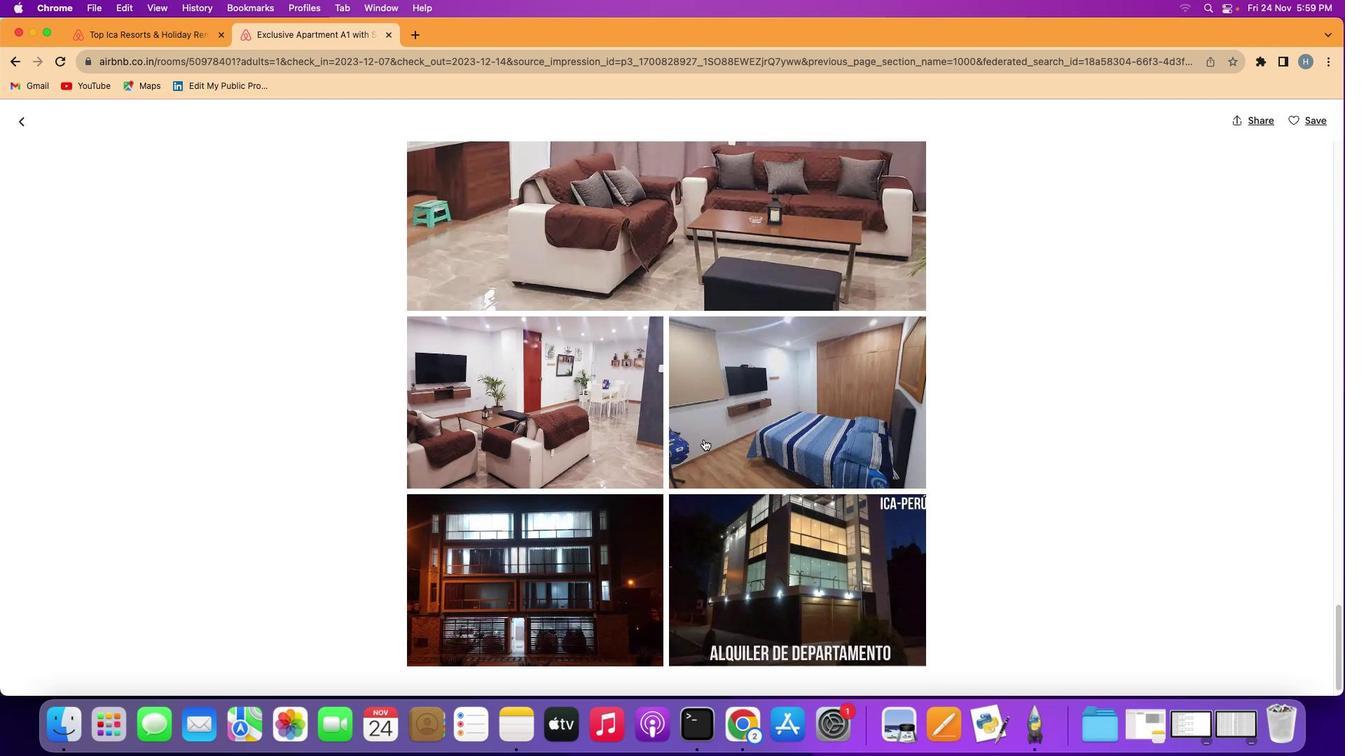 
Action: Mouse scrolled (704, 439) with delta (0, -2)
Screenshot: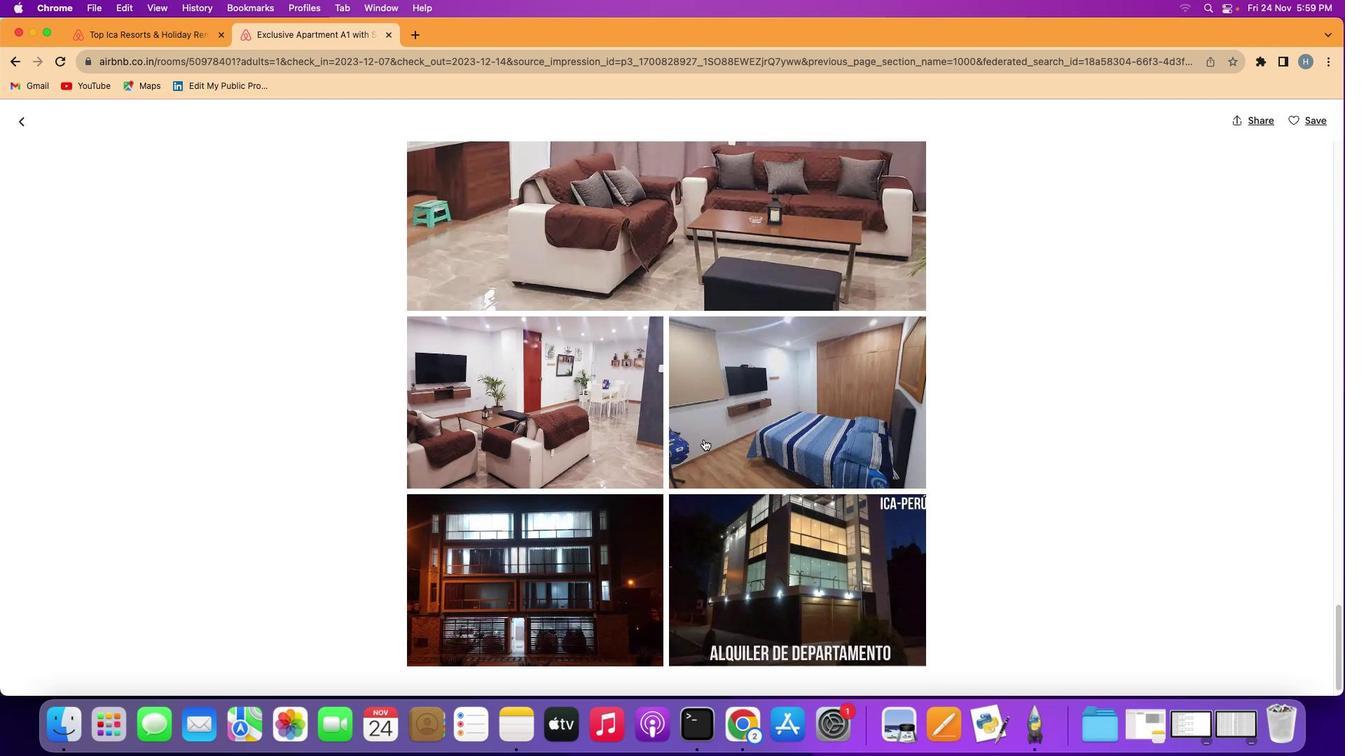 
Action: Mouse scrolled (704, 439) with delta (0, -2)
Screenshot: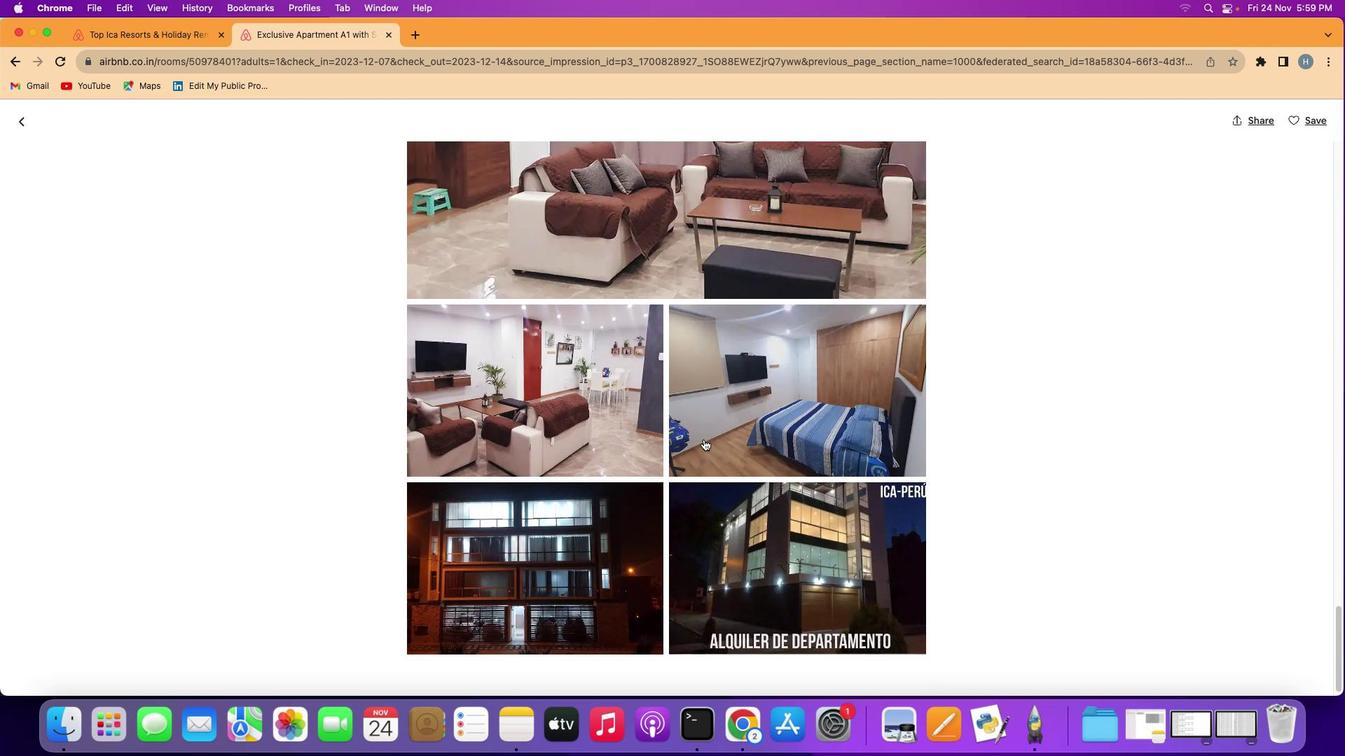 
Action: Mouse scrolled (704, 439) with delta (0, -3)
Screenshot: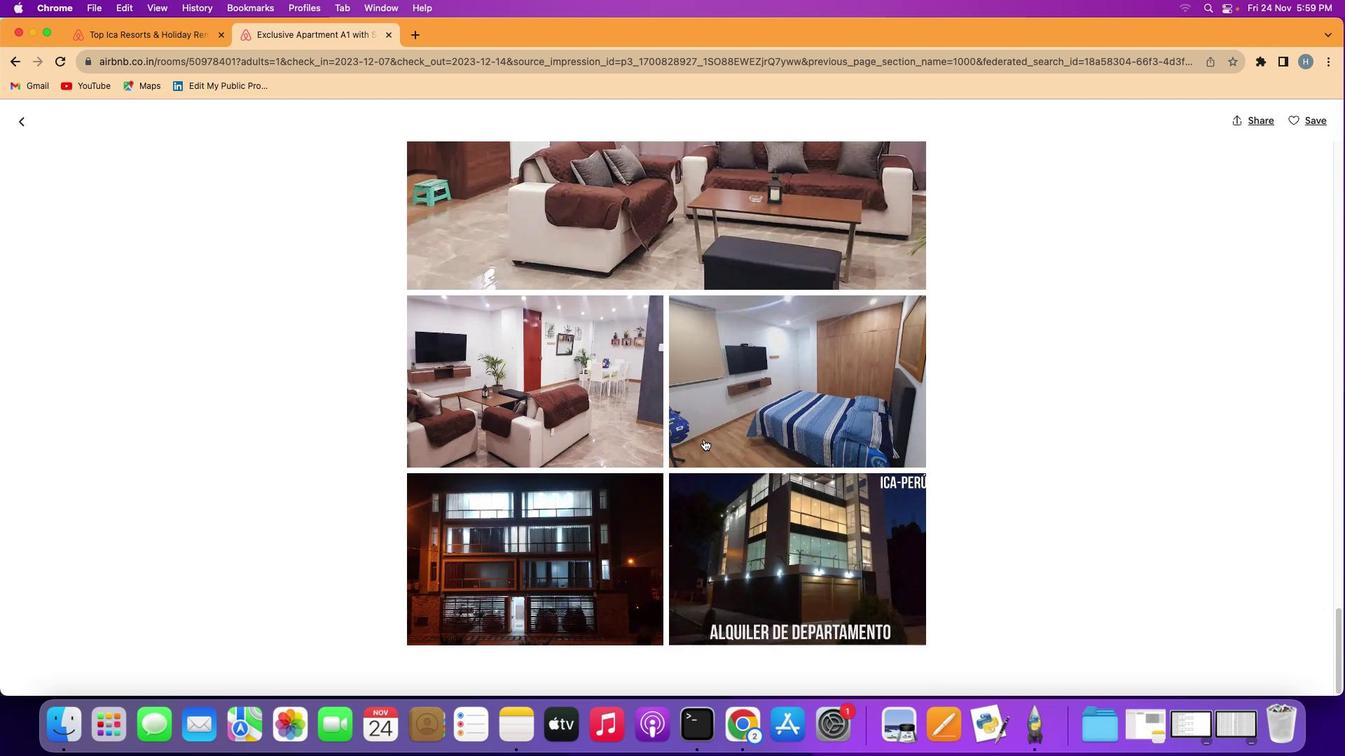 
Action: Mouse scrolled (704, 439) with delta (0, 0)
Screenshot: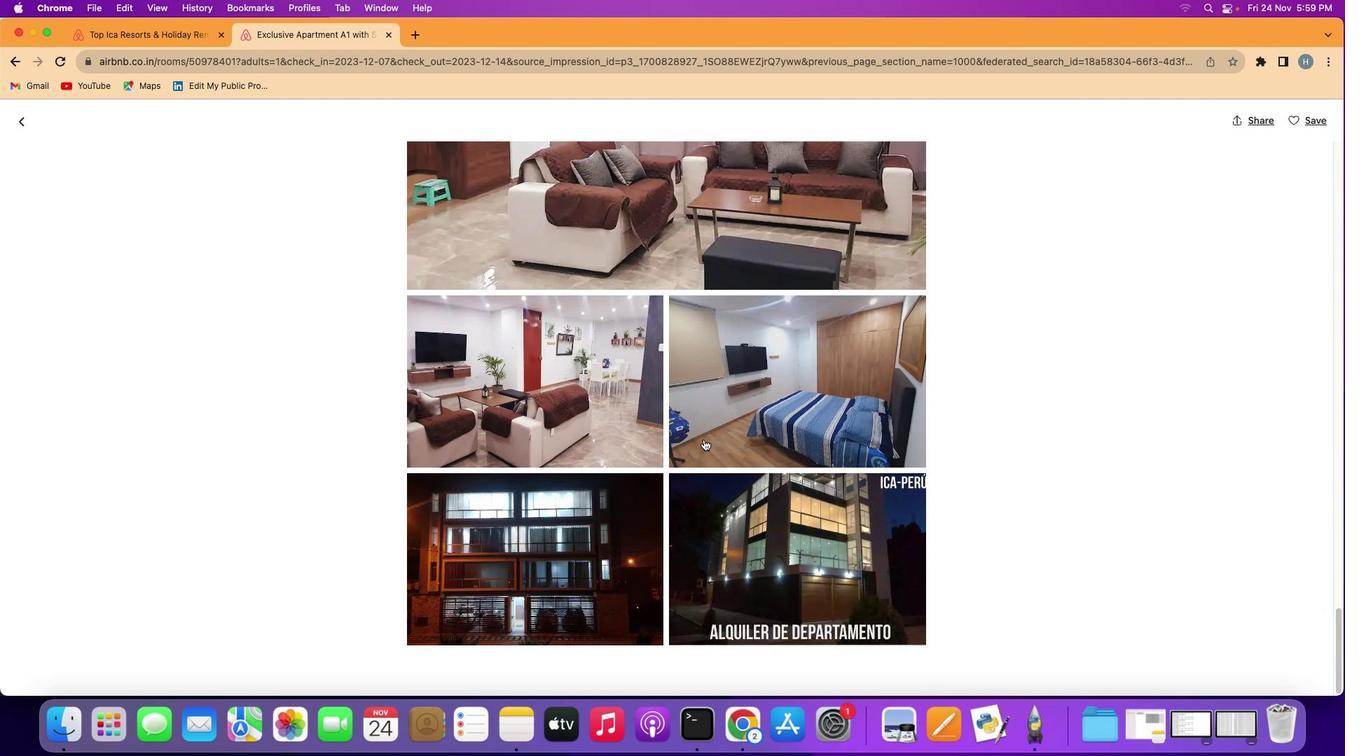 
Action: Mouse scrolled (704, 439) with delta (0, 0)
Screenshot: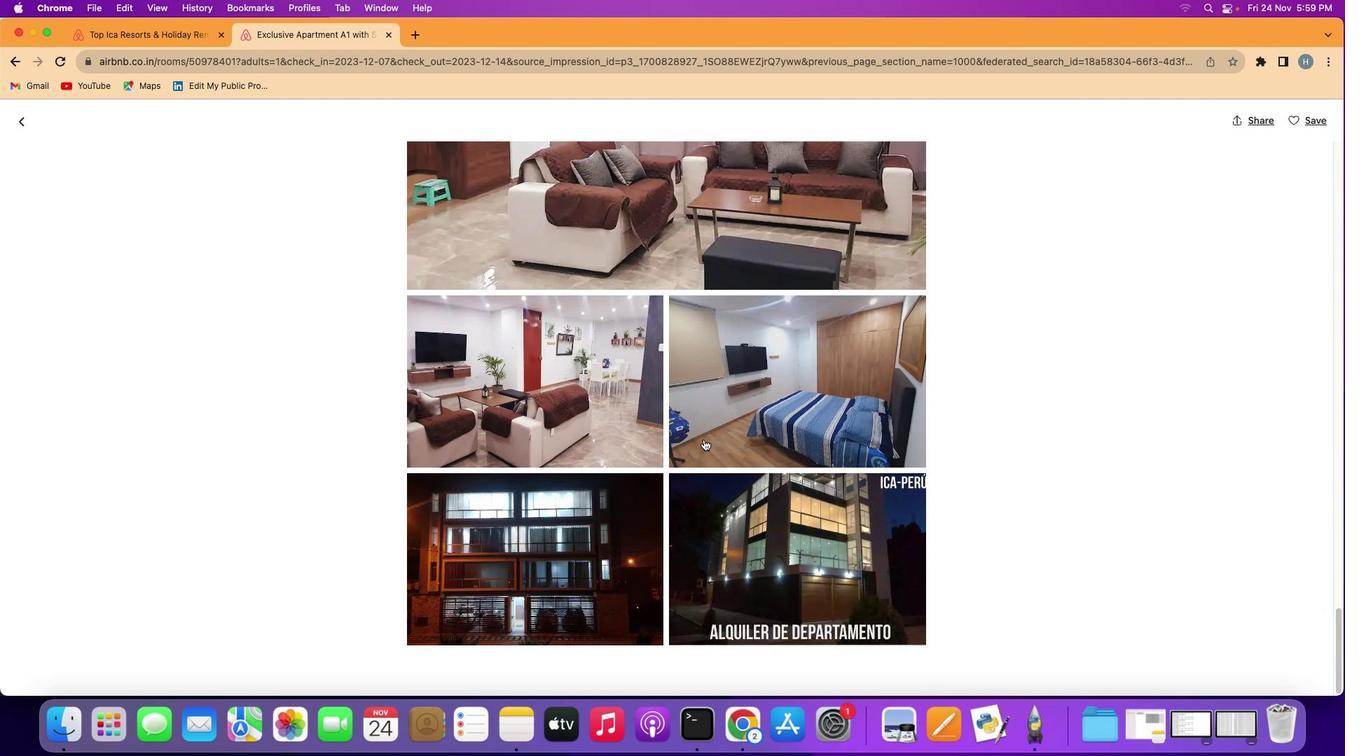 
Action: Mouse scrolled (704, 439) with delta (0, -2)
Screenshot: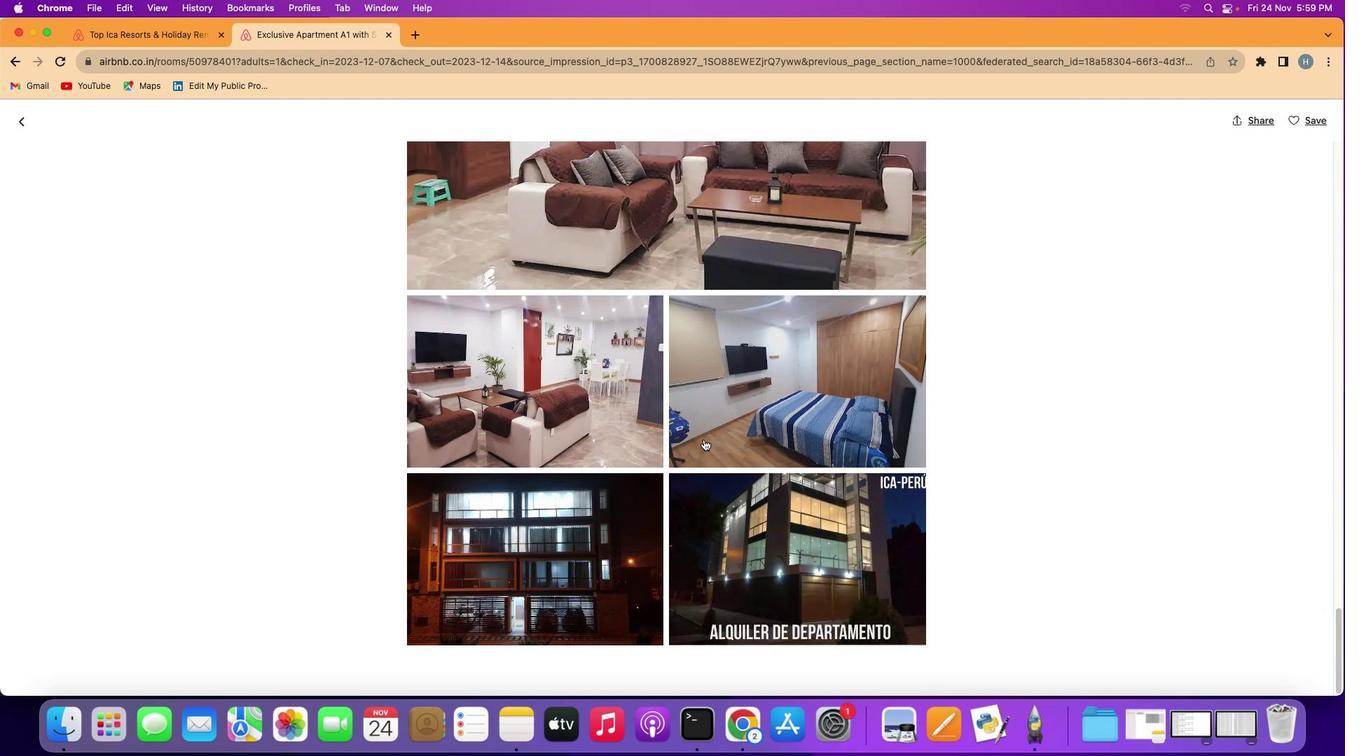 
Action: Mouse scrolled (704, 439) with delta (0, -2)
Screenshot: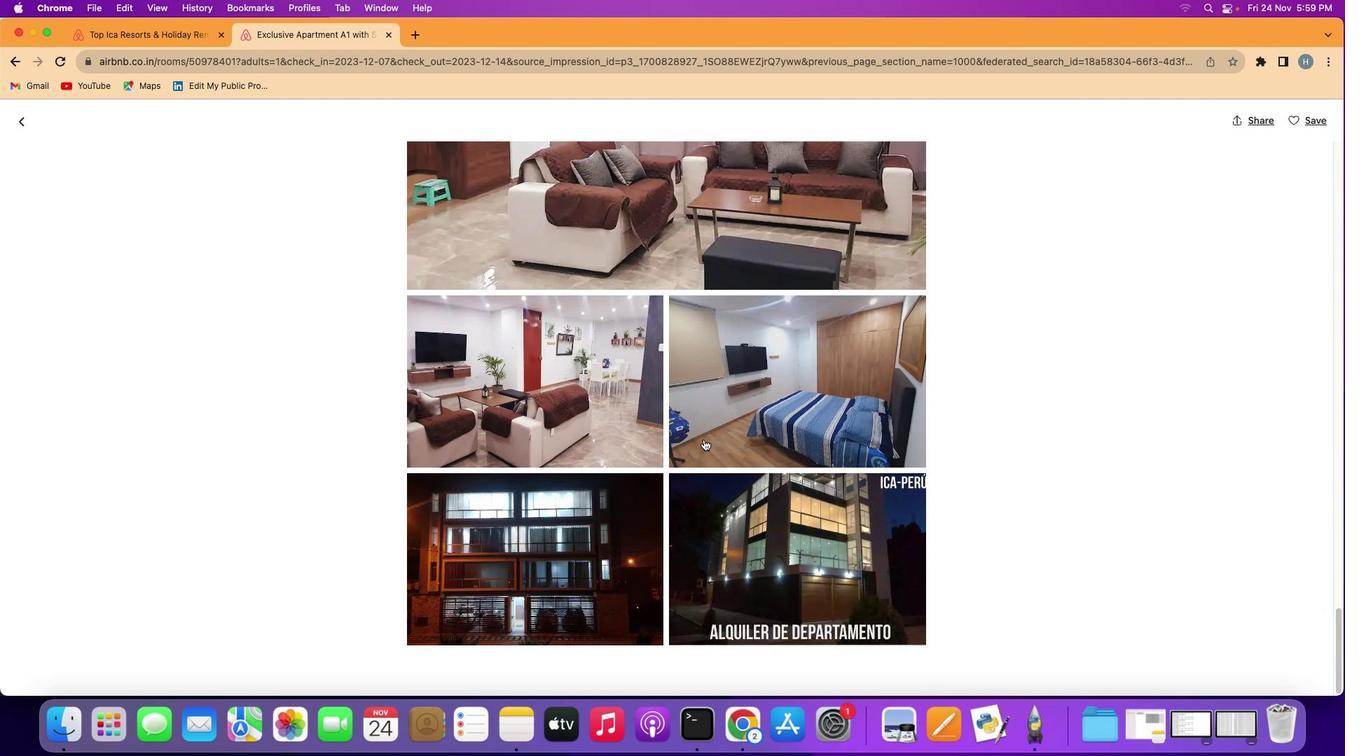 
Action: Mouse moved to (28, 121)
Screenshot: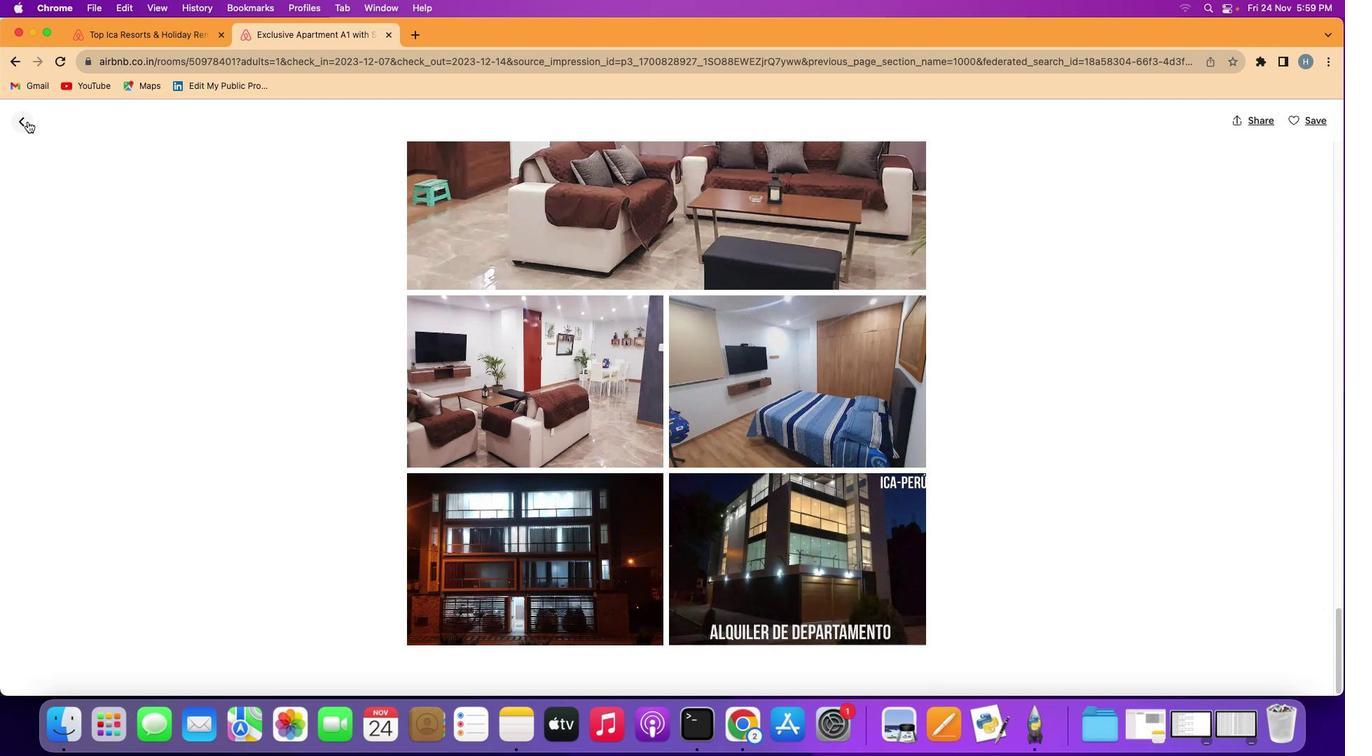 
Action: Mouse pressed left at (28, 121)
Screenshot: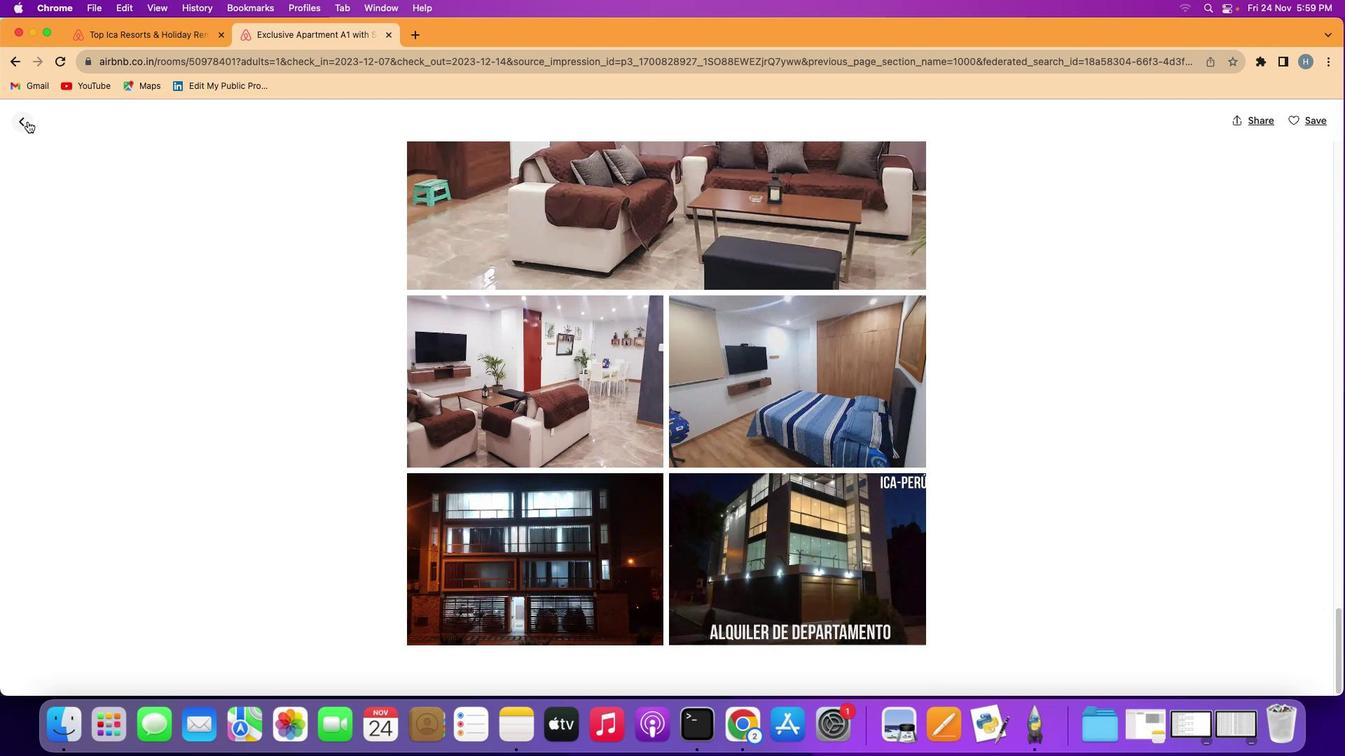 
Action: Mouse moved to (796, 440)
Screenshot: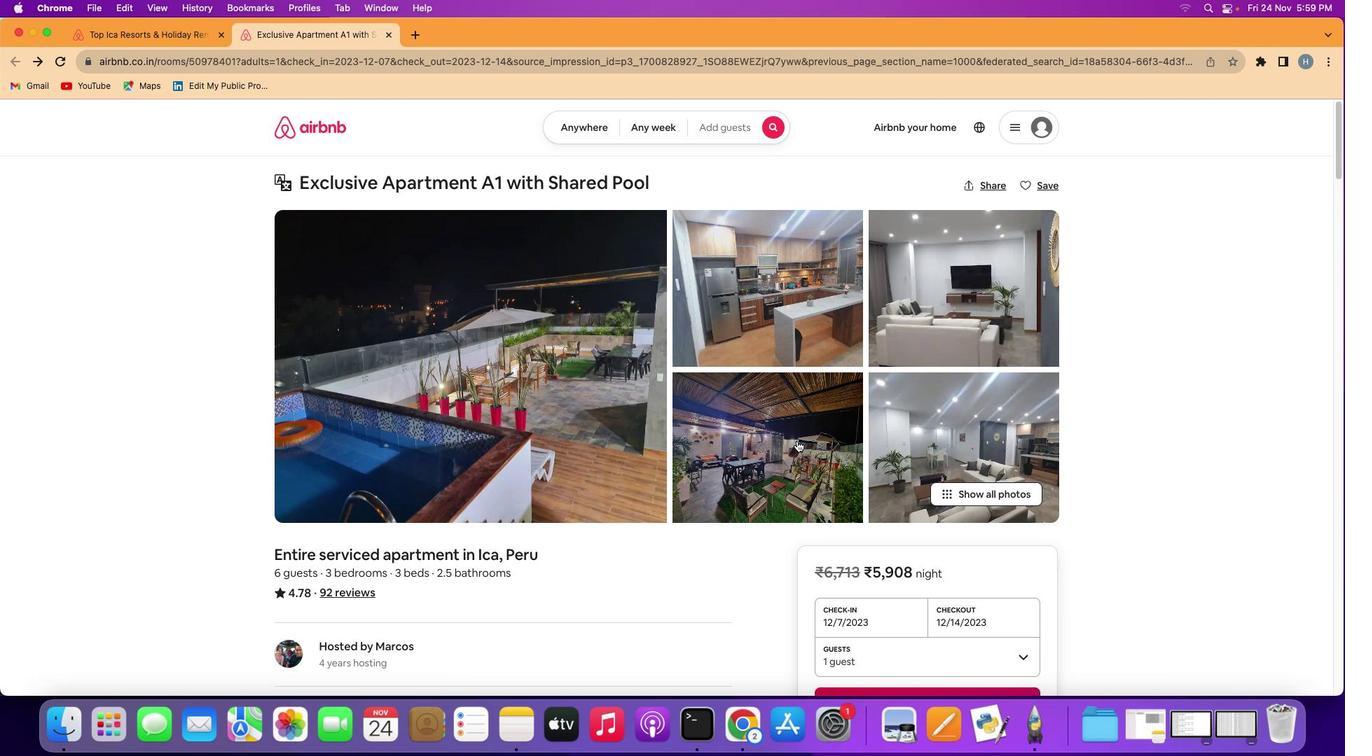 
Action: Mouse scrolled (796, 440) with delta (0, 0)
Screenshot: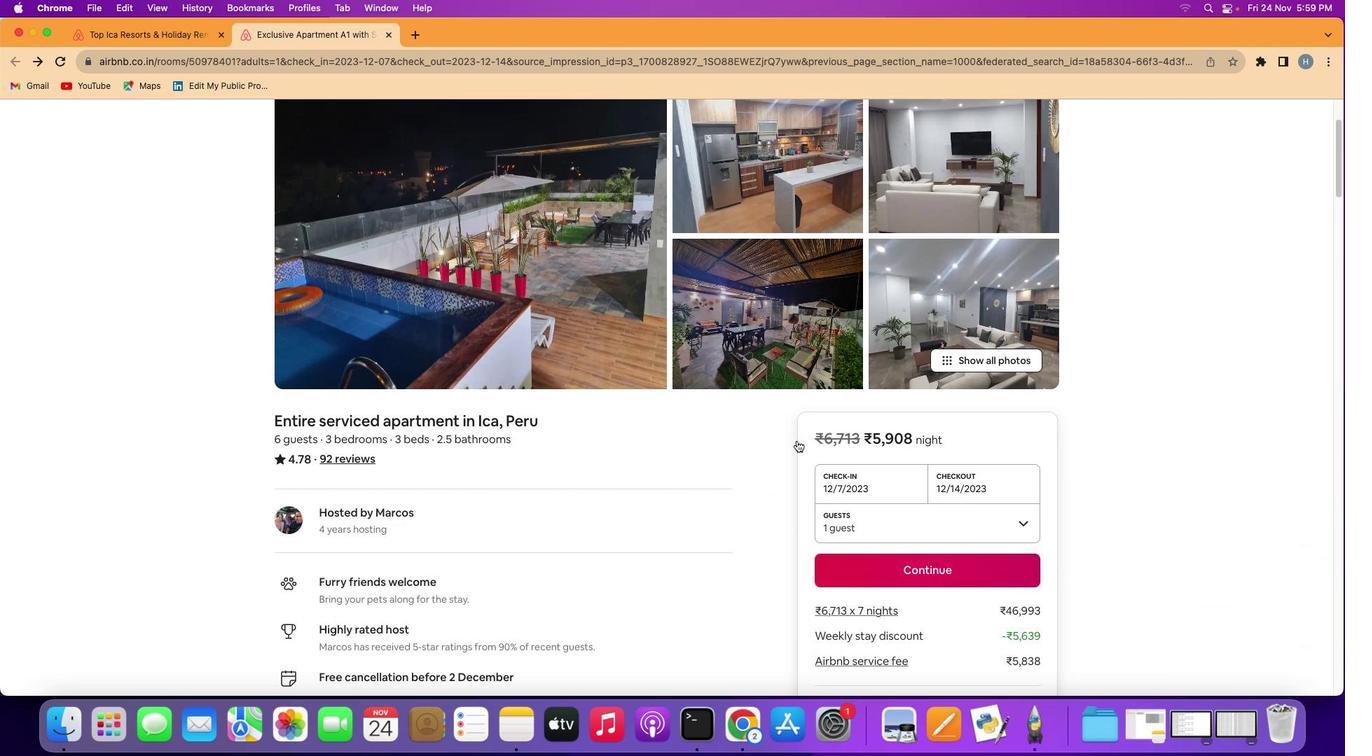 
Action: Mouse scrolled (796, 440) with delta (0, 0)
Screenshot: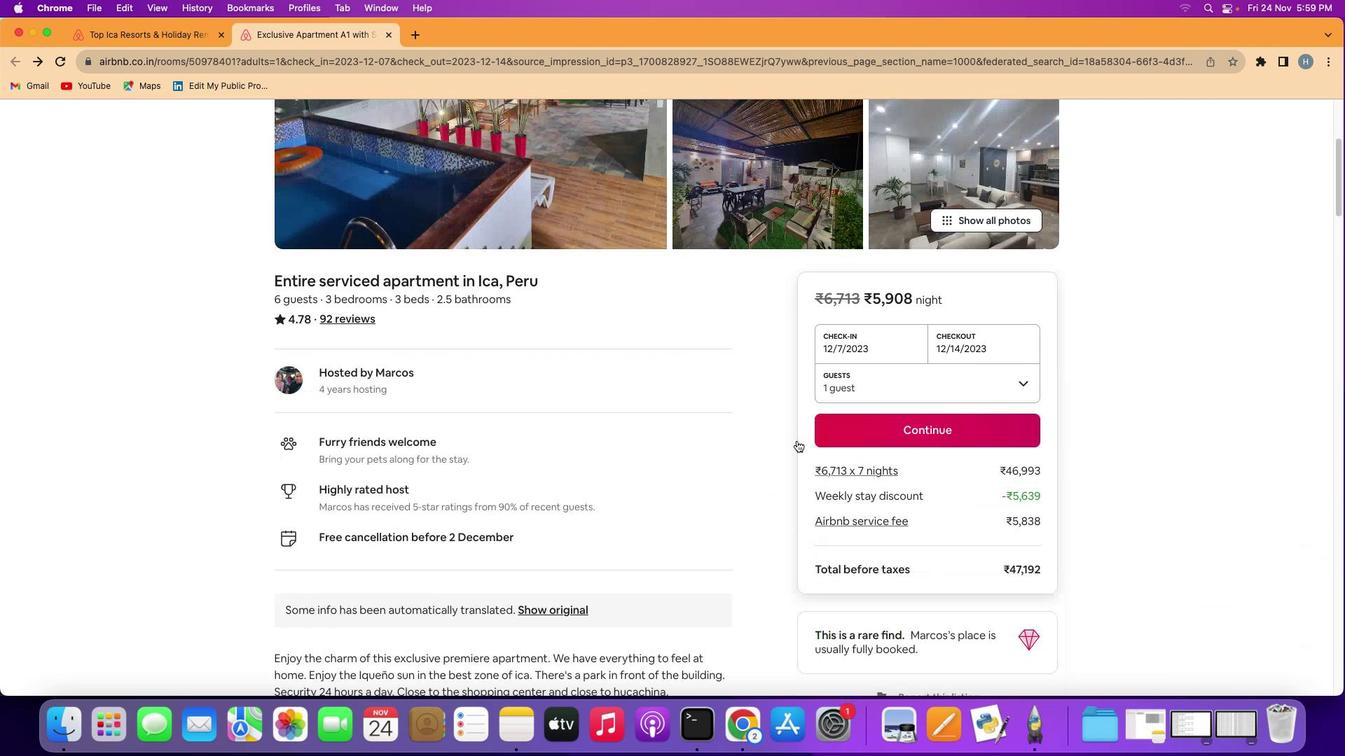 
Action: Mouse scrolled (796, 440) with delta (0, -2)
Screenshot: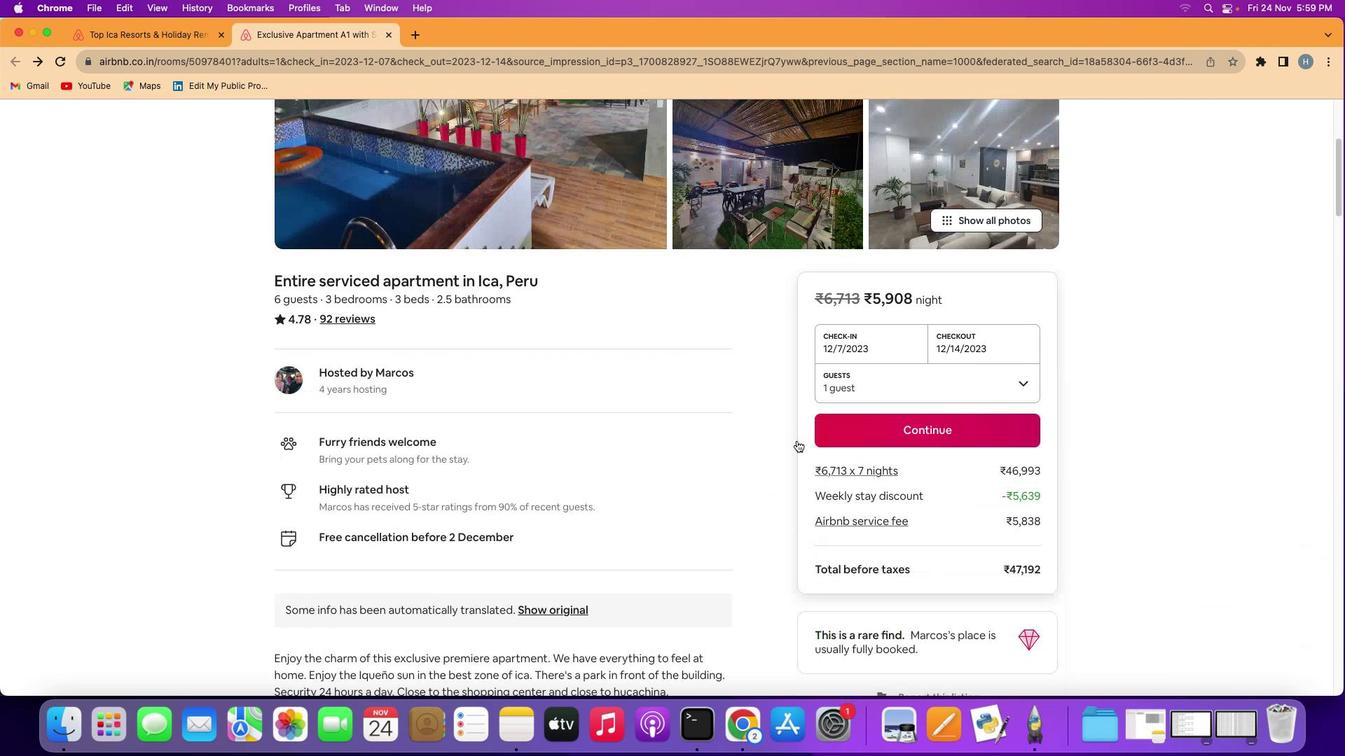 
Action: Mouse scrolled (796, 440) with delta (0, -3)
Screenshot: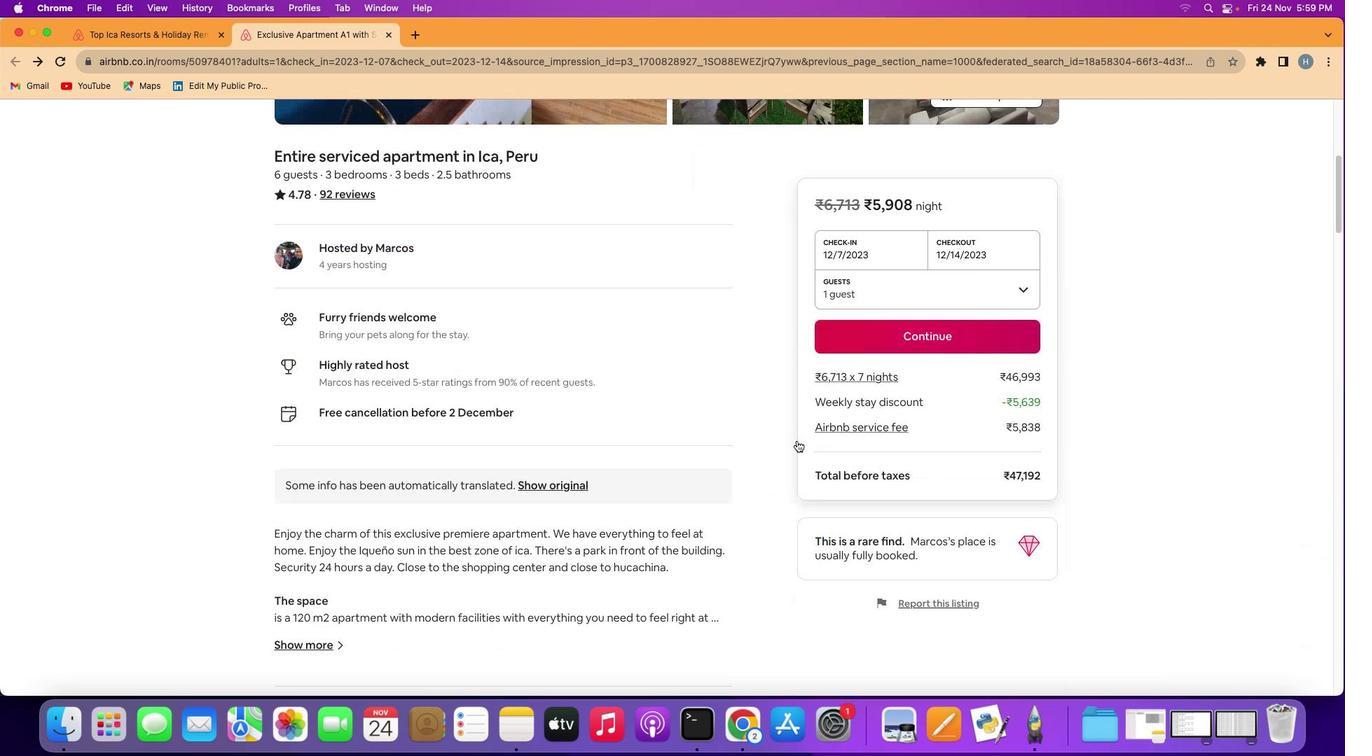
Action: Mouse scrolled (796, 440) with delta (0, -3)
Screenshot: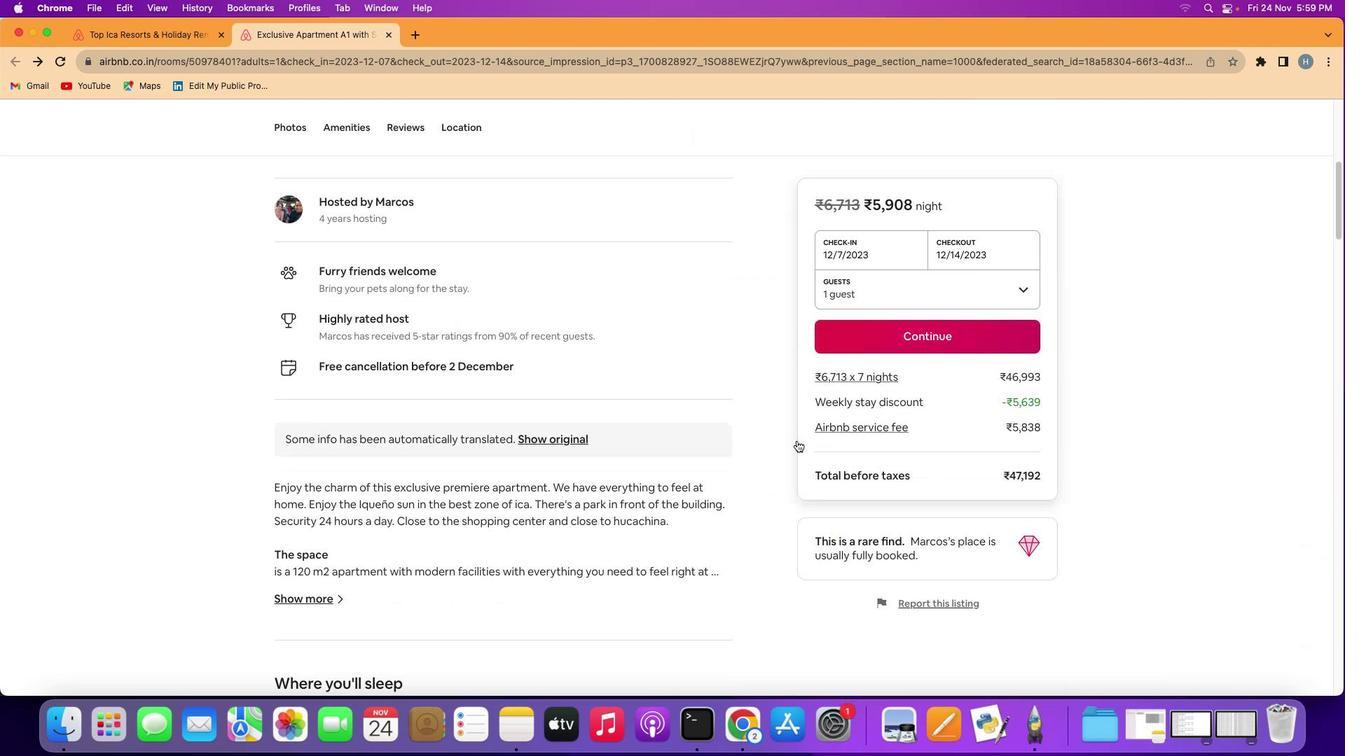 
Action: Mouse moved to (486, 493)
Screenshot: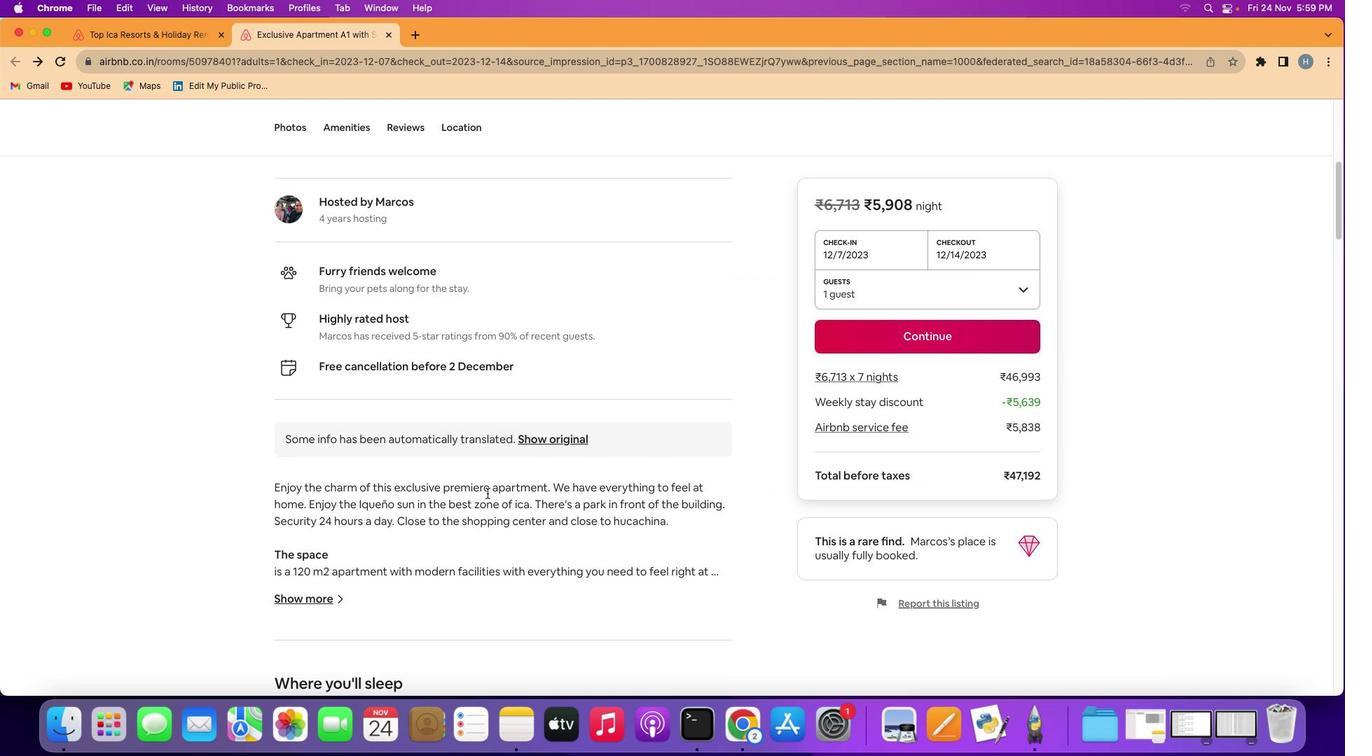 
Action: Mouse scrolled (486, 493) with delta (0, 0)
Screenshot: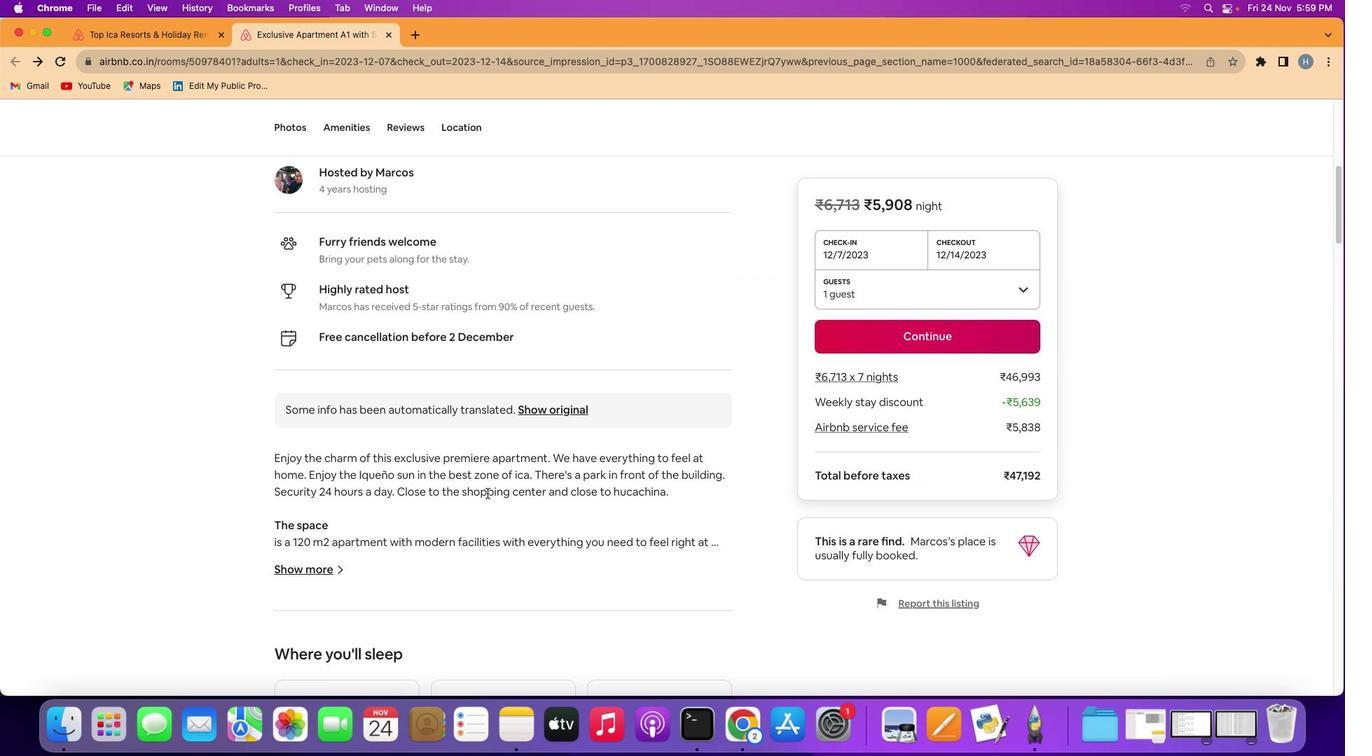 
Action: Mouse scrolled (486, 493) with delta (0, 0)
Screenshot: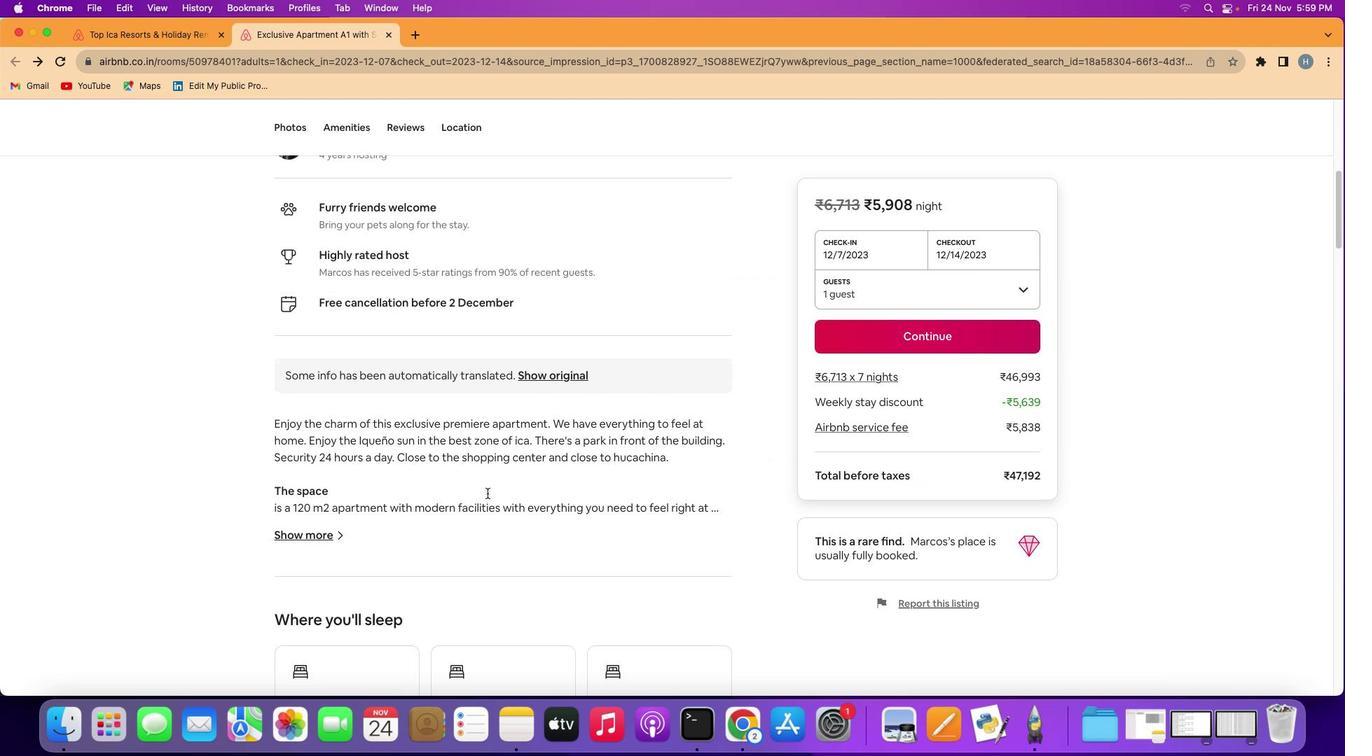 
Action: Mouse scrolled (486, 493) with delta (0, -2)
Screenshot: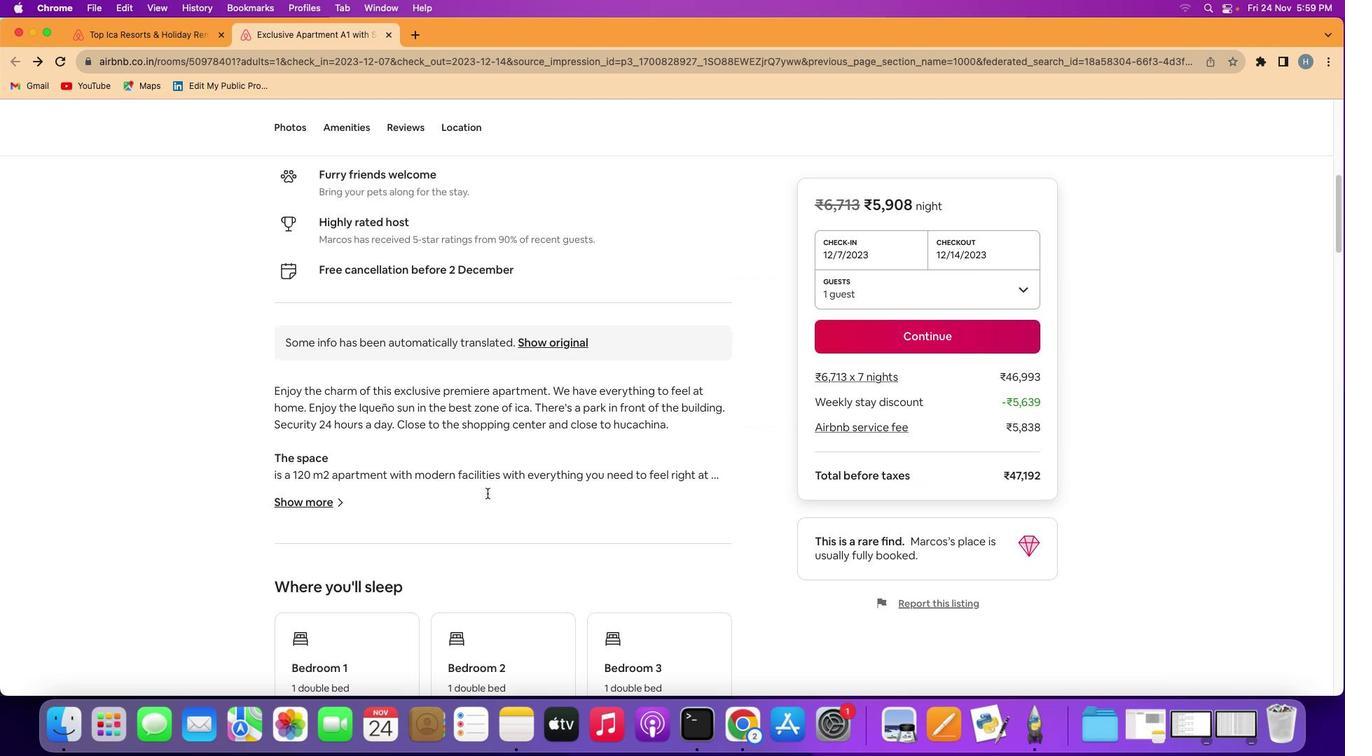 
Action: Mouse scrolled (486, 493) with delta (0, -2)
Screenshot: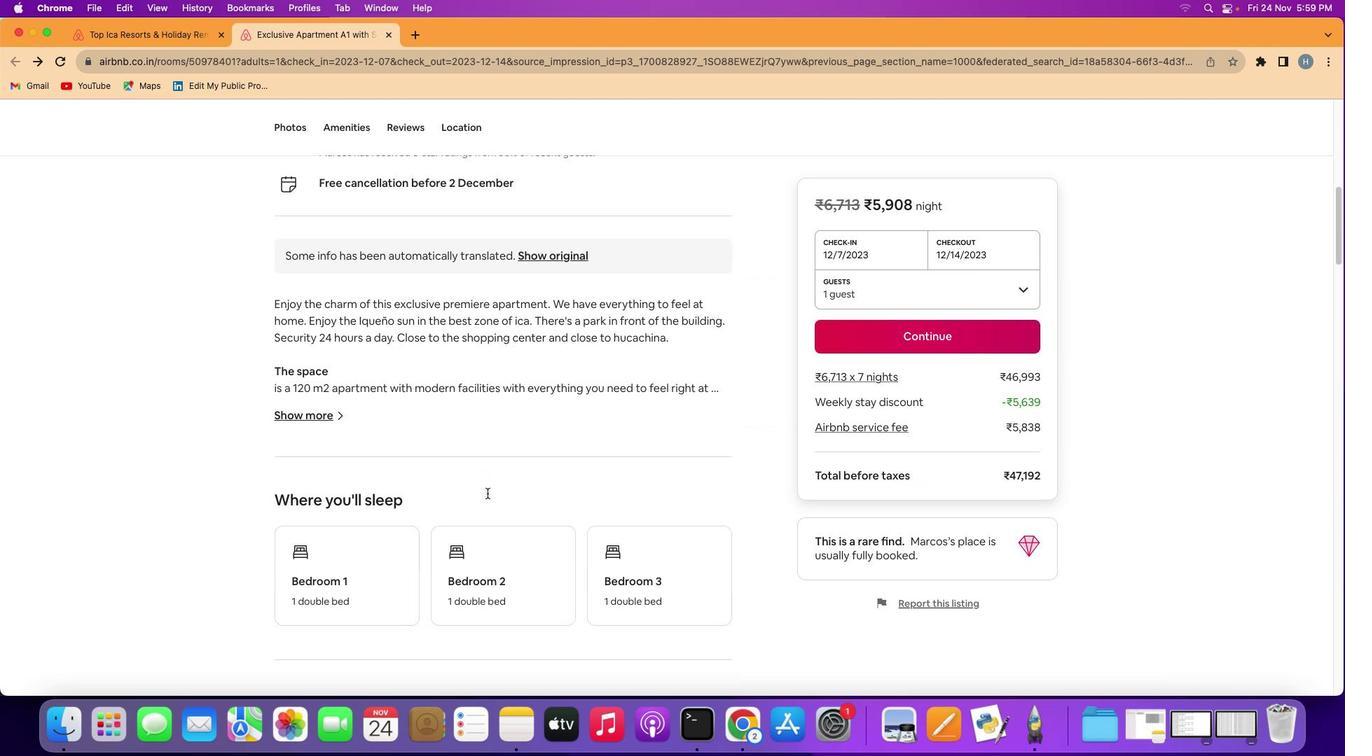 
Action: Mouse moved to (297, 383)
Screenshot: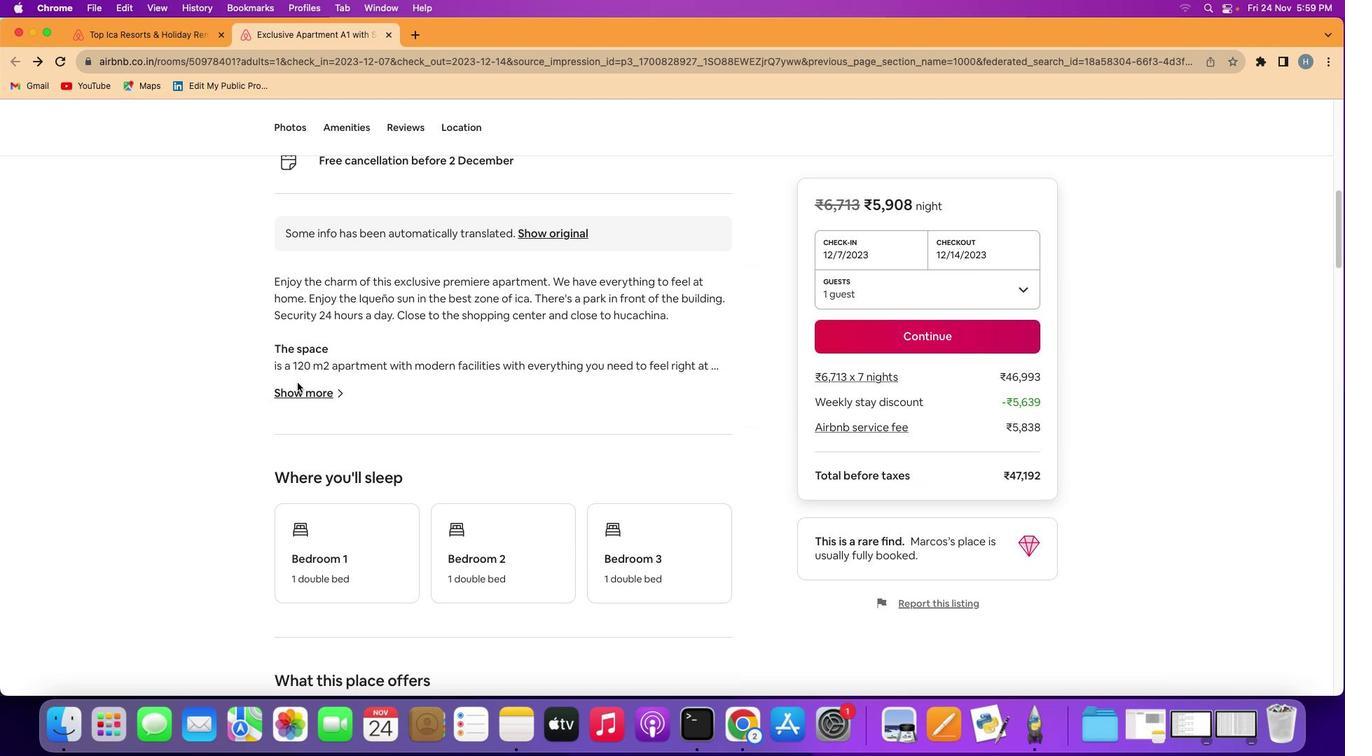 
Action: Mouse pressed left at (297, 383)
Screenshot: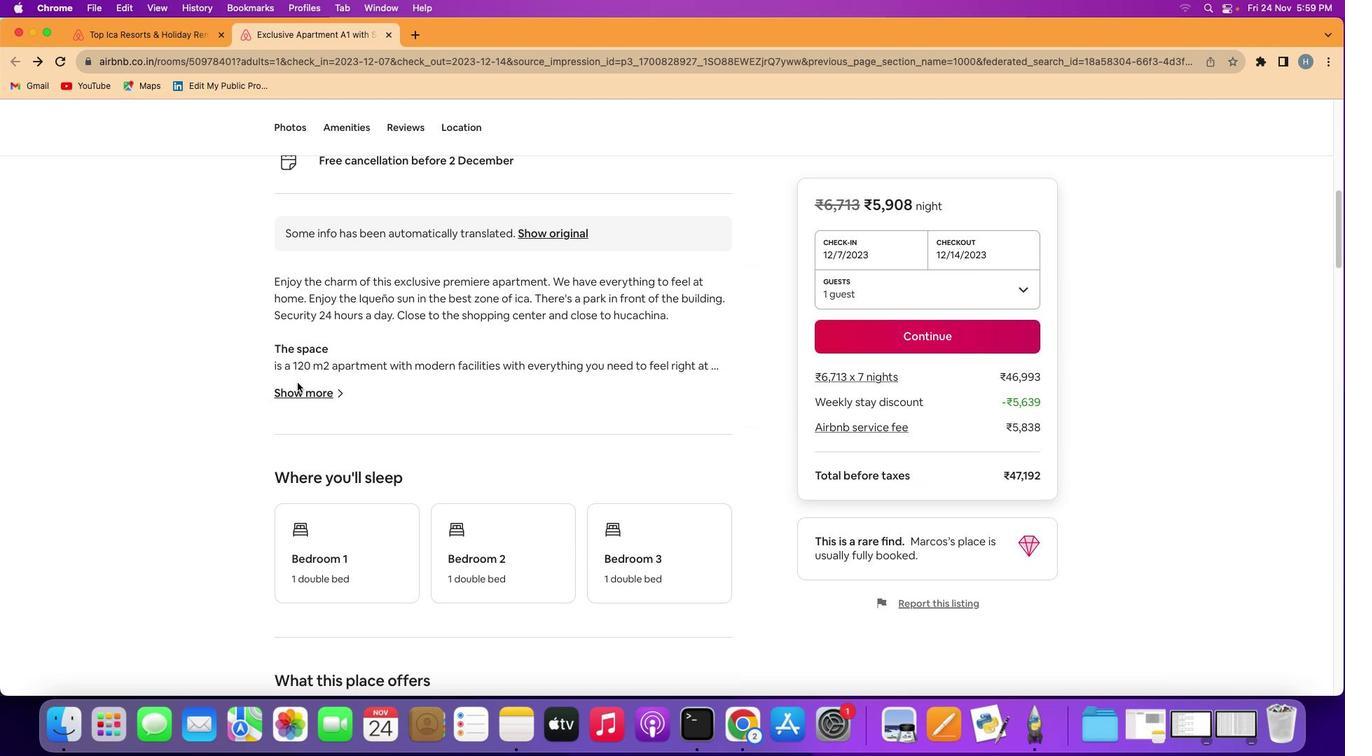 
Action: Mouse moved to (291, 386)
Screenshot: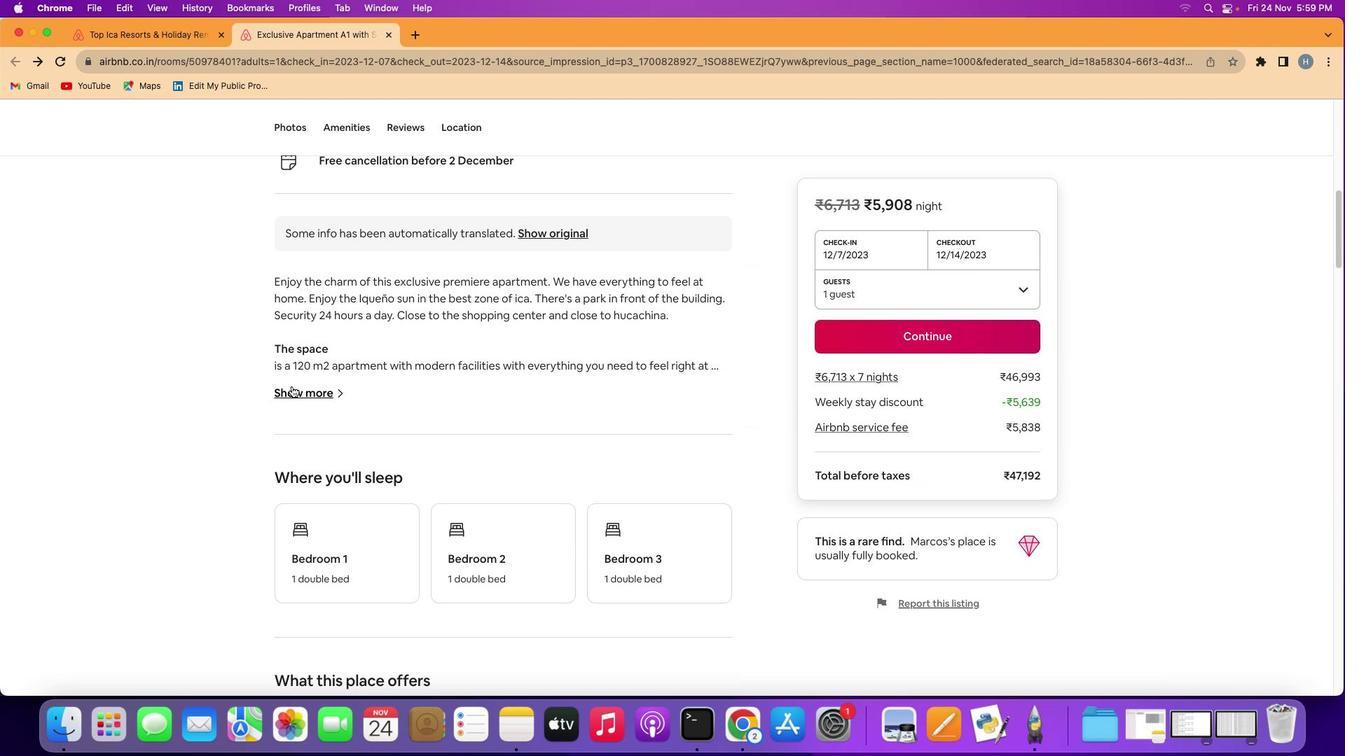 
Action: Mouse pressed left at (291, 386)
Screenshot: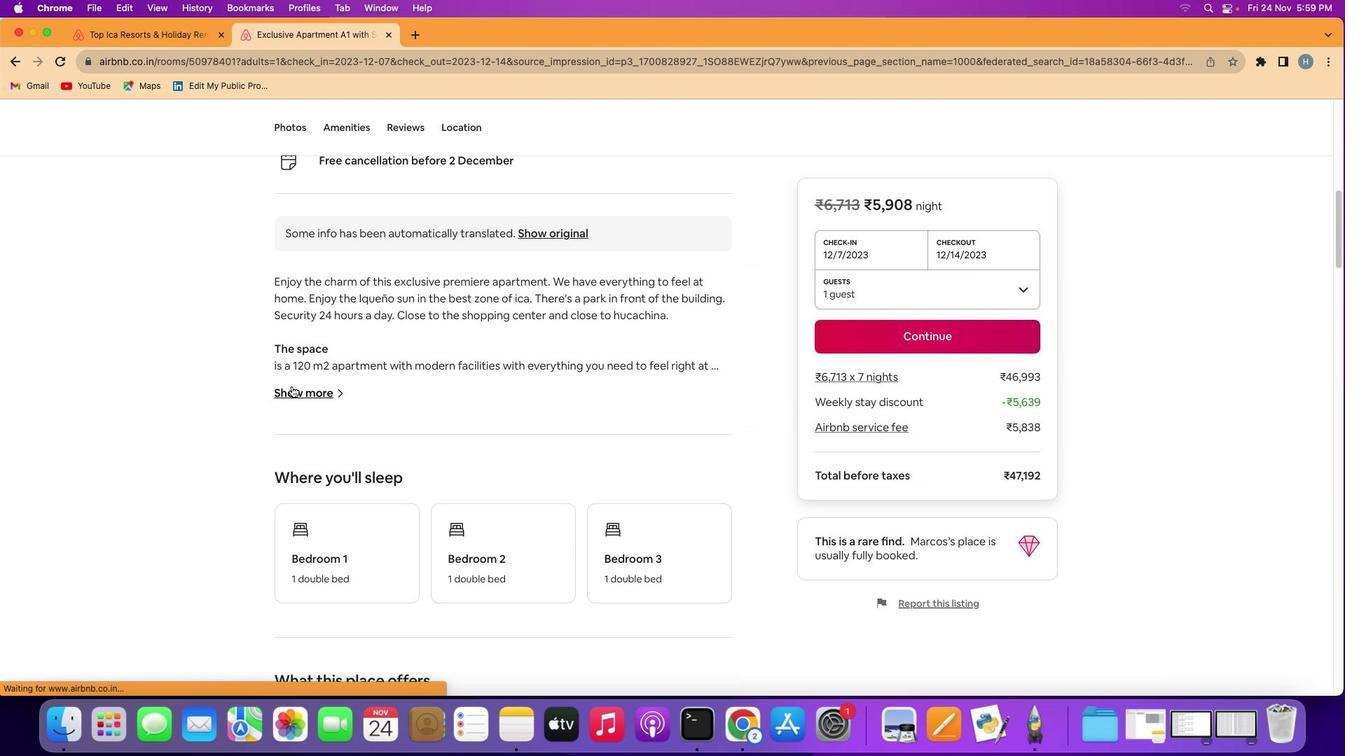 
Action: Mouse moved to (725, 517)
Screenshot: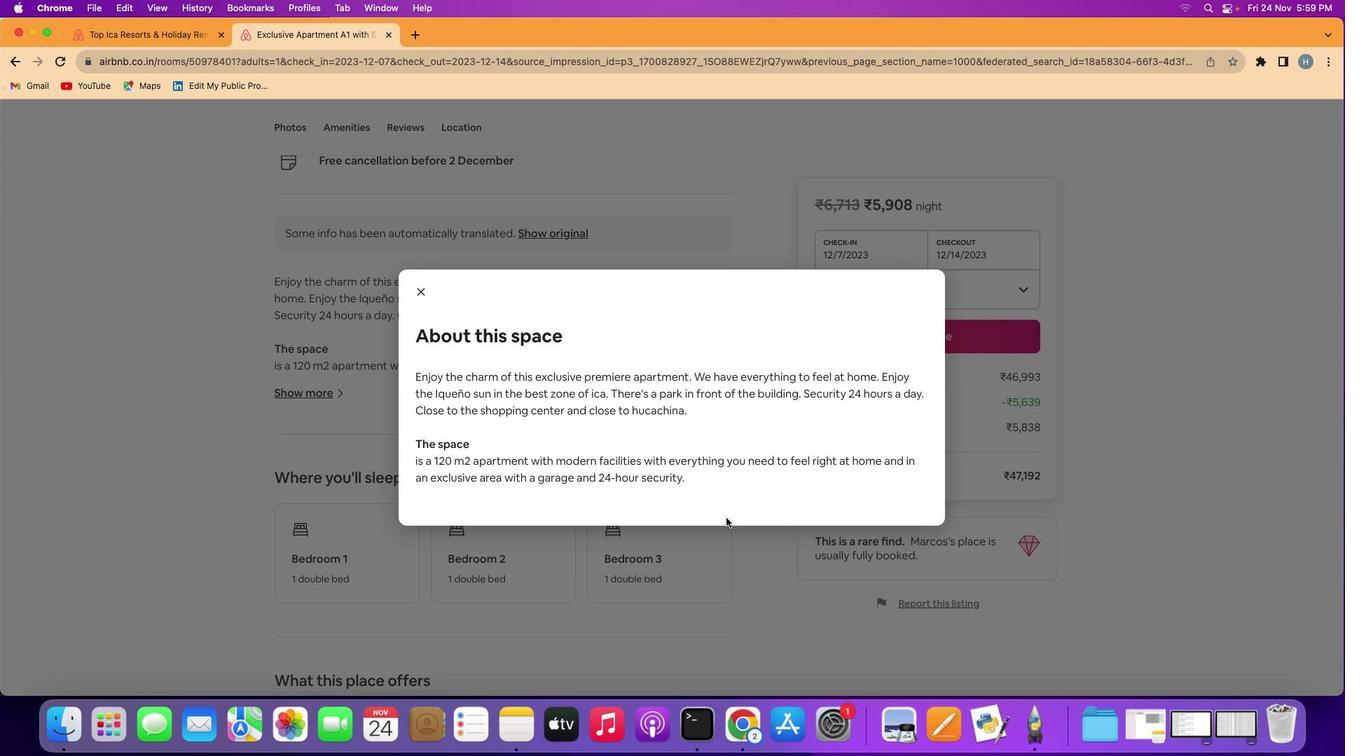
Action: Mouse scrolled (725, 517) with delta (0, 0)
Screenshot: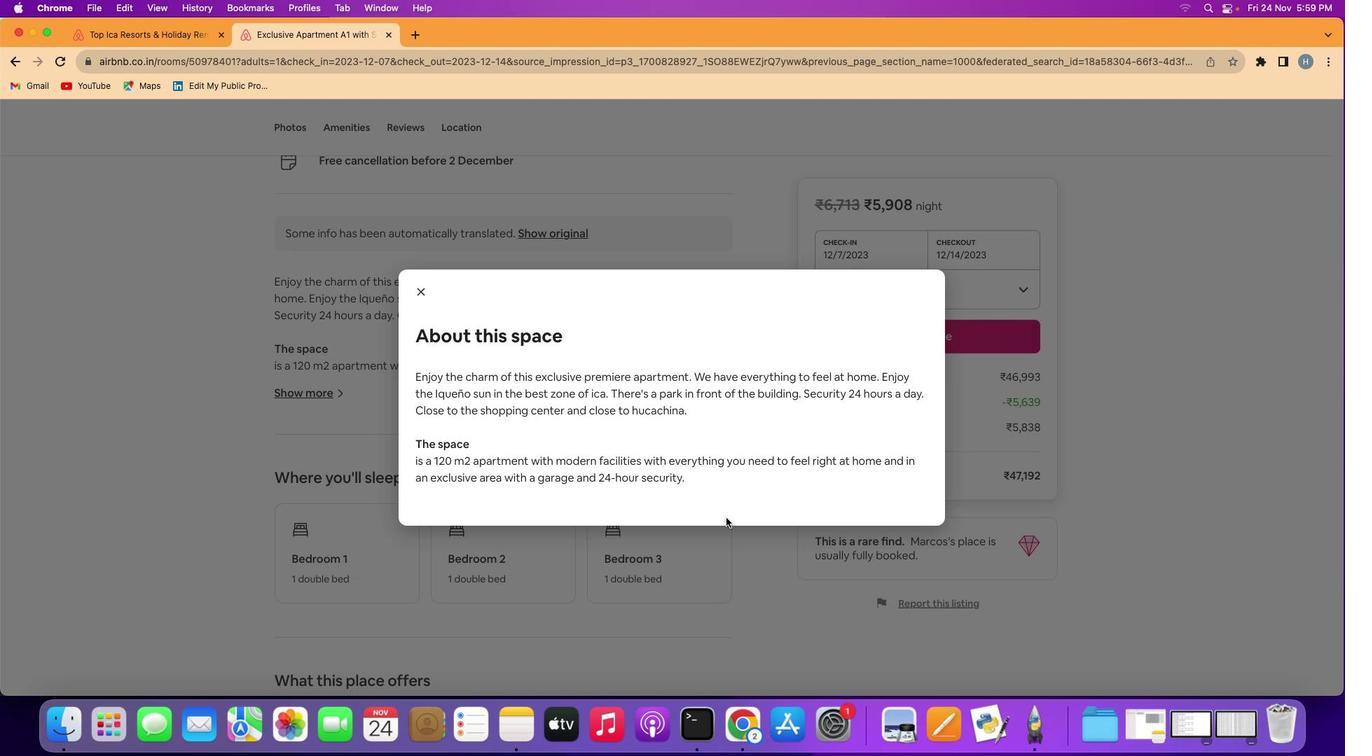
Action: Mouse scrolled (725, 517) with delta (0, 0)
Screenshot: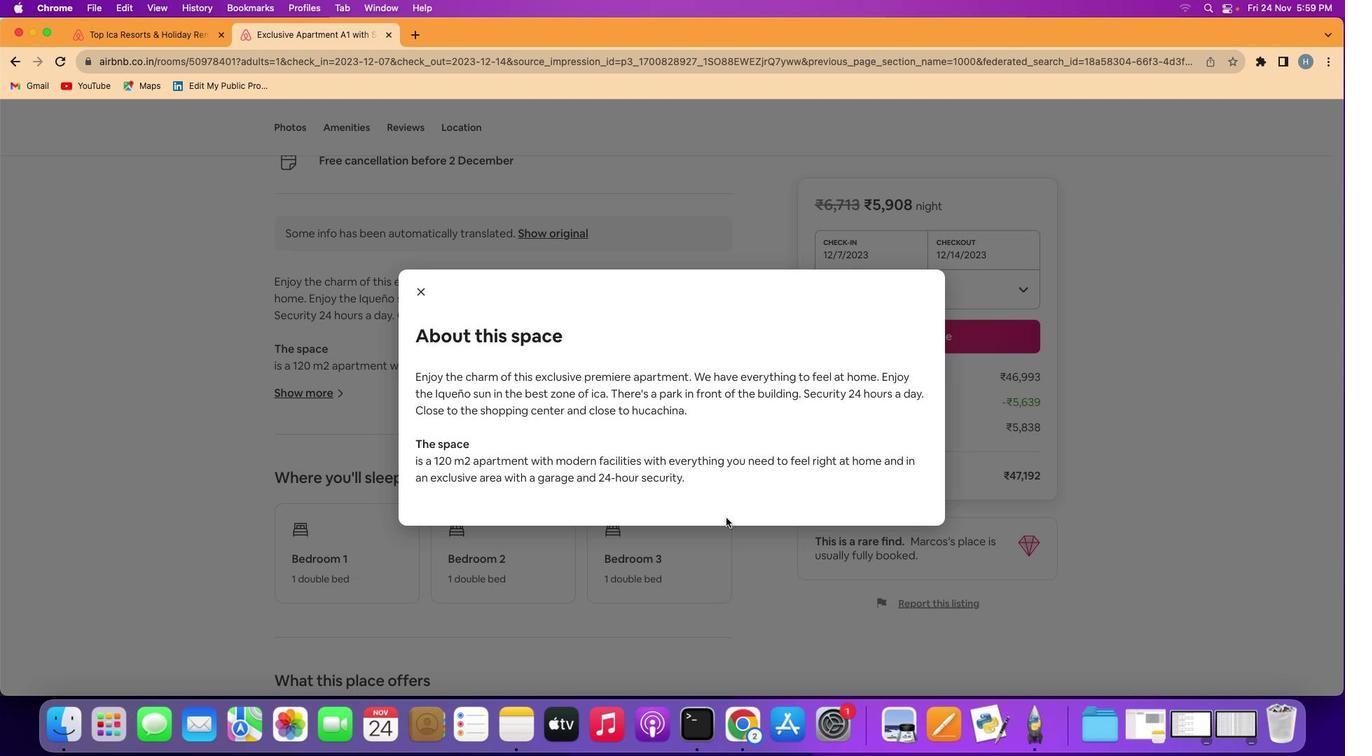 
Action: Mouse scrolled (725, 517) with delta (0, -1)
Screenshot: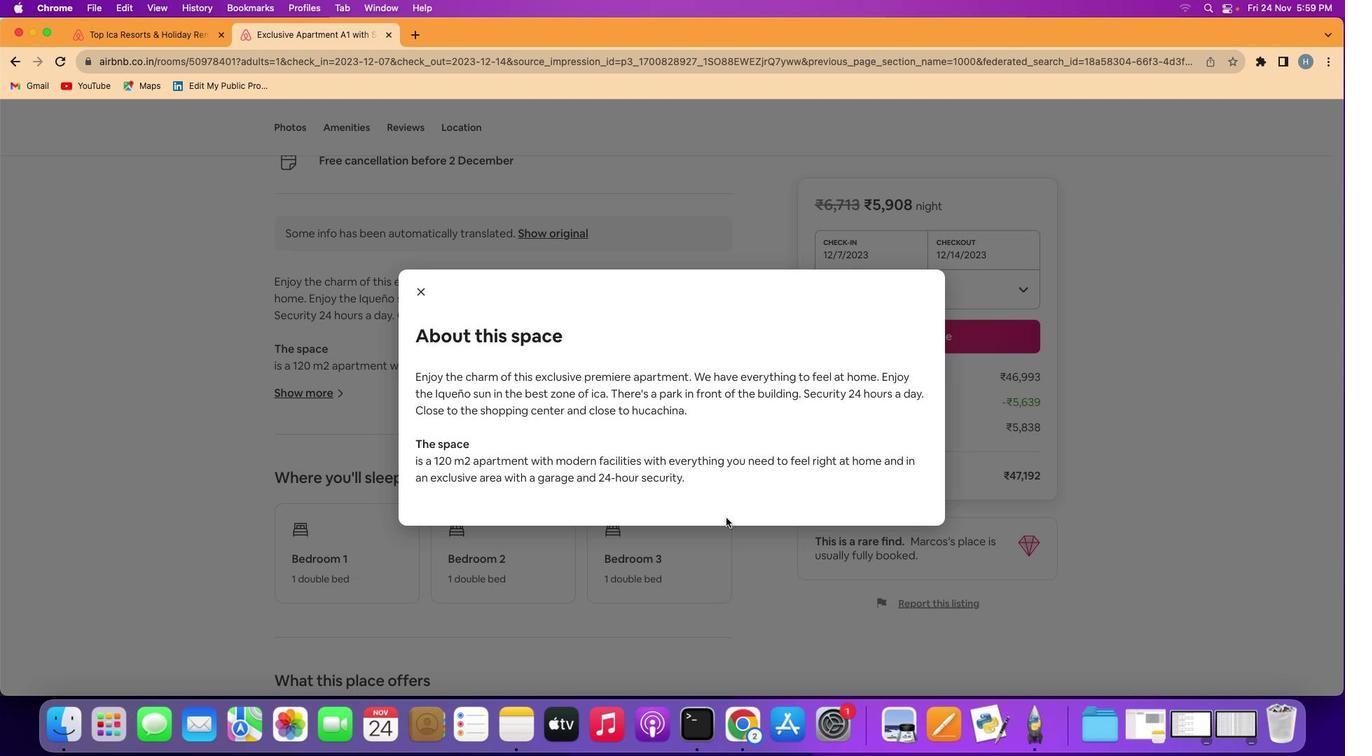 
Action: Mouse moved to (425, 287)
Screenshot: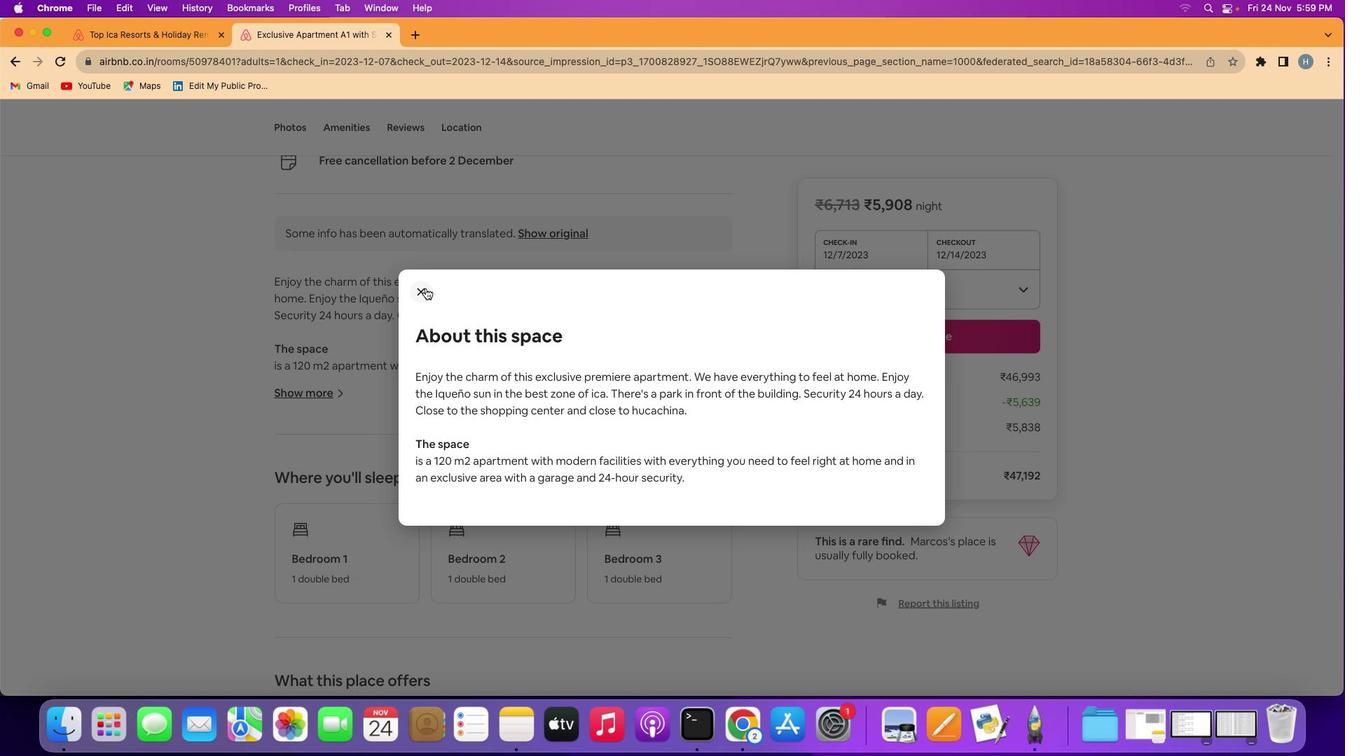 
Action: Mouse pressed left at (425, 287)
Screenshot: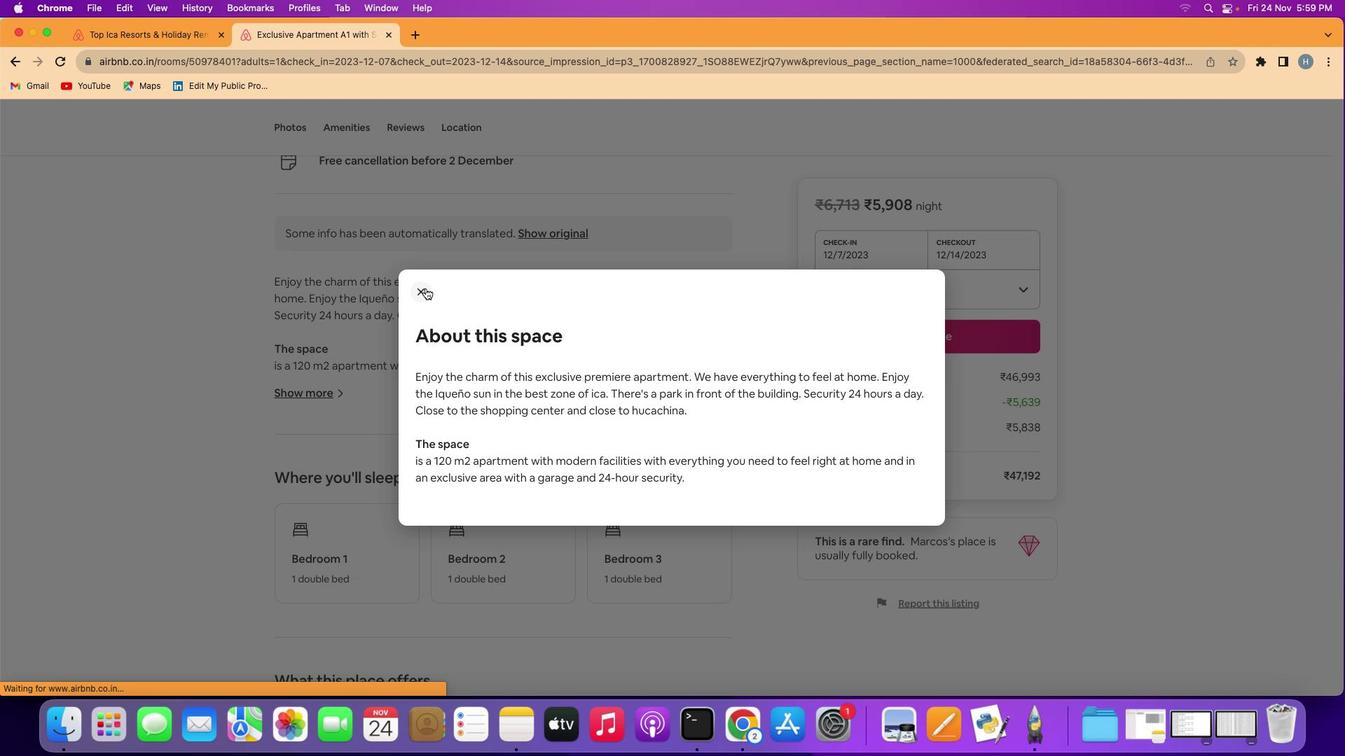 
Action: Mouse moved to (608, 510)
Screenshot: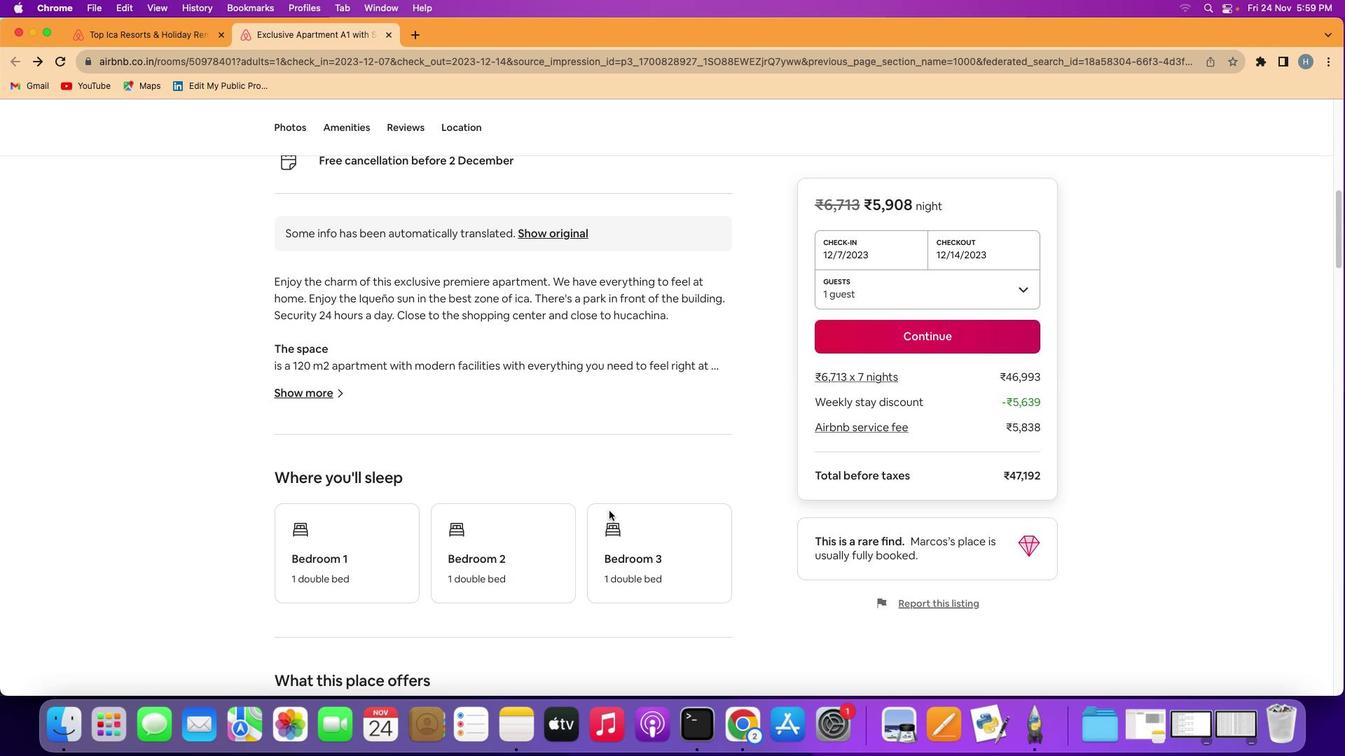 
Action: Mouse scrolled (608, 510) with delta (0, 0)
Screenshot: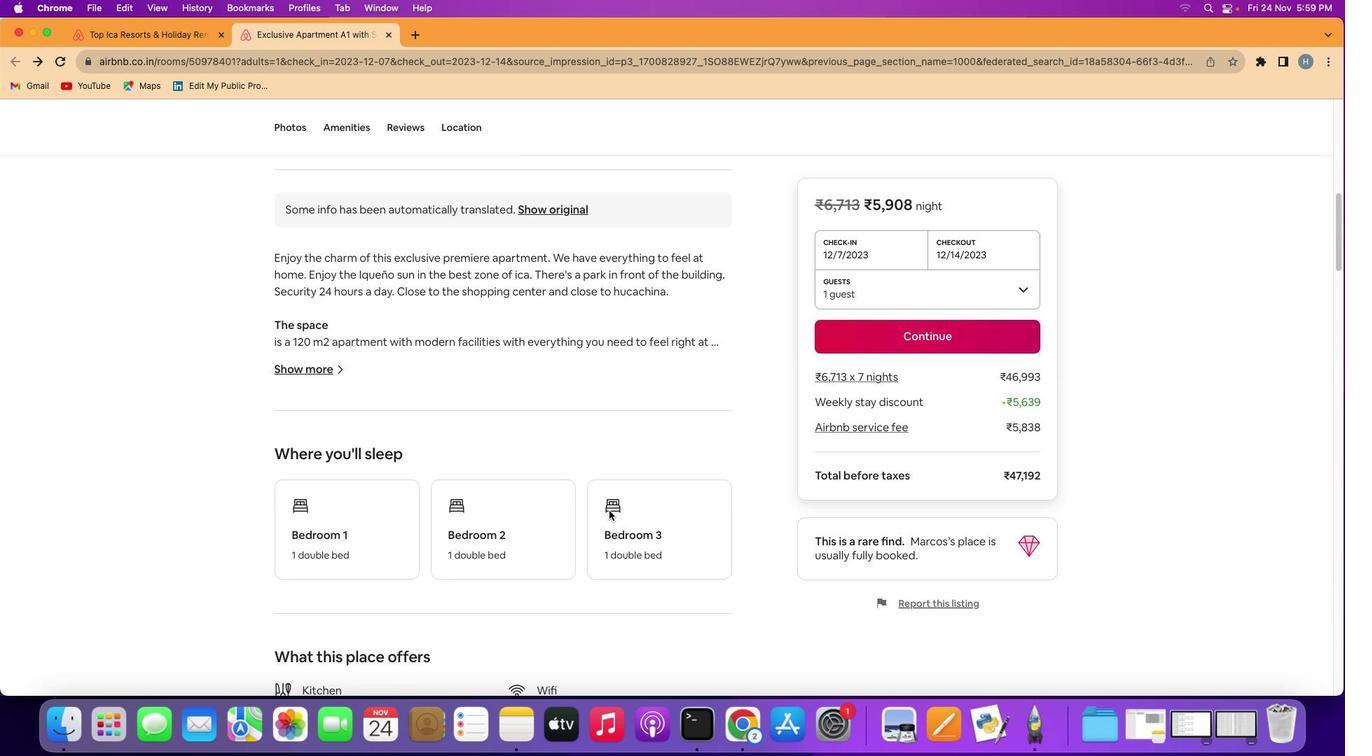 
Action: Mouse scrolled (608, 510) with delta (0, 0)
Screenshot: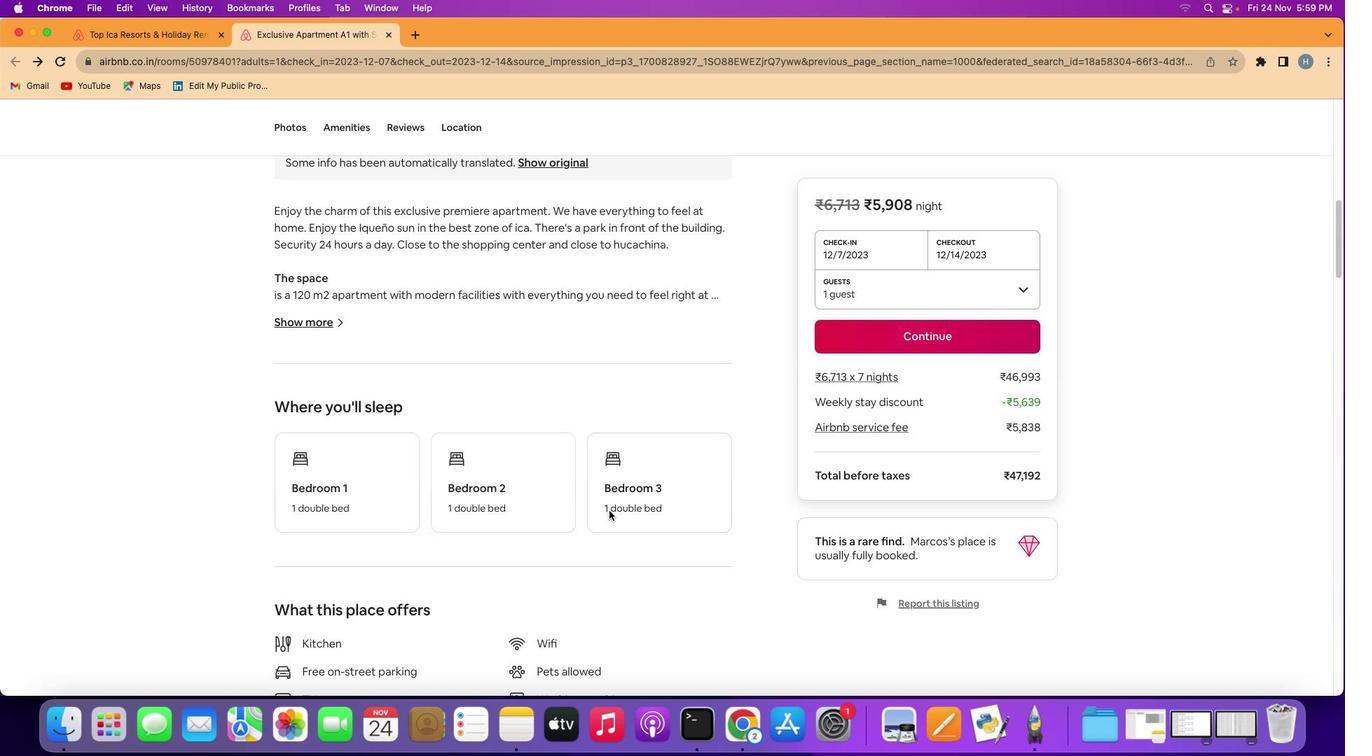 
Action: Mouse scrolled (608, 510) with delta (0, -1)
Screenshot: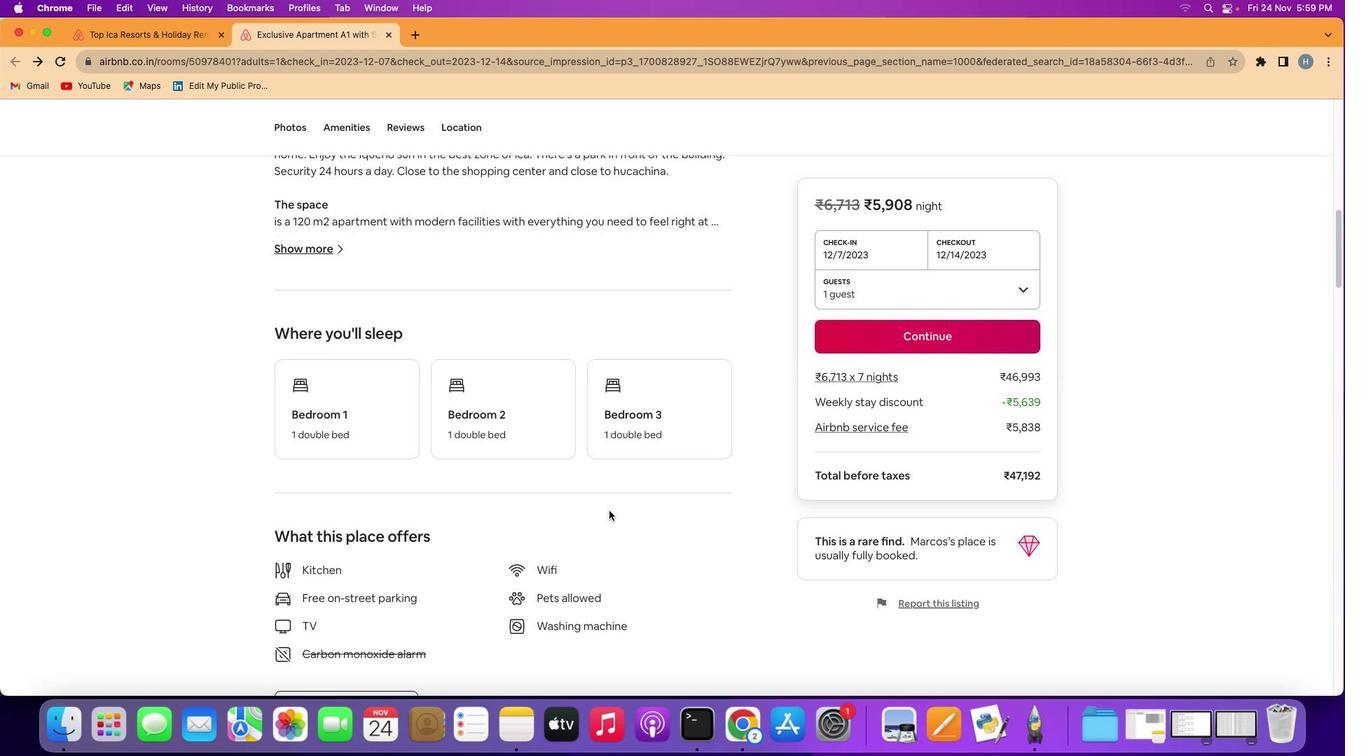 
Action: Mouse scrolled (608, 510) with delta (0, -2)
Screenshot: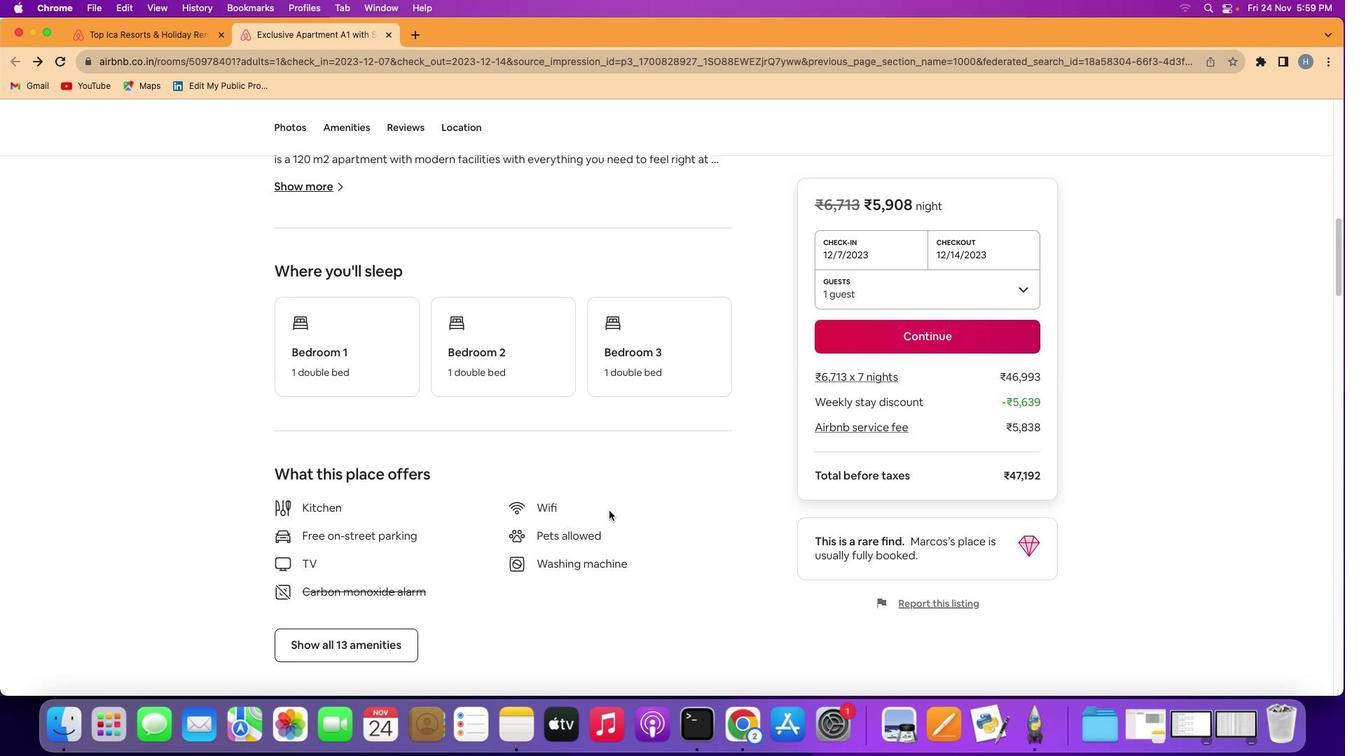 
Action: Mouse moved to (553, 529)
Screenshot: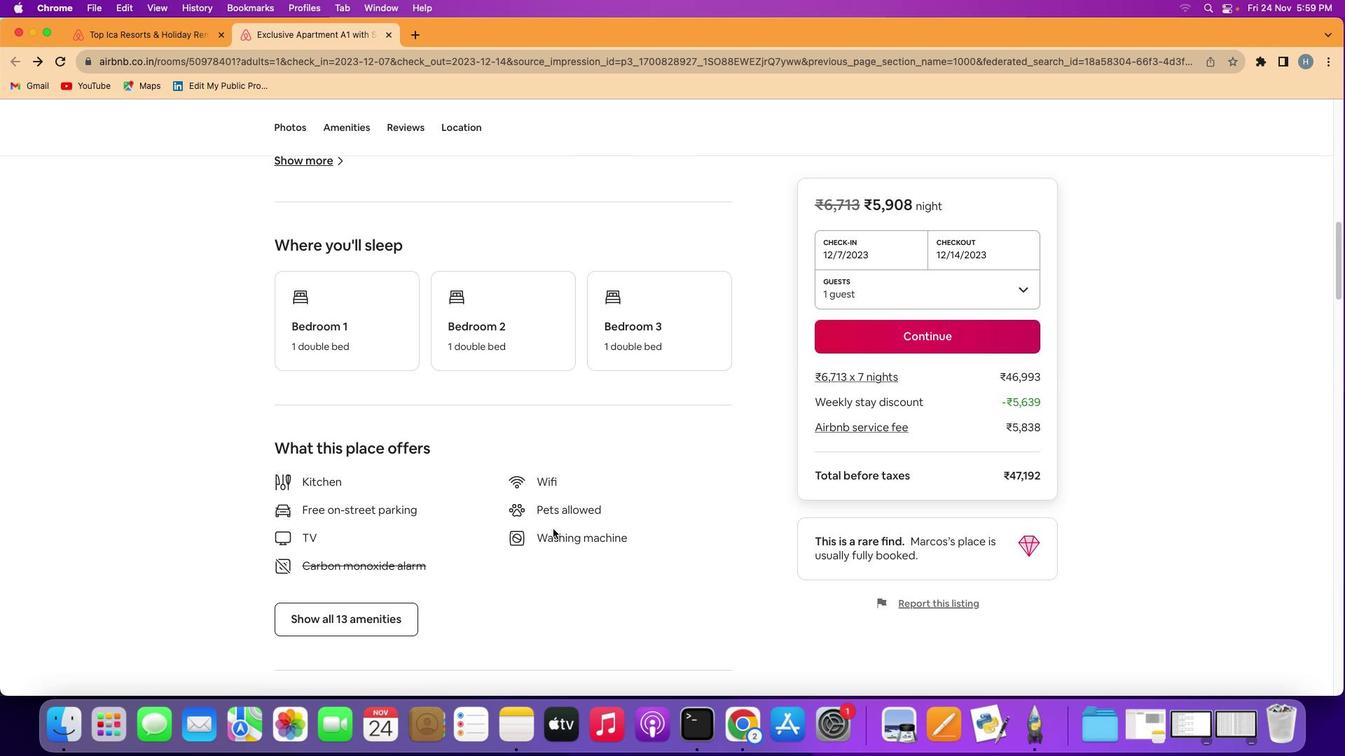
Action: Mouse scrolled (553, 529) with delta (0, 0)
Screenshot: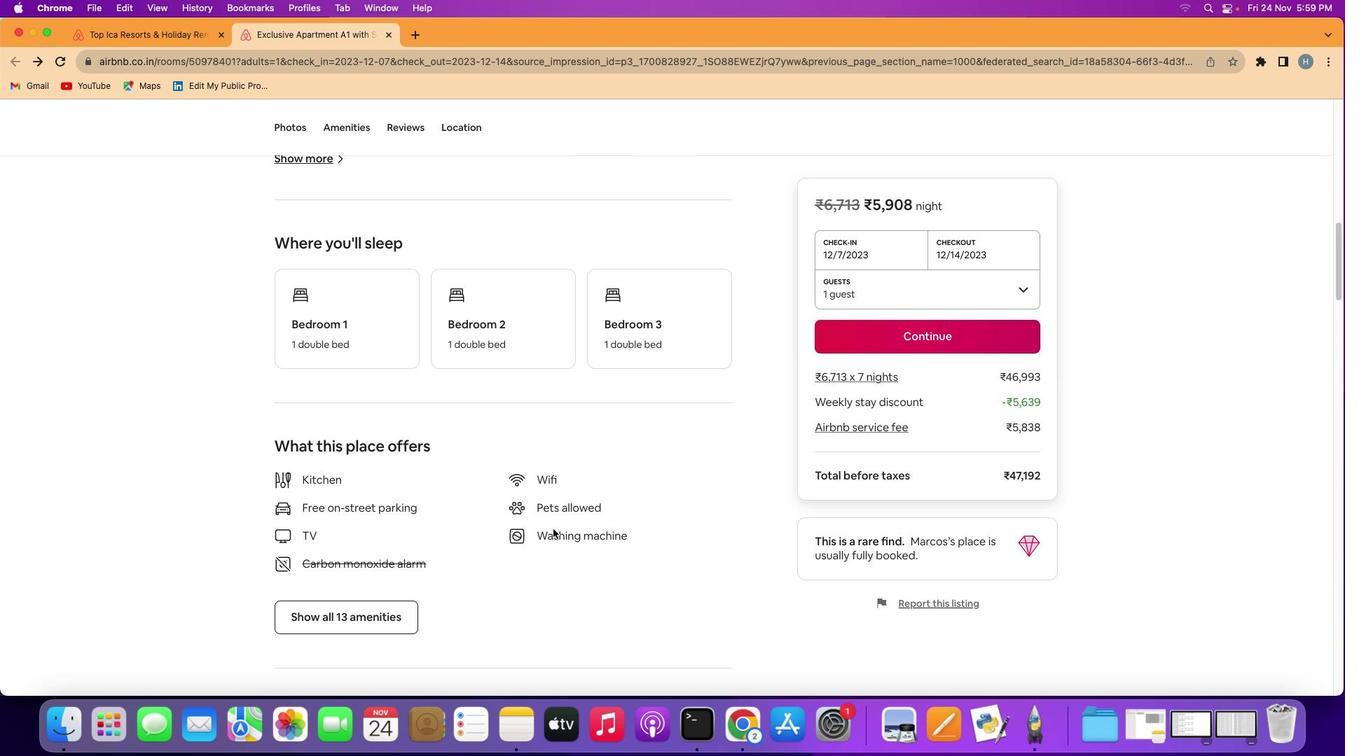 
Action: Mouse scrolled (553, 529) with delta (0, 0)
Screenshot: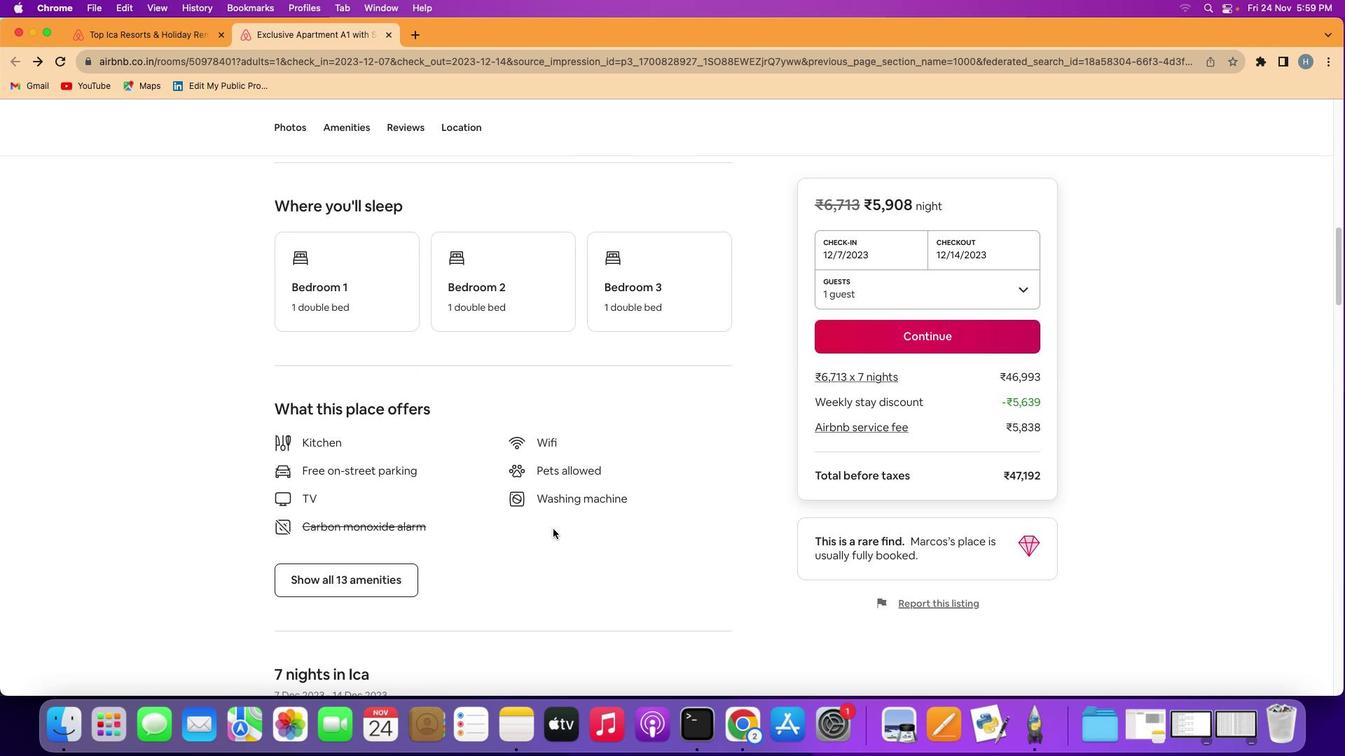 
Action: Mouse scrolled (553, 529) with delta (0, -1)
Screenshot: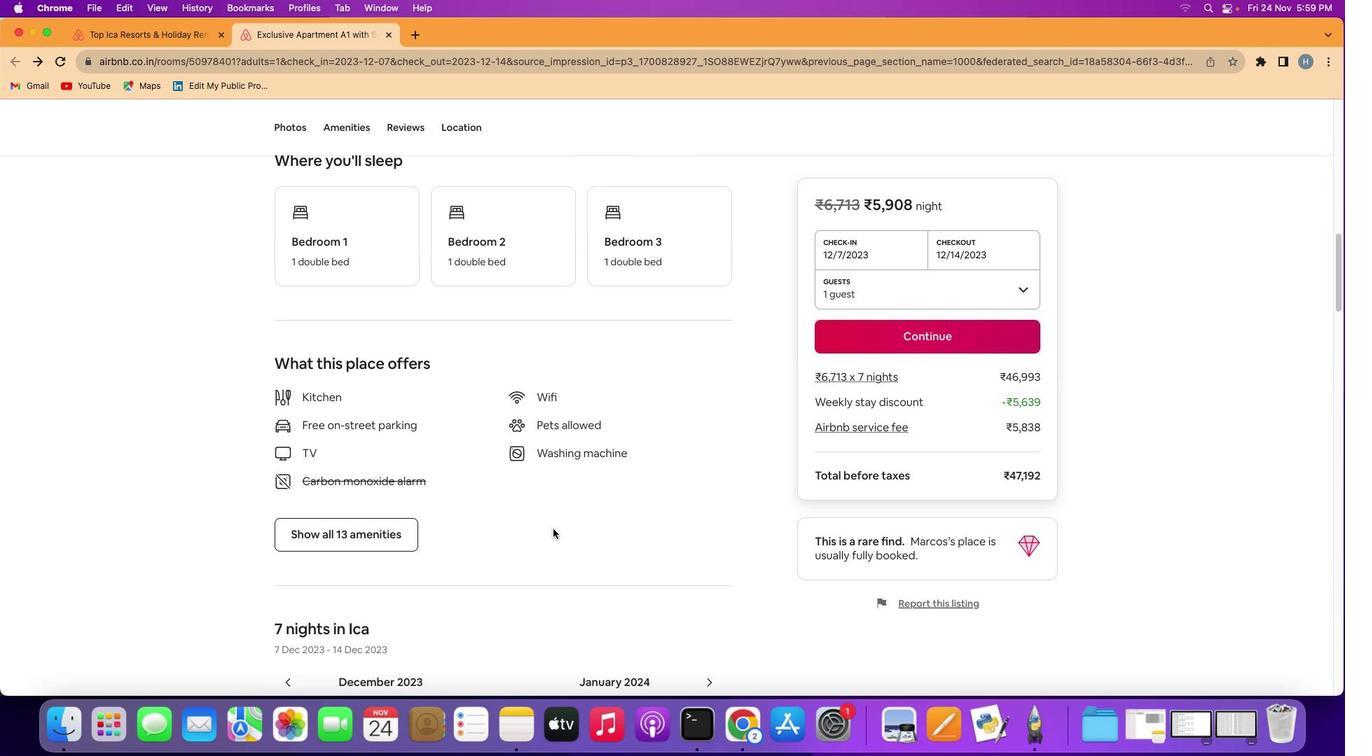 
Action: Mouse scrolled (553, 529) with delta (0, -2)
Screenshot: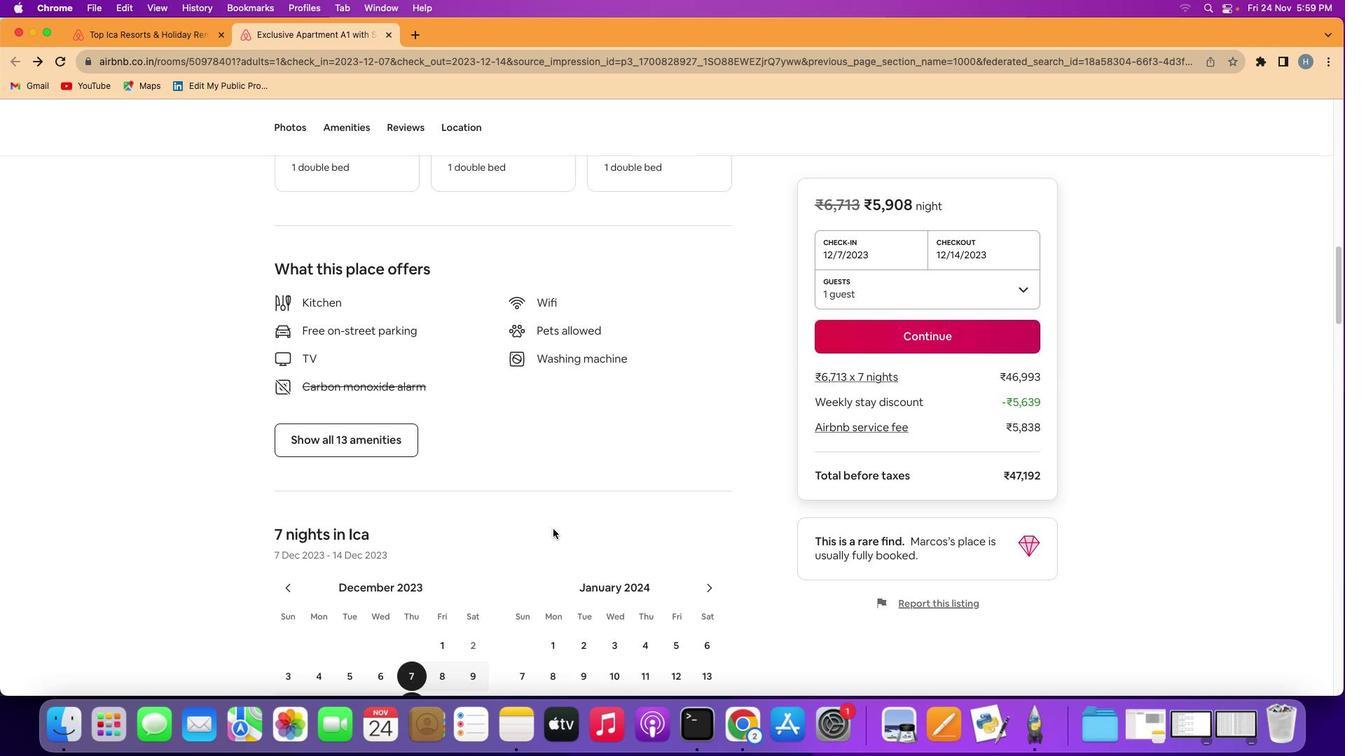 
Action: Mouse moved to (372, 421)
Screenshot: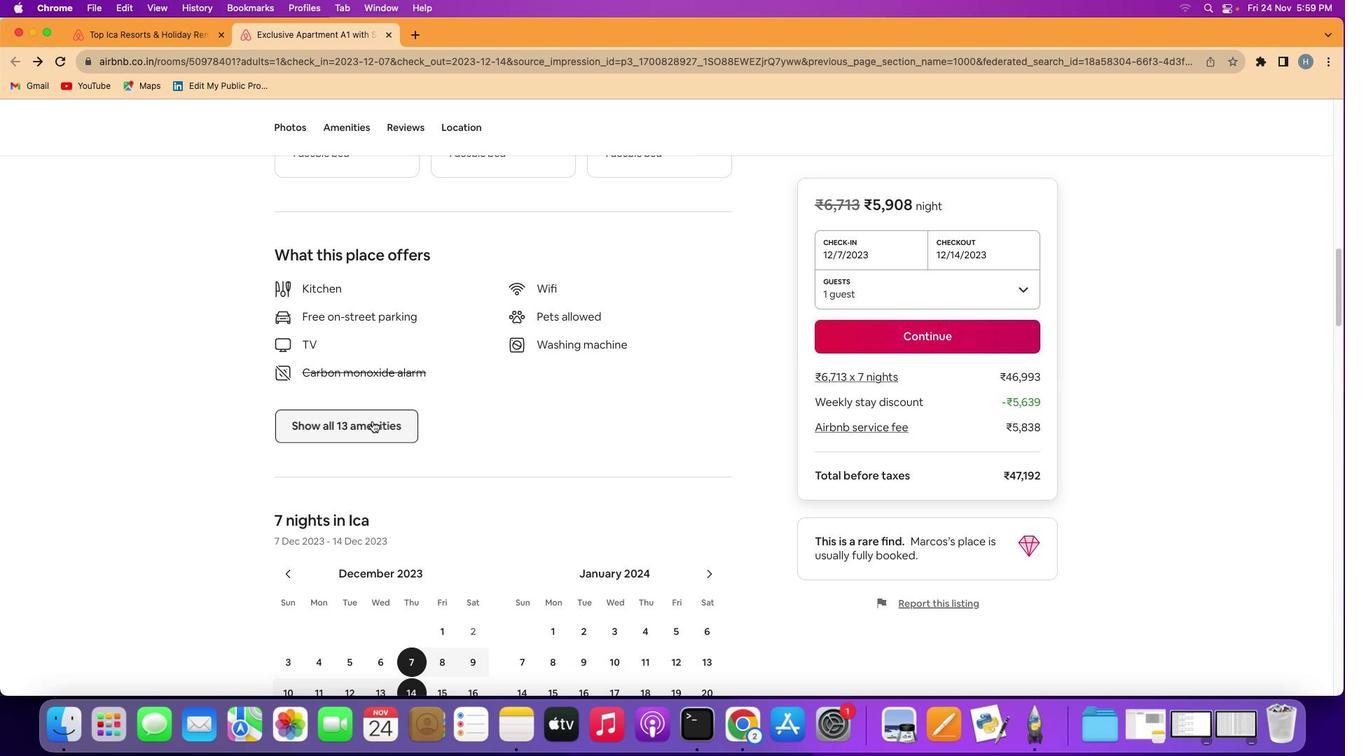 
Action: Mouse pressed left at (372, 421)
Screenshot: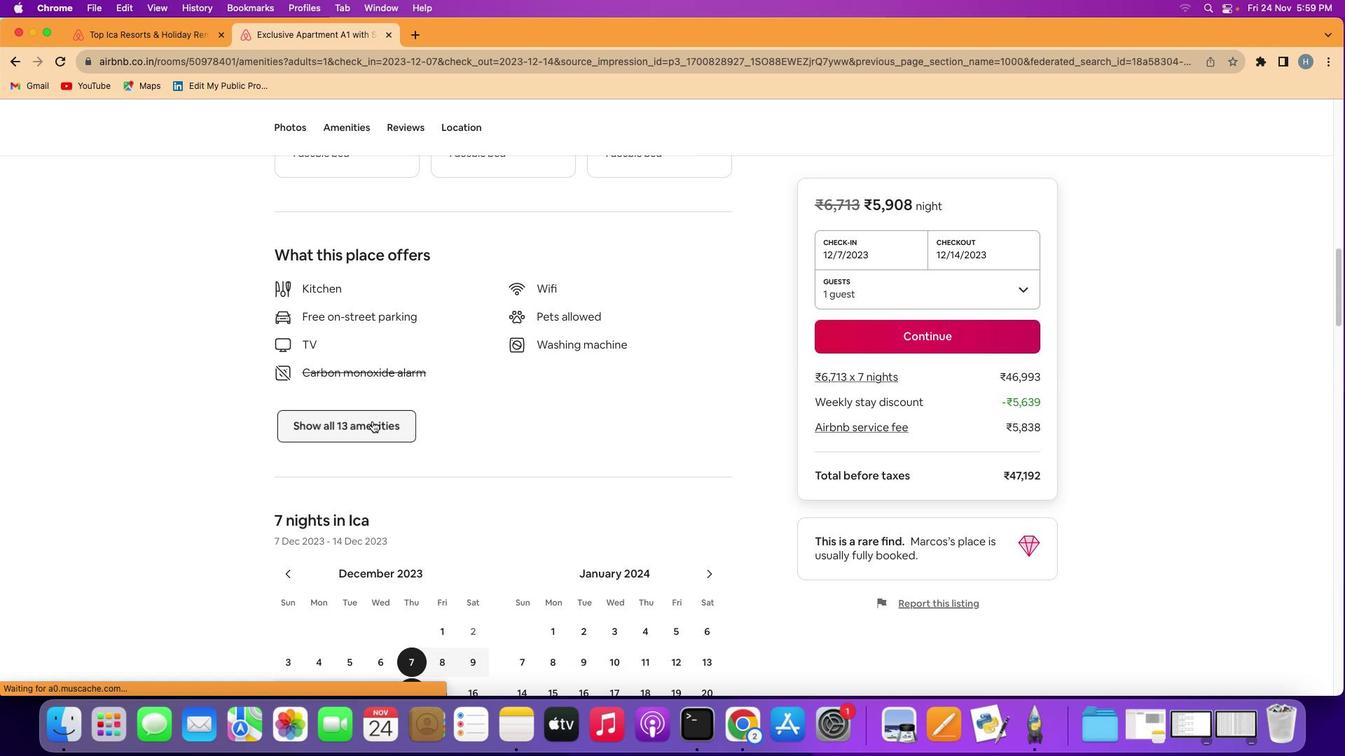 
Action: Mouse moved to (641, 541)
Screenshot: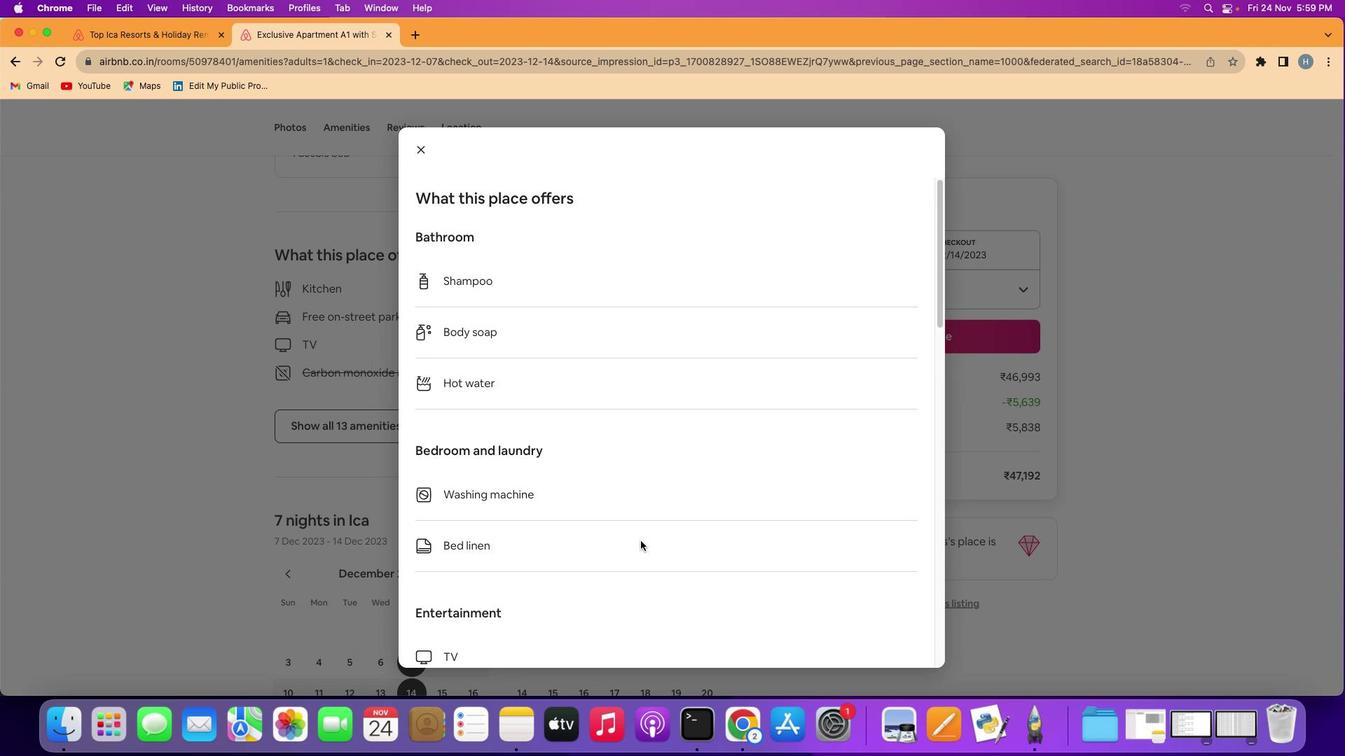 
Action: Mouse scrolled (641, 541) with delta (0, 0)
Screenshot: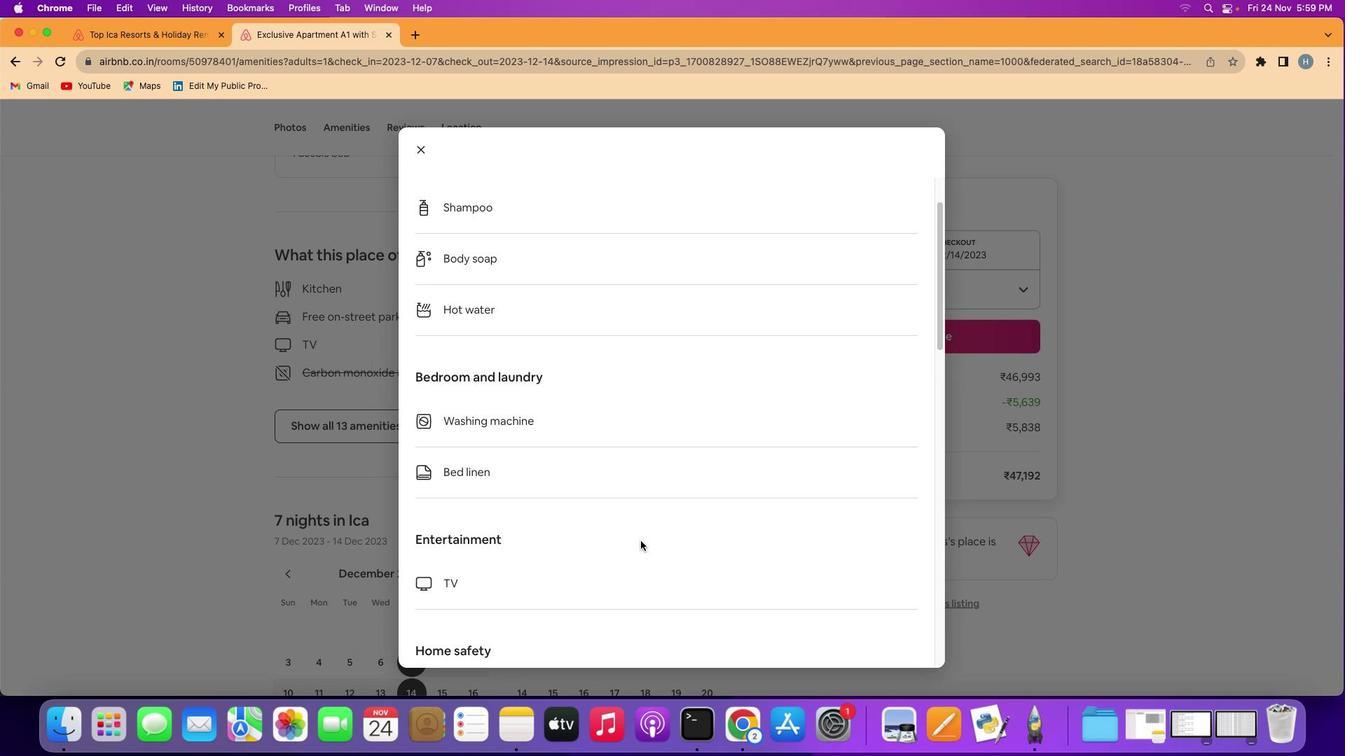 
Action: Mouse scrolled (641, 541) with delta (0, 0)
Screenshot: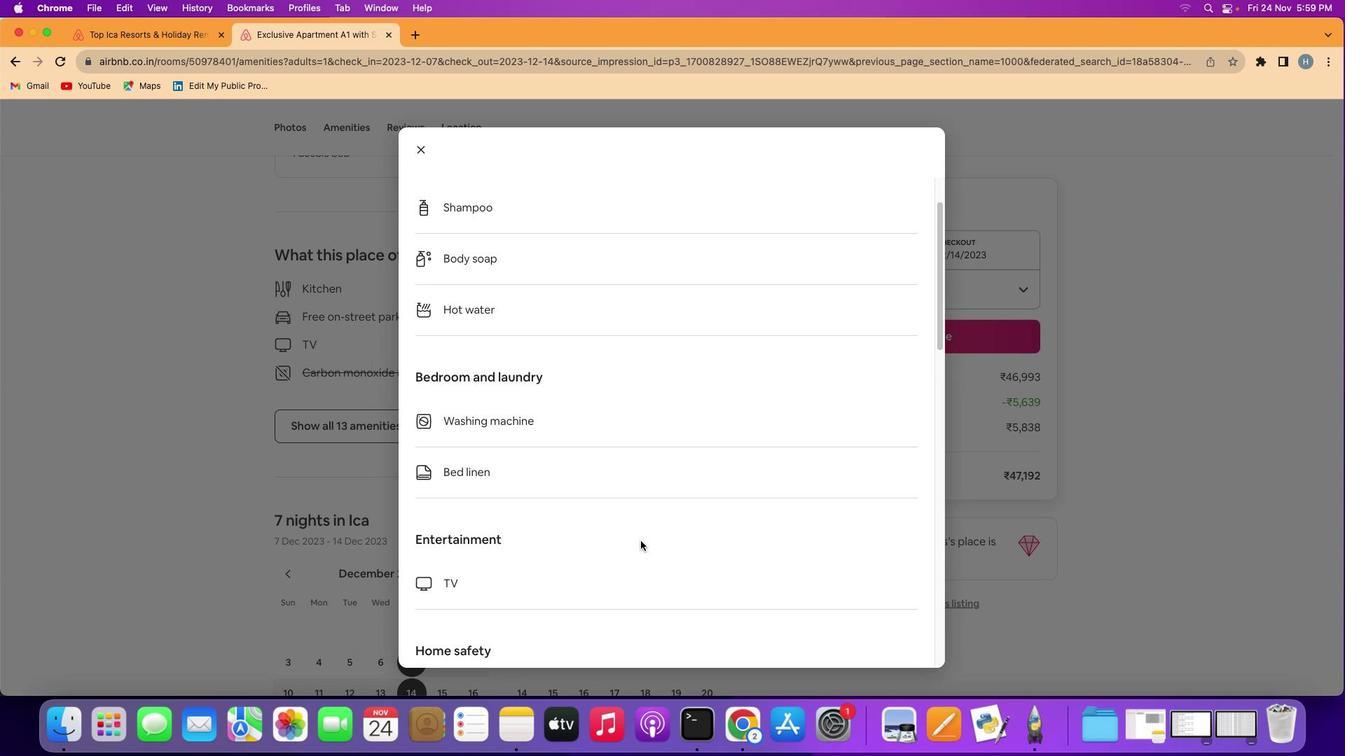 
Action: Mouse scrolled (641, 541) with delta (0, -2)
Screenshot: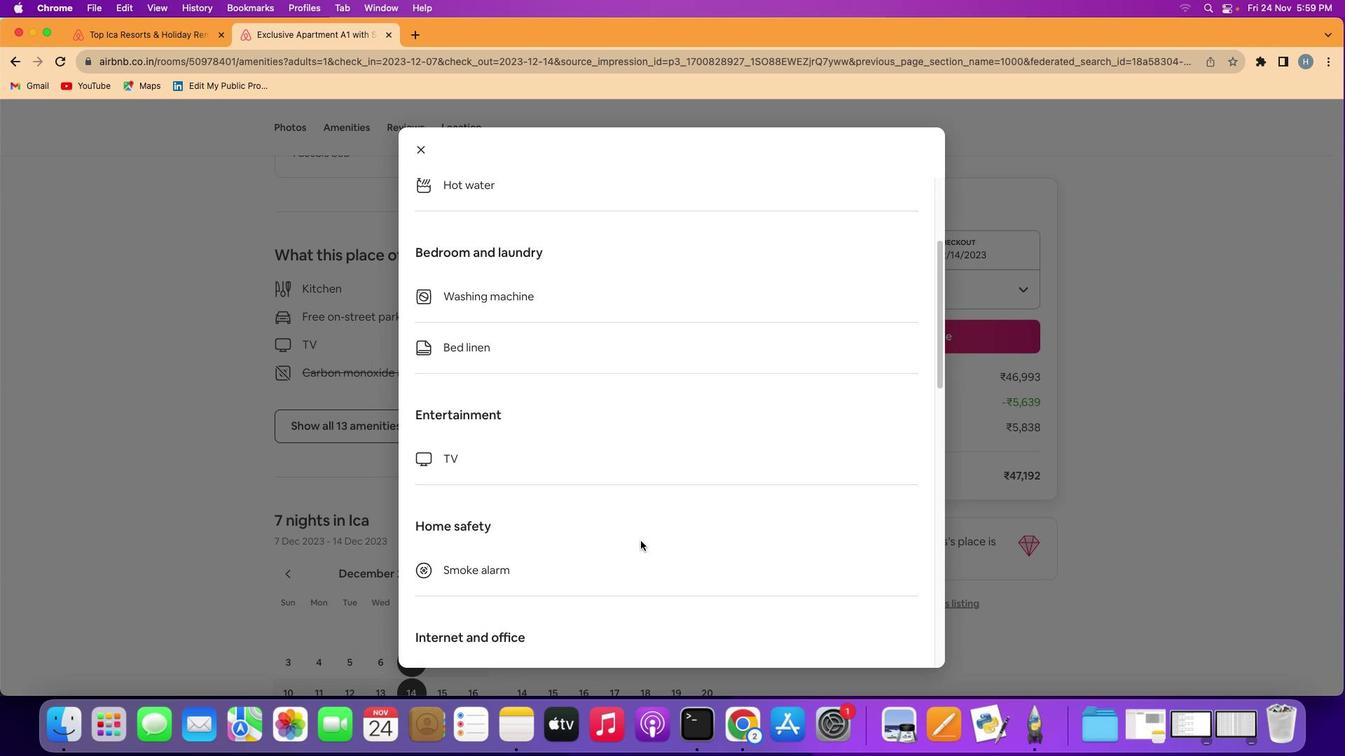 
Action: Mouse scrolled (641, 541) with delta (0, -2)
Screenshot: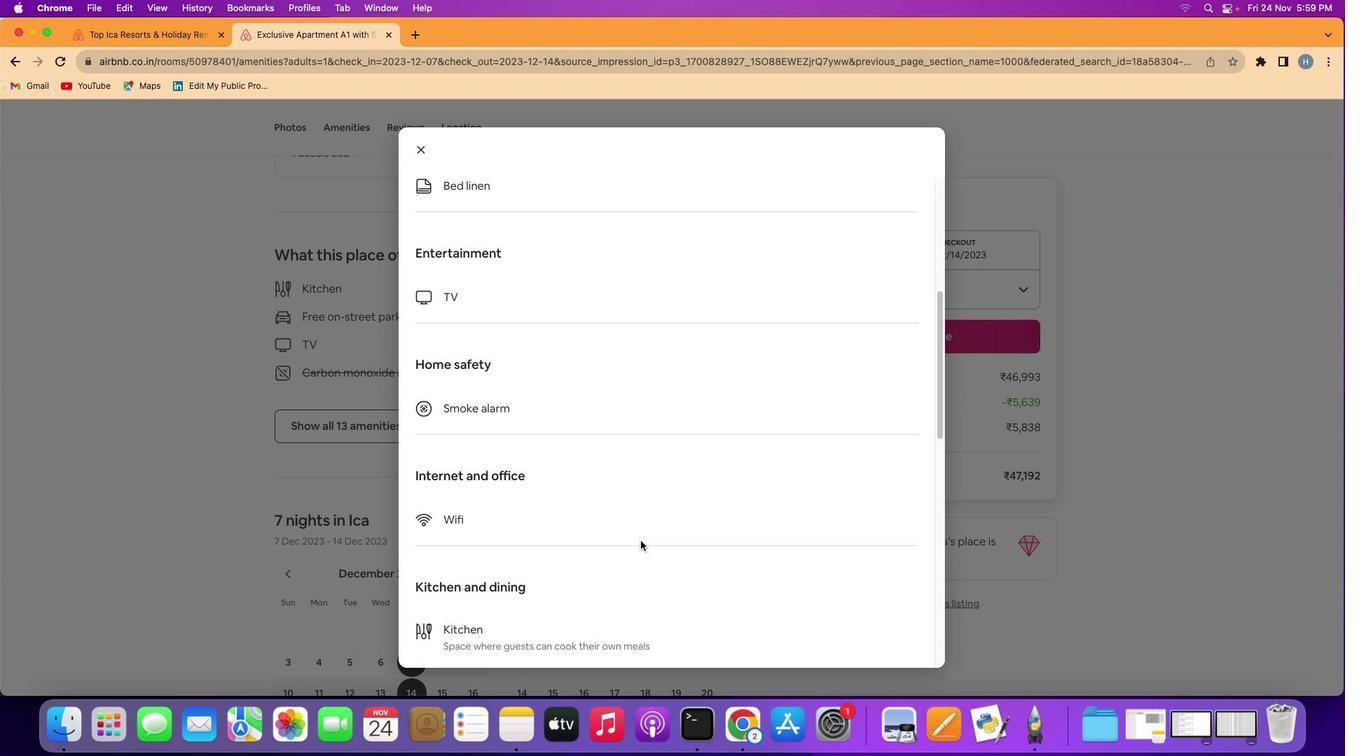 
Action: Mouse scrolled (641, 541) with delta (0, -3)
Screenshot: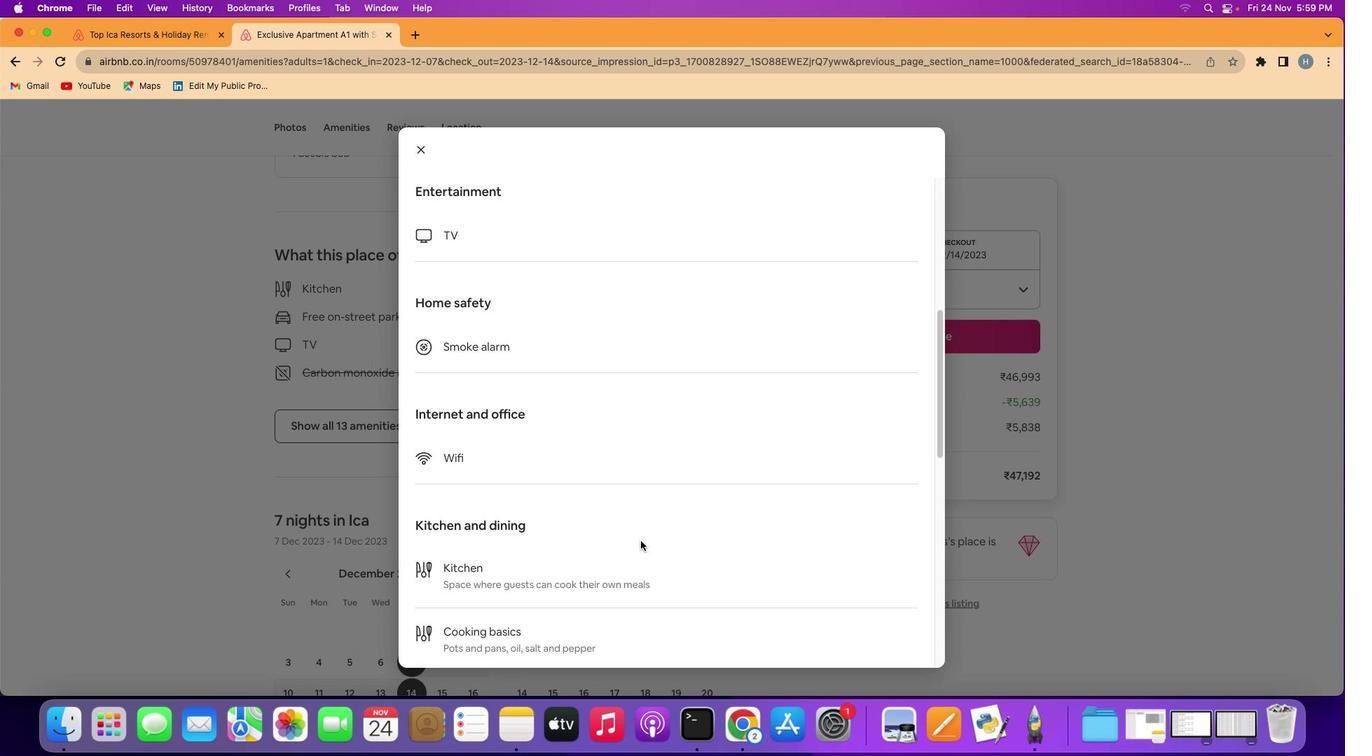 
Action: Mouse scrolled (641, 541) with delta (0, 0)
Screenshot: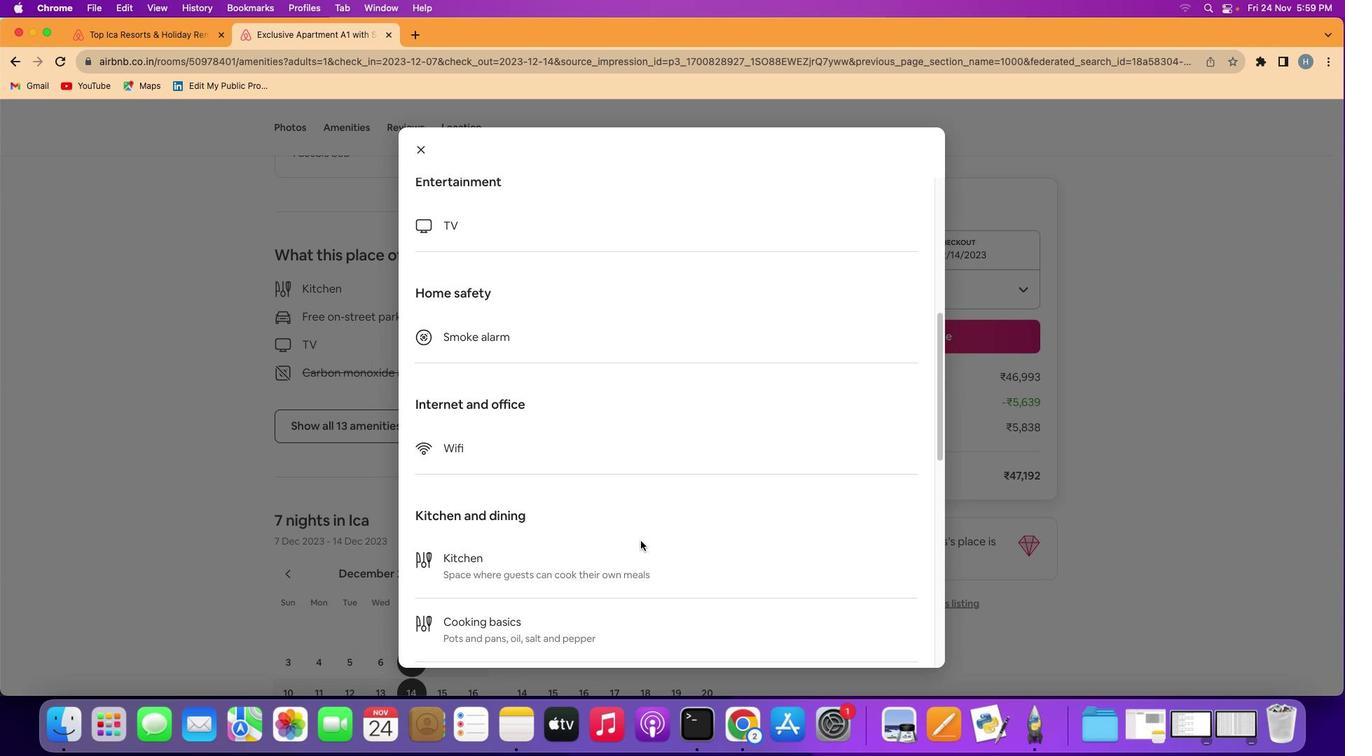 
Action: Mouse scrolled (641, 541) with delta (0, 0)
Screenshot: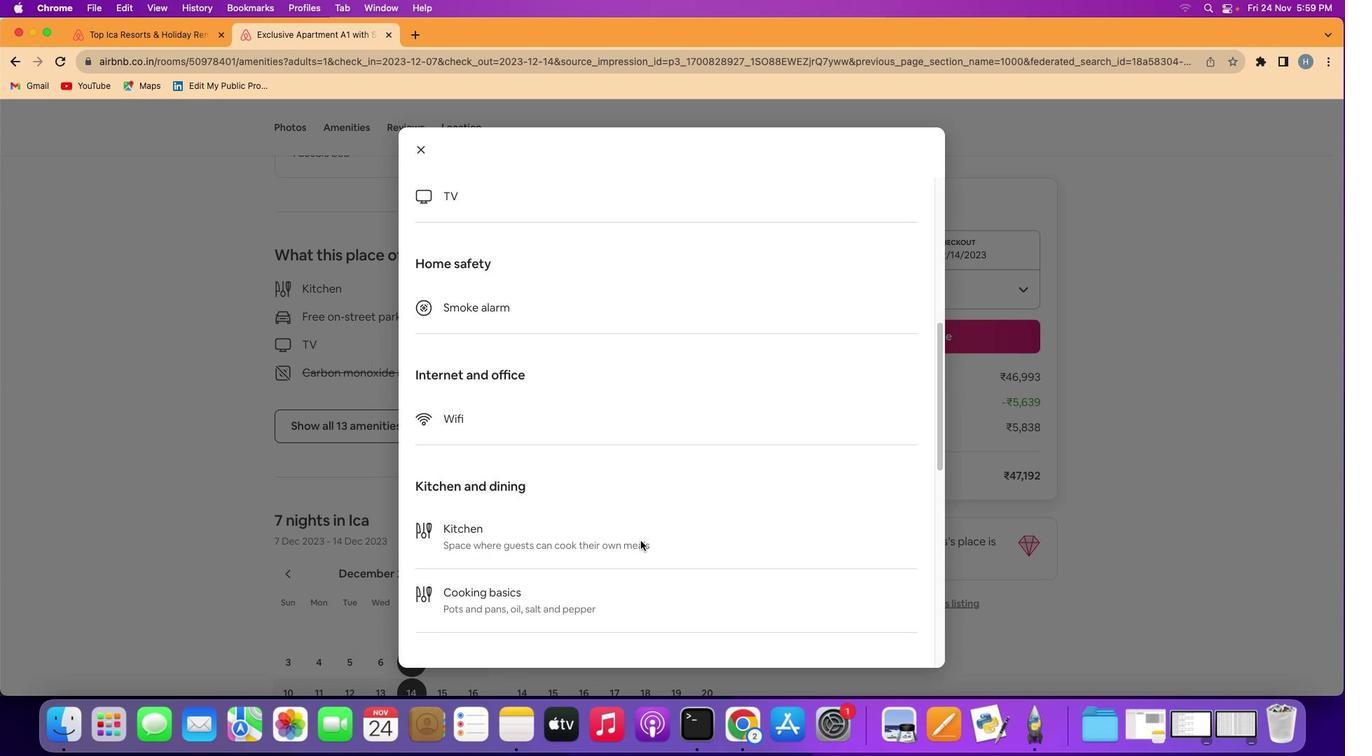 
Action: Mouse scrolled (641, 541) with delta (0, -1)
Screenshot: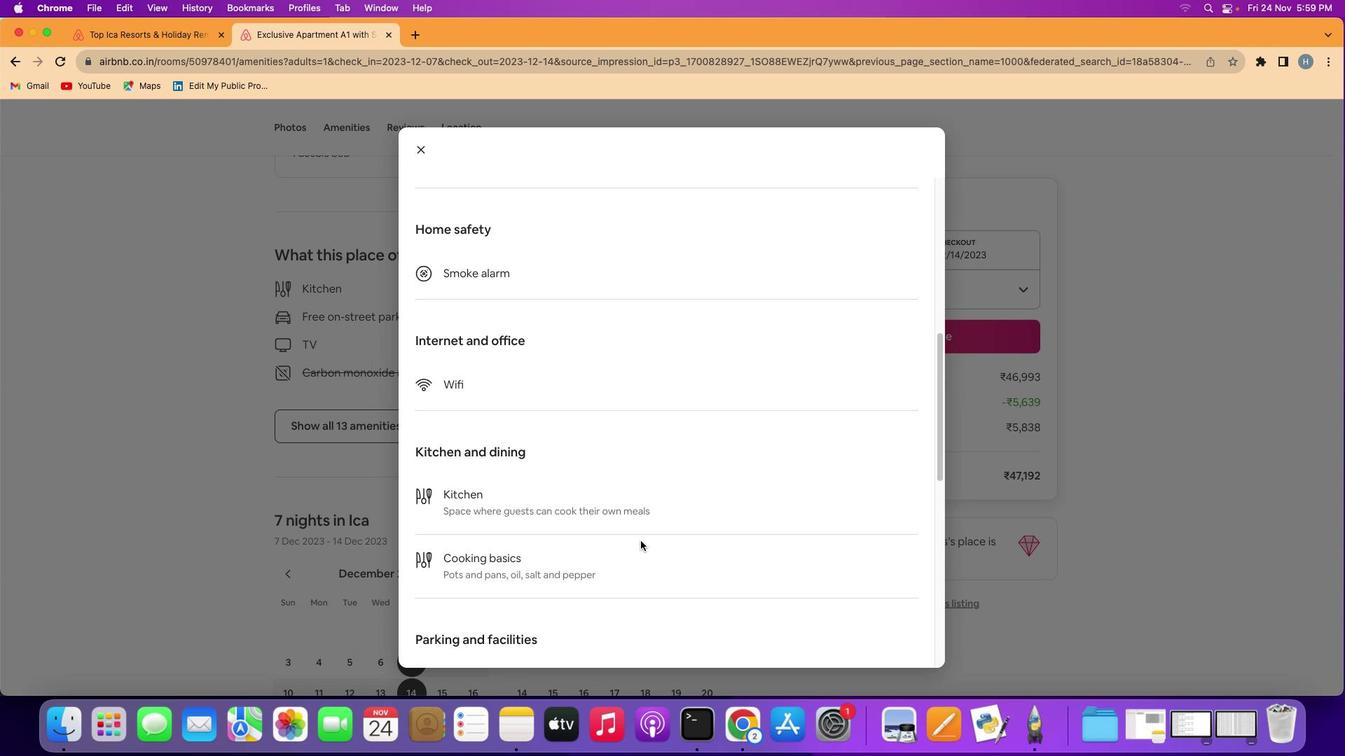 
Action: Mouse scrolled (641, 541) with delta (0, -2)
Screenshot: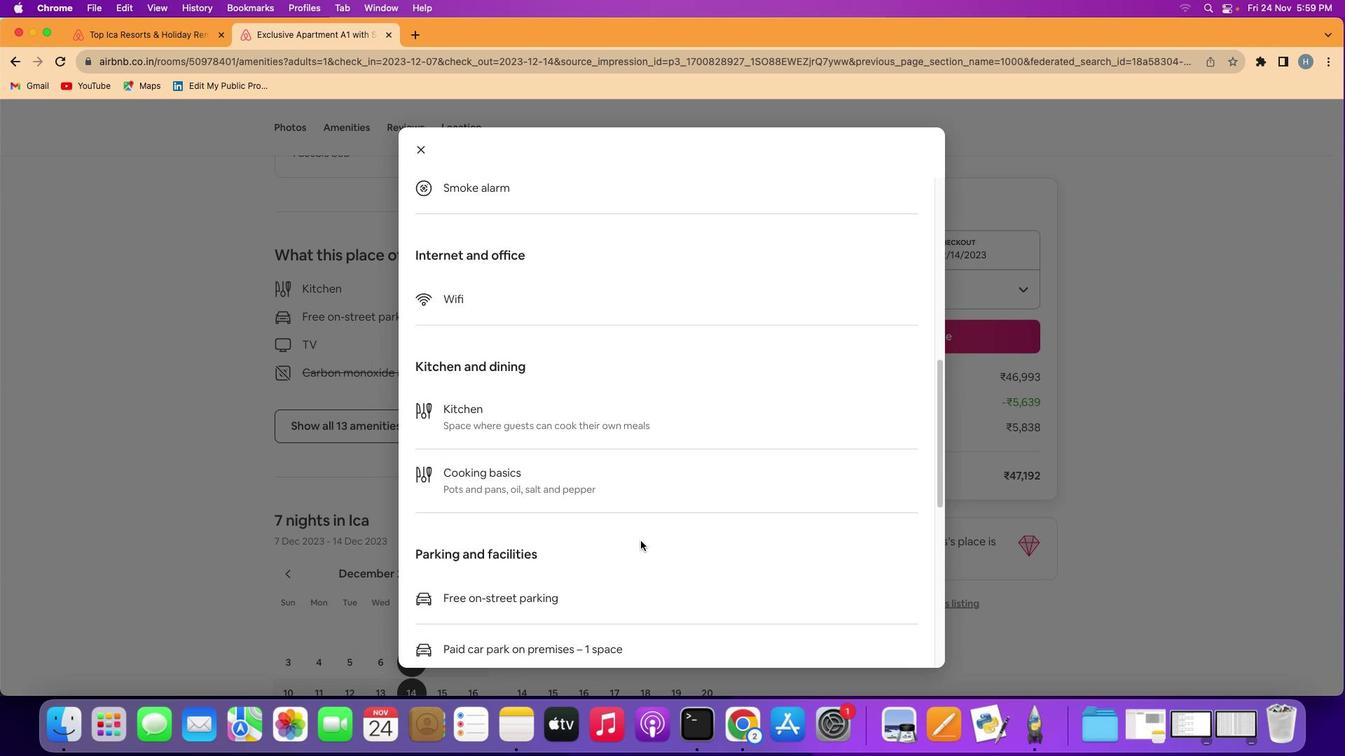 
Action: Mouse scrolled (641, 541) with delta (0, 0)
Screenshot: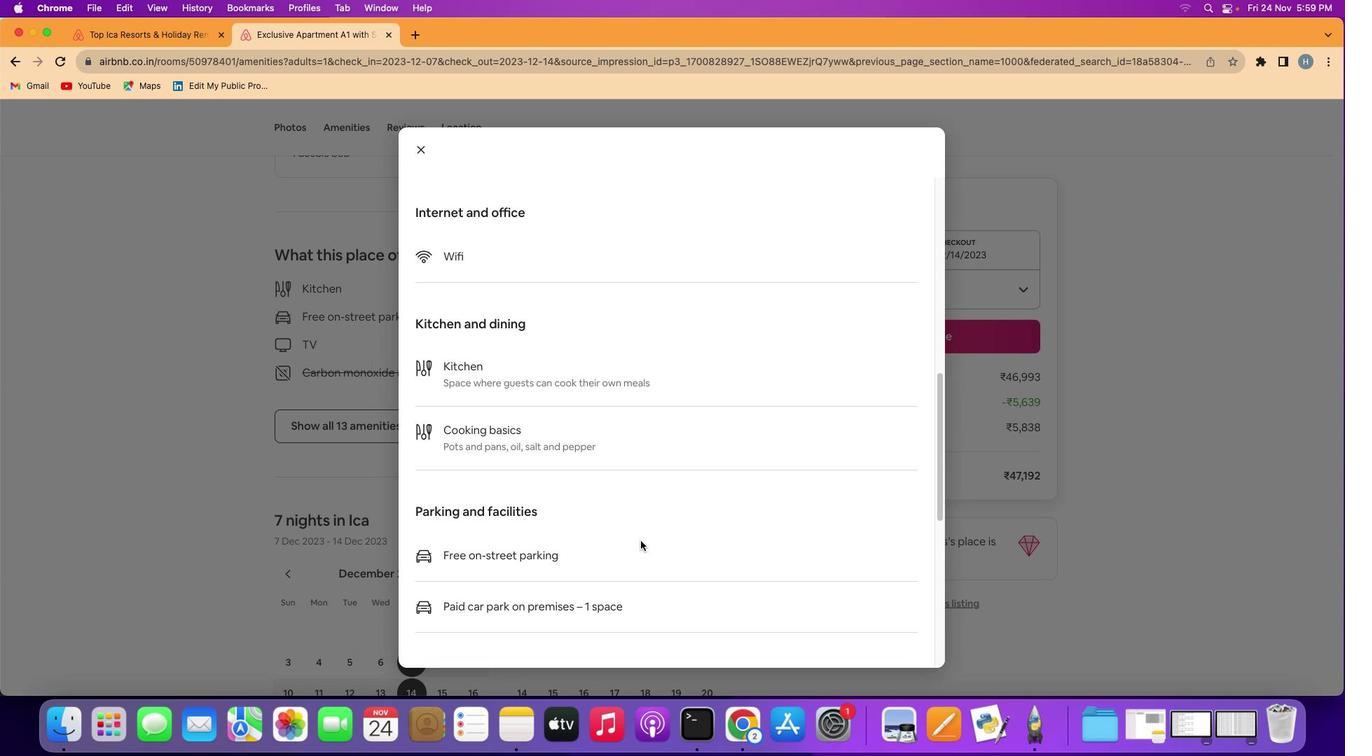 
Action: Mouse scrolled (641, 541) with delta (0, 0)
Screenshot: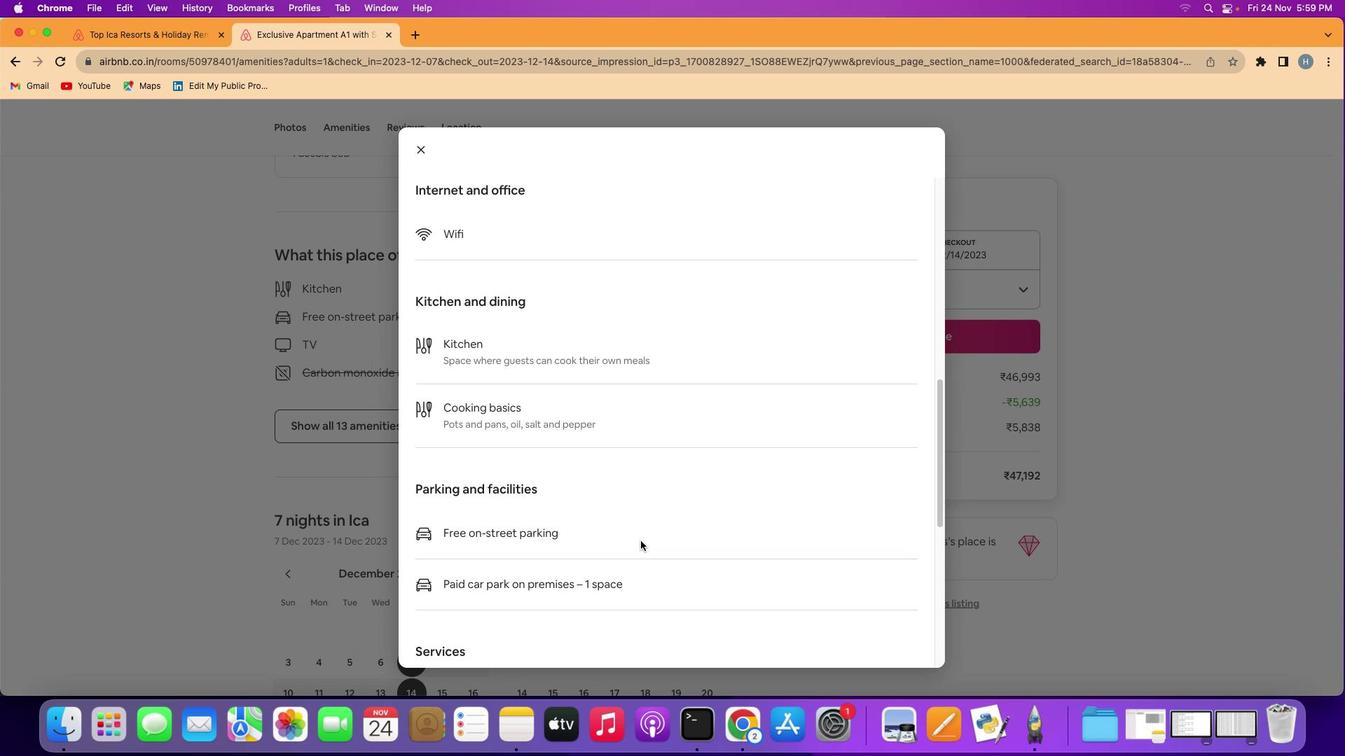
Action: Mouse scrolled (641, 541) with delta (0, -1)
Screenshot: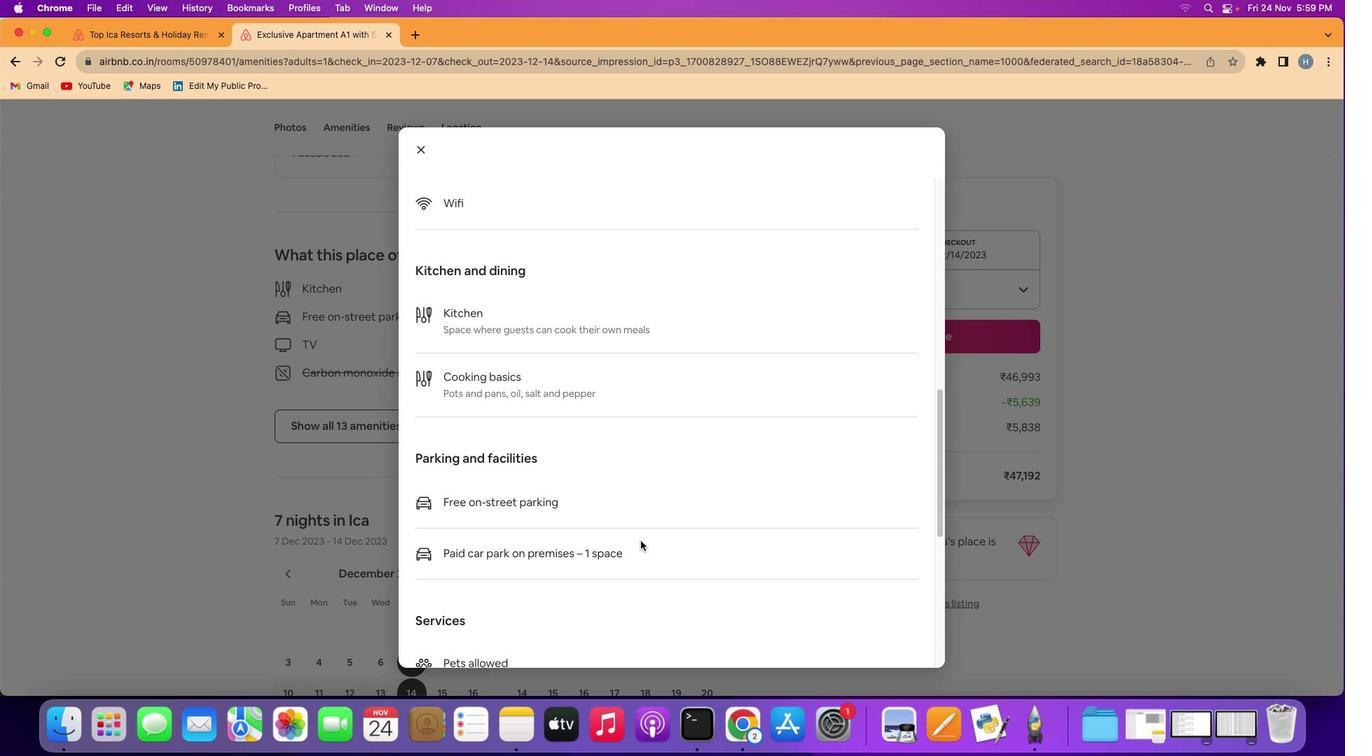 
Action: Mouse scrolled (641, 541) with delta (0, -2)
Screenshot: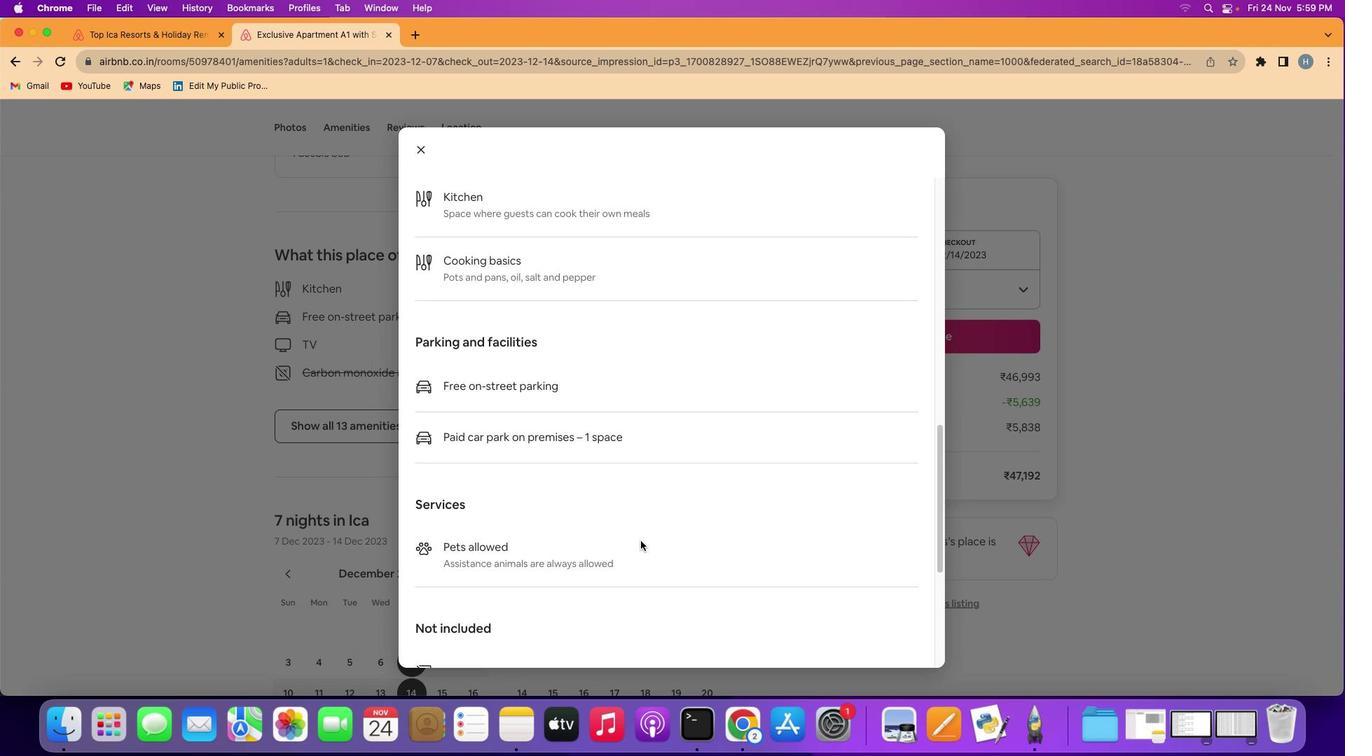 
Action: Mouse scrolled (641, 541) with delta (0, 0)
Screenshot: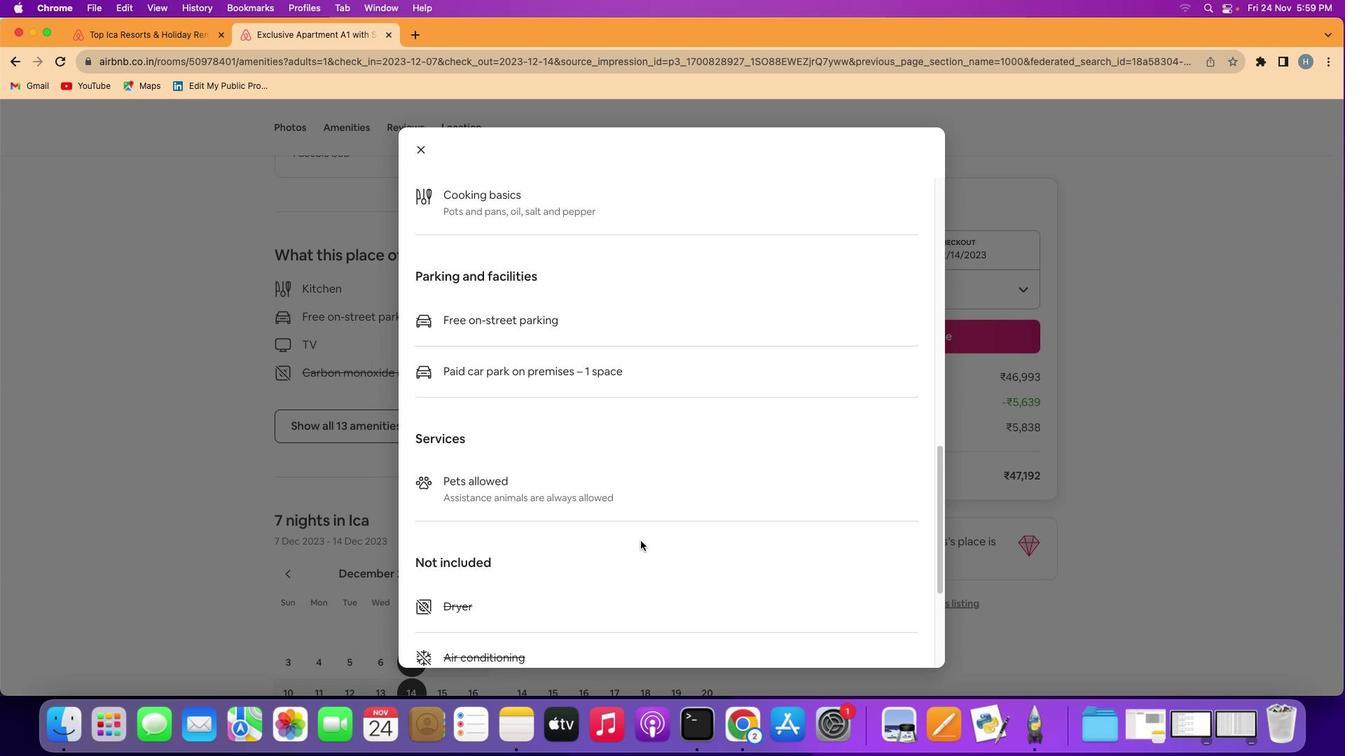 
Action: Mouse scrolled (641, 541) with delta (0, 0)
Screenshot: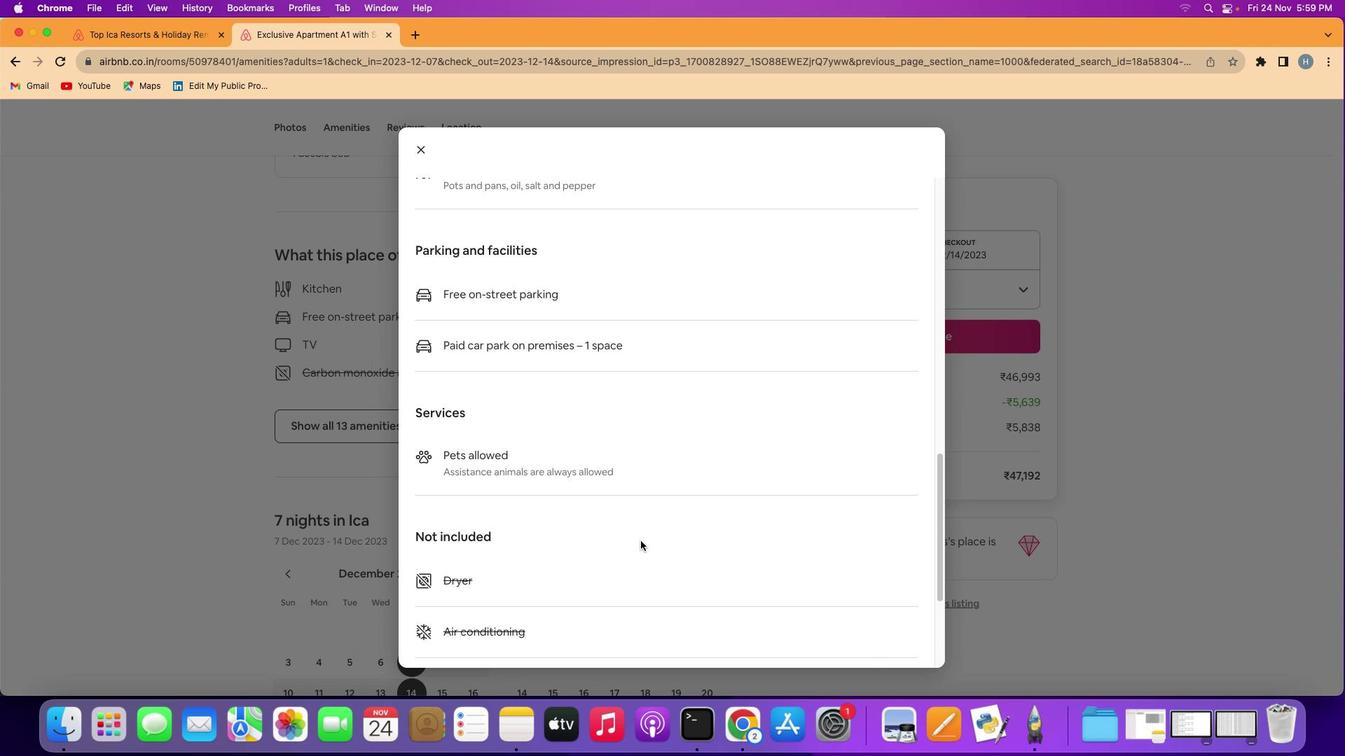 
Action: Mouse scrolled (641, 541) with delta (0, -2)
Screenshot: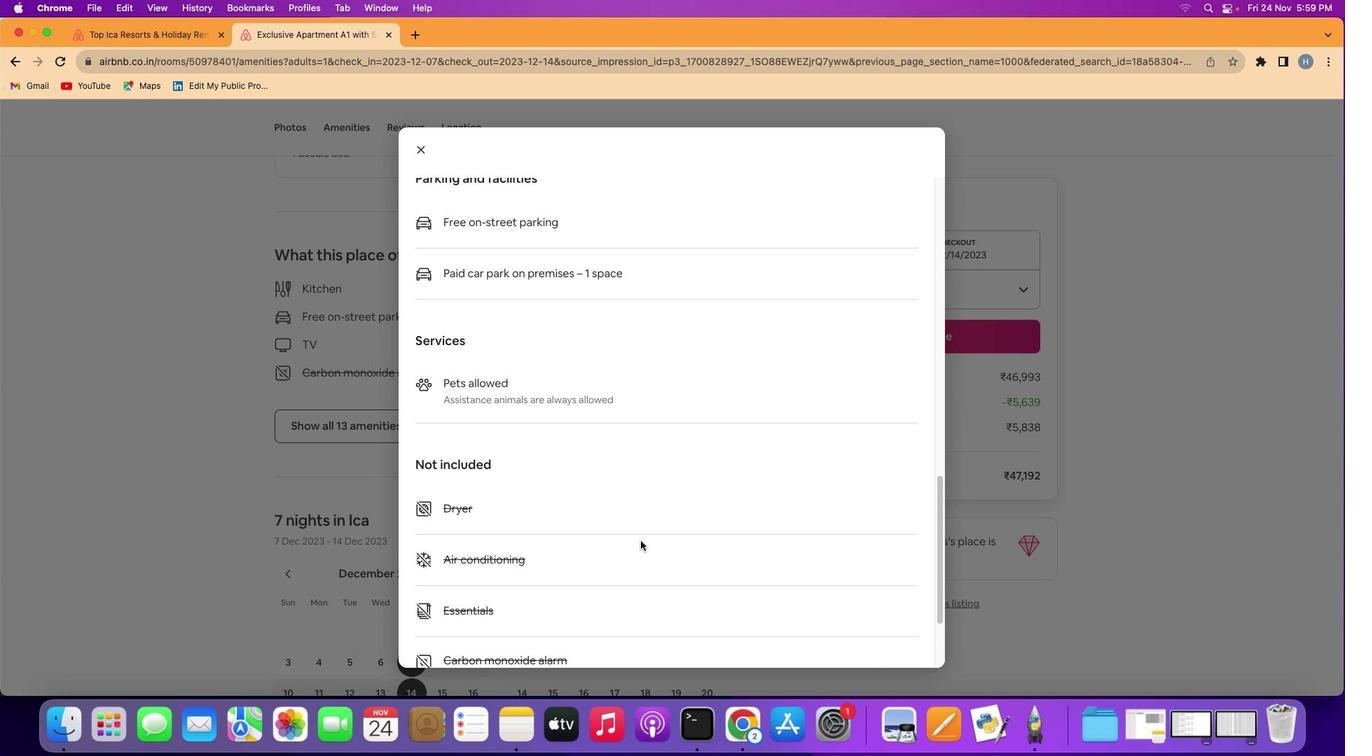 
Action: Mouse scrolled (641, 541) with delta (0, -2)
Screenshot: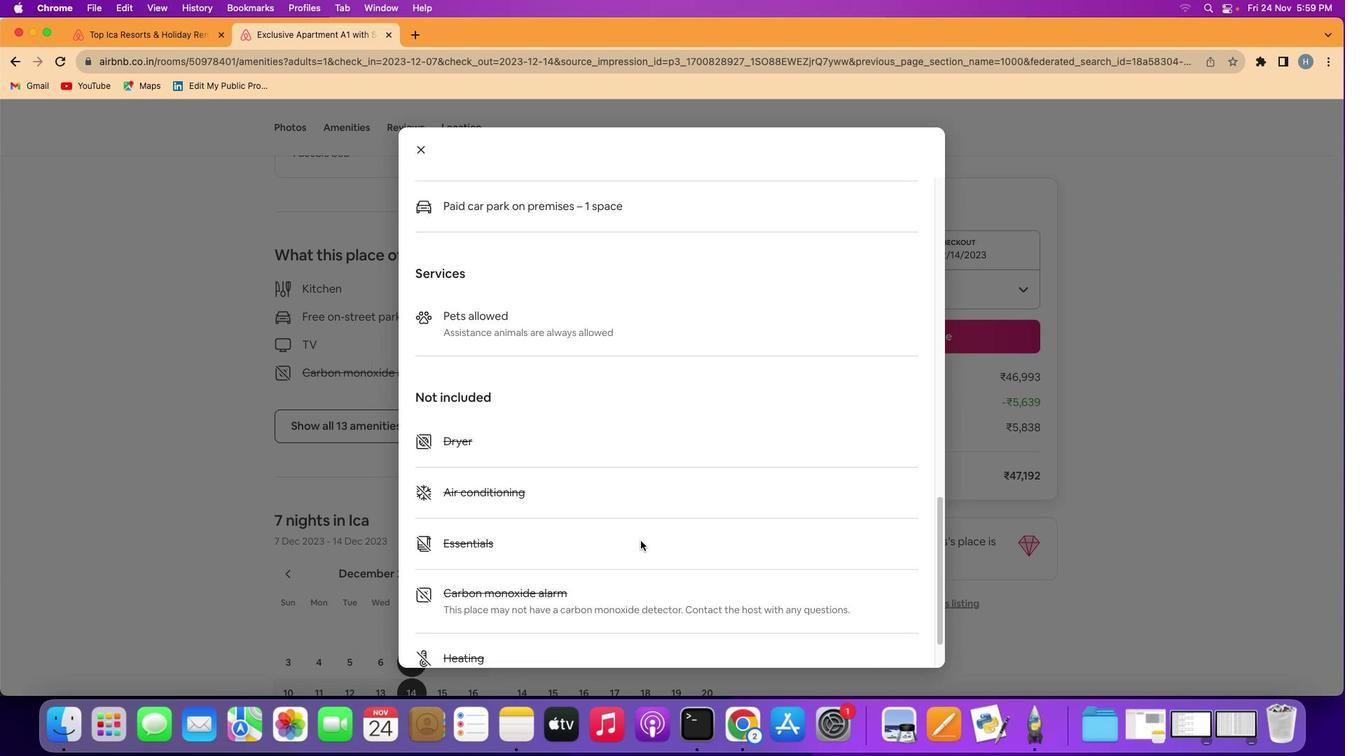 
Action: Mouse scrolled (641, 541) with delta (0, 0)
Screenshot: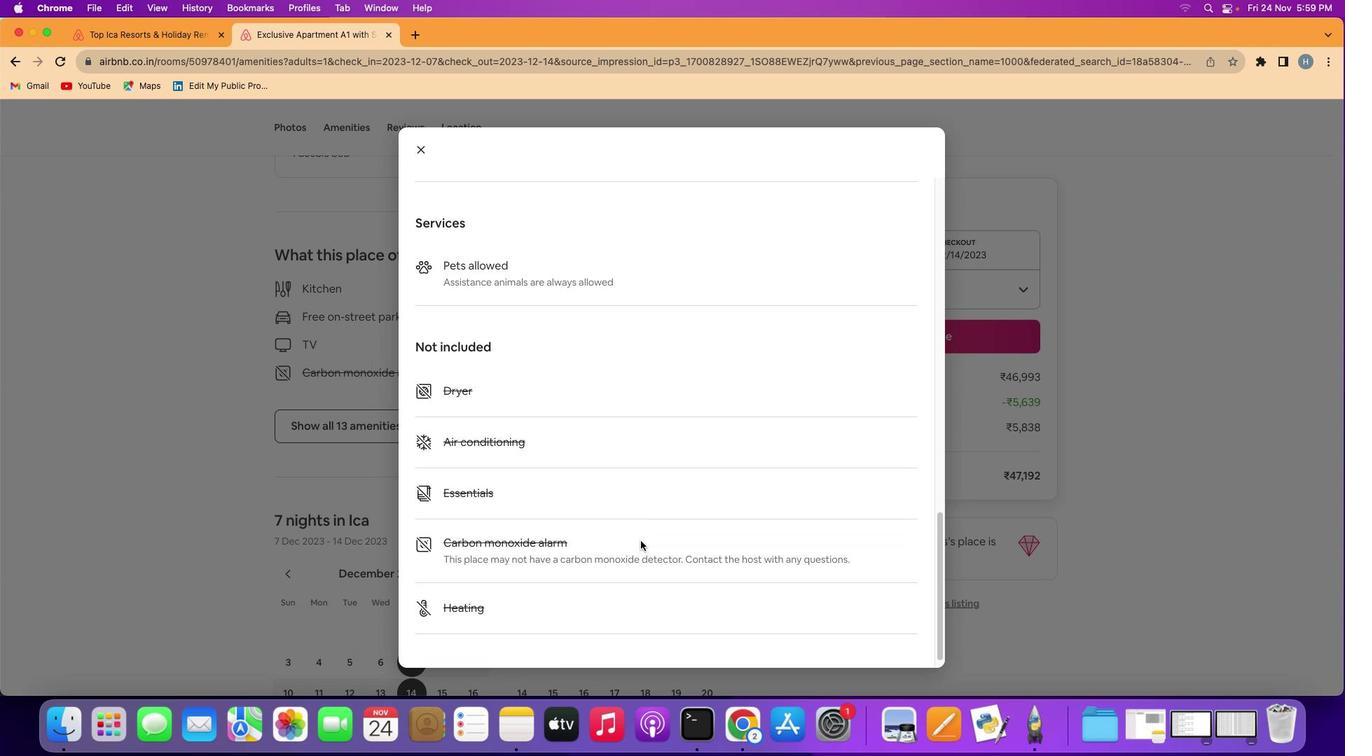 
Action: Mouse scrolled (641, 541) with delta (0, 0)
Screenshot: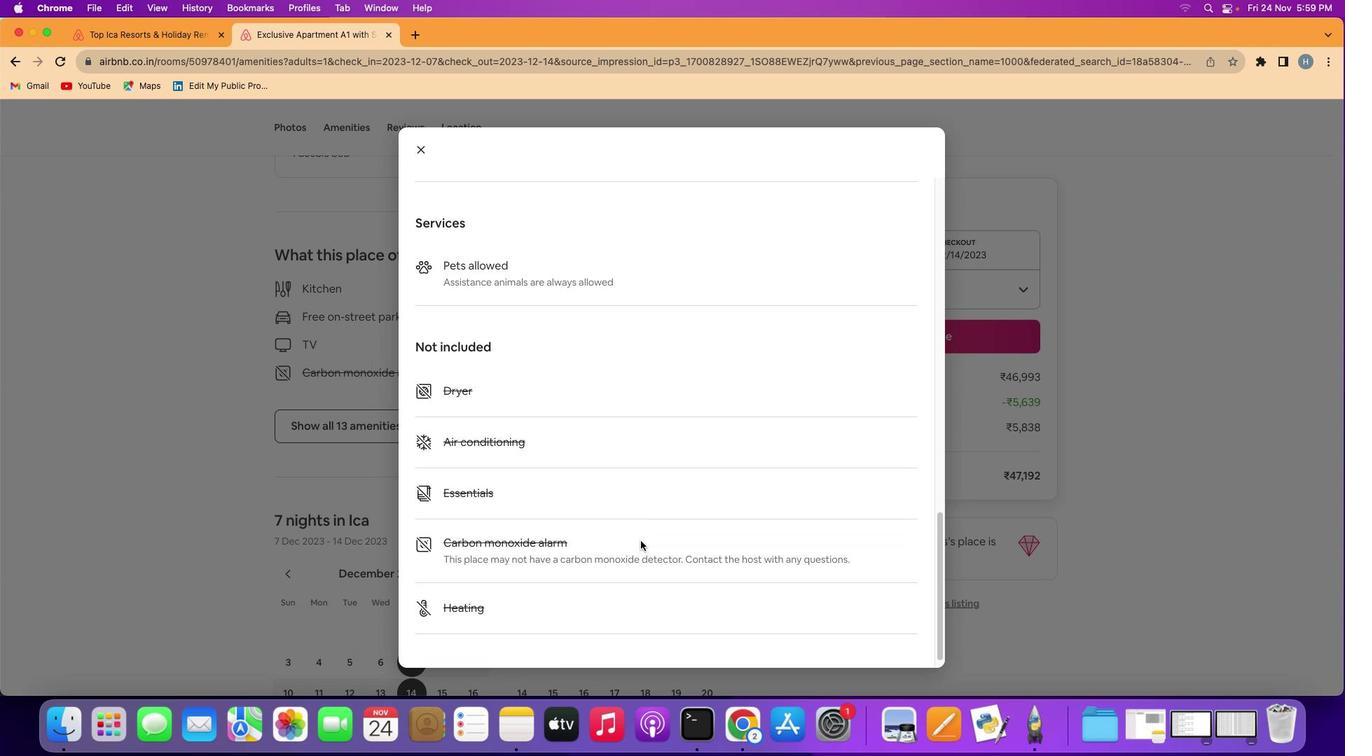 
Action: Mouse scrolled (641, 541) with delta (0, -2)
Screenshot: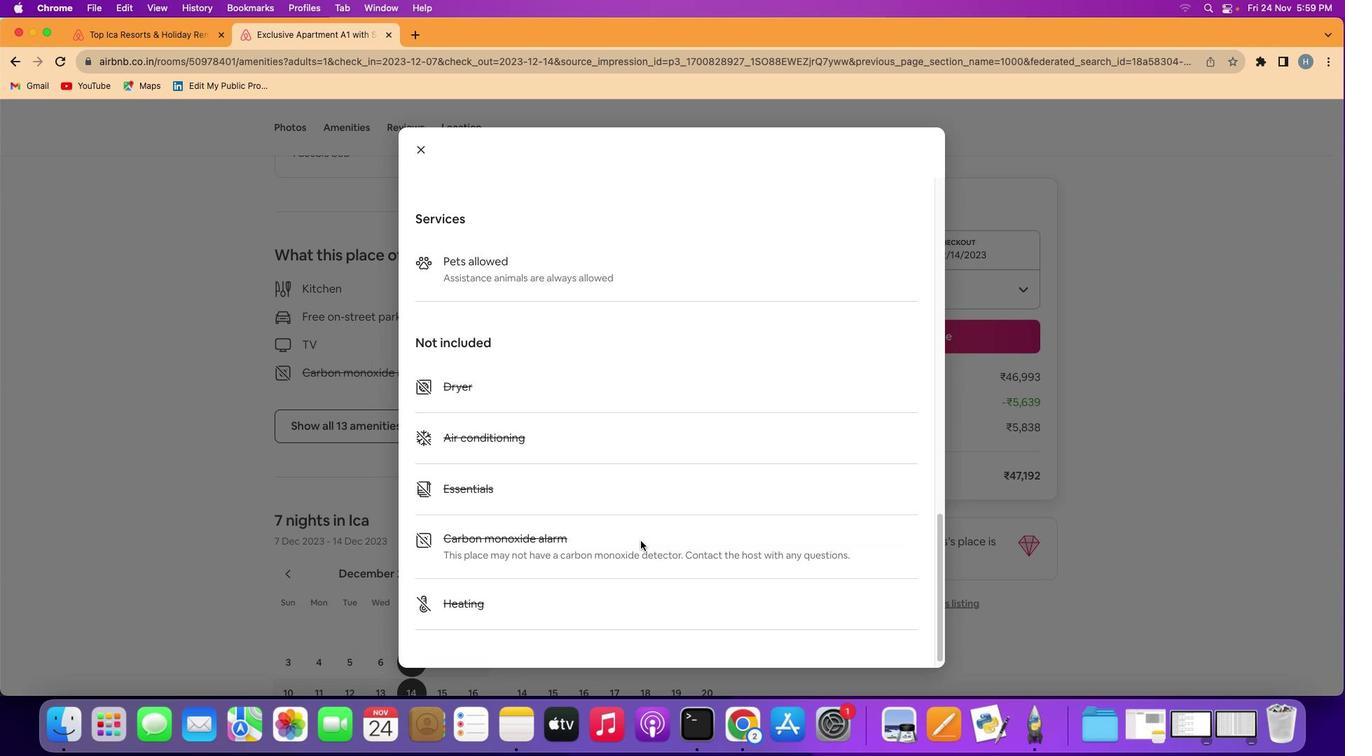 
Action: Mouse scrolled (641, 541) with delta (0, -3)
Screenshot: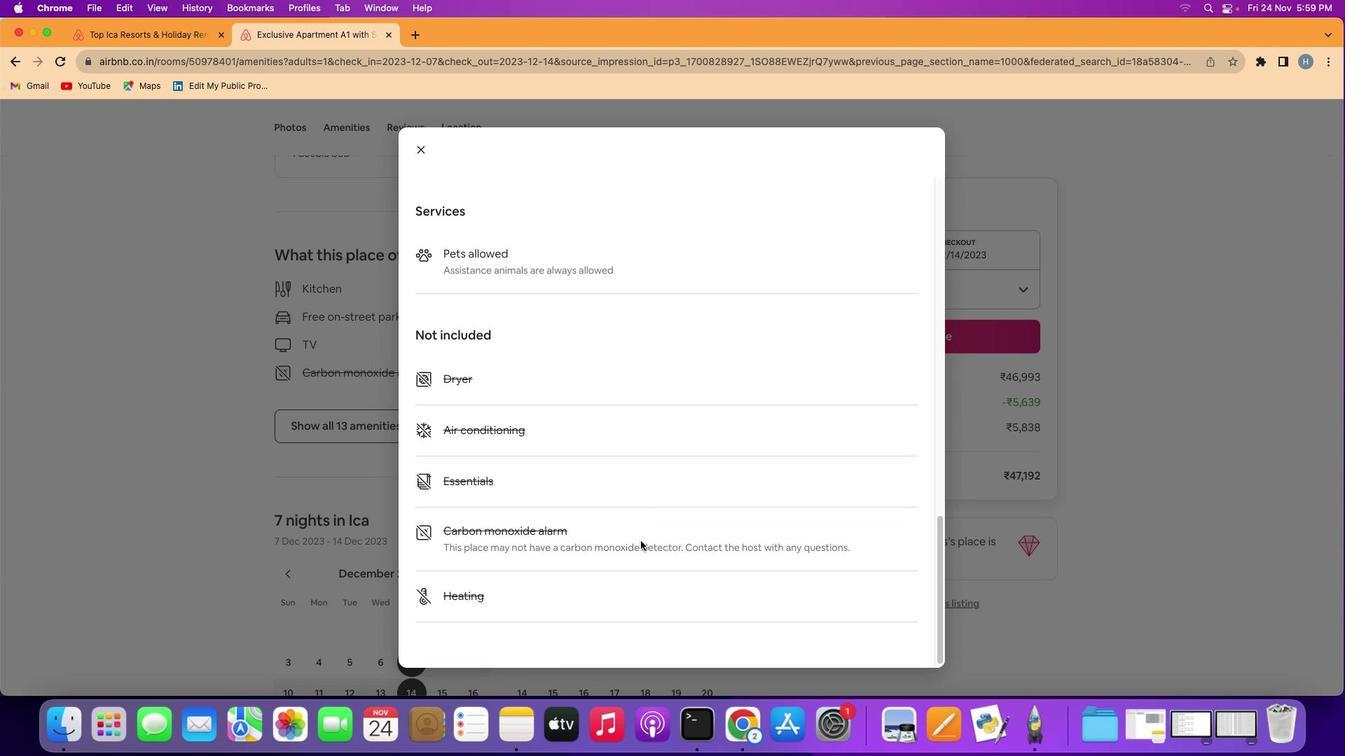 
Action: Mouse scrolled (641, 541) with delta (0, -2)
Screenshot: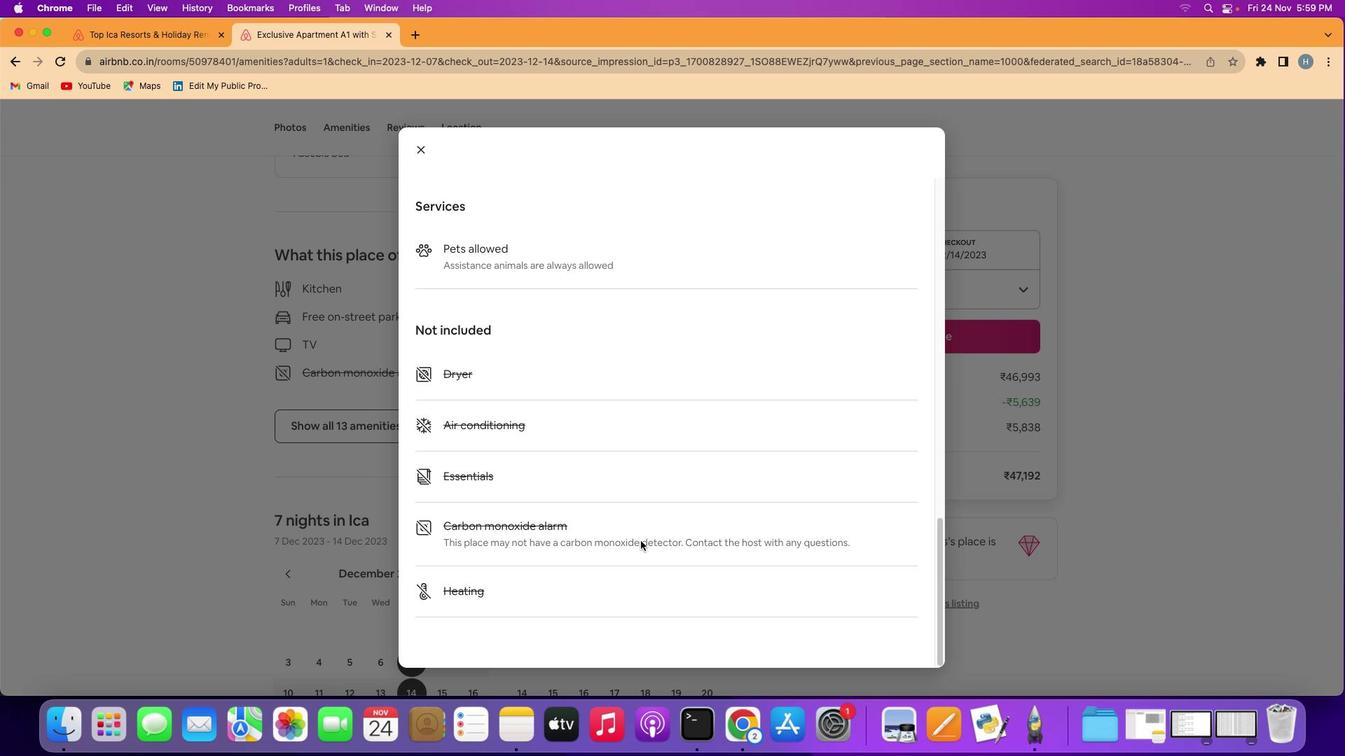 
Action: Mouse scrolled (641, 541) with delta (0, 0)
Screenshot: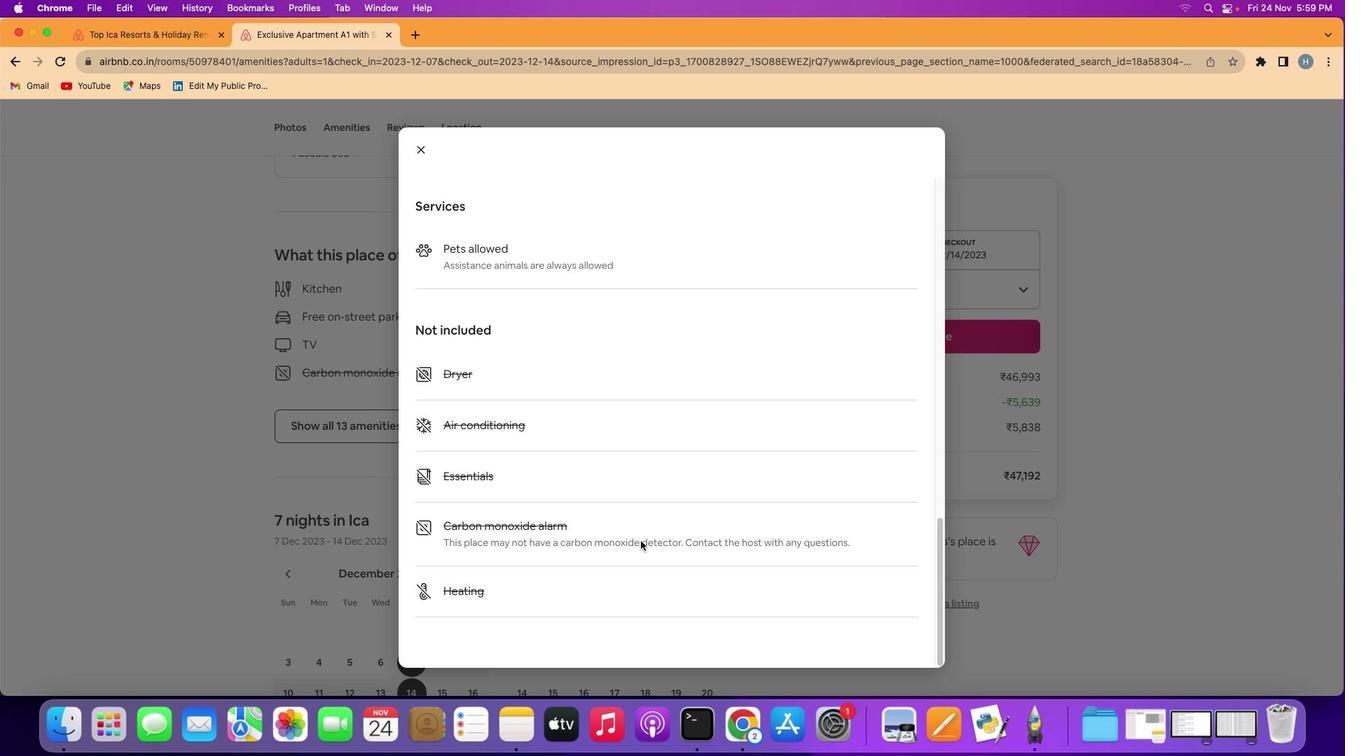 
Action: Mouse scrolled (641, 541) with delta (0, 0)
Screenshot: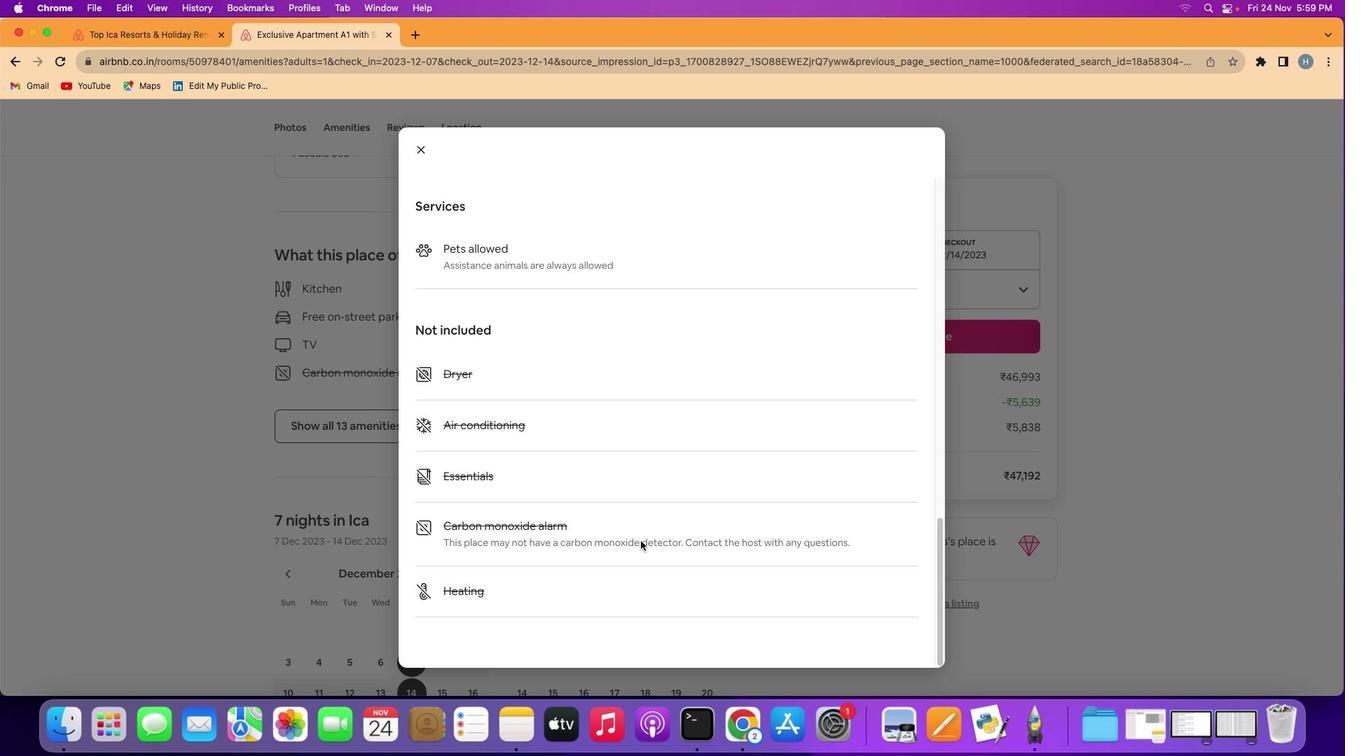 
Action: Mouse scrolled (641, 541) with delta (0, -2)
Screenshot: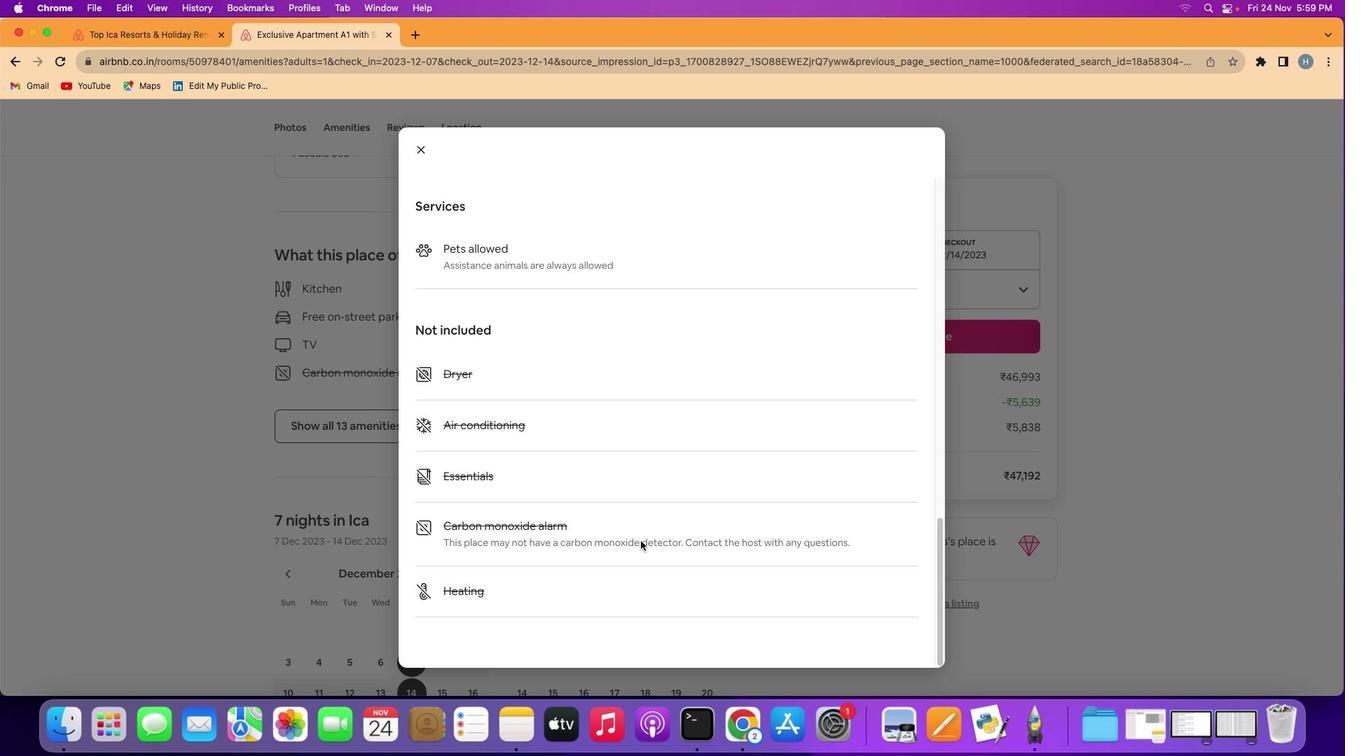 
Action: Mouse scrolled (641, 541) with delta (0, -2)
Screenshot: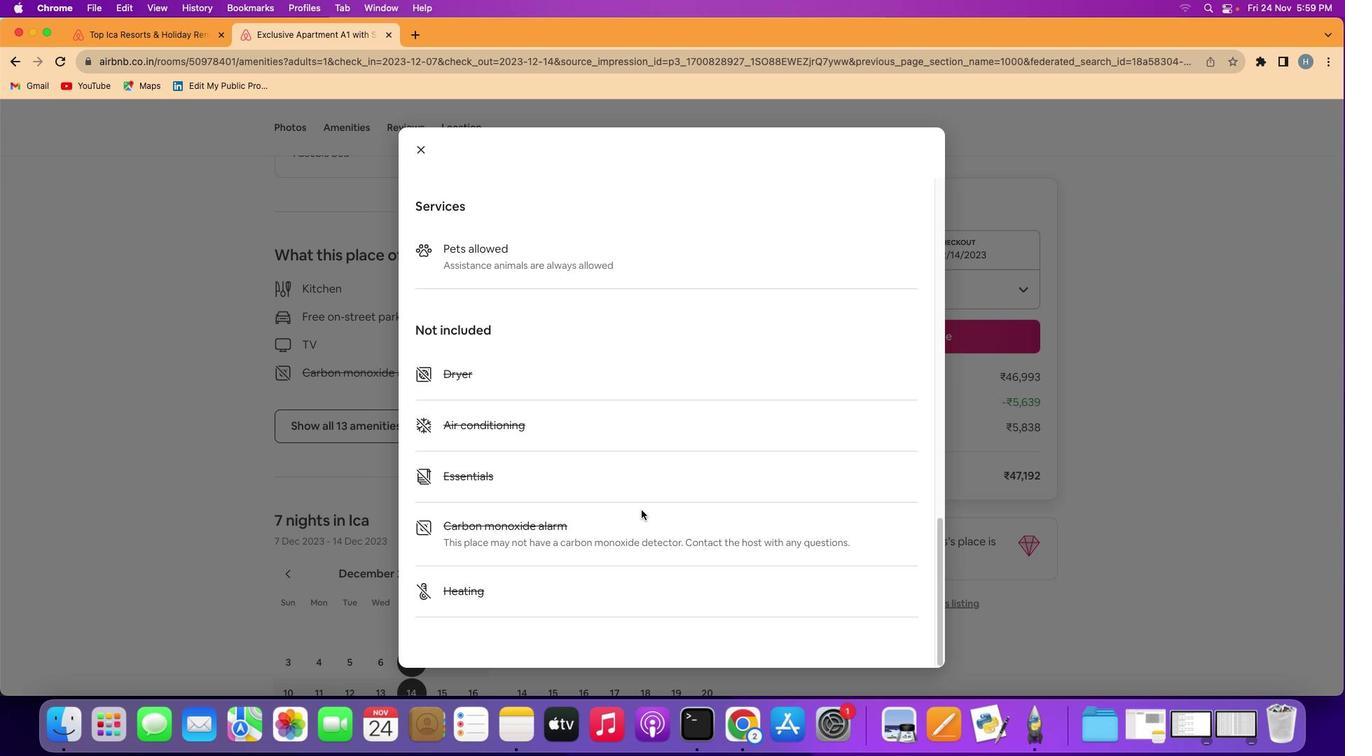 
Action: Mouse moved to (423, 145)
Screenshot: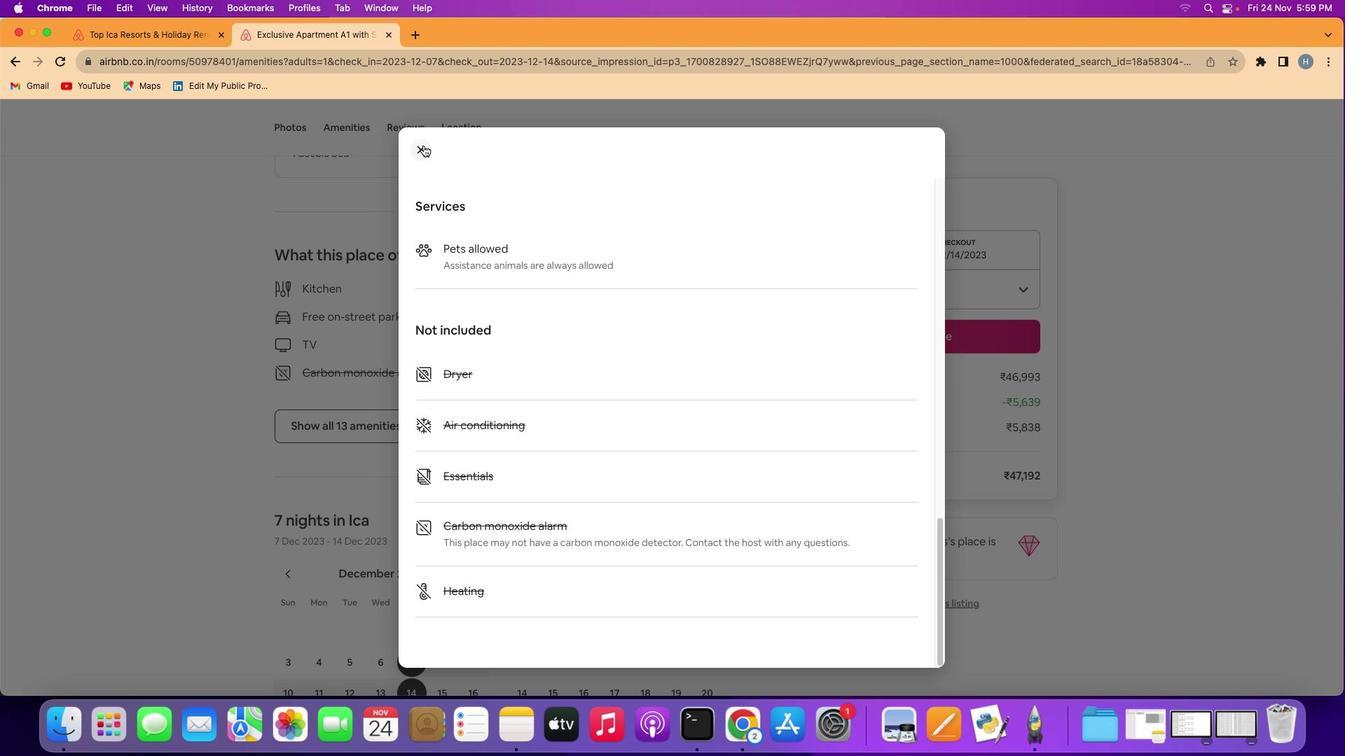 
Action: Mouse pressed left at (423, 145)
Screenshot: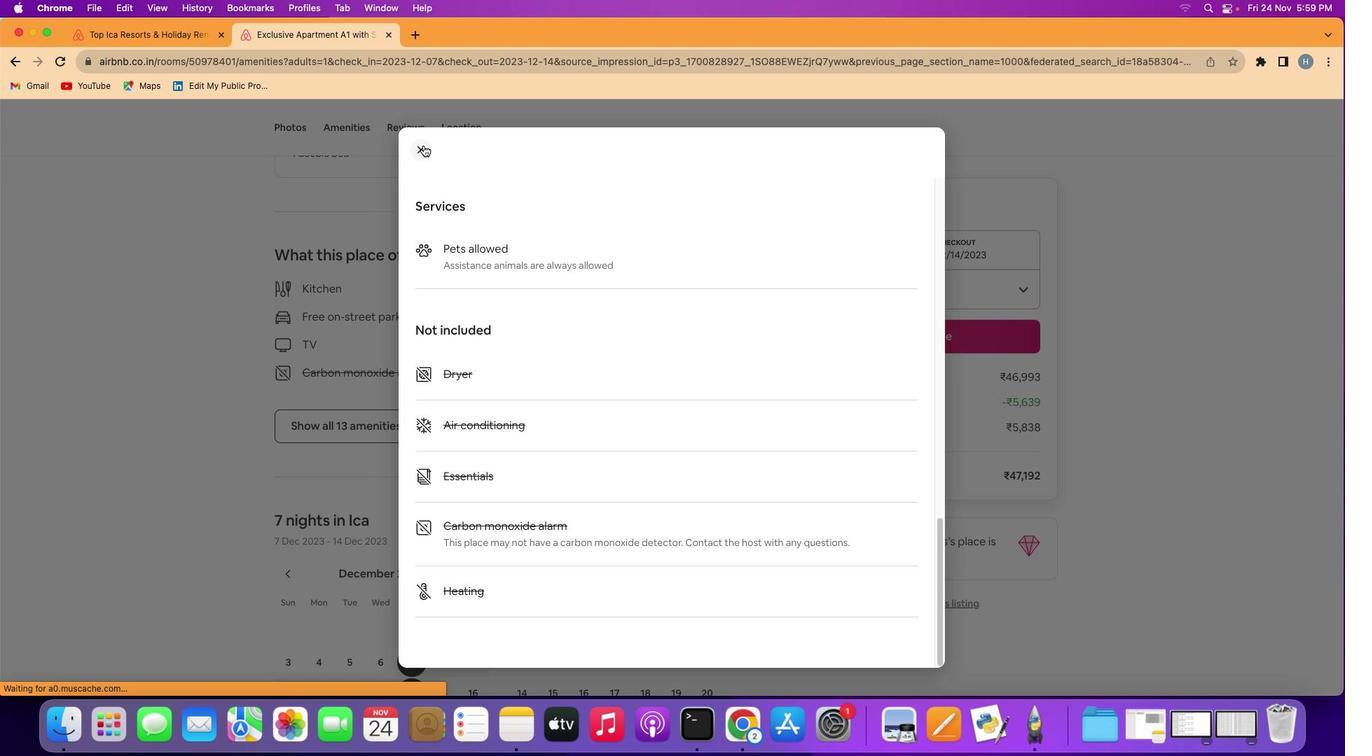
Action: Mouse moved to (596, 470)
Screenshot: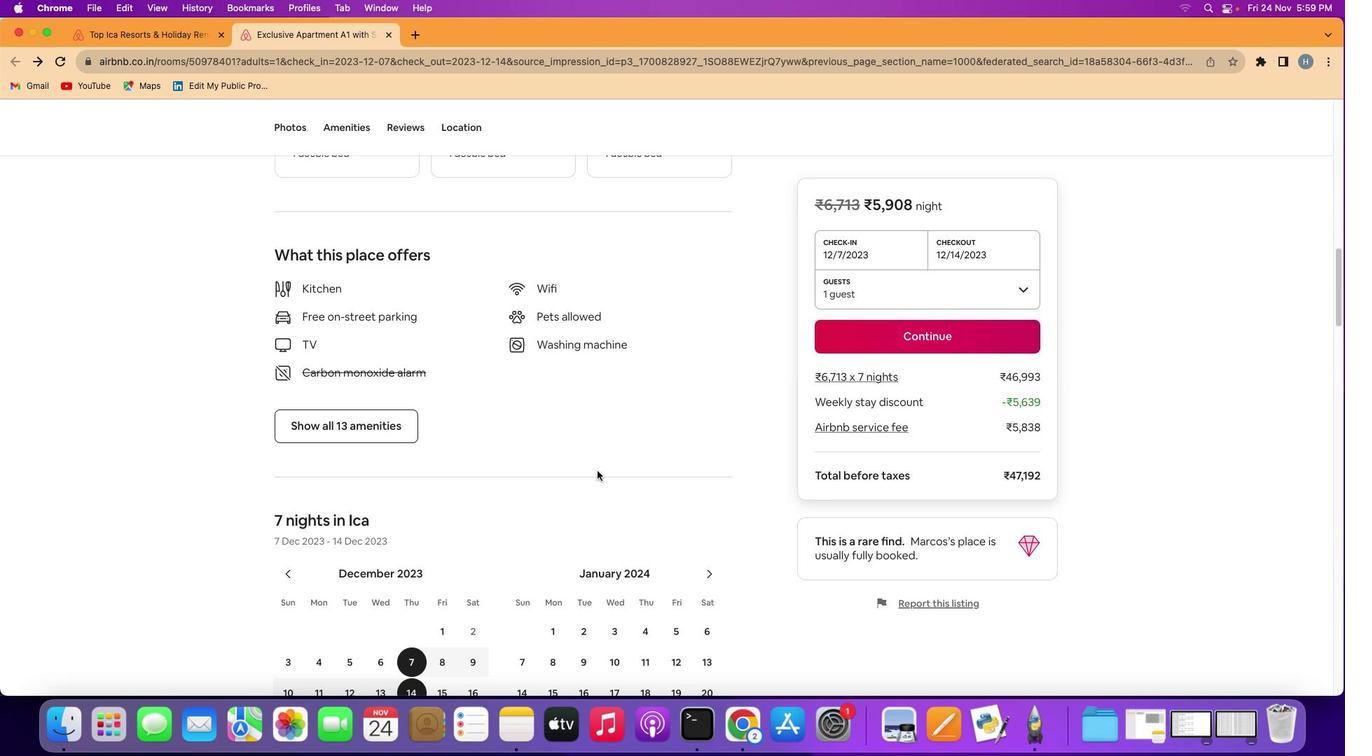 
Action: Mouse scrolled (596, 470) with delta (0, 0)
Screenshot: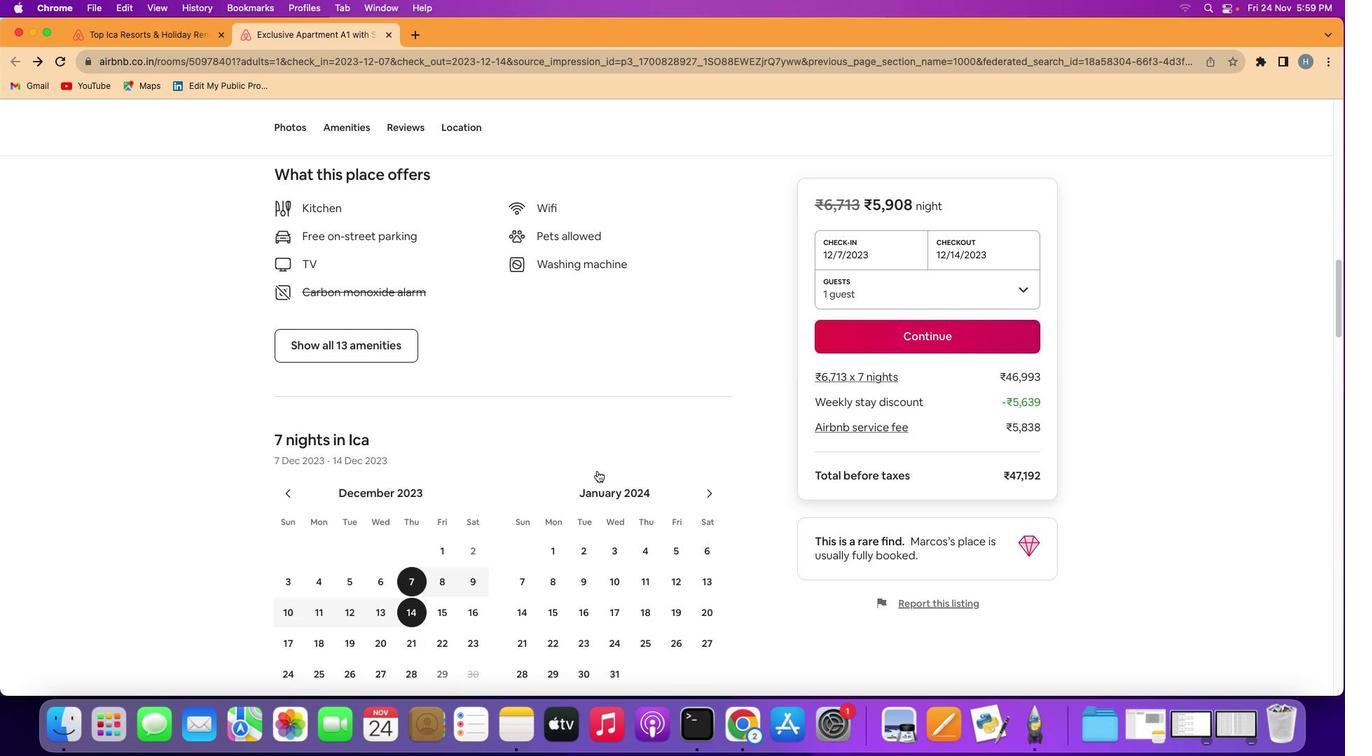 
Action: Mouse scrolled (596, 470) with delta (0, 0)
Screenshot: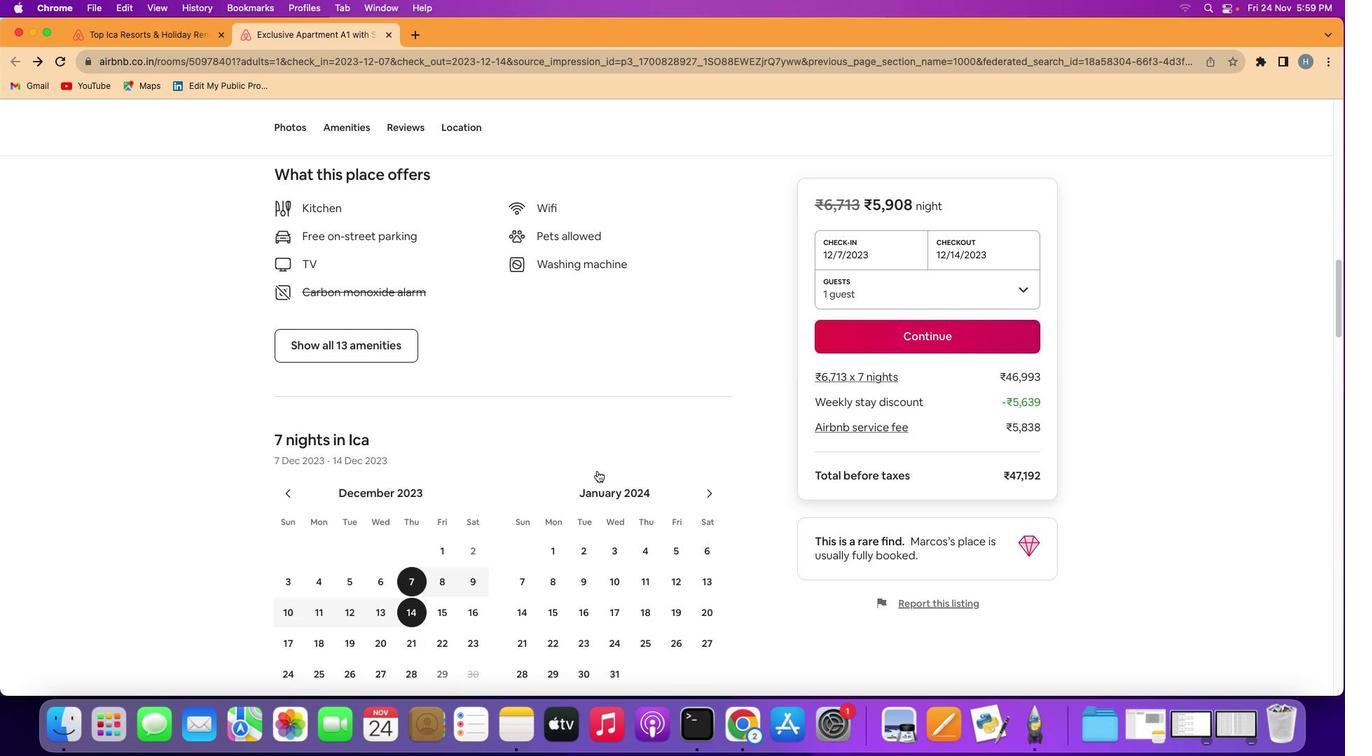 
Action: Mouse scrolled (596, 470) with delta (0, -2)
Screenshot: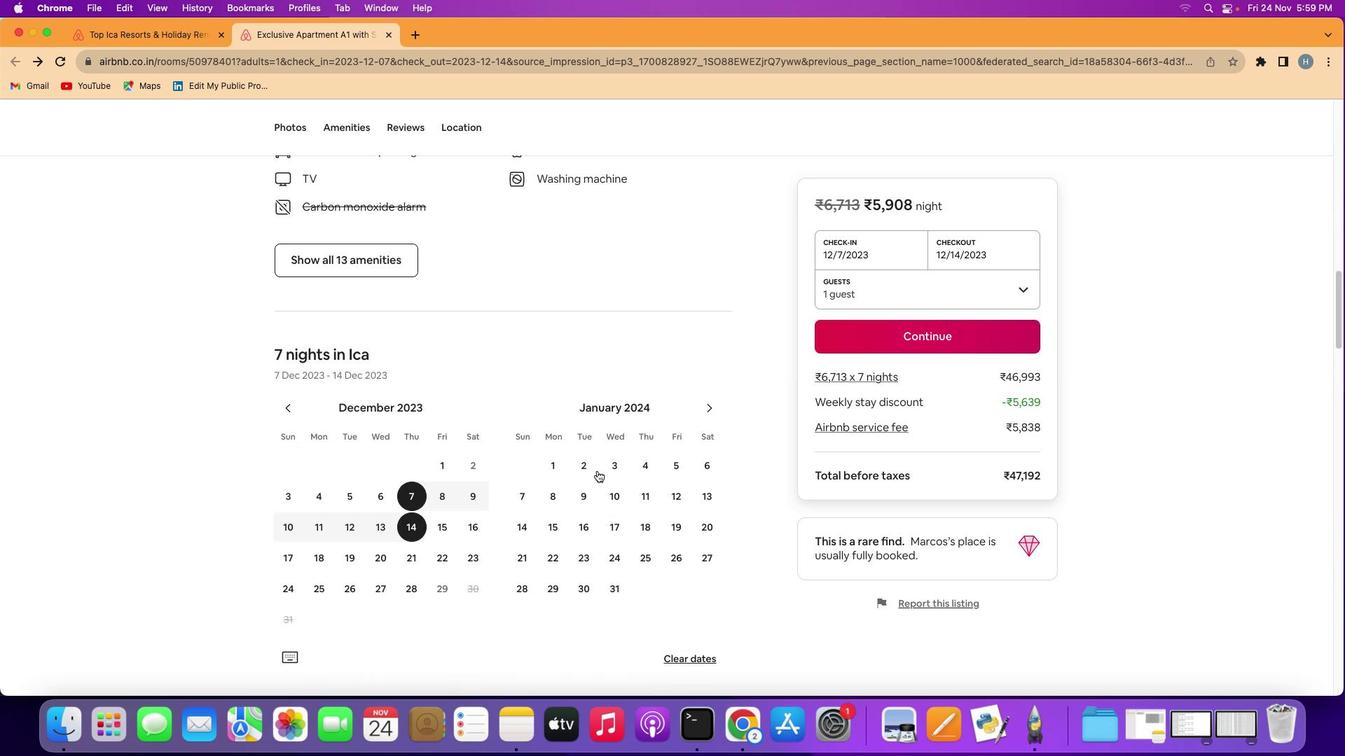 
Action: Mouse scrolled (596, 470) with delta (0, -2)
Screenshot: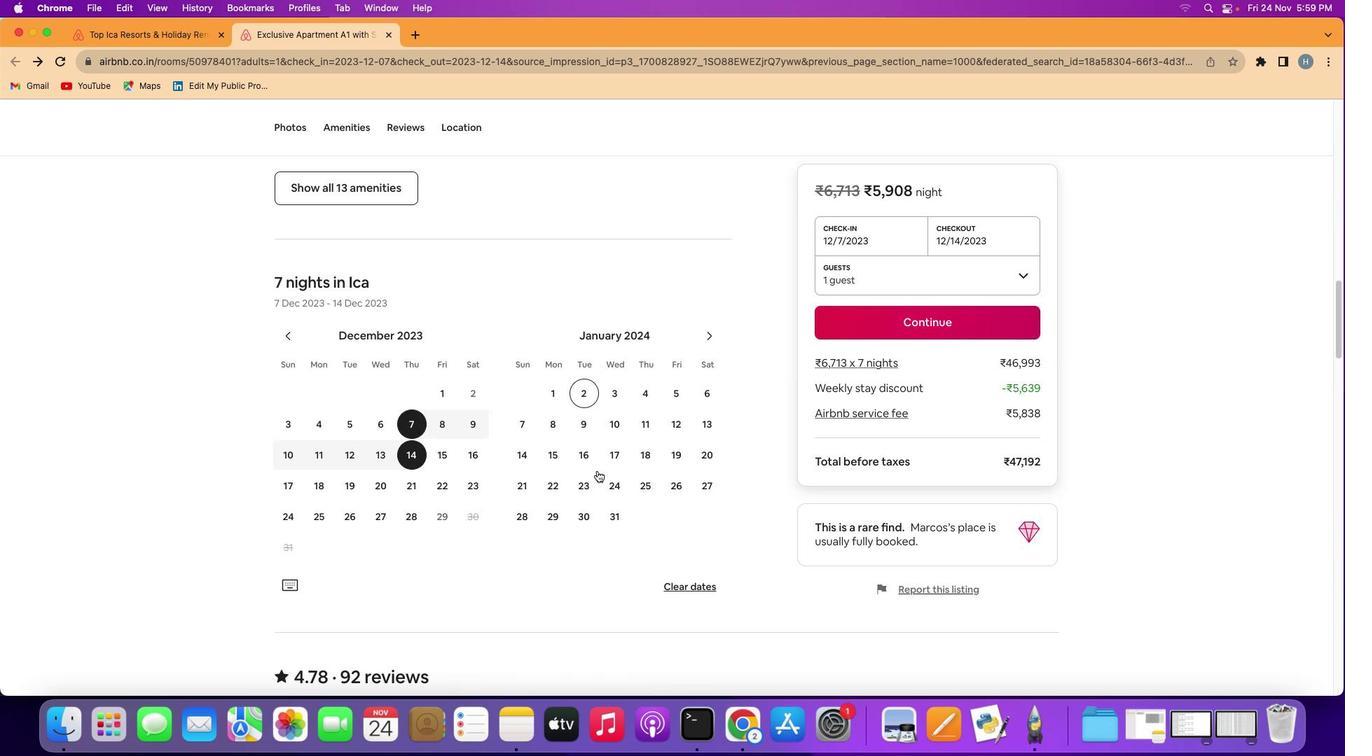 
Action: Mouse scrolled (596, 470) with delta (0, 0)
Screenshot: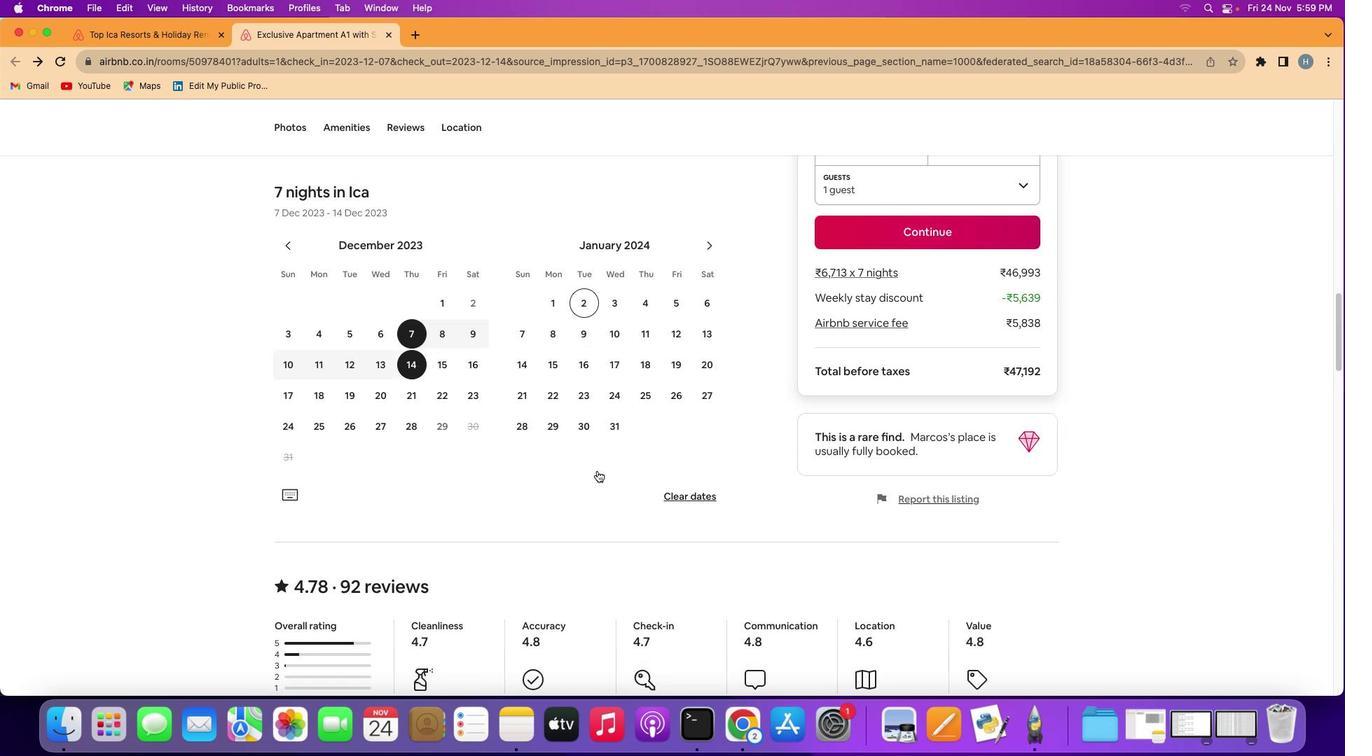 
Action: Mouse scrolled (596, 470) with delta (0, 0)
Screenshot: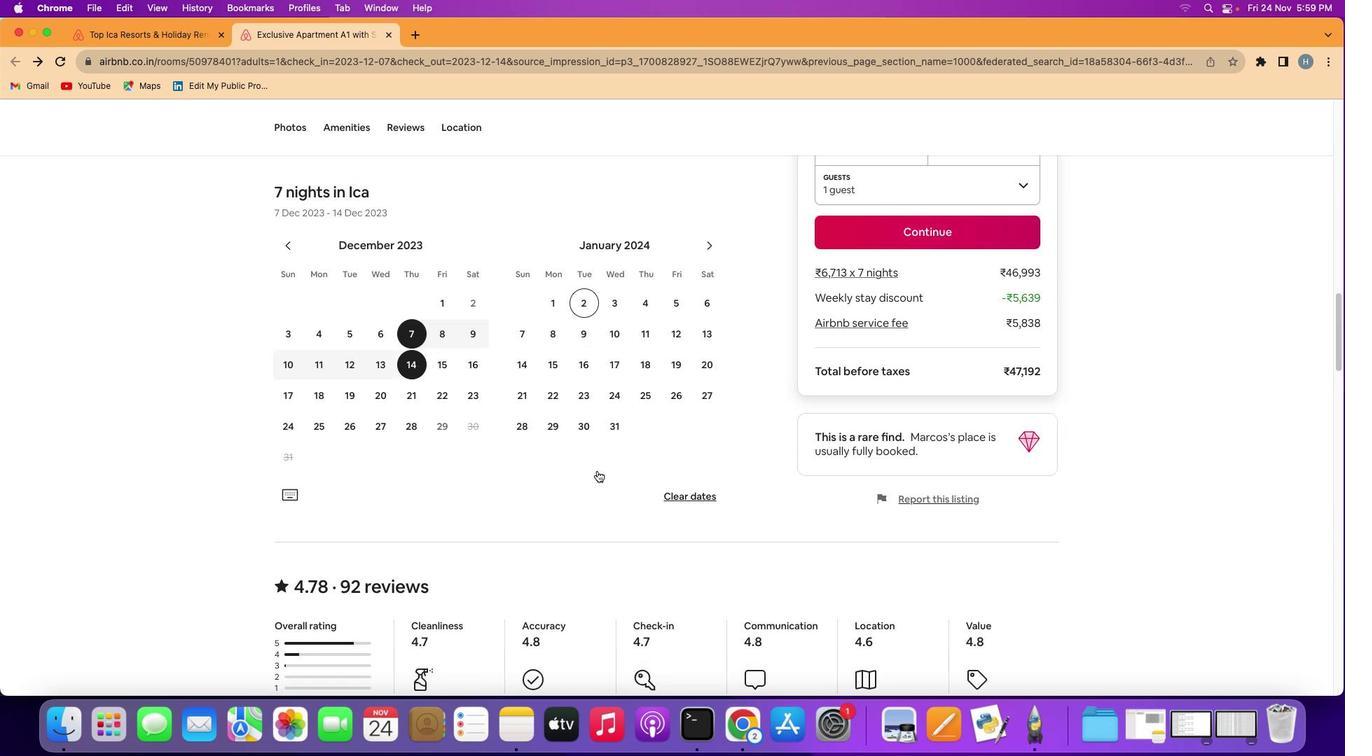 
Action: Mouse scrolled (596, 470) with delta (0, -2)
Screenshot: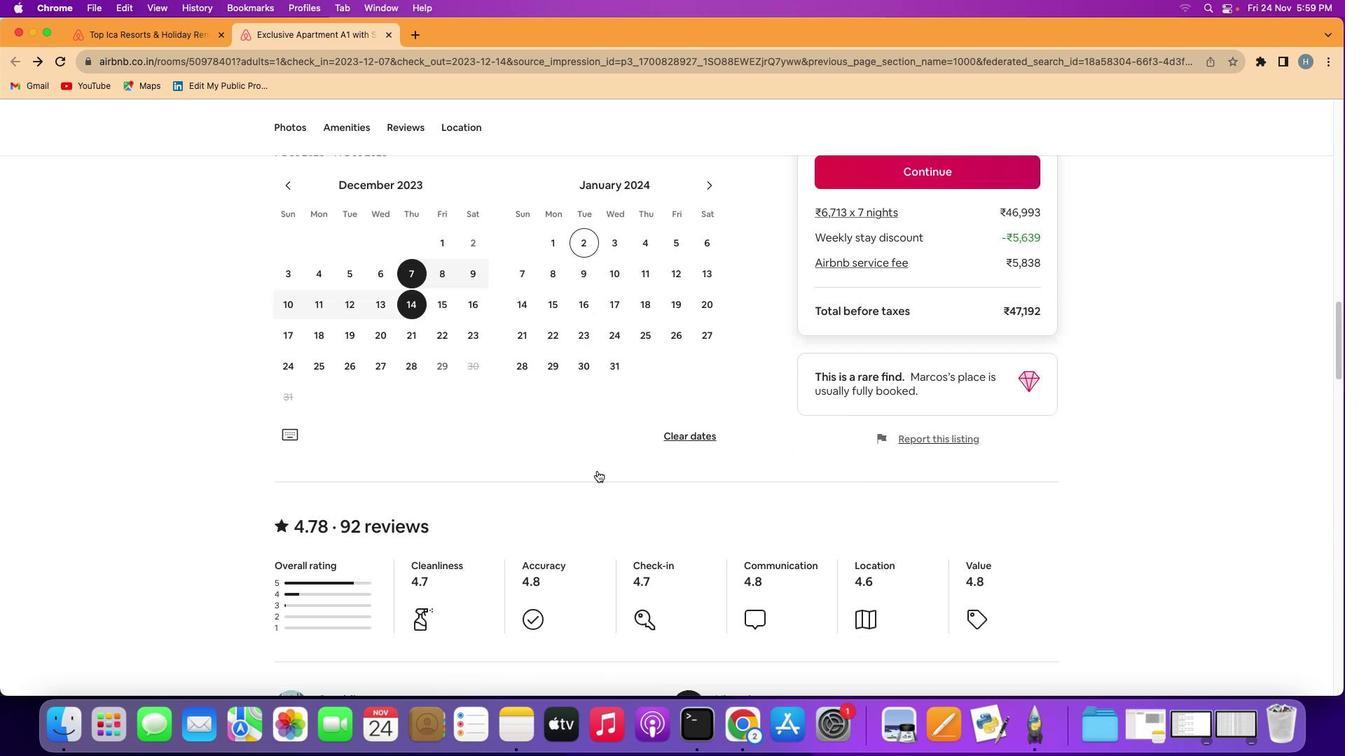
Action: Mouse scrolled (596, 470) with delta (0, -2)
Screenshot: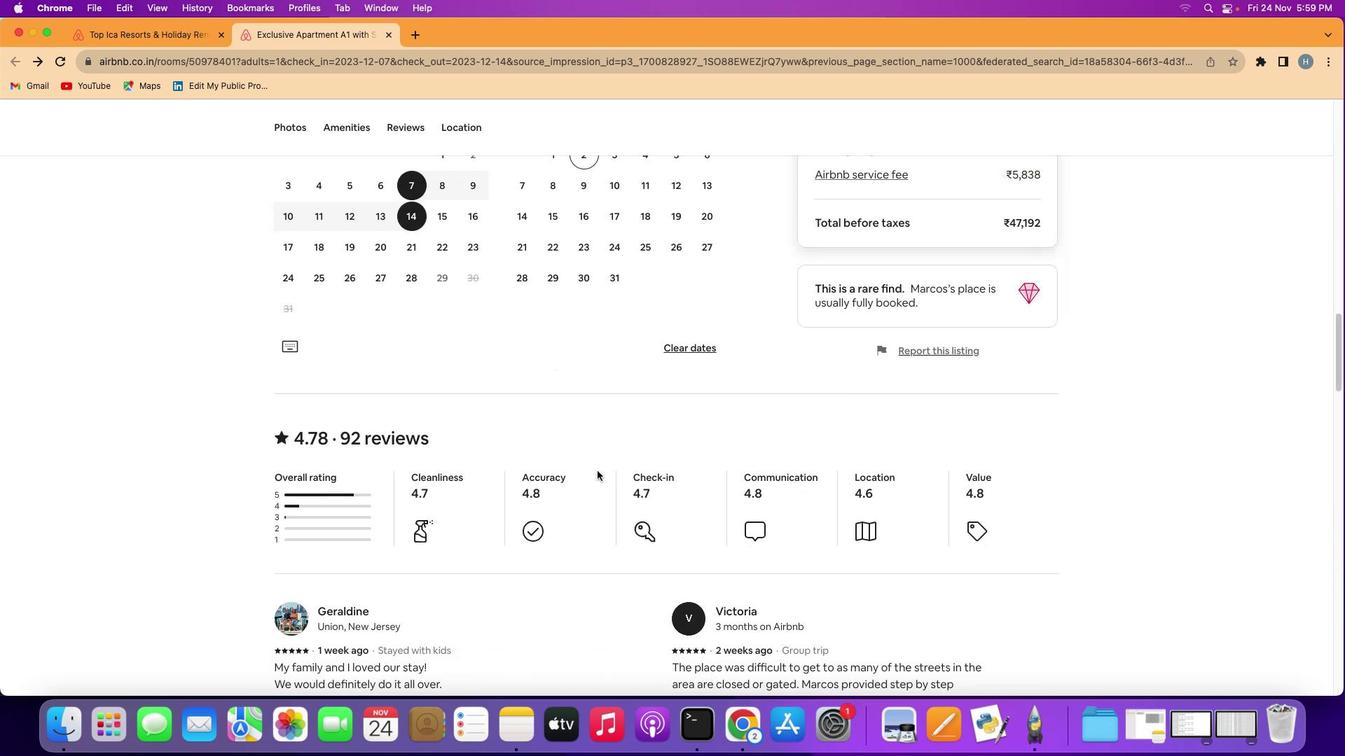 
Action: Mouse scrolled (596, 470) with delta (0, 0)
Screenshot: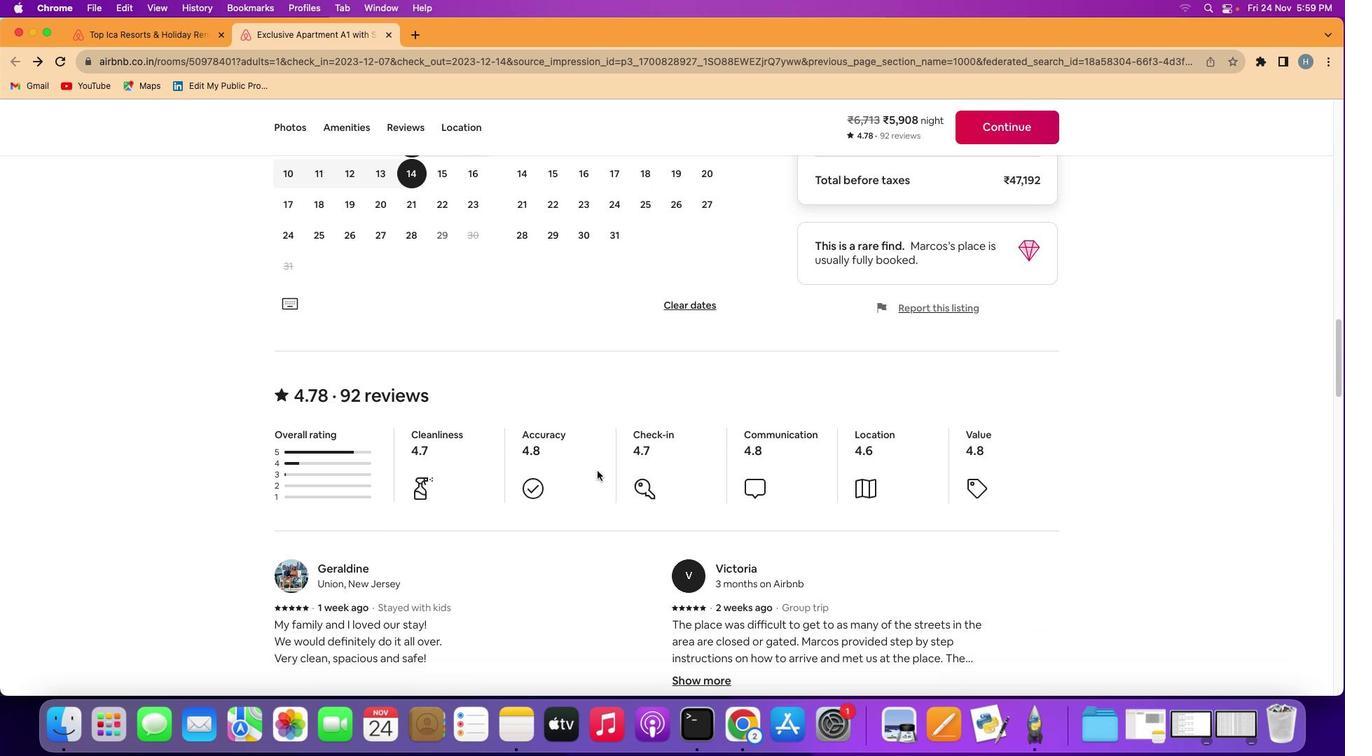 
Action: Mouse scrolled (596, 470) with delta (0, 0)
Screenshot: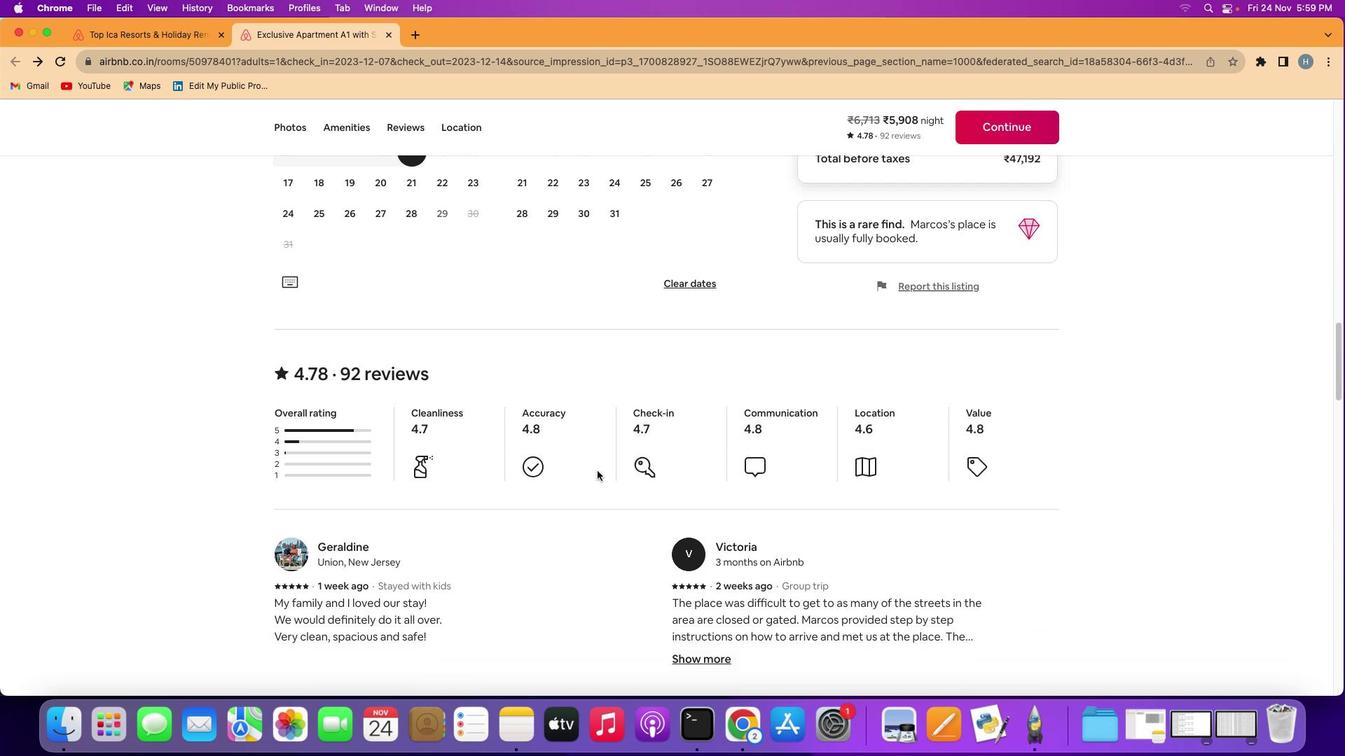 
Action: Mouse scrolled (596, 470) with delta (0, -1)
Screenshot: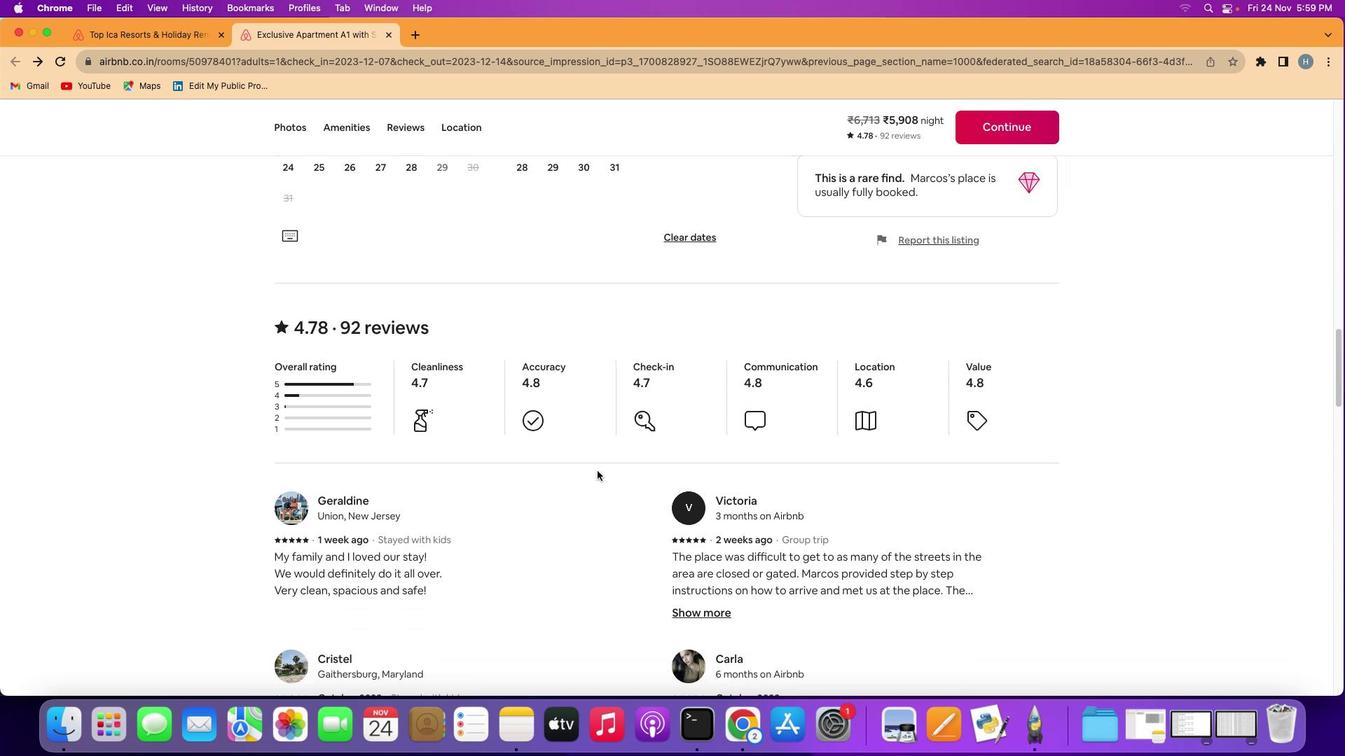 
Action: Mouse scrolled (596, 470) with delta (0, 0)
Screenshot: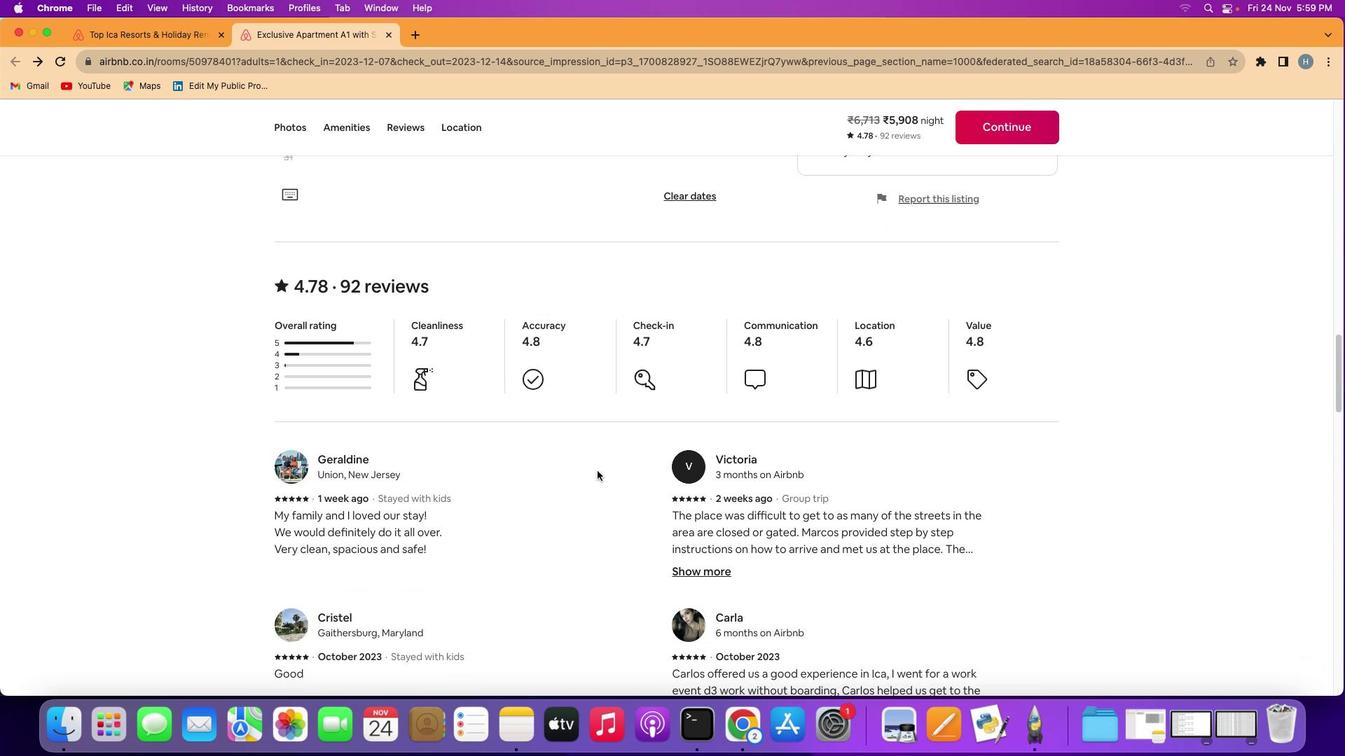 
Action: Mouse scrolled (596, 470) with delta (0, 0)
Screenshot: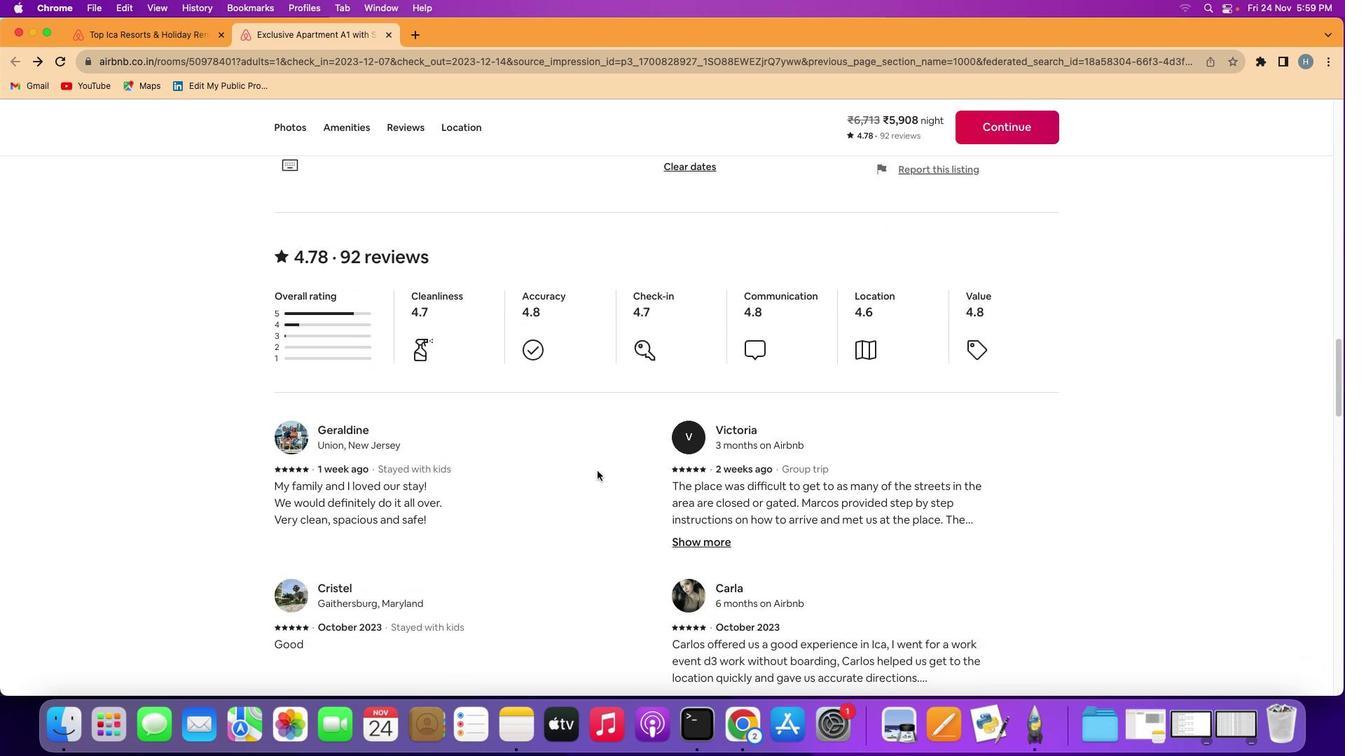 
Action: Mouse scrolled (596, 470) with delta (0, -1)
Screenshot: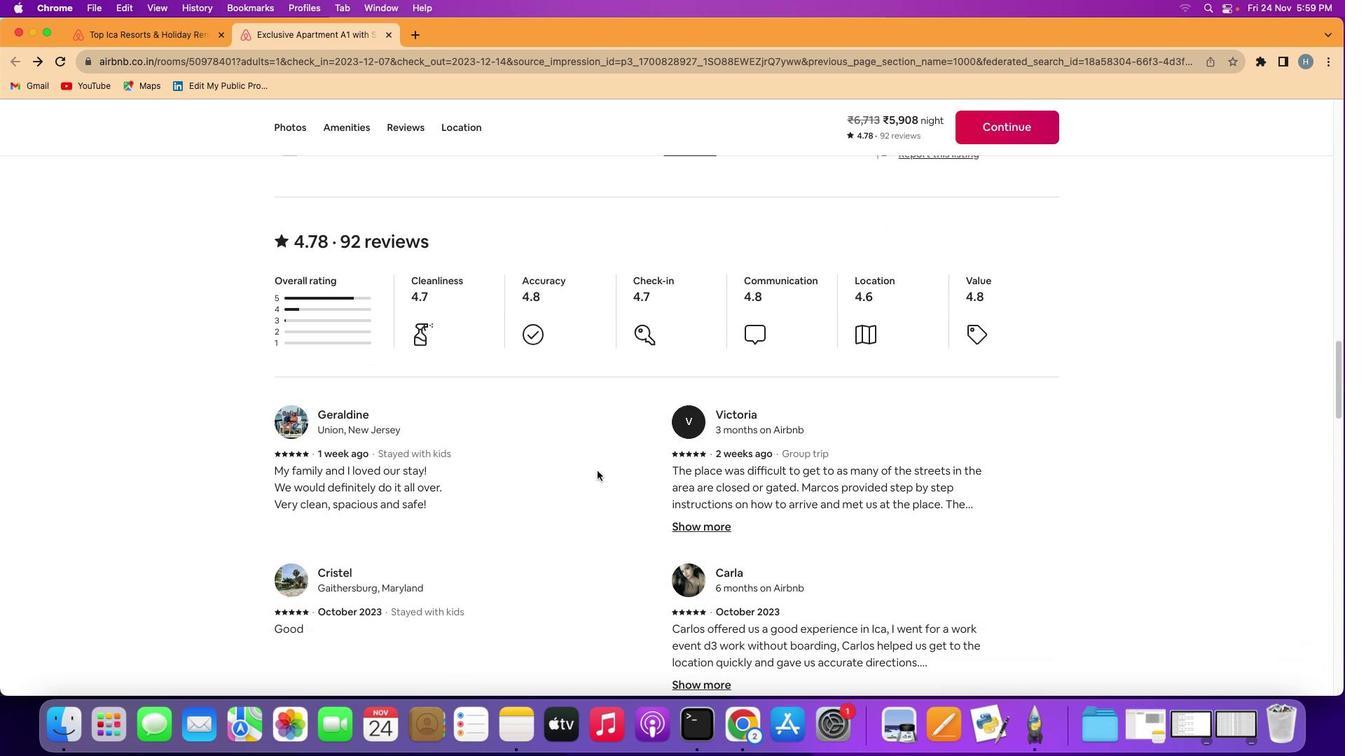 
Action: Mouse scrolled (596, 470) with delta (0, 0)
Screenshot: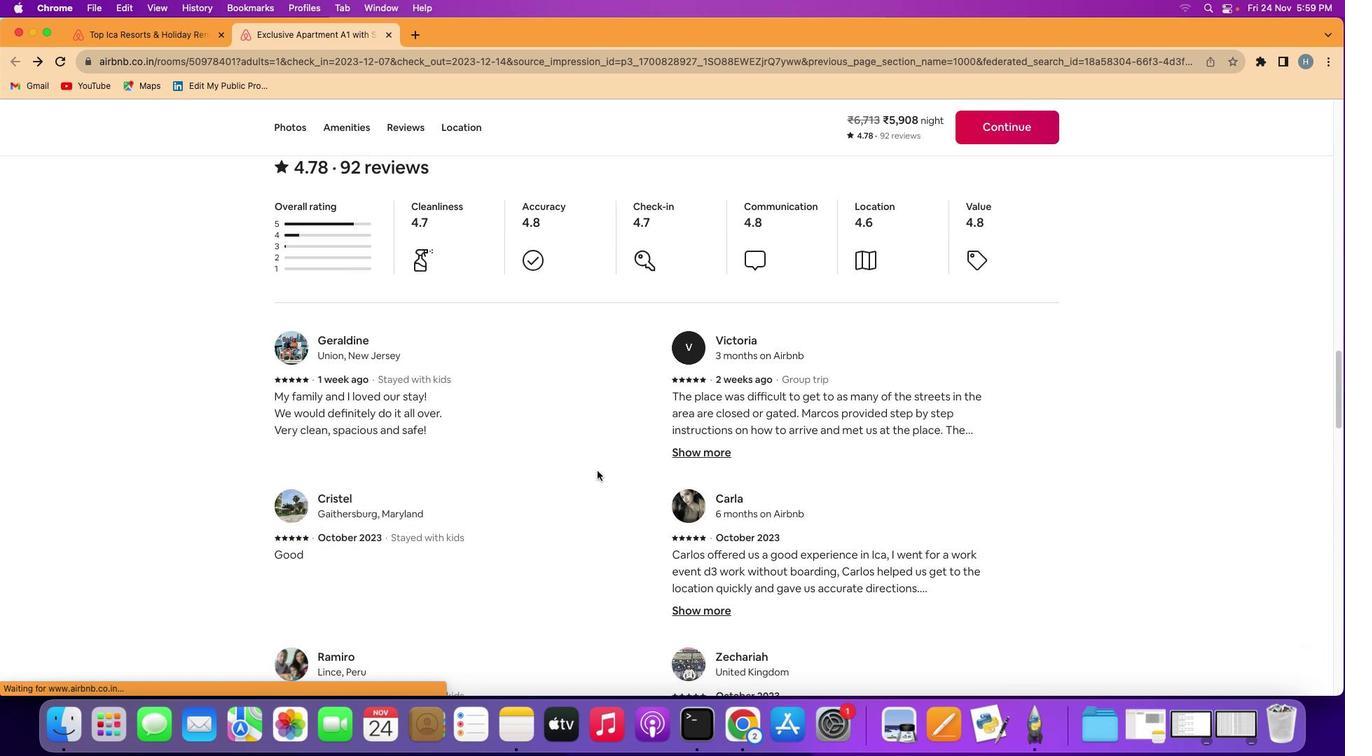 
Action: Mouse scrolled (596, 470) with delta (0, 0)
Screenshot: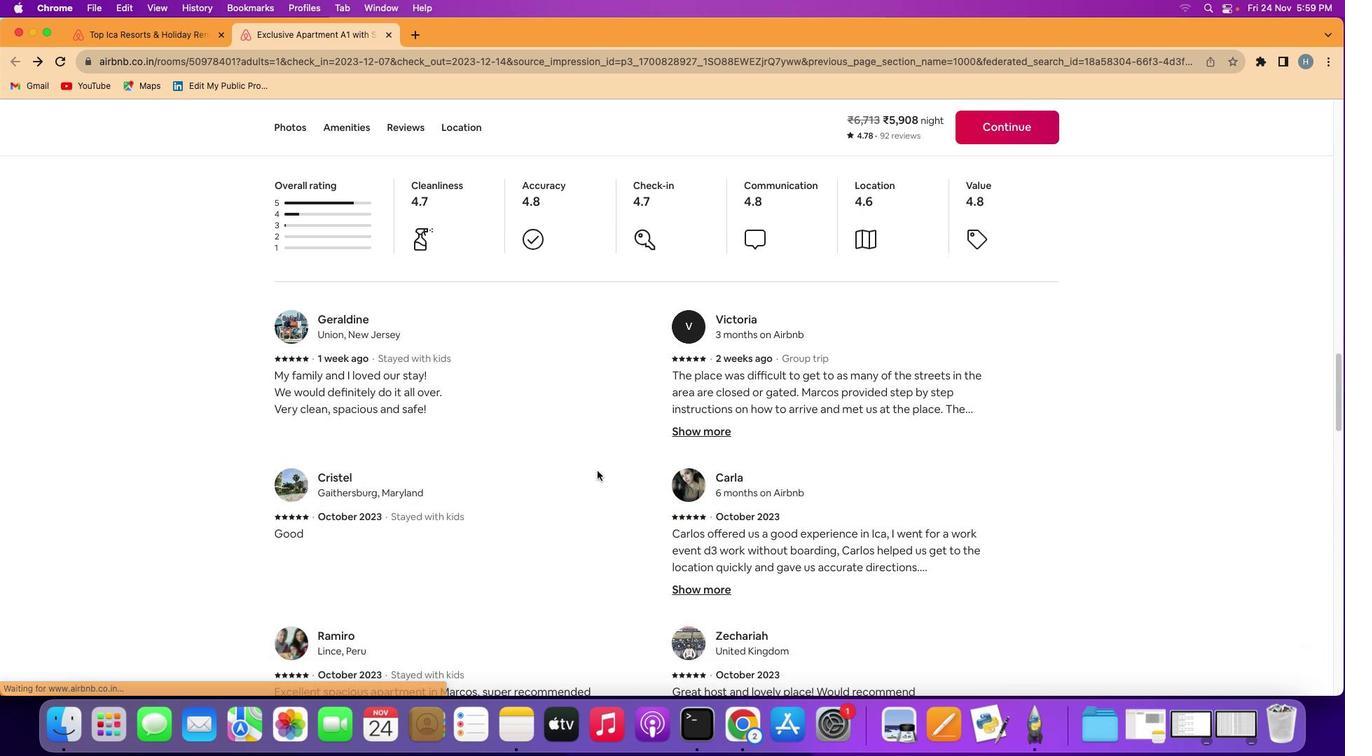 
Action: Mouse scrolled (596, 470) with delta (0, -1)
Screenshot: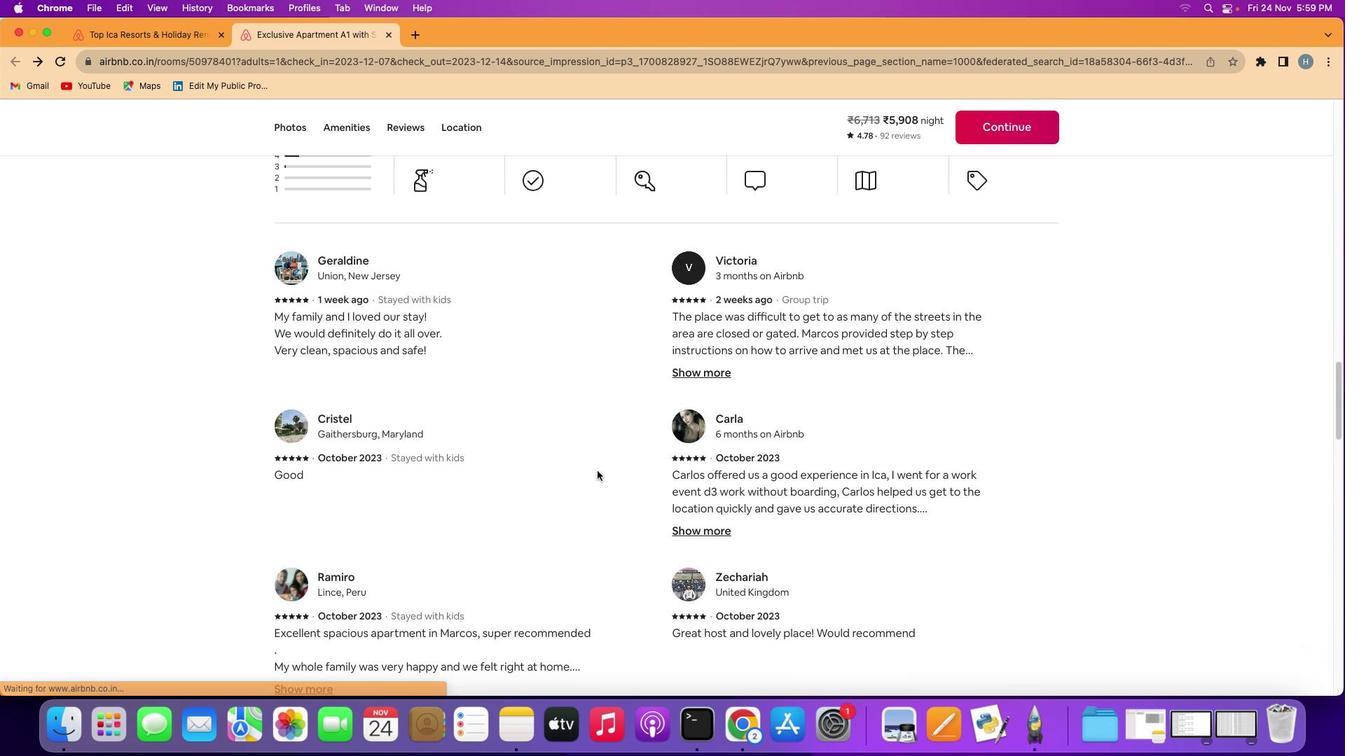 
Action: Mouse scrolled (596, 470) with delta (0, -2)
Screenshot: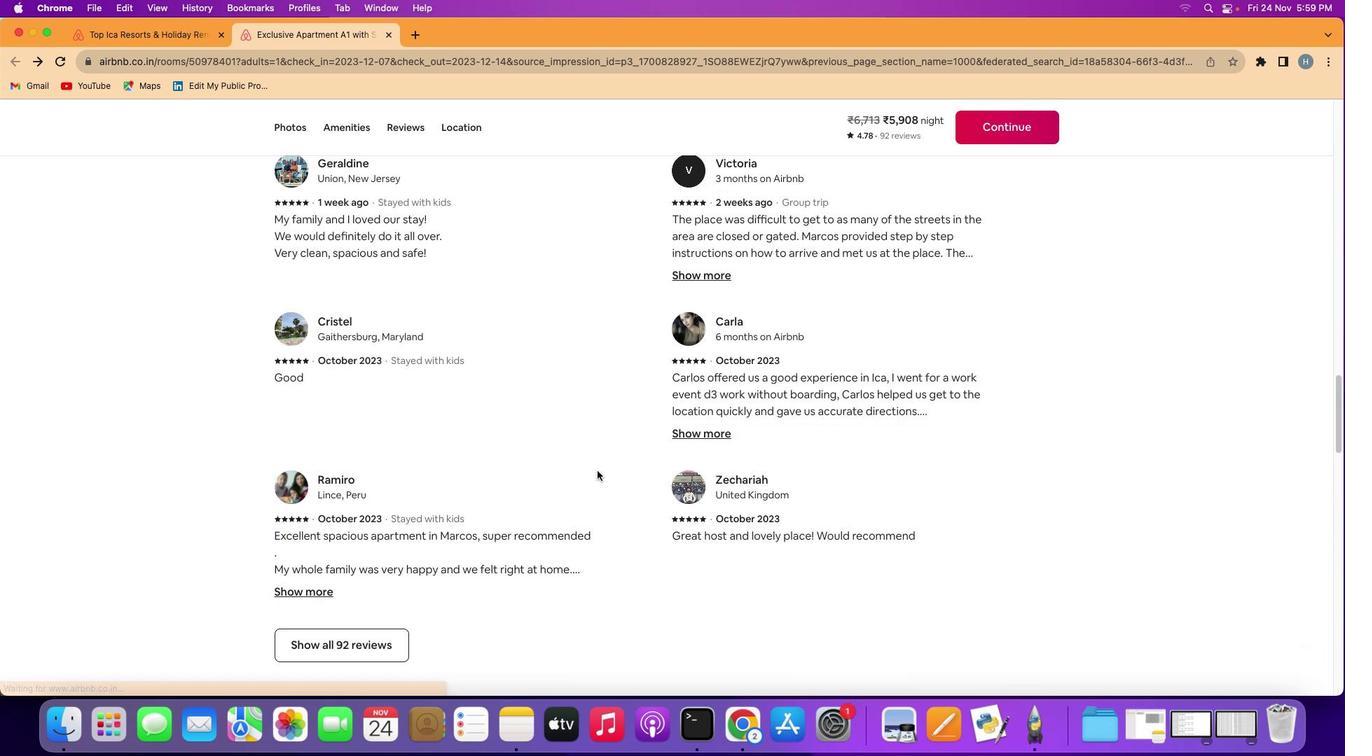 
Action: Mouse scrolled (596, 470) with delta (0, 0)
Screenshot: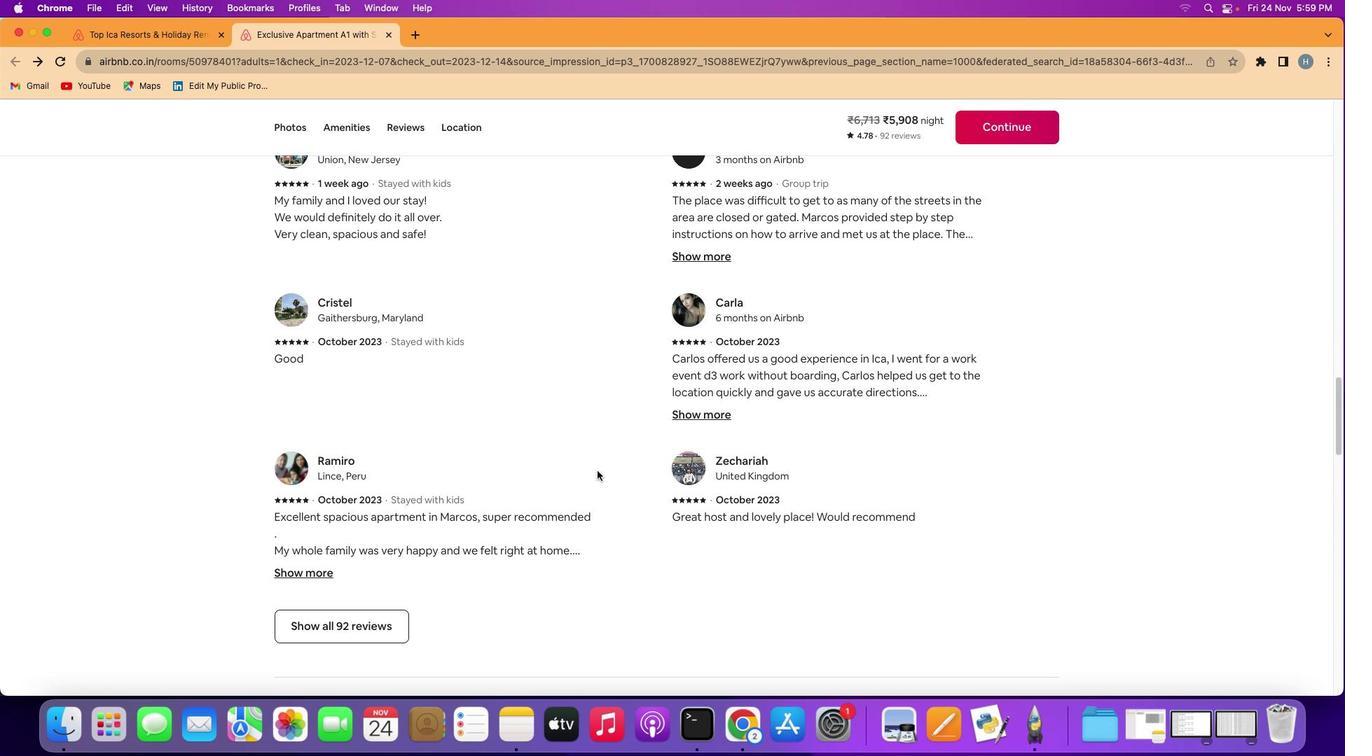 
Action: Mouse scrolled (596, 470) with delta (0, 0)
Screenshot: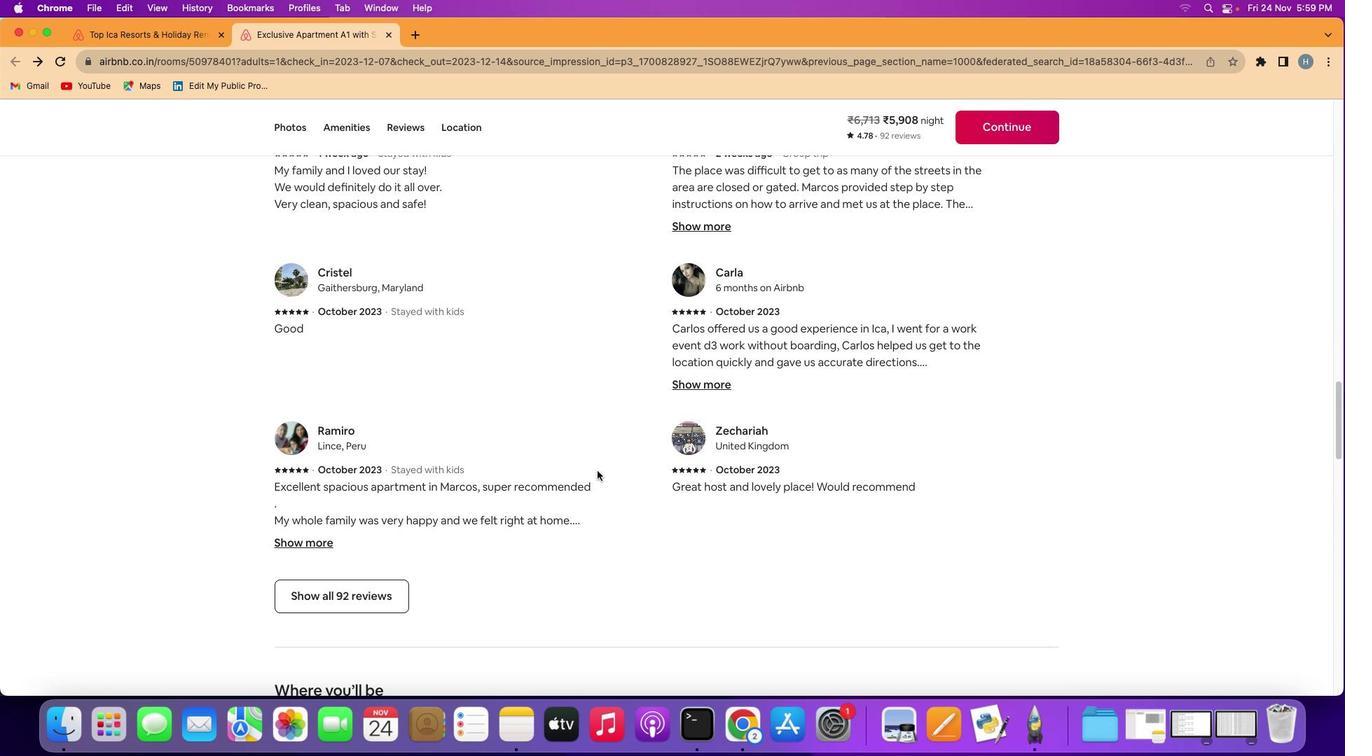 
Action: Mouse scrolled (596, 470) with delta (0, -1)
Screenshot: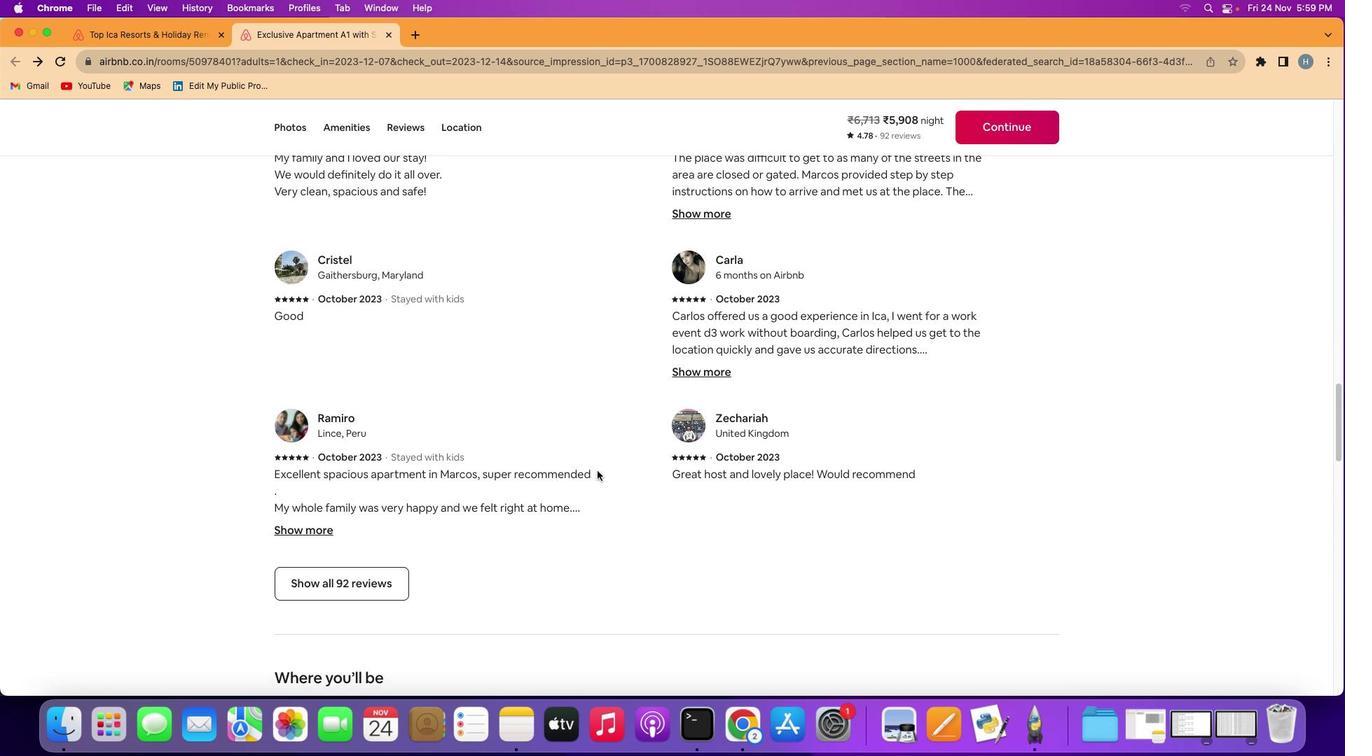 
Action: Mouse moved to (351, 545)
Screenshot: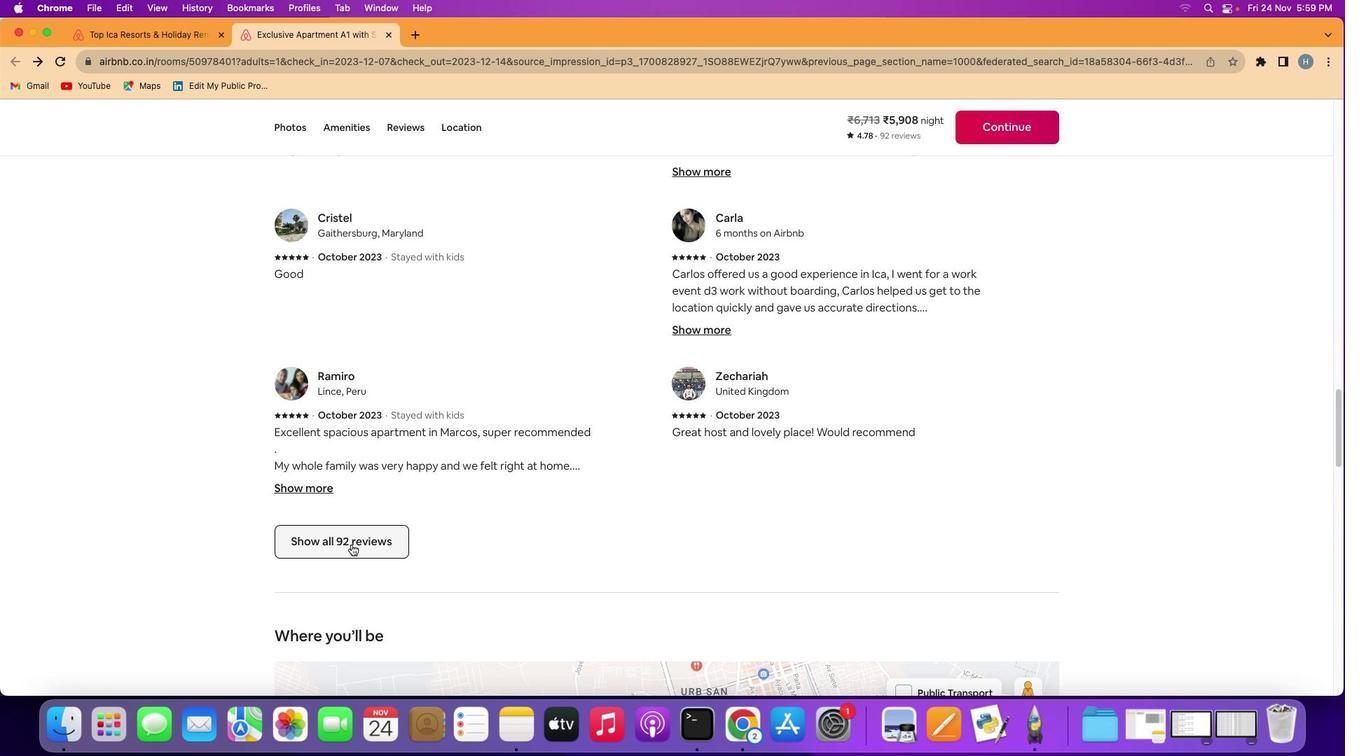 
Action: Mouse pressed left at (351, 545)
Screenshot: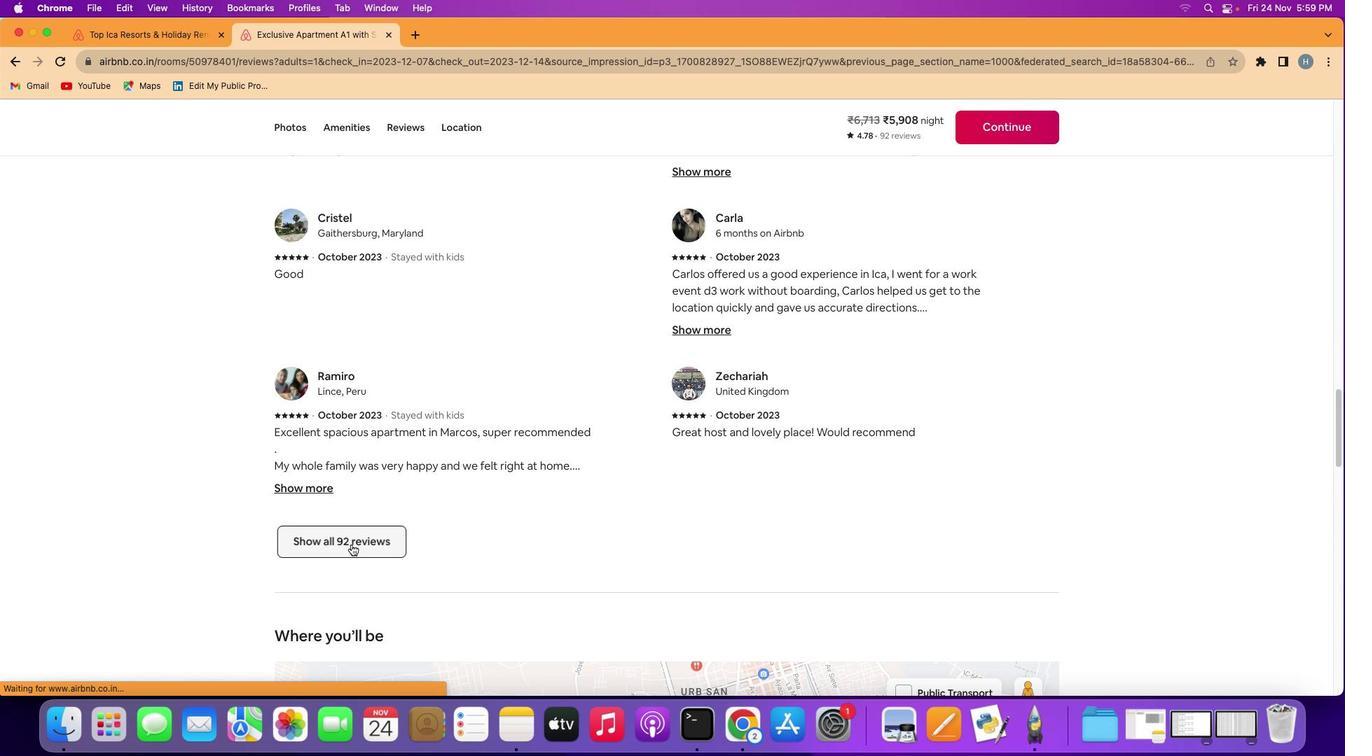 
Action: Mouse moved to (857, 557)
Screenshot: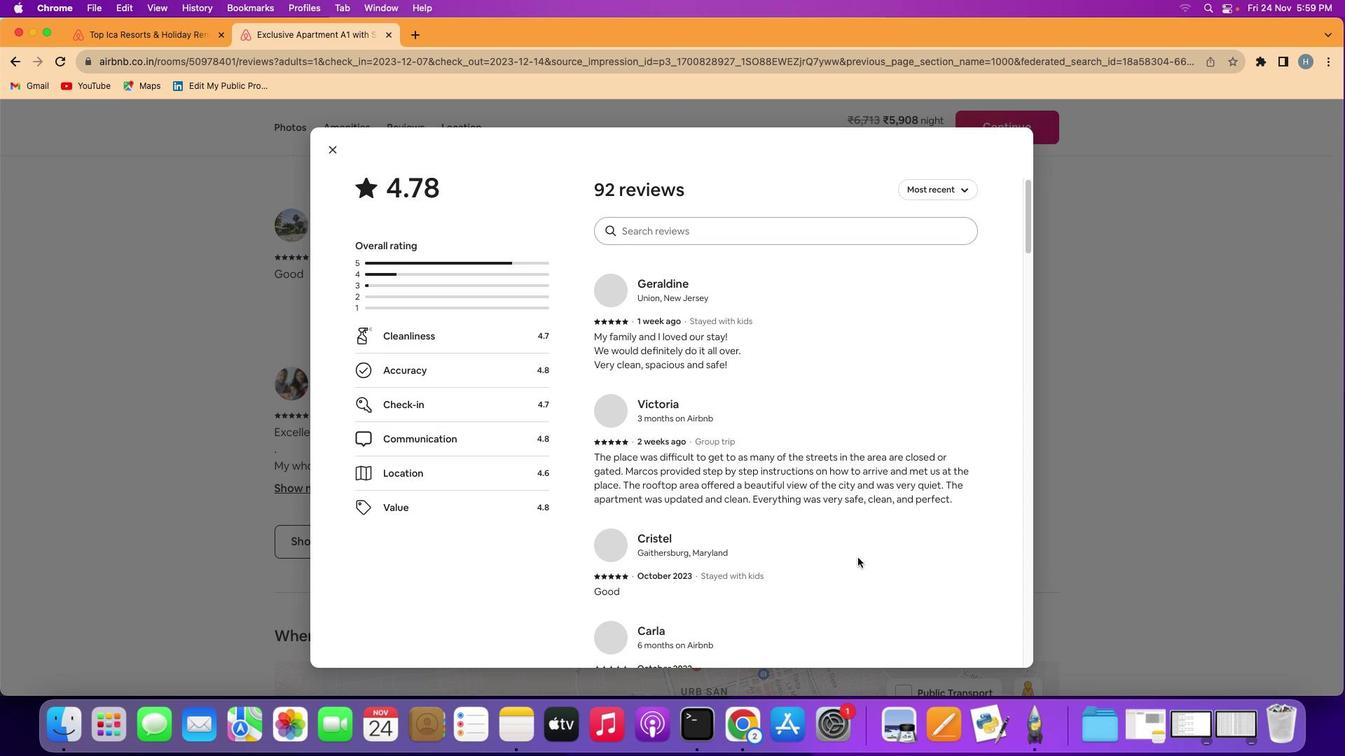 
Action: Mouse scrolled (857, 557) with delta (0, 0)
Screenshot: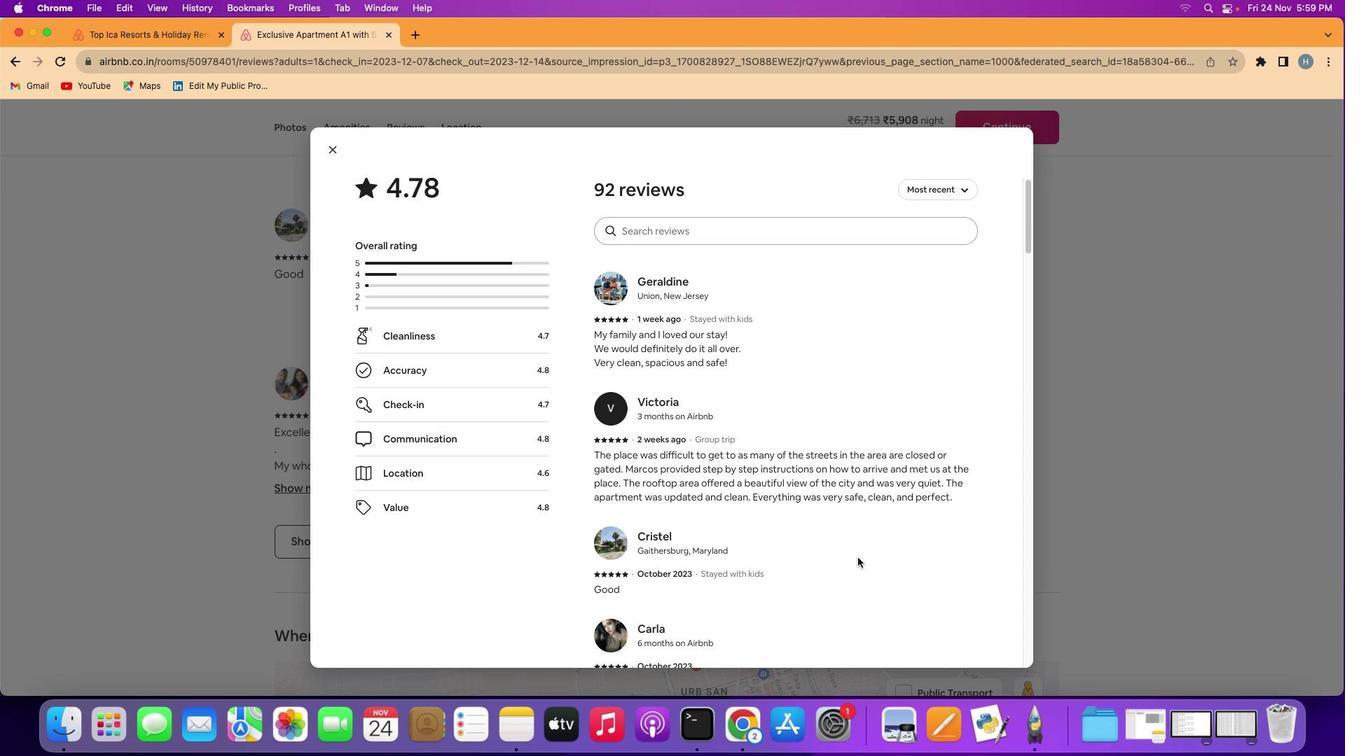 
Action: Mouse scrolled (857, 557) with delta (0, 0)
Screenshot: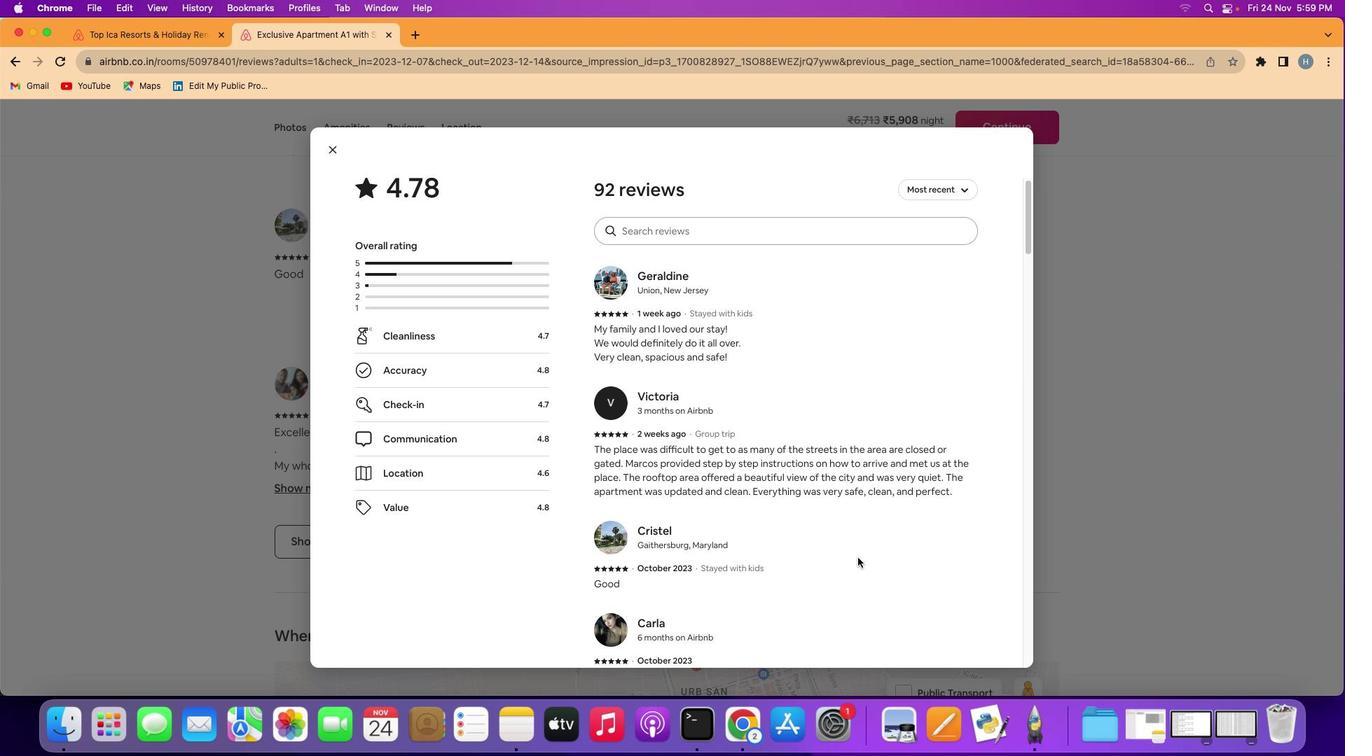 
Action: Mouse scrolled (857, 557) with delta (0, -1)
Screenshot: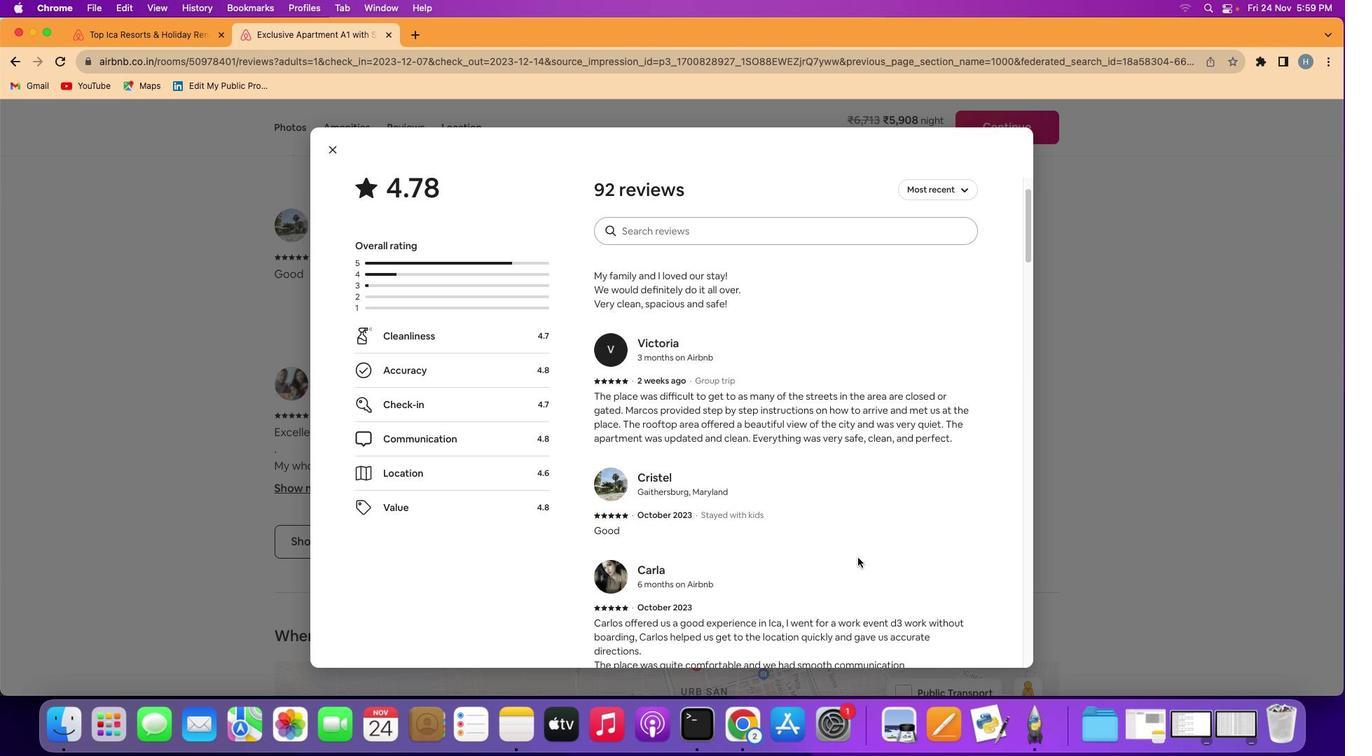 
Action: Mouse scrolled (857, 557) with delta (0, -2)
Screenshot: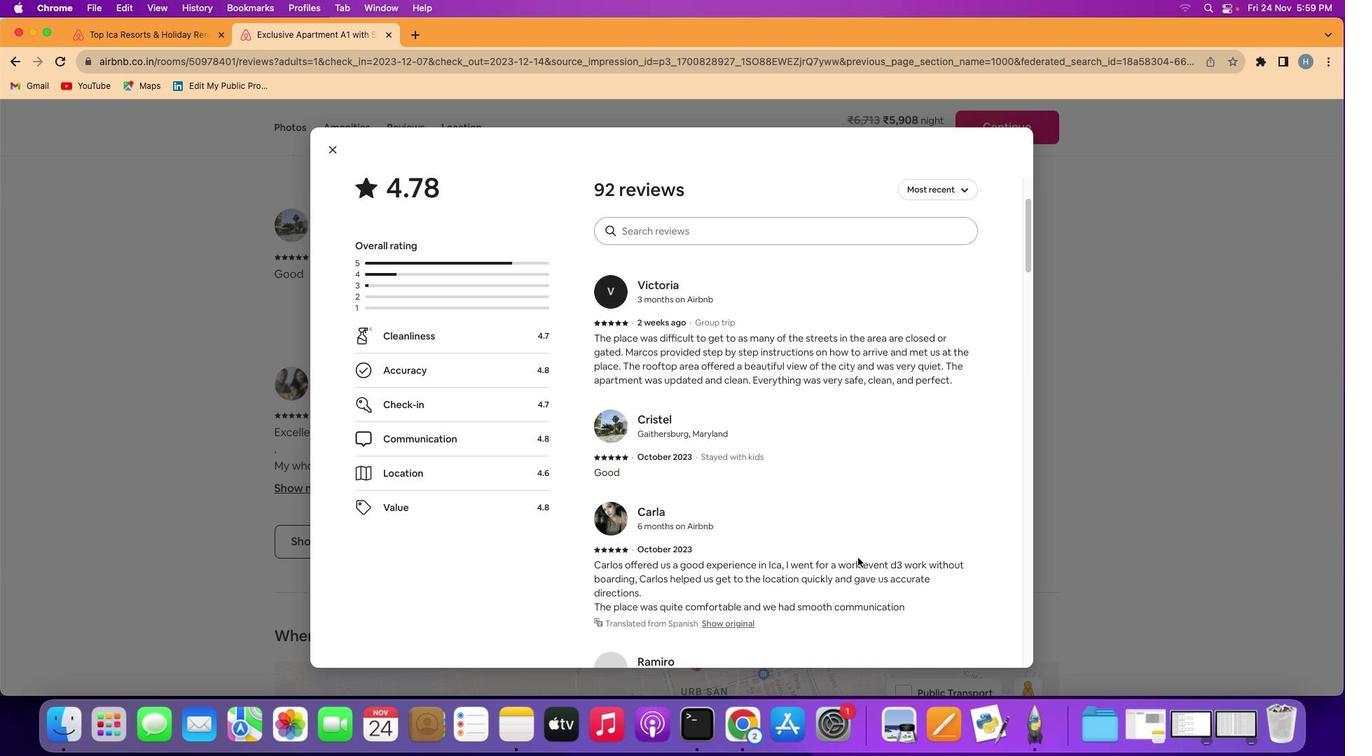 
Action: Mouse scrolled (857, 557) with delta (0, 0)
Screenshot: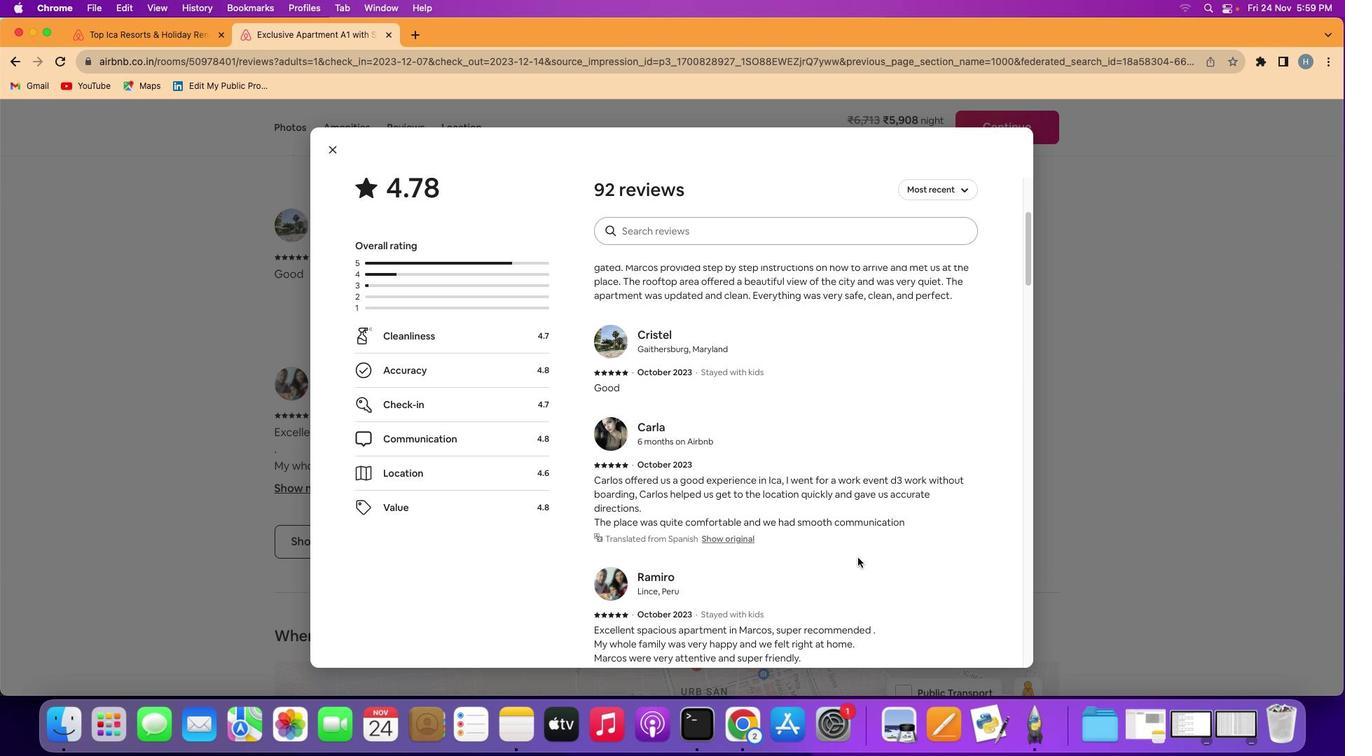 
Action: Mouse scrolled (857, 557) with delta (0, 0)
Screenshot: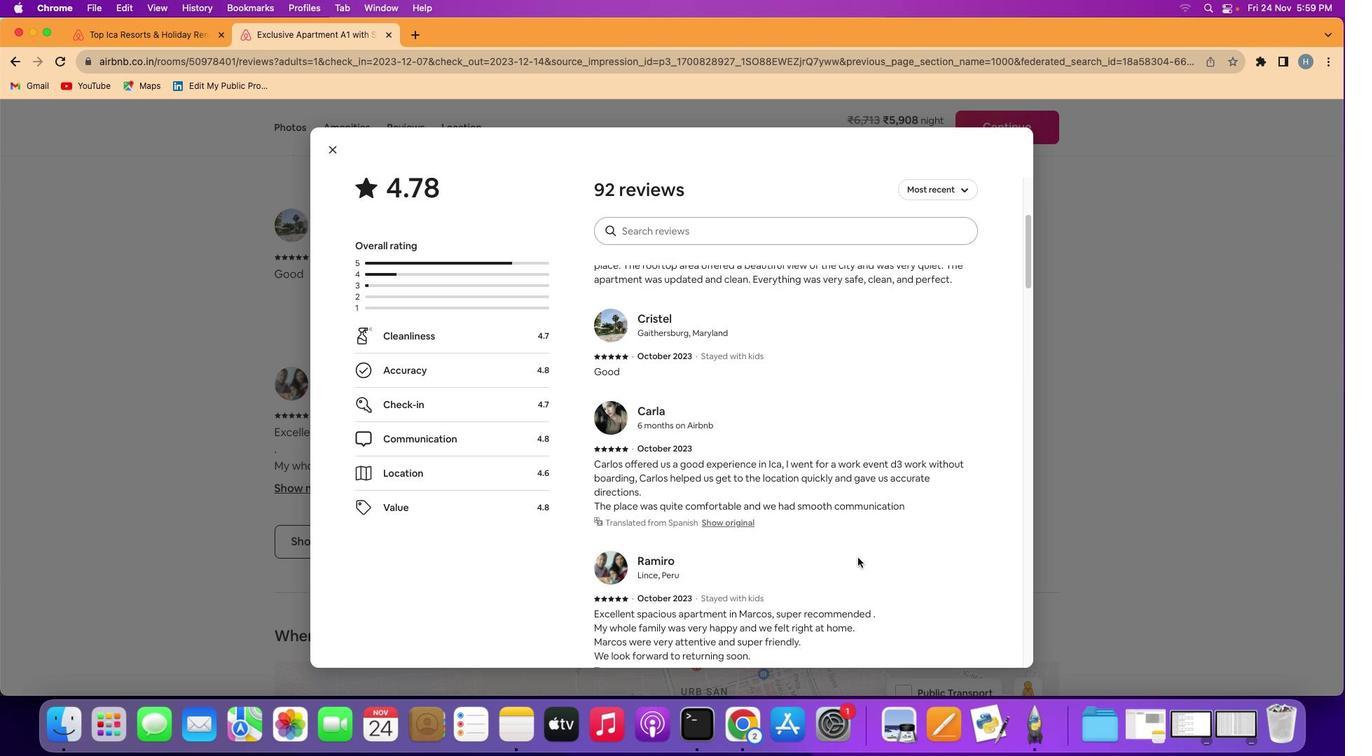 
Action: Mouse scrolled (857, 557) with delta (0, -2)
Screenshot: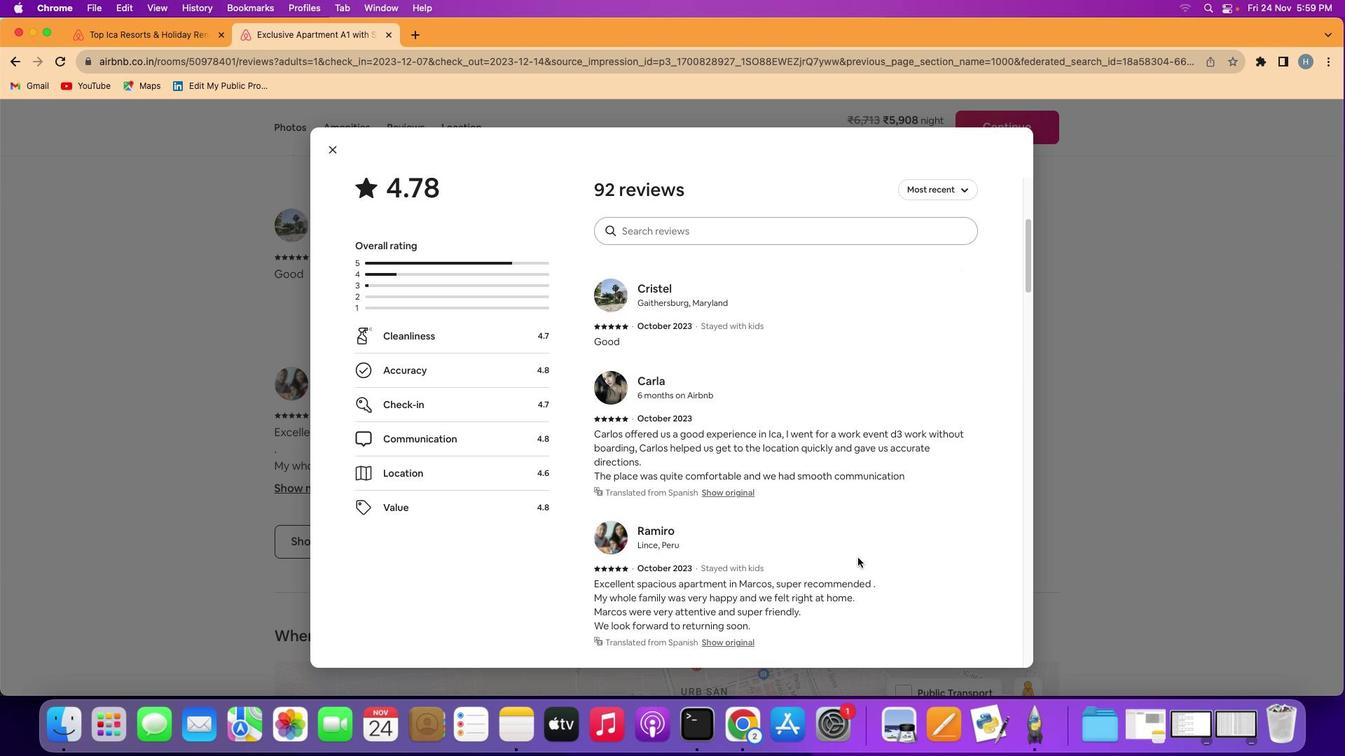 
Action: Mouse scrolled (857, 557) with delta (0, -2)
Screenshot: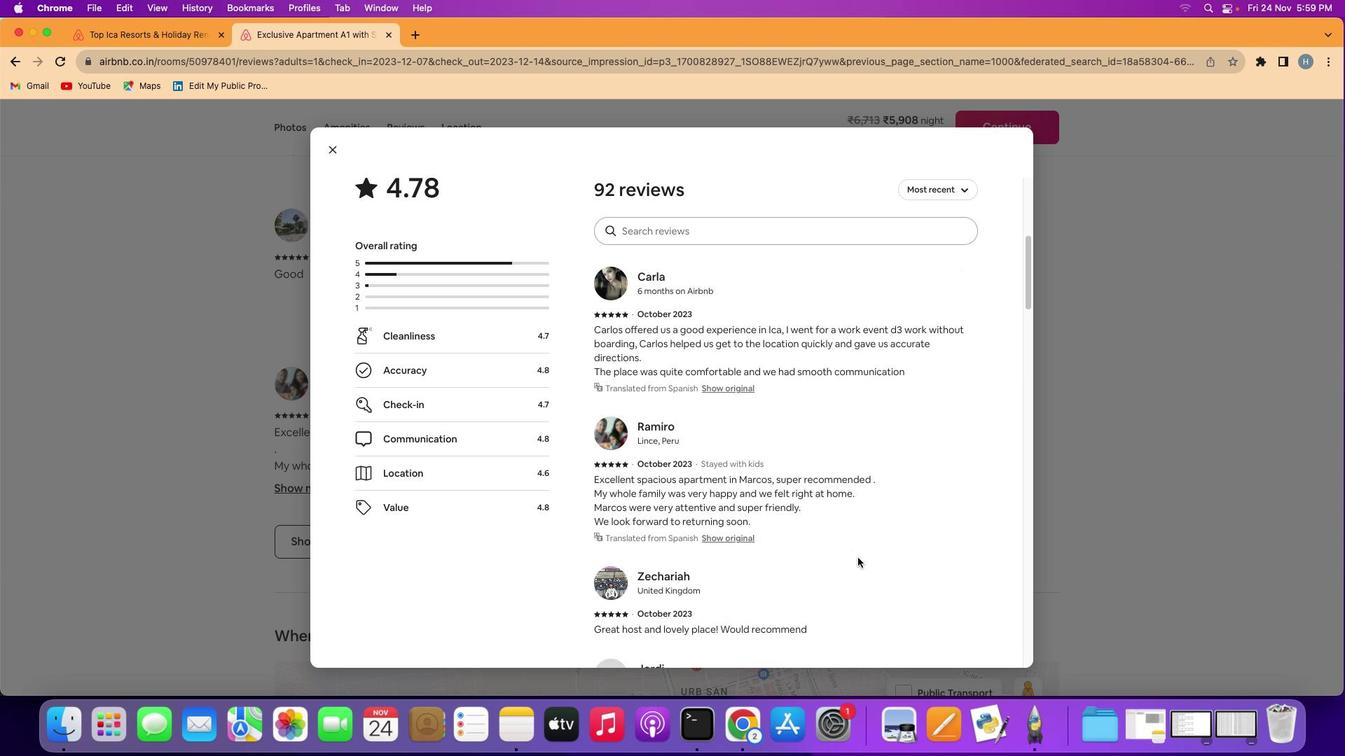 
Action: Mouse scrolled (857, 557) with delta (0, 0)
Screenshot: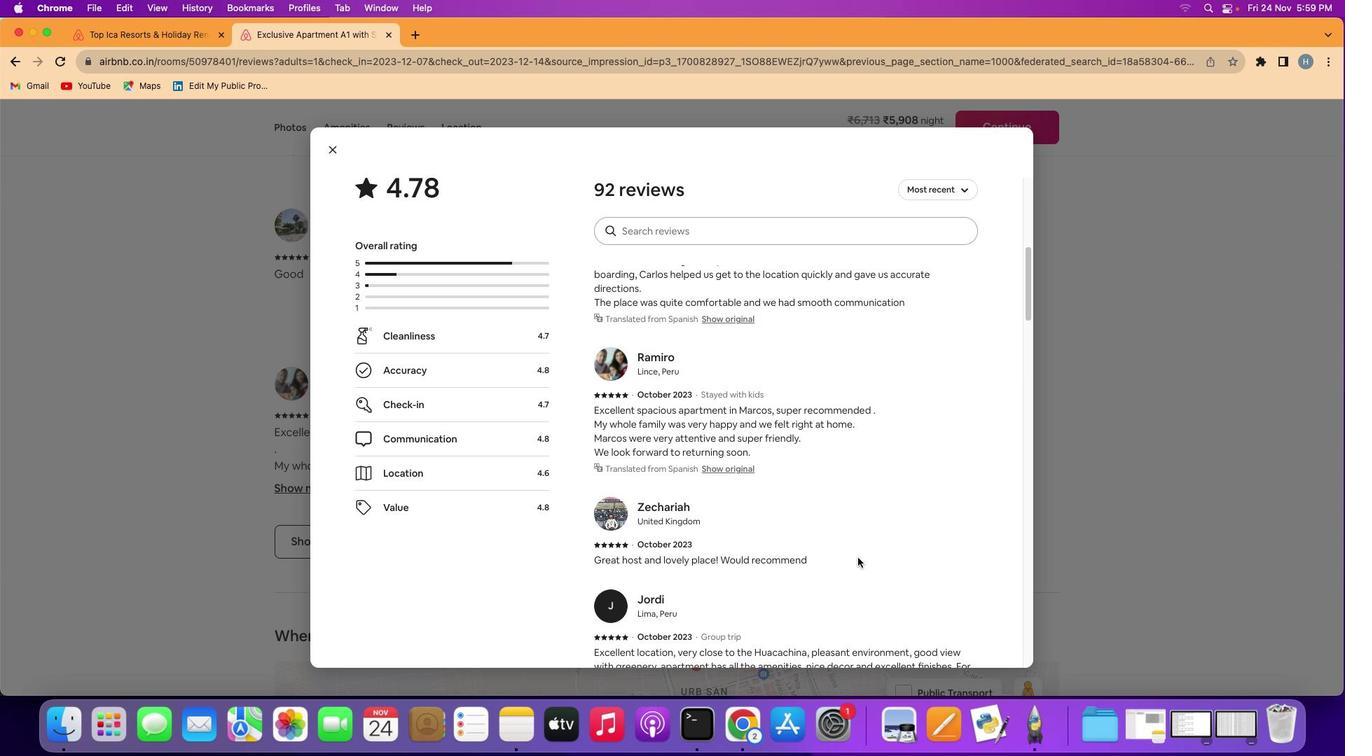 
Action: Mouse scrolled (857, 557) with delta (0, 0)
Screenshot: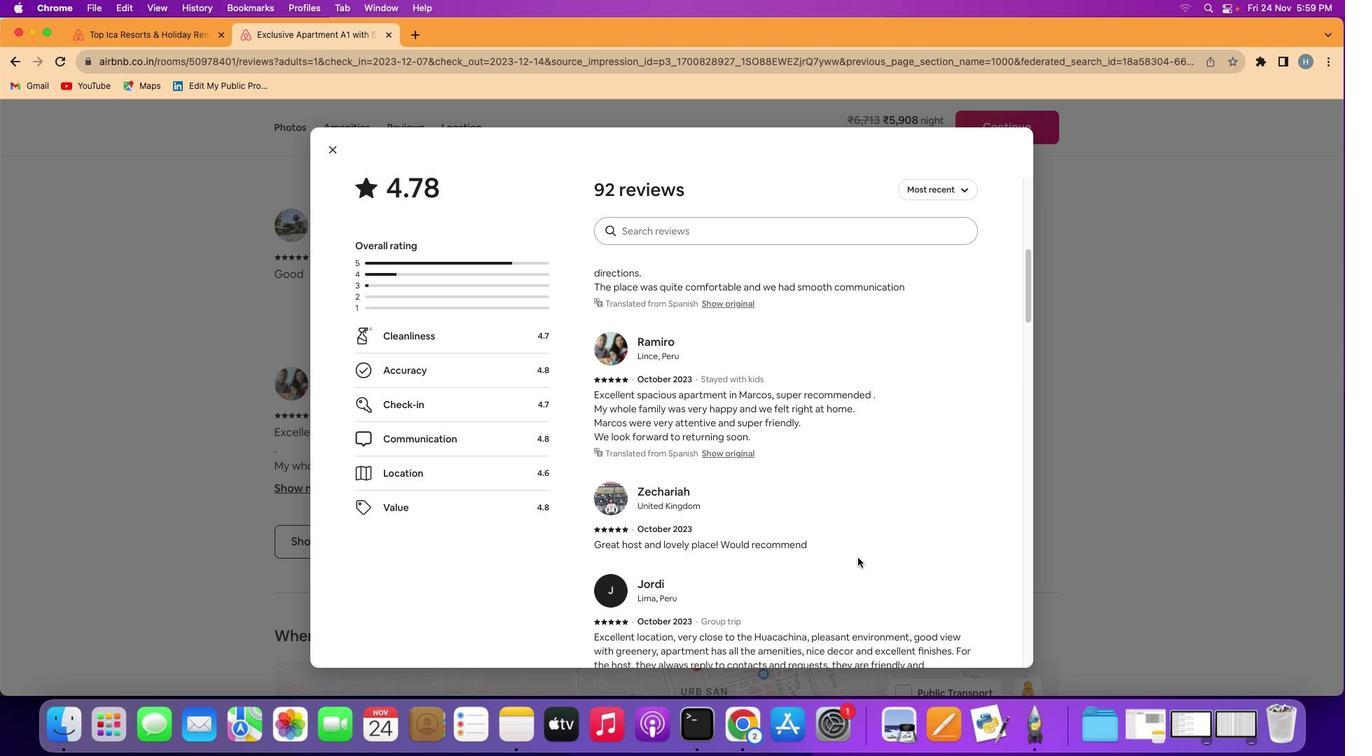 
Action: Mouse scrolled (857, 557) with delta (0, -1)
Screenshot: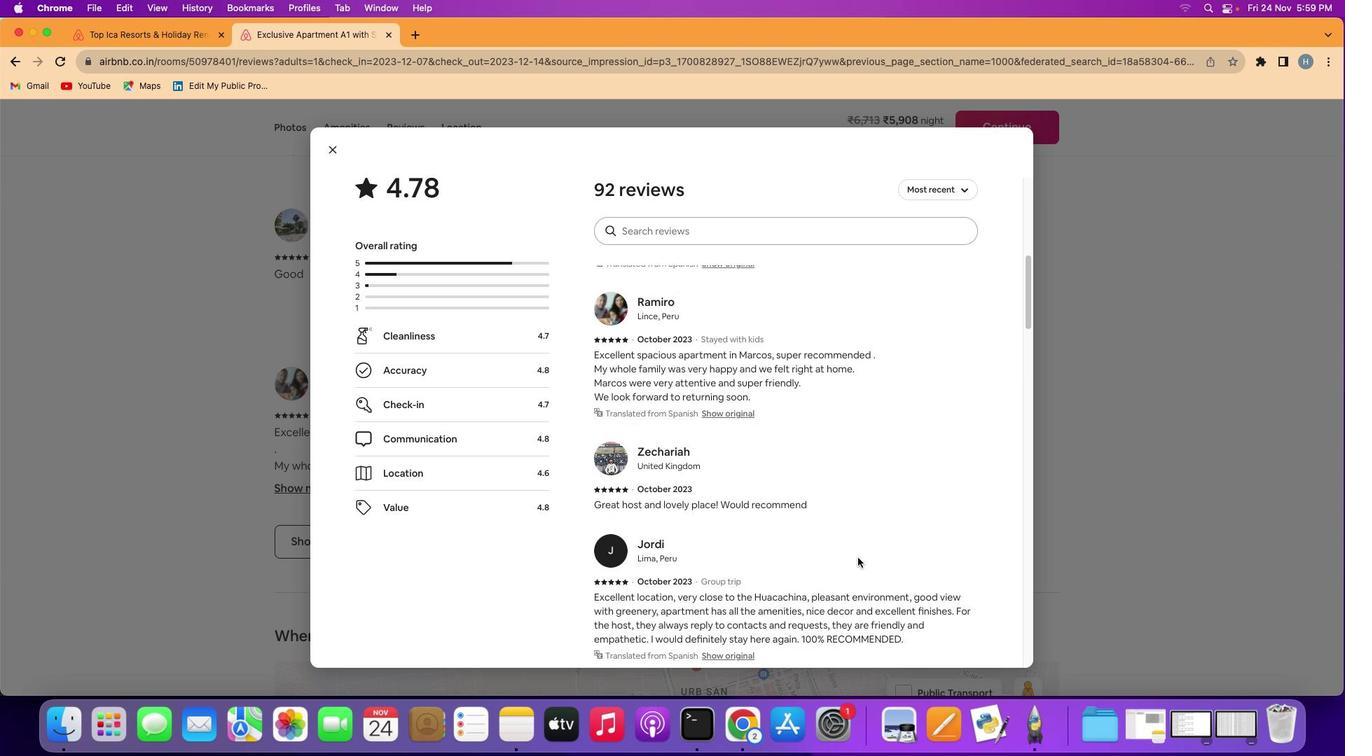 
Action: Mouse scrolled (857, 557) with delta (0, 0)
Screenshot: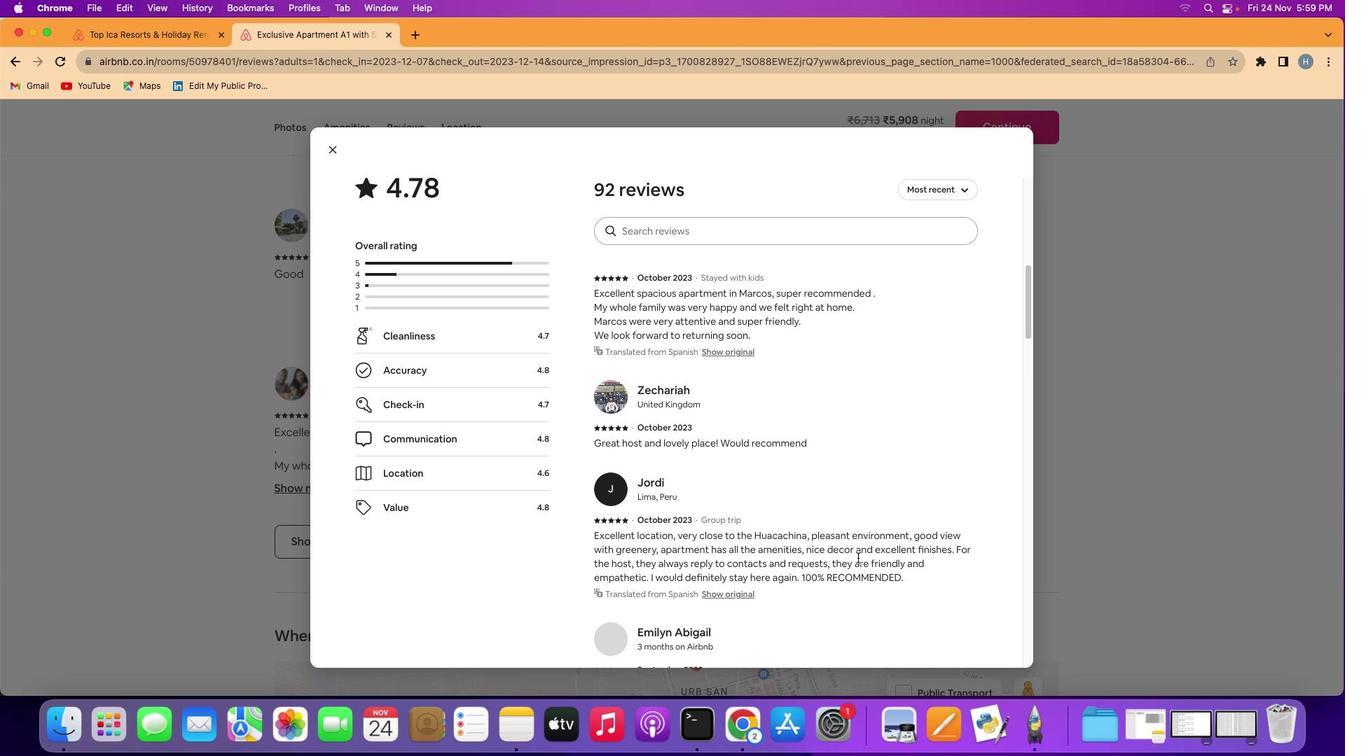 
Action: Mouse scrolled (857, 557) with delta (0, 0)
Screenshot: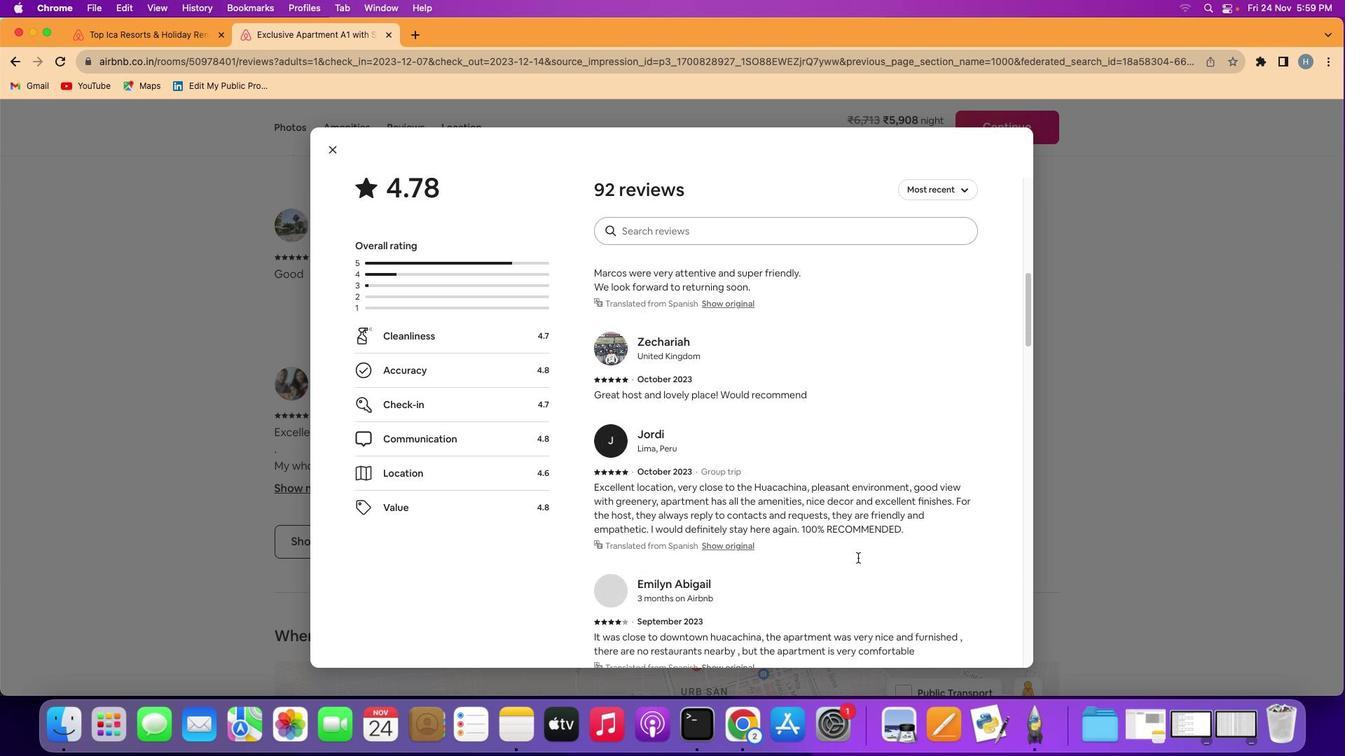 
Action: Mouse scrolled (857, 557) with delta (0, -2)
